 Task: Create a new task in the backlog with the summary 'OGC pages with font and graphic work', assign it to Abhinav, and set the priority labels to High, Moderate, and Low.
Action: Mouse moved to (769, 30)
Screenshot: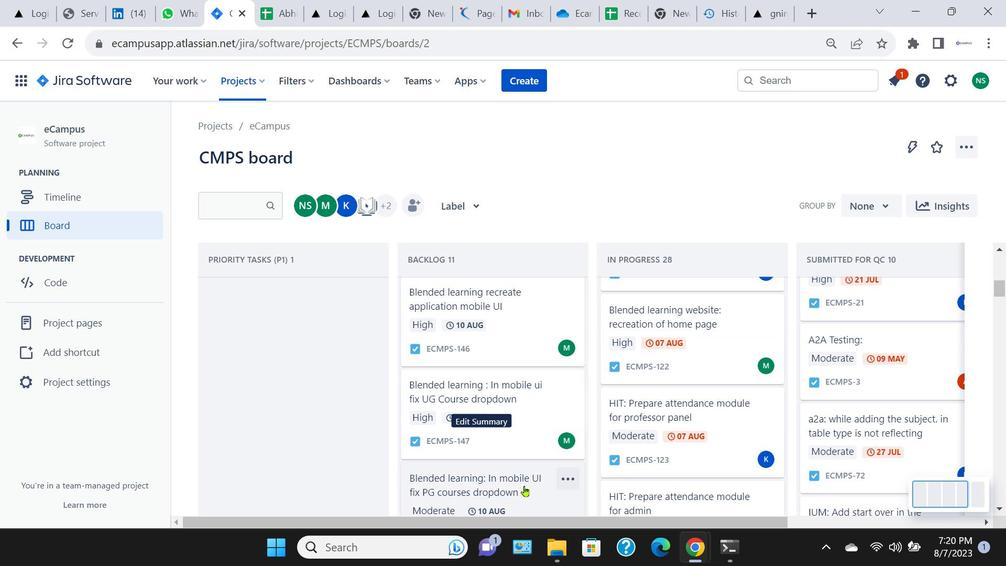 
Action: Mouse pressed left at (769, 30)
Screenshot: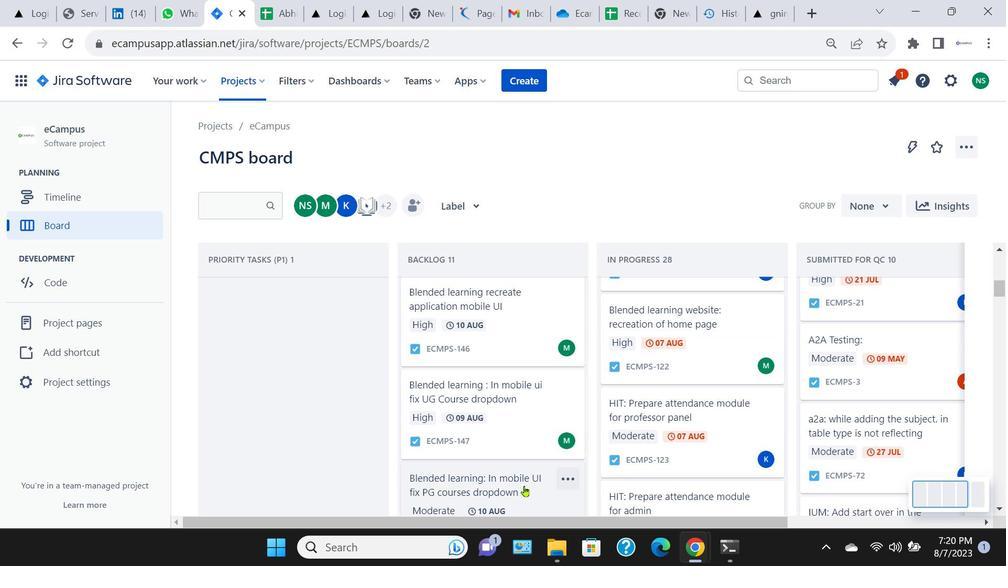 
Action: Mouse moved to (534, 429)
Screenshot: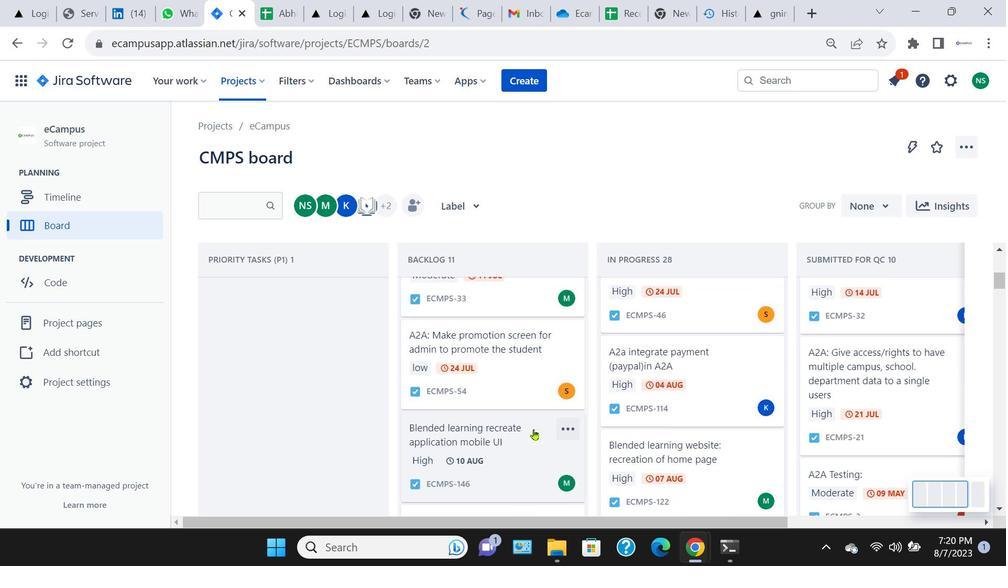 
Action: Mouse pressed left at (534, 429)
Screenshot: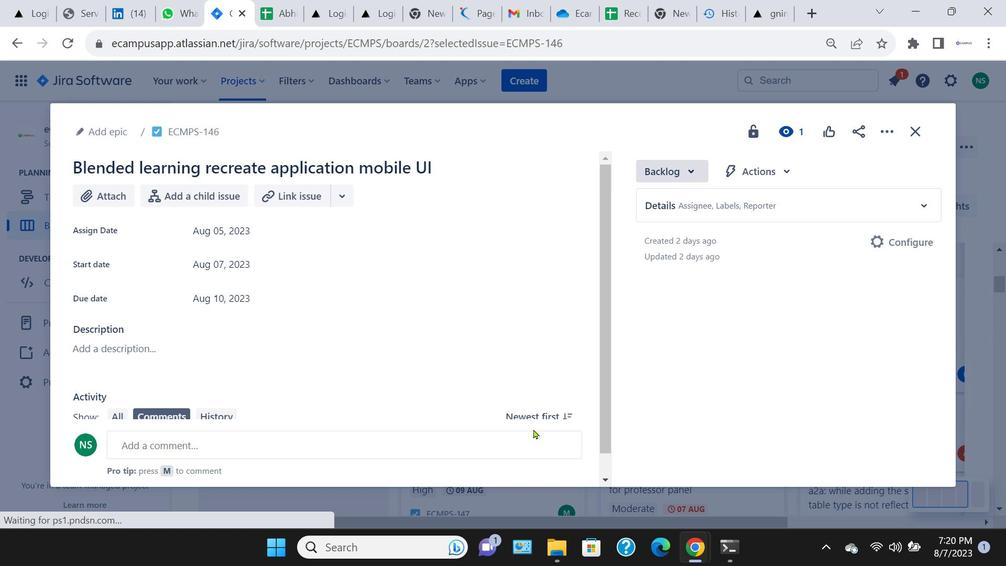 
Action: Mouse moved to (692, 175)
Screenshot: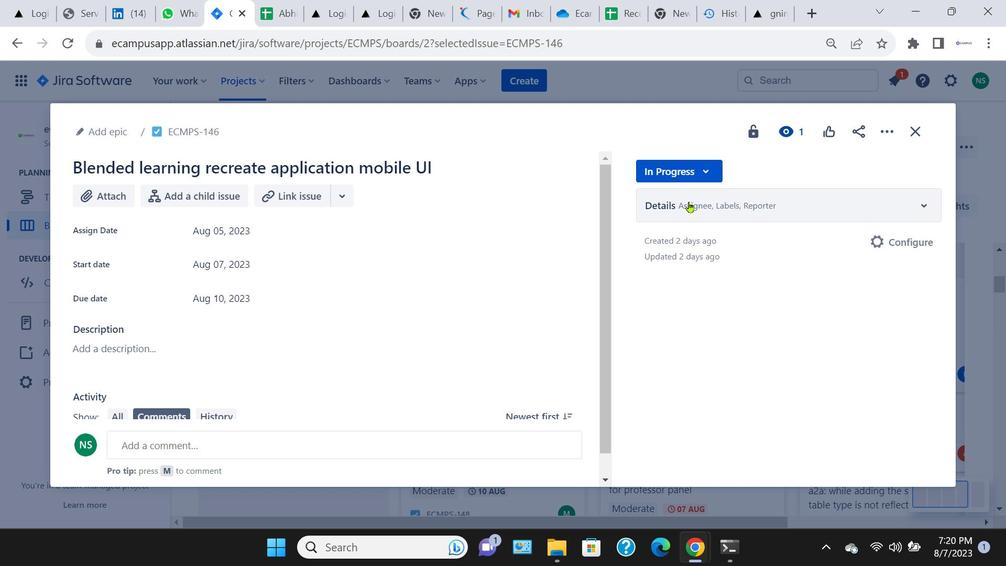 
Action: Mouse pressed left at (692, 175)
Screenshot: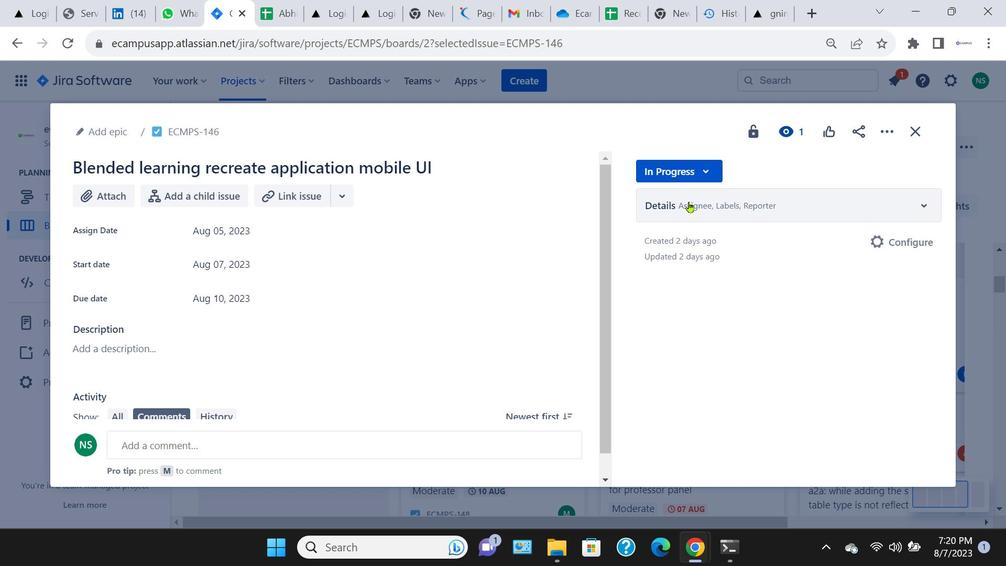 
Action: Mouse moved to (688, 202)
Screenshot: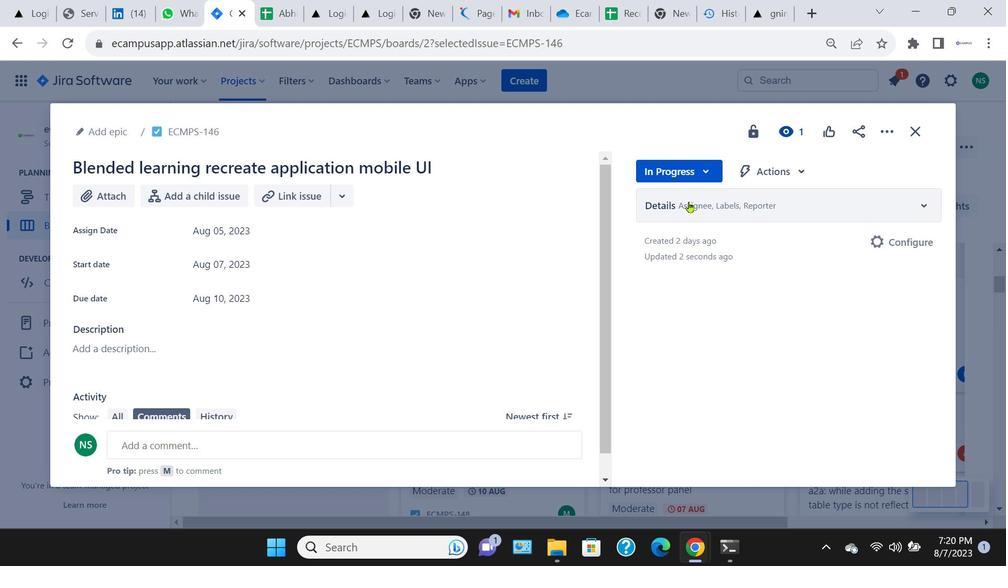 
Action: Mouse pressed left at (688, 202)
Screenshot: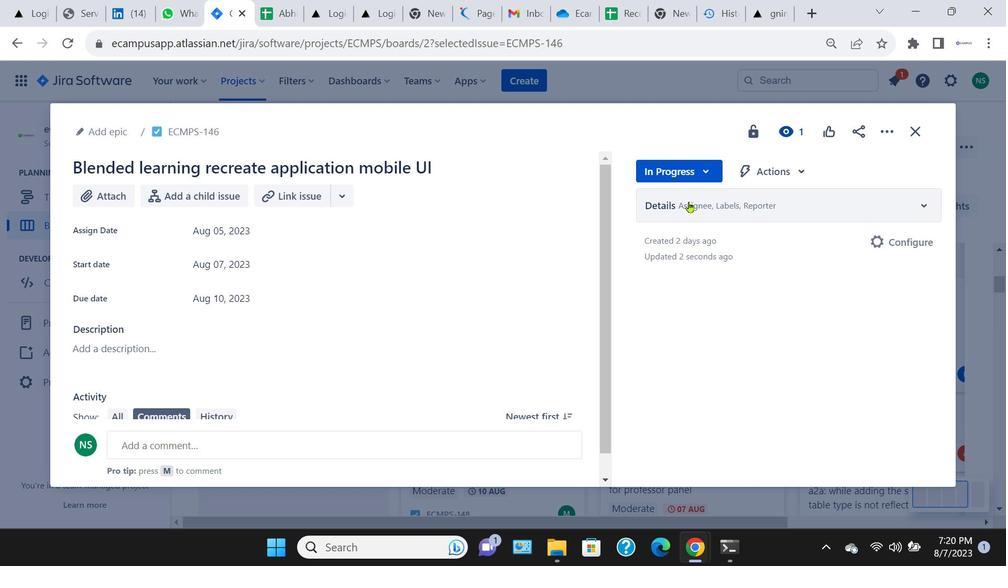 
Action: Mouse moved to (912, 129)
Screenshot: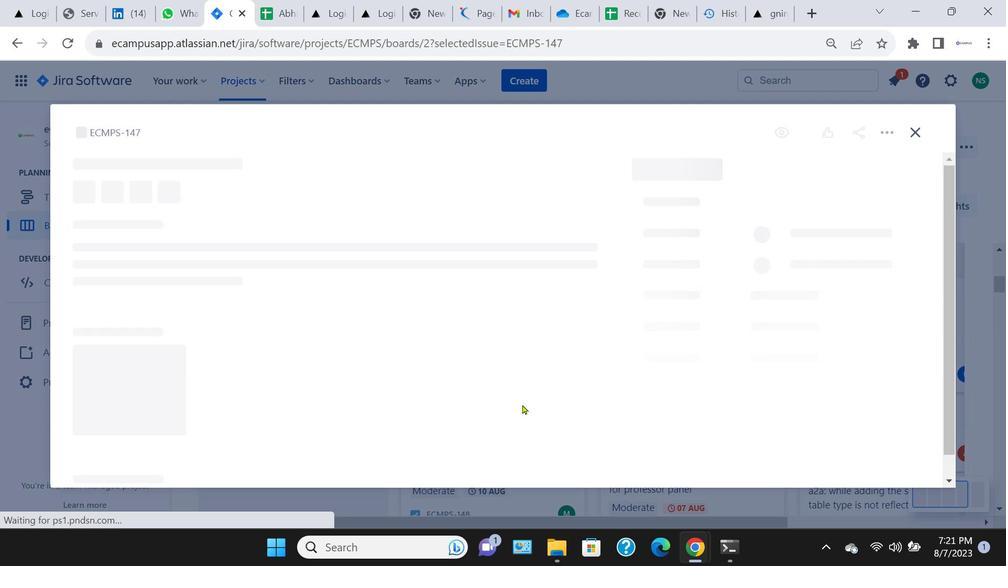 
Action: Mouse pressed left at (912, 129)
Screenshot: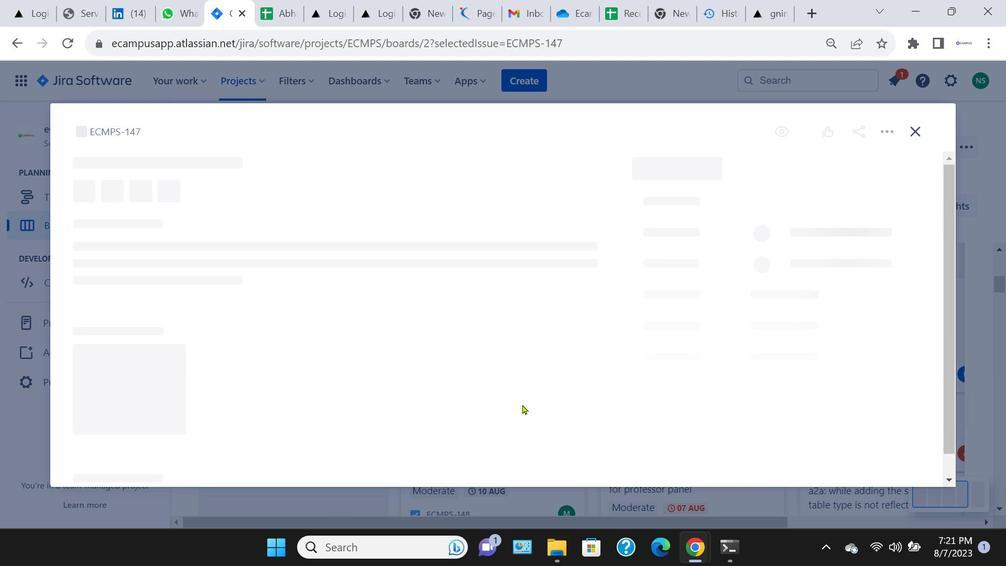
Action: Mouse moved to (522, 404)
Screenshot: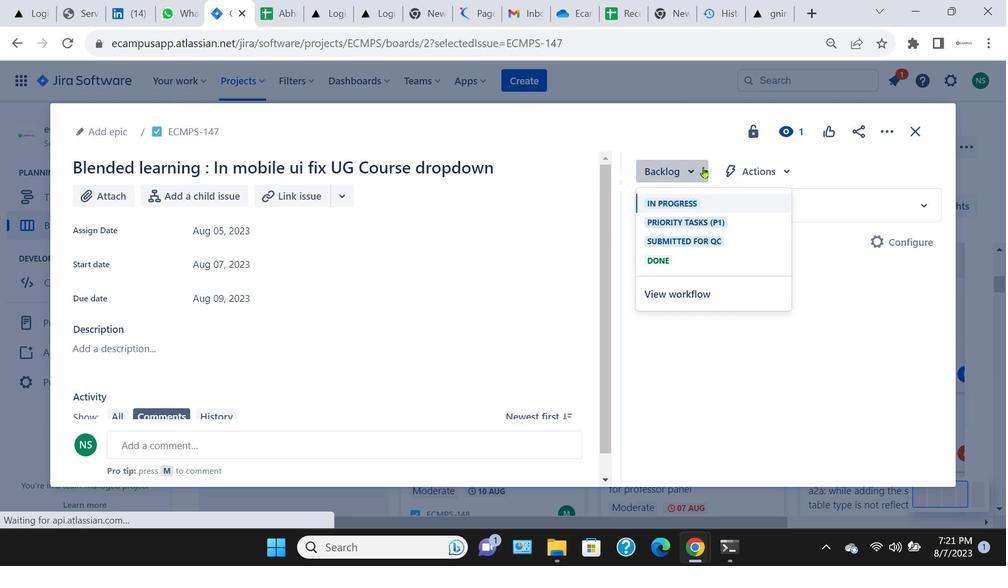 
Action: Mouse pressed left at (522, 404)
Screenshot: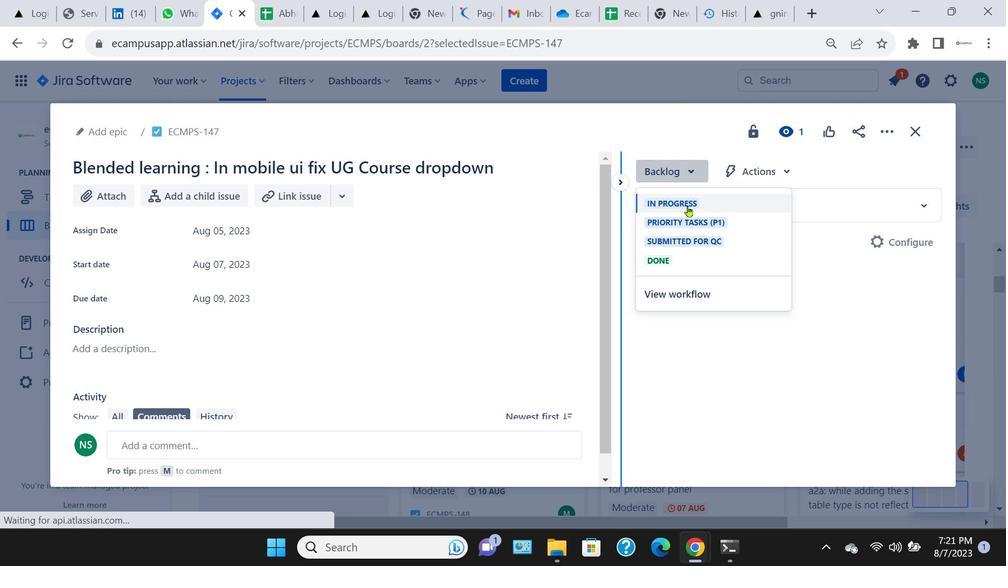 
Action: Mouse moved to (703, 167)
Screenshot: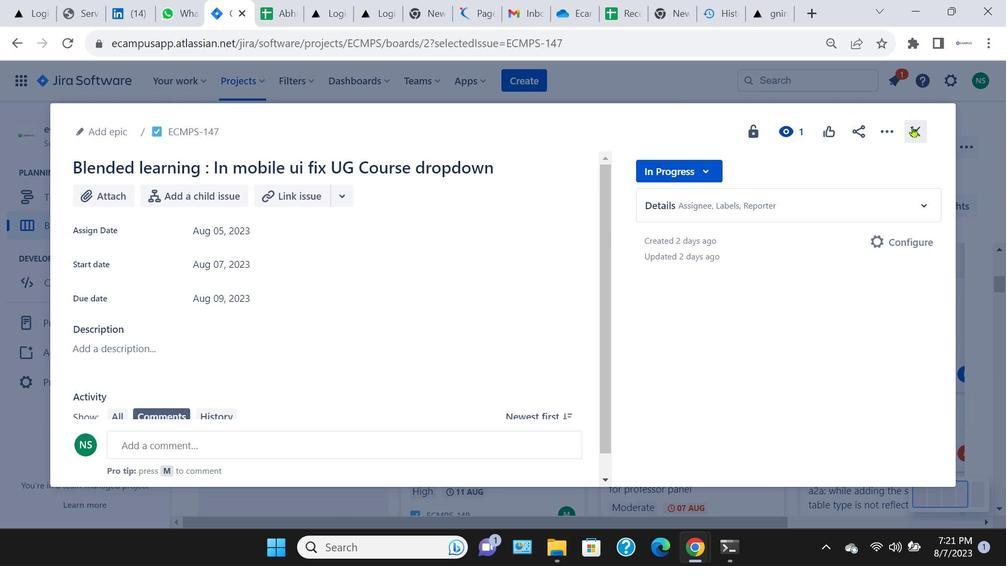 
Action: Mouse pressed left at (703, 167)
Screenshot: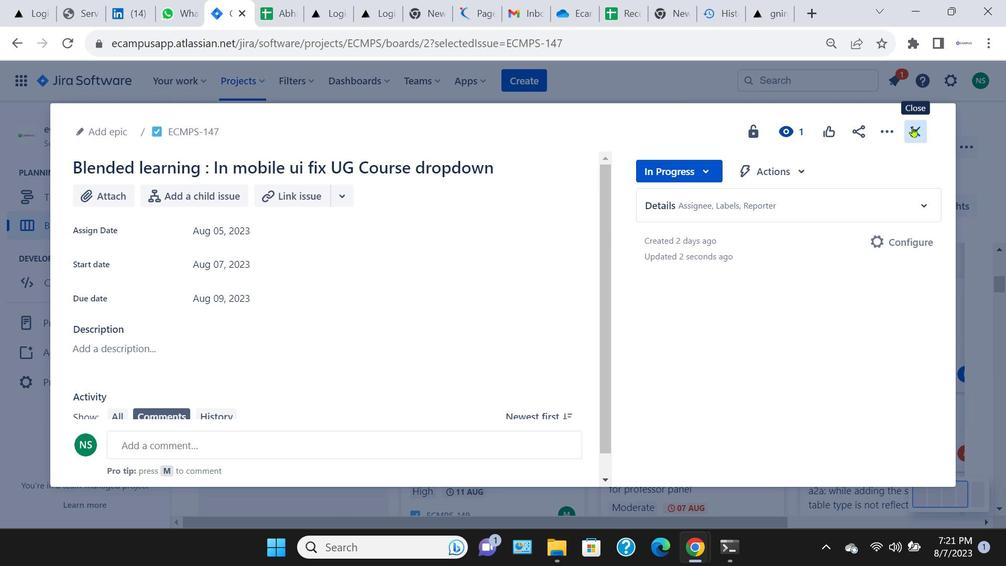 
Action: Mouse moved to (688, 206)
Screenshot: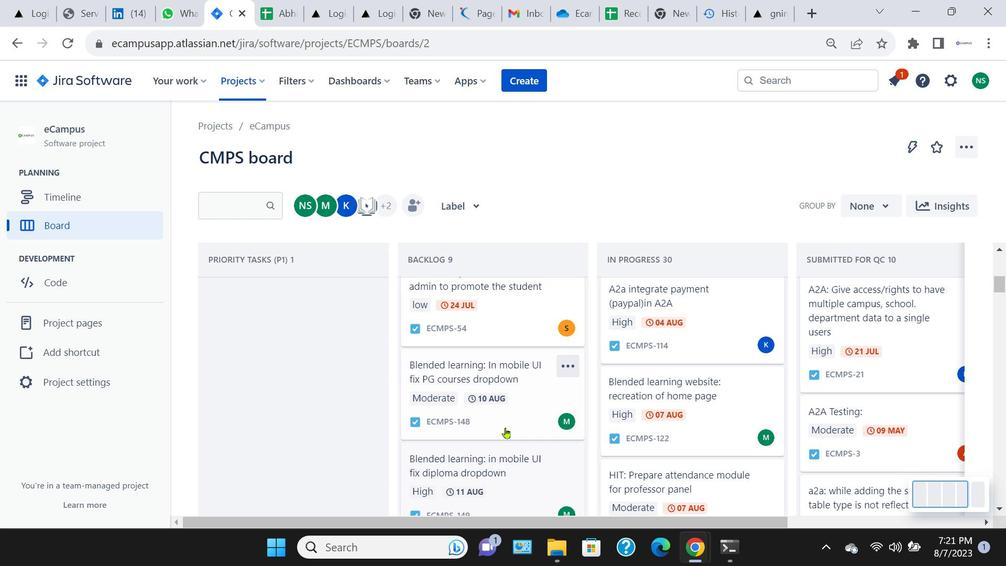 
Action: Mouse pressed left at (688, 206)
Screenshot: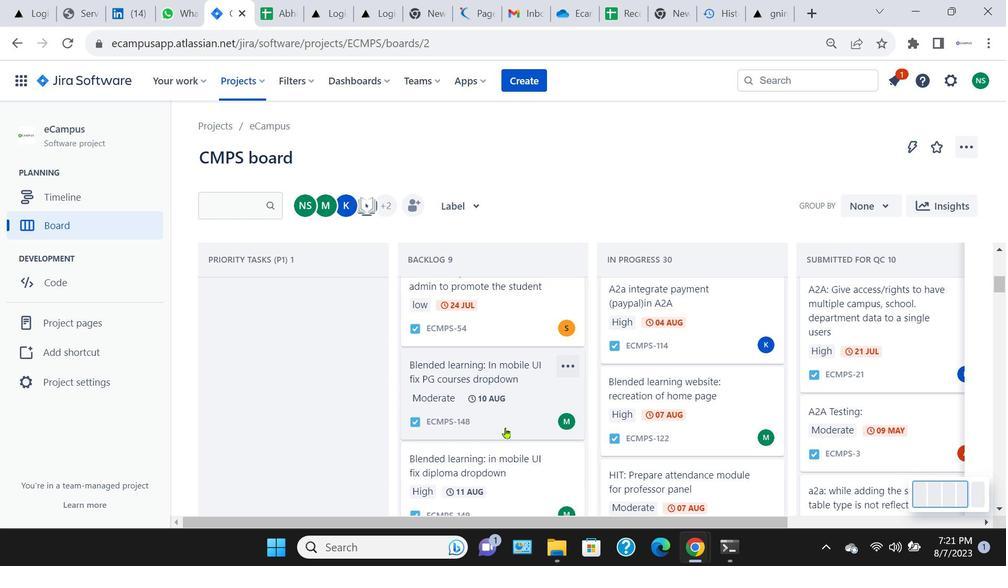 
Action: Mouse moved to (912, 126)
Screenshot: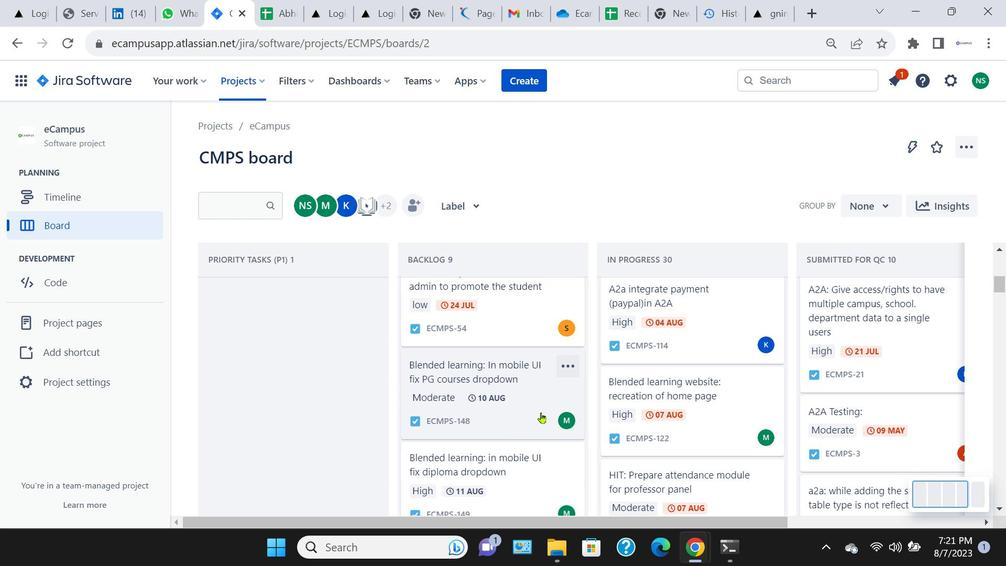 
Action: Mouse pressed left at (912, 126)
Screenshot: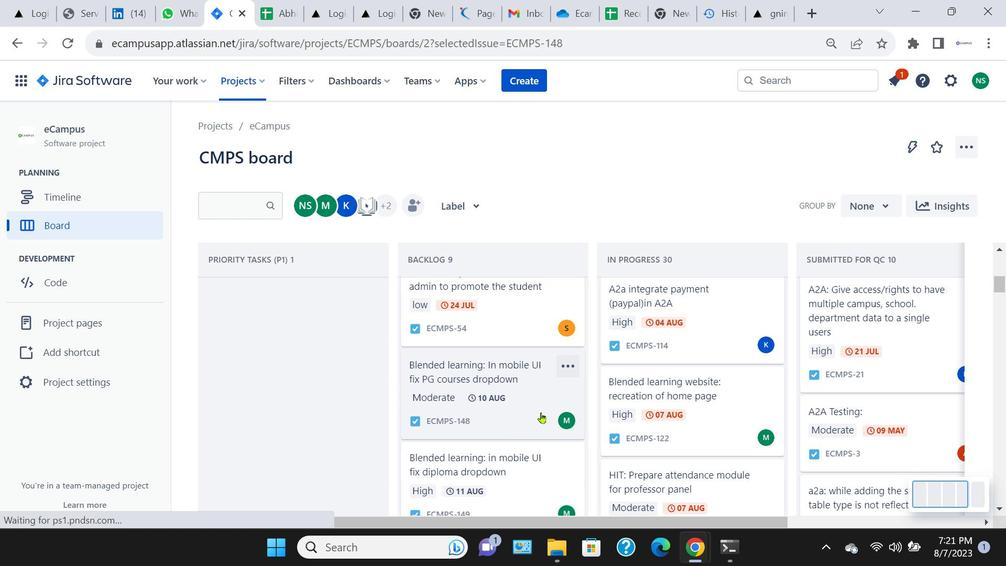 
Action: Mouse moved to (540, 412)
Screenshot: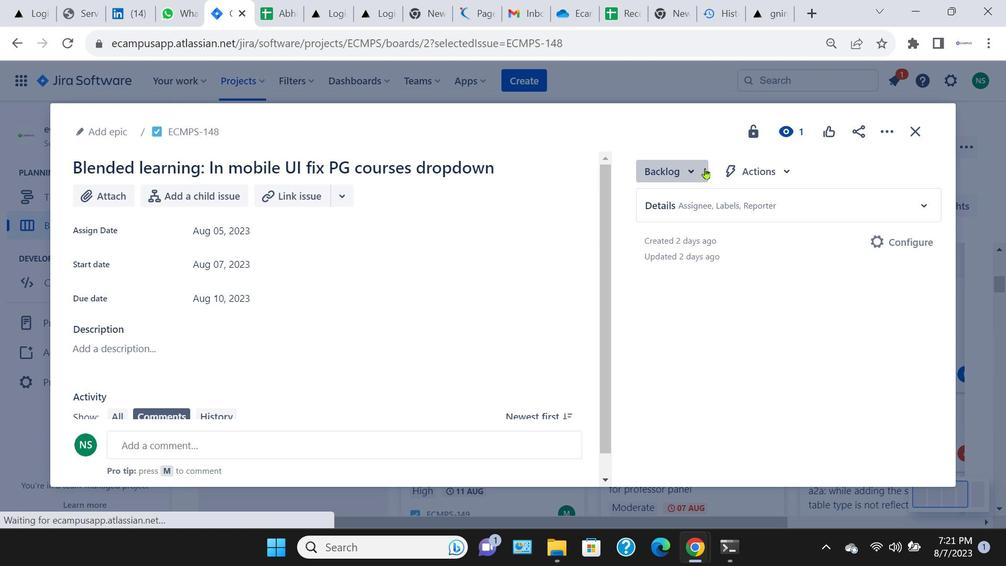 
Action: Mouse pressed left at (540, 412)
Screenshot: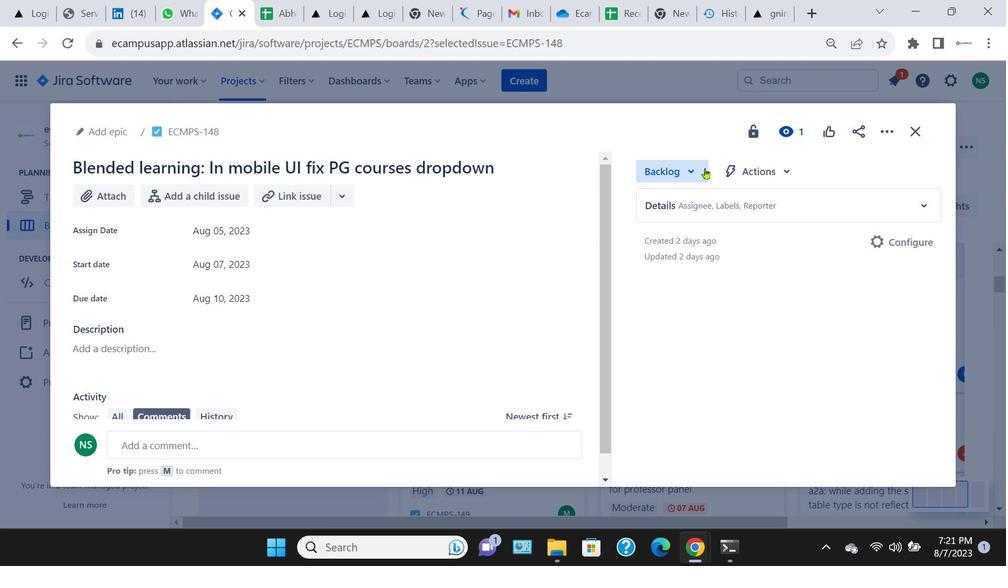 
Action: Mouse moved to (705, 168)
Screenshot: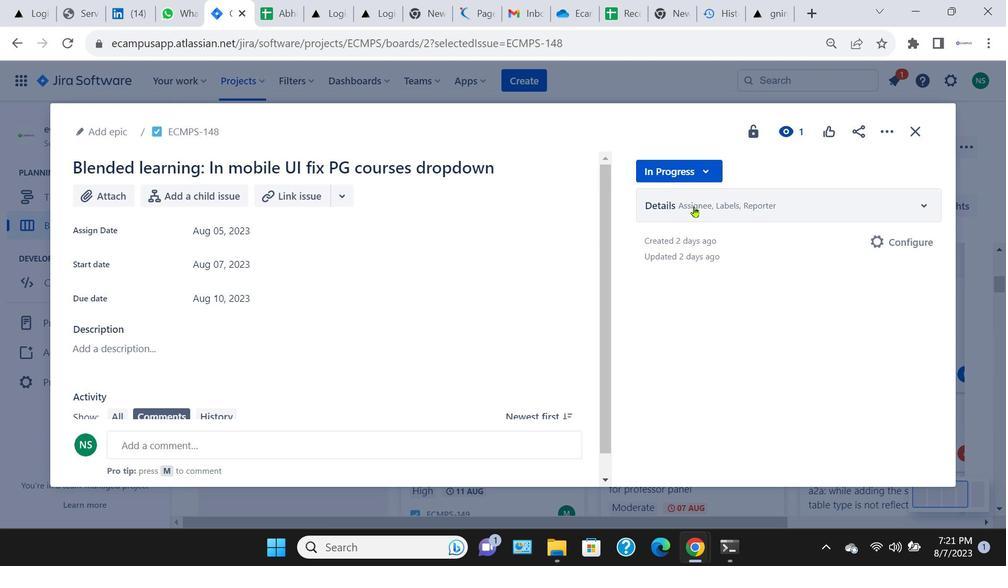 
Action: Mouse pressed left at (705, 168)
Screenshot: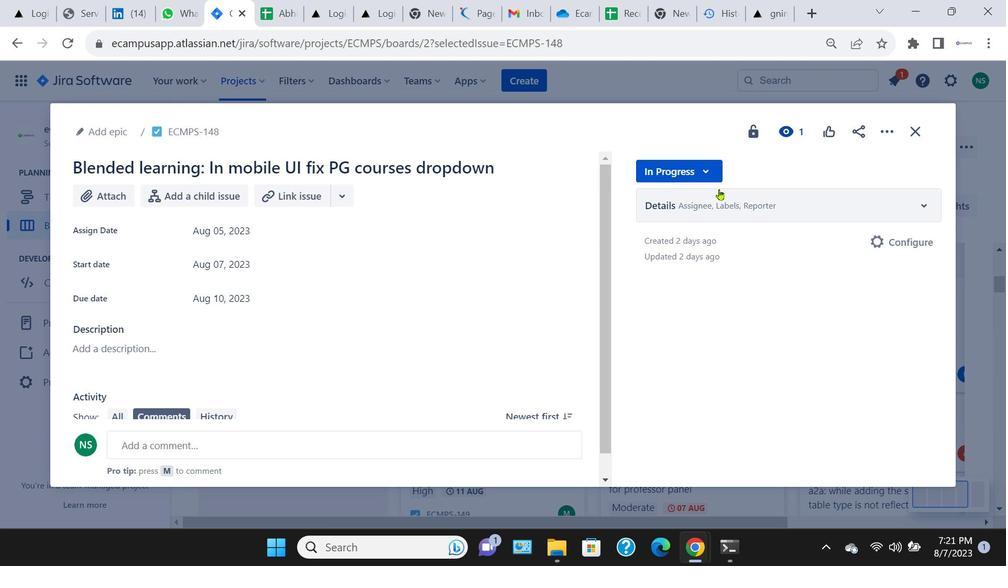 
Action: Mouse moved to (694, 206)
Screenshot: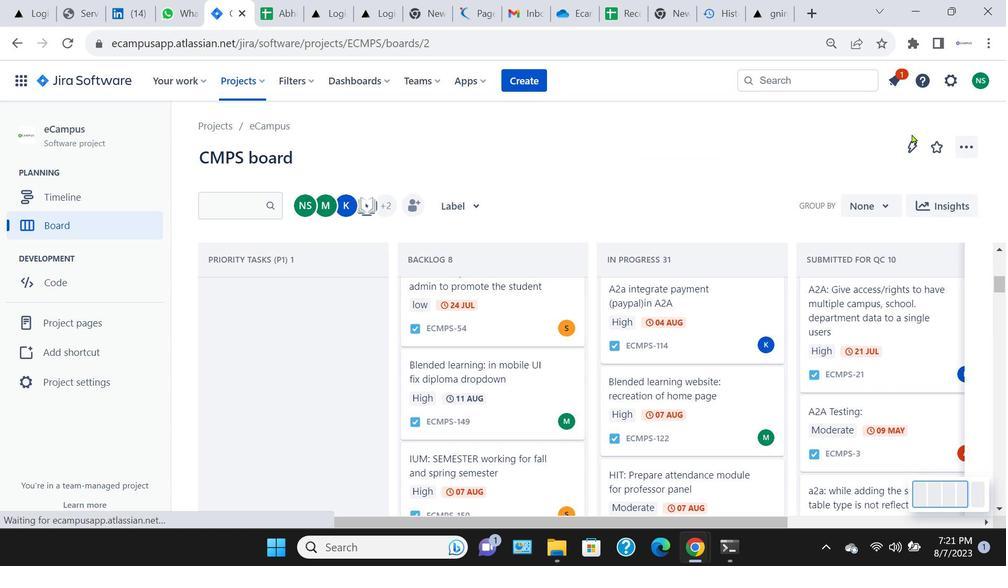 
Action: Mouse pressed left at (694, 206)
Screenshot: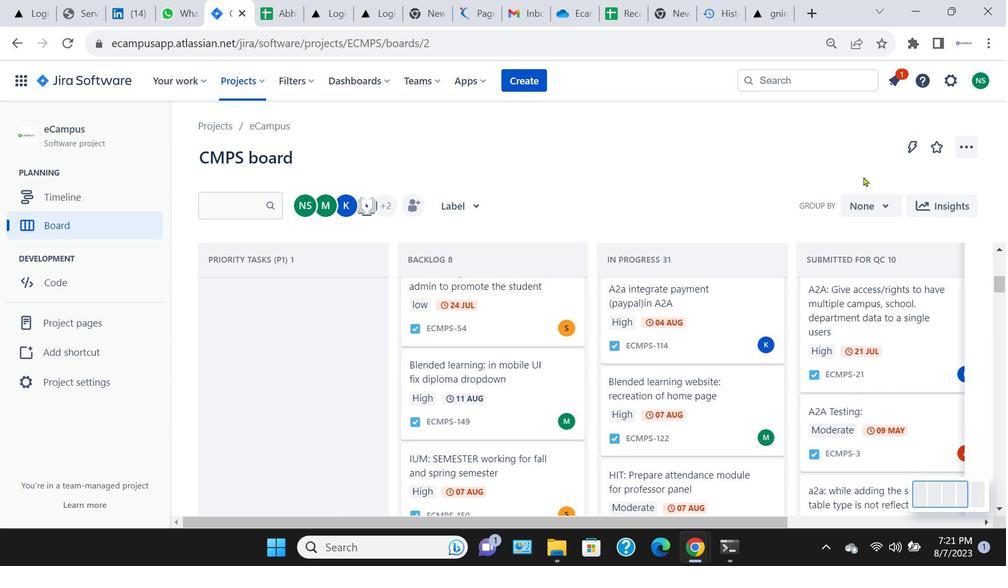 
Action: Mouse moved to (912, 134)
Screenshot: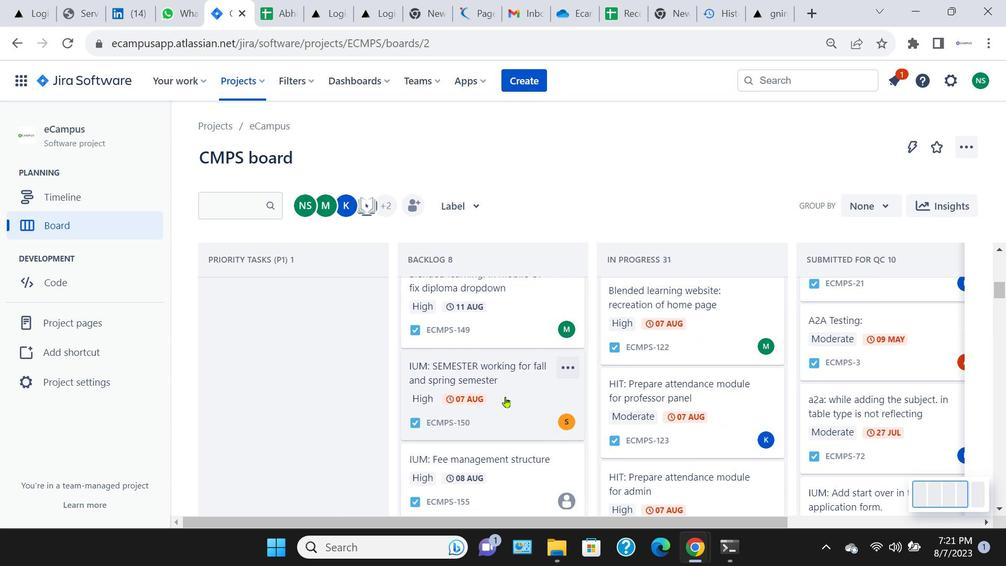 
Action: Mouse pressed left at (912, 134)
Screenshot: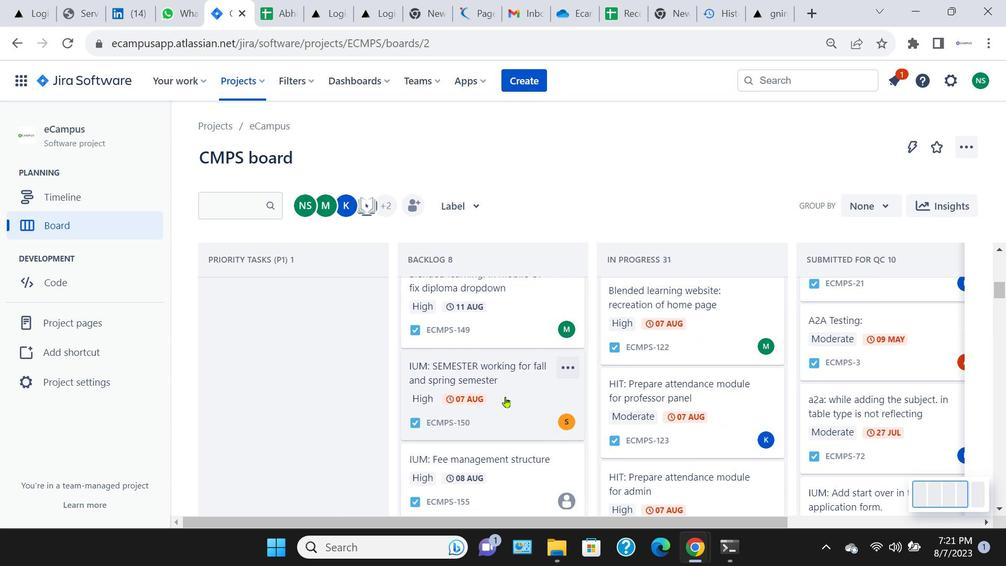 
Action: Mouse moved to (525, 376)
Screenshot: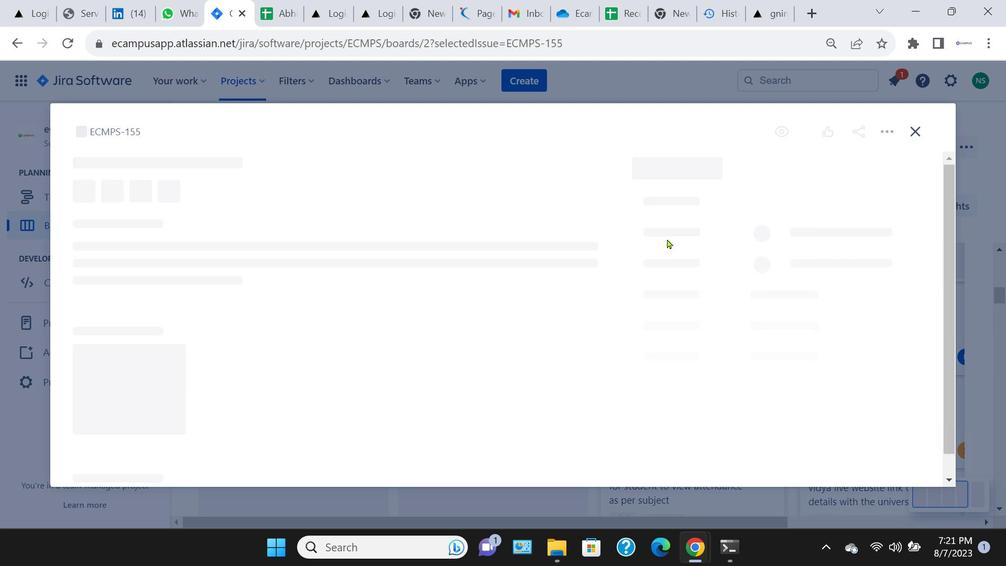 
Action: Mouse pressed left at (525, 376)
Screenshot: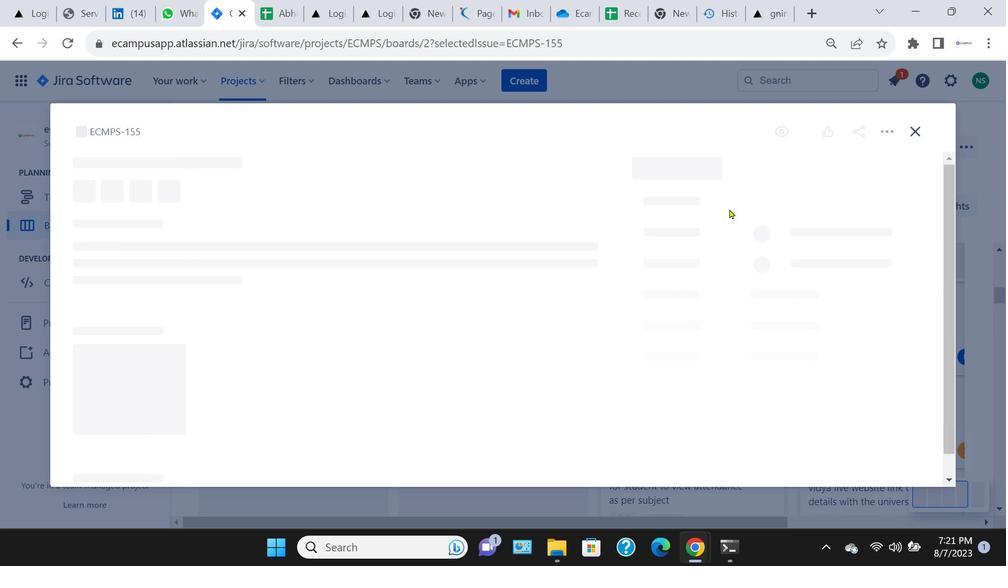
Action: Mouse moved to (697, 172)
Screenshot: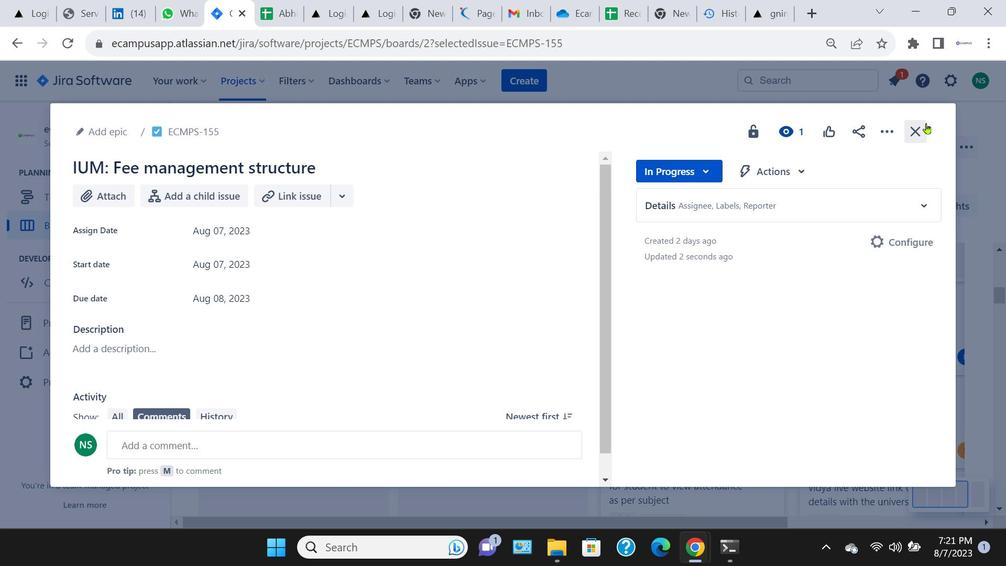 
Action: Mouse pressed left at (697, 172)
Screenshot: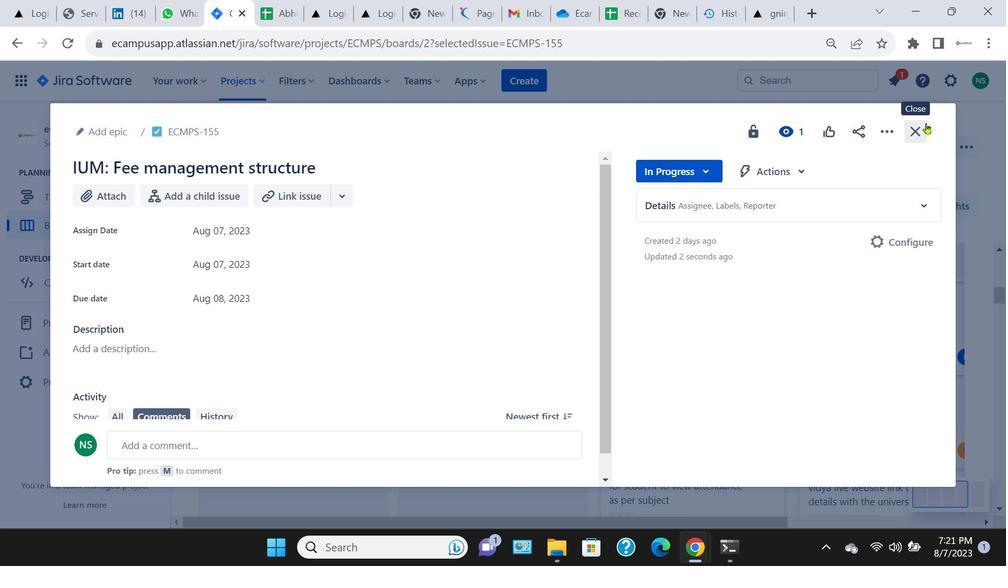 
Action: Mouse moved to (691, 200)
Screenshot: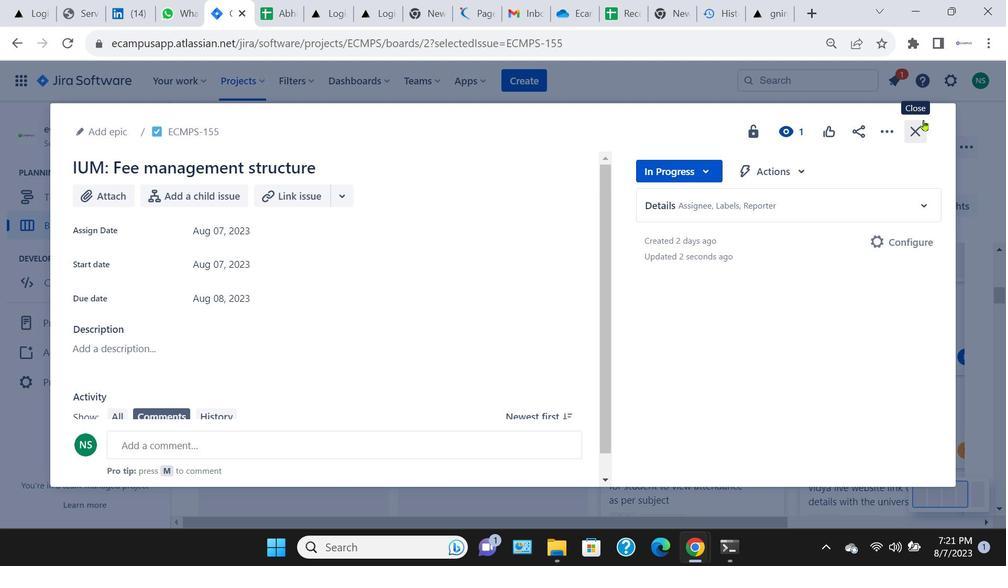 
Action: Mouse pressed left at (691, 200)
Screenshot: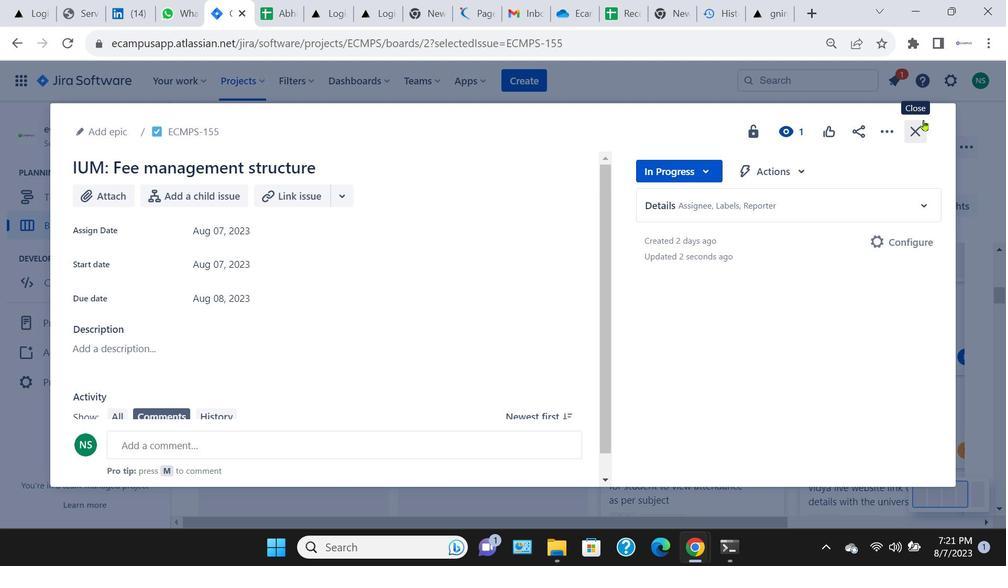 
Action: Mouse moved to (920, 129)
Screenshot: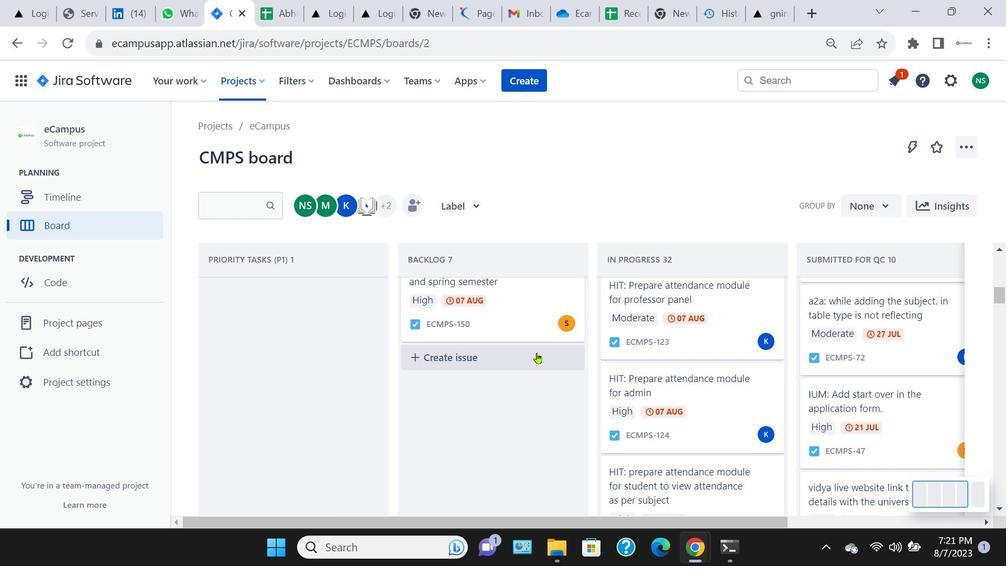 
Action: Mouse pressed left at (920, 129)
Screenshot: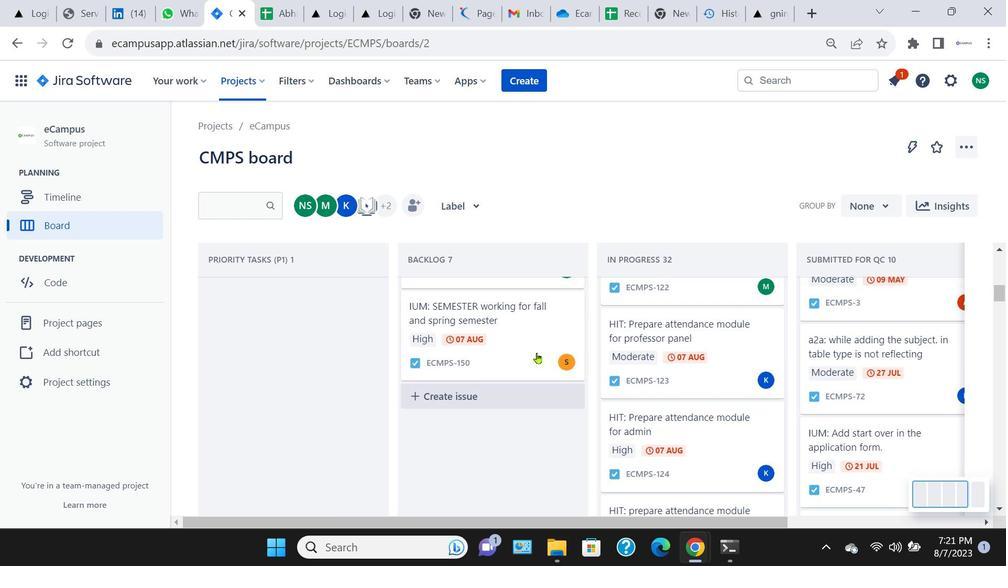 
Action: Mouse moved to (725, 362)
Screenshot: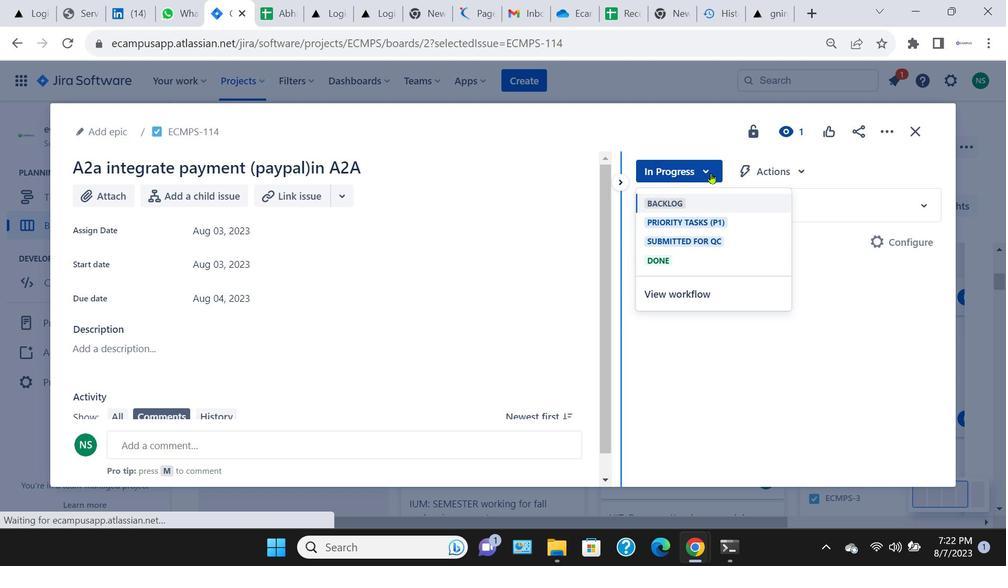 
Action: Mouse pressed left at (725, 362)
Screenshot: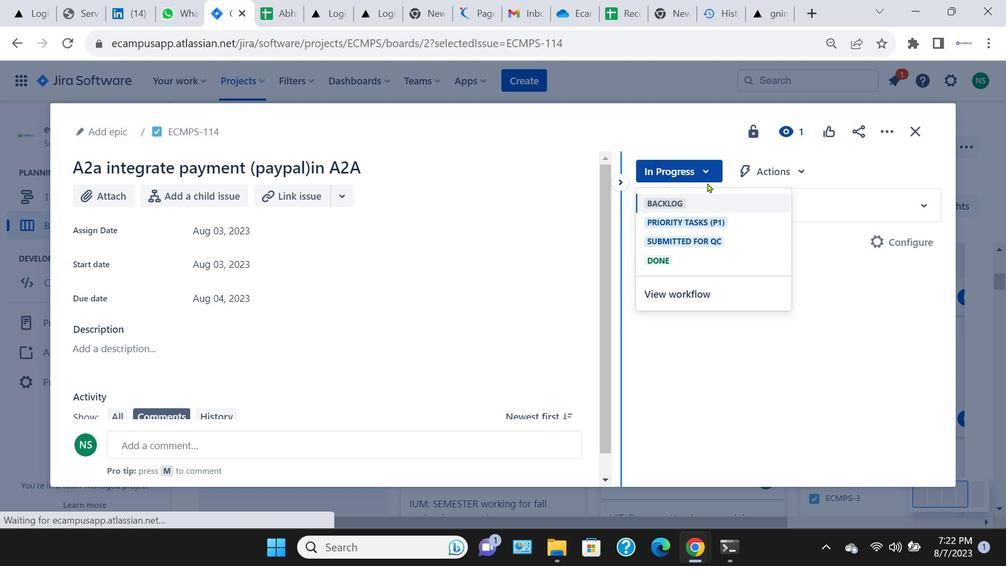 
Action: Mouse moved to (710, 172)
Screenshot: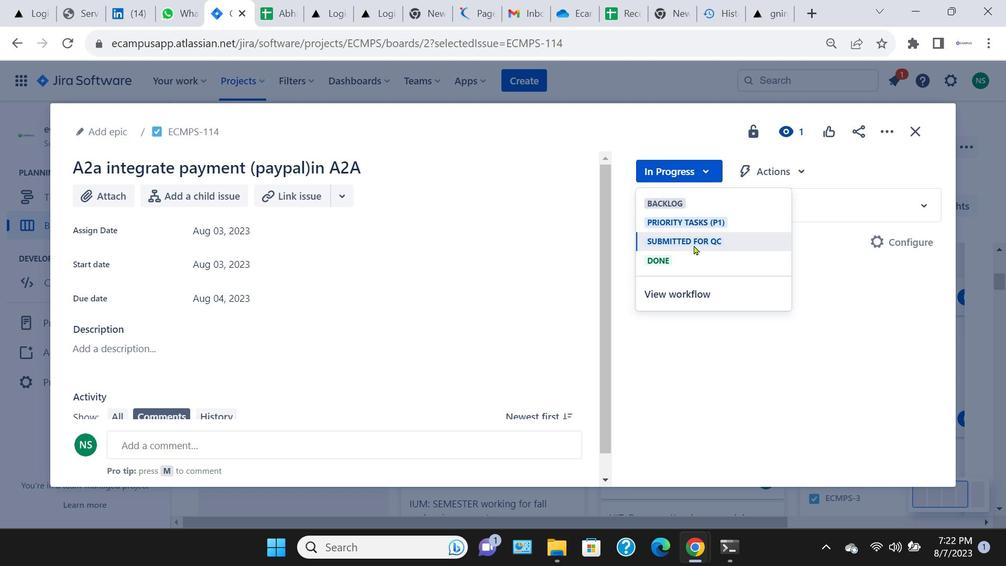 
Action: Mouse pressed left at (710, 172)
Screenshot: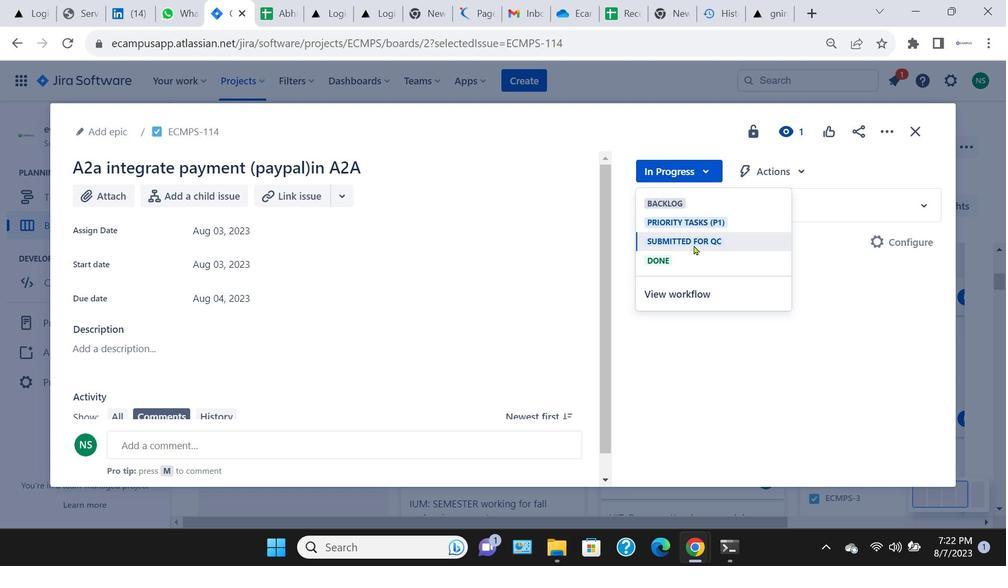 
Action: Mouse moved to (693, 245)
Screenshot: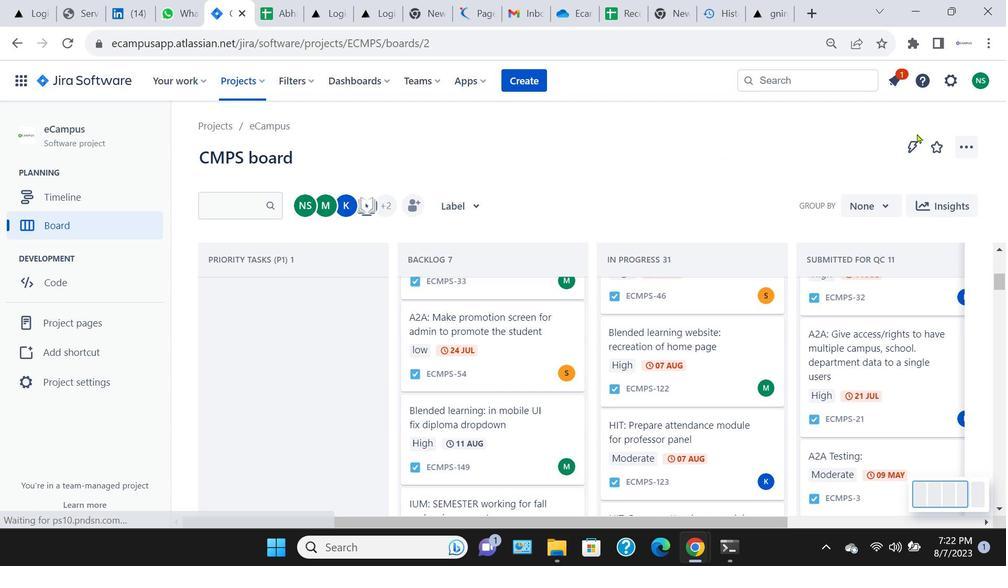
Action: Mouse pressed left at (693, 245)
Screenshot: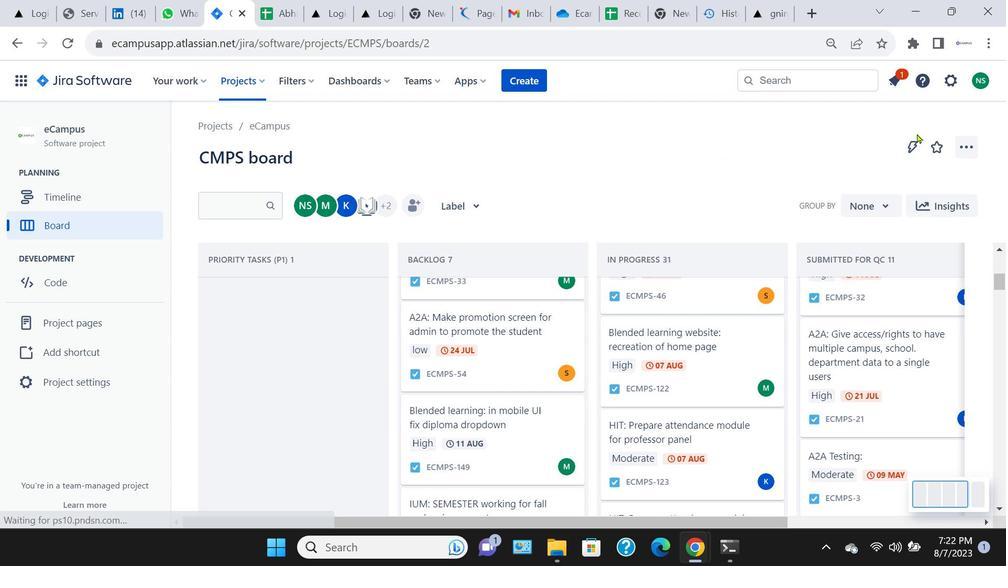 
Action: Mouse moved to (917, 133)
Screenshot: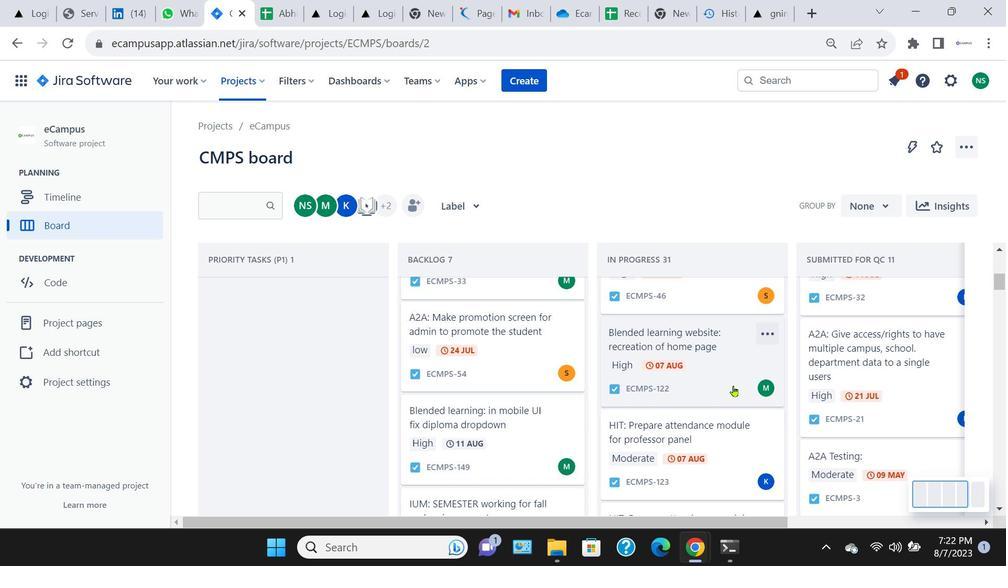 
Action: Mouse pressed left at (917, 133)
Screenshot: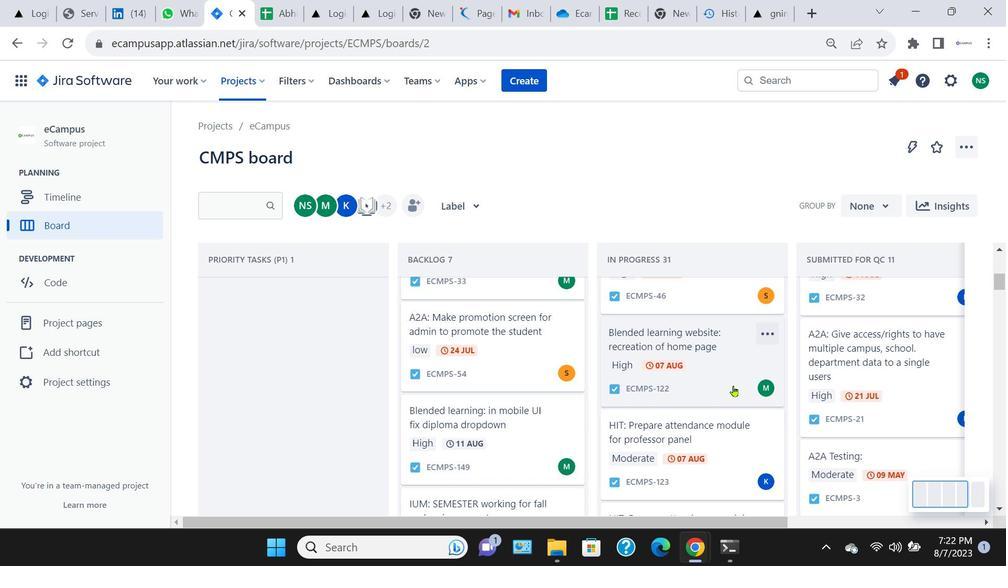 
Action: Mouse moved to (720, 372)
Screenshot: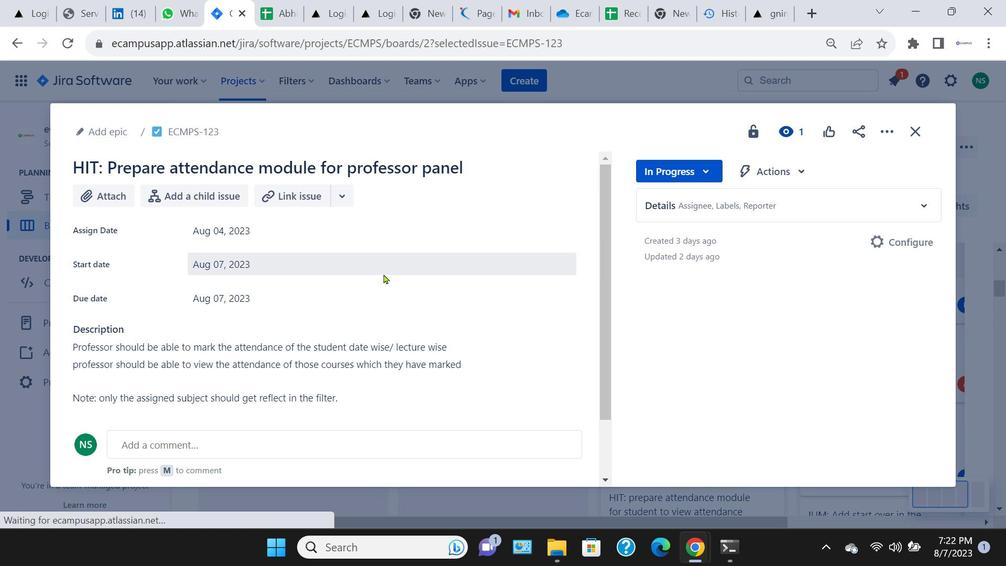 
Action: Mouse pressed left at (720, 372)
Screenshot: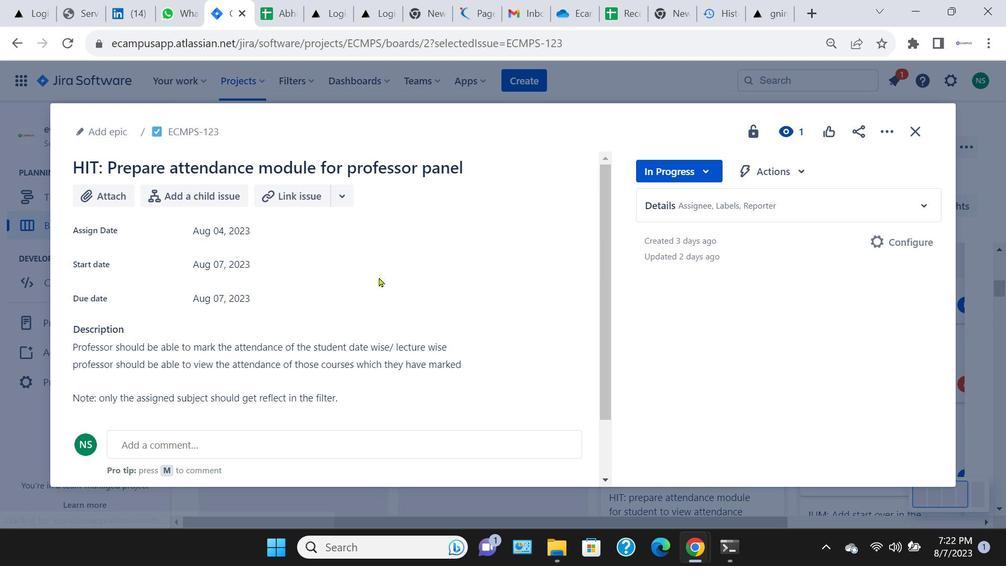 
Action: Mouse moved to (401, 261)
Screenshot: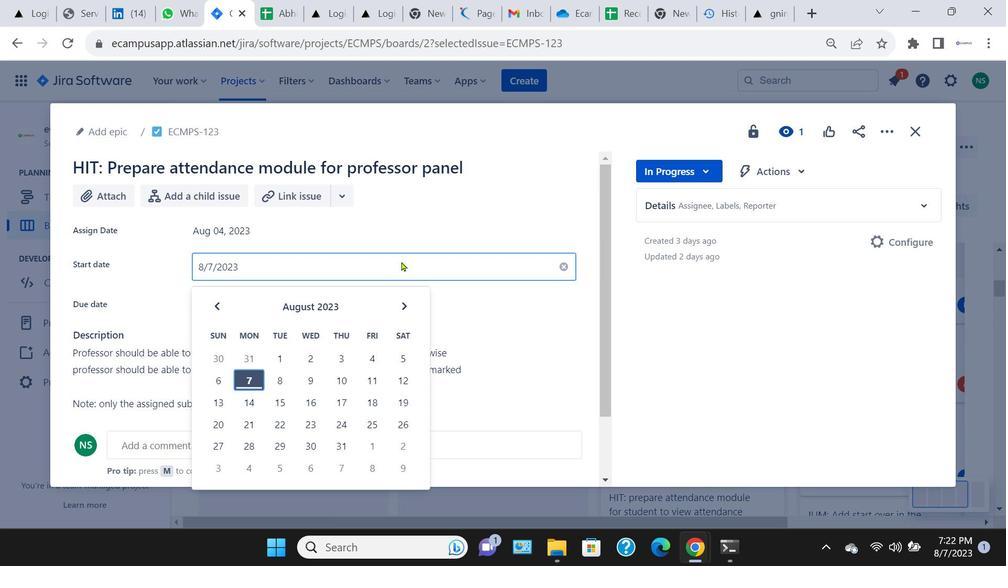 
Action: Mouse pressed left at (401, 261)
Screenshot: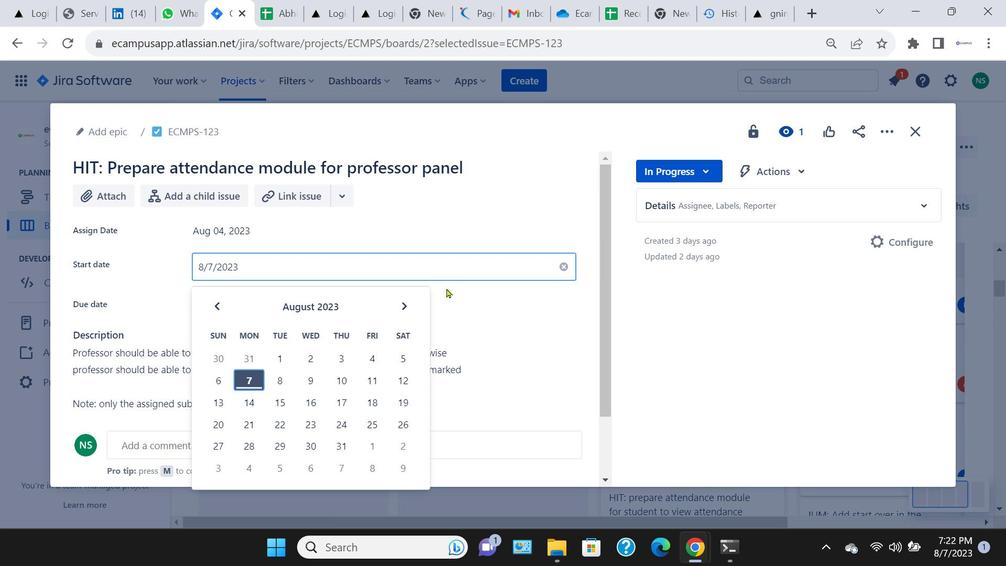 
Action: Mouse moved to (548, 331)
Screenshot: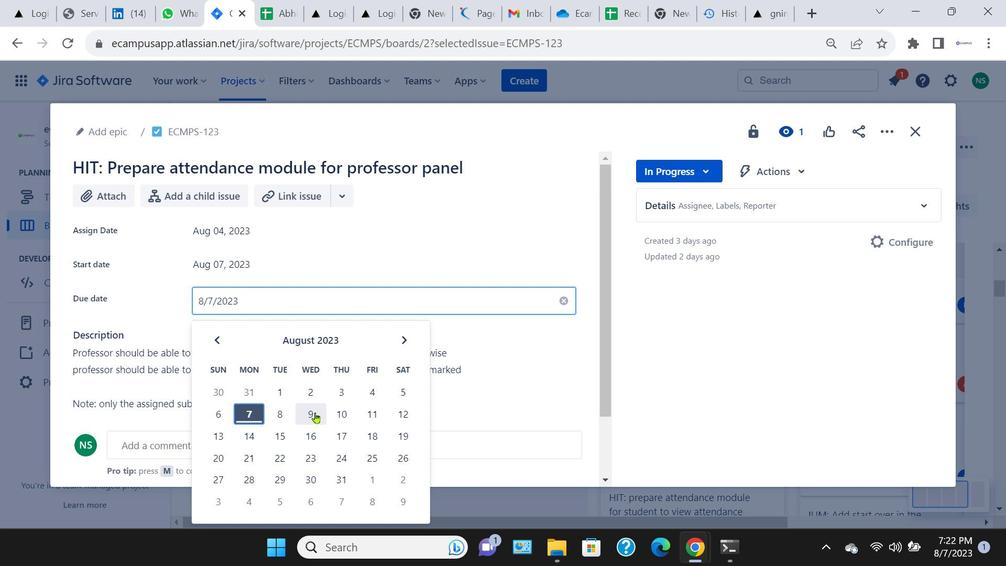 
Action: Mouse pressed left at (548, 331)
Screenshot: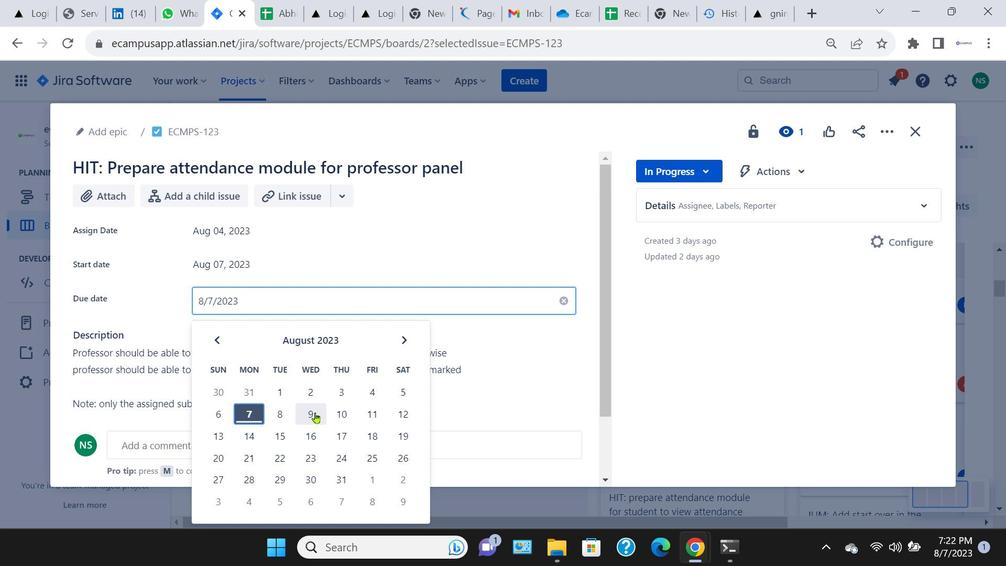 
Action: Mouse moved to (378, 299)
Screenshot: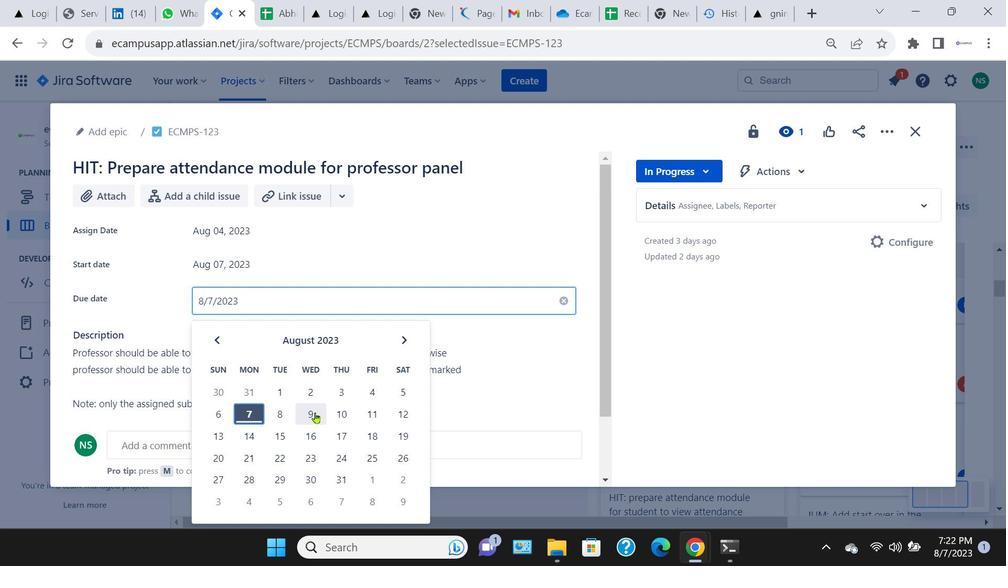 
Action: Mouse pressed left at (378, 299)
Screenshot: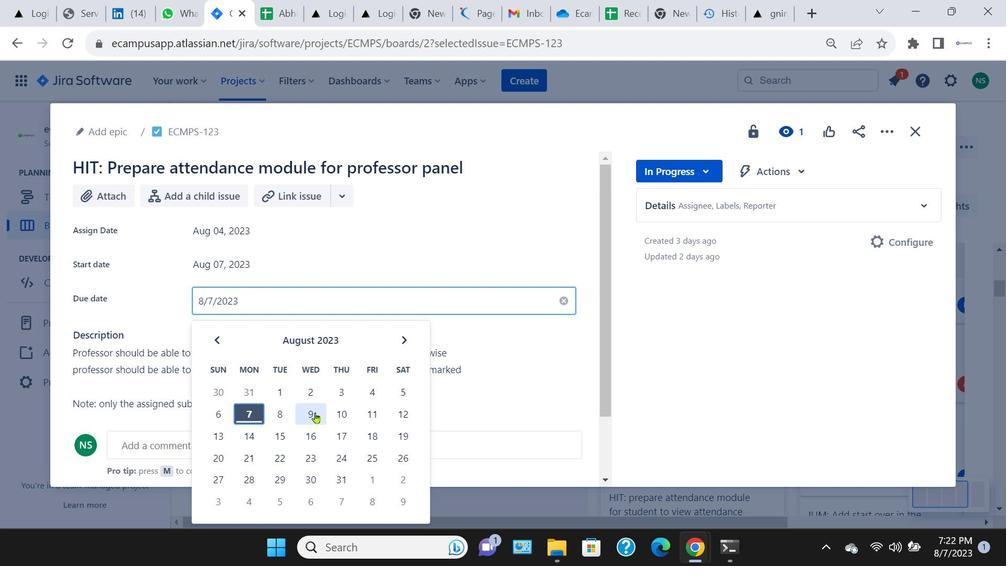 
Action: Mouse moved to (315, 413)
Screenshot: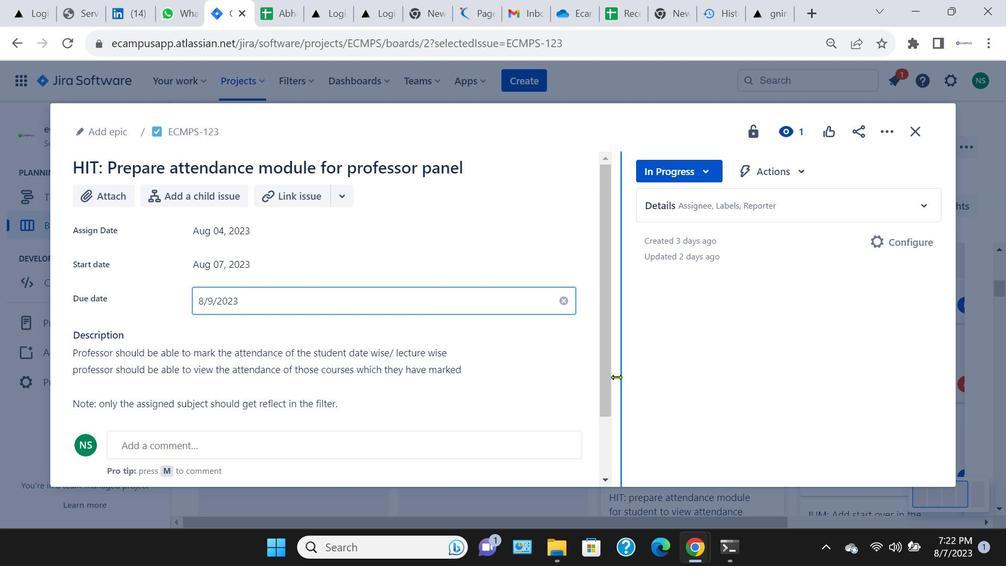 
Action: Mouse pressed left at (315, 413)
Screenshot: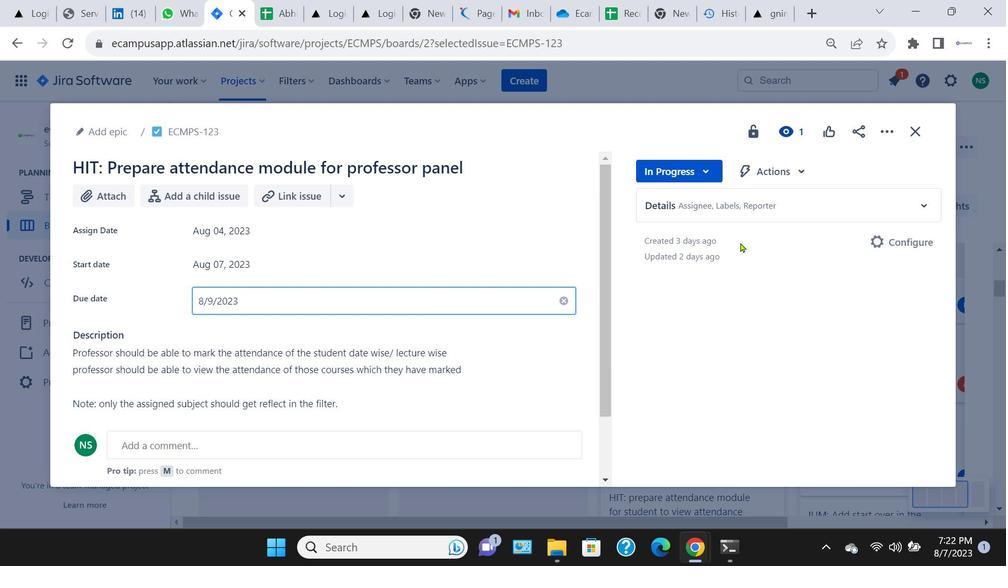 
Action: Mouse moved to (919, 131)
Screenshot: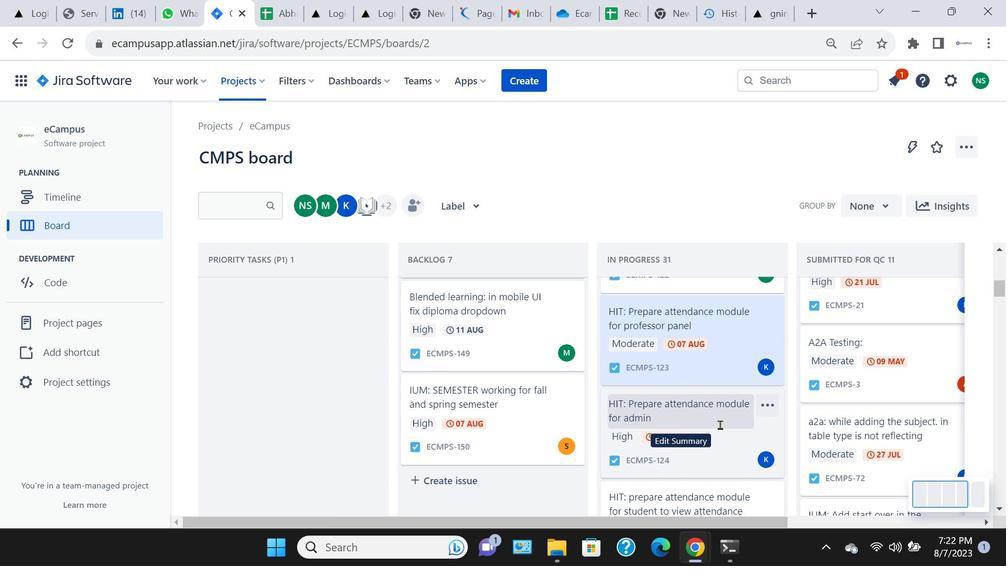 
Action: Mouse pressed left at (919, 131)
Screenshot: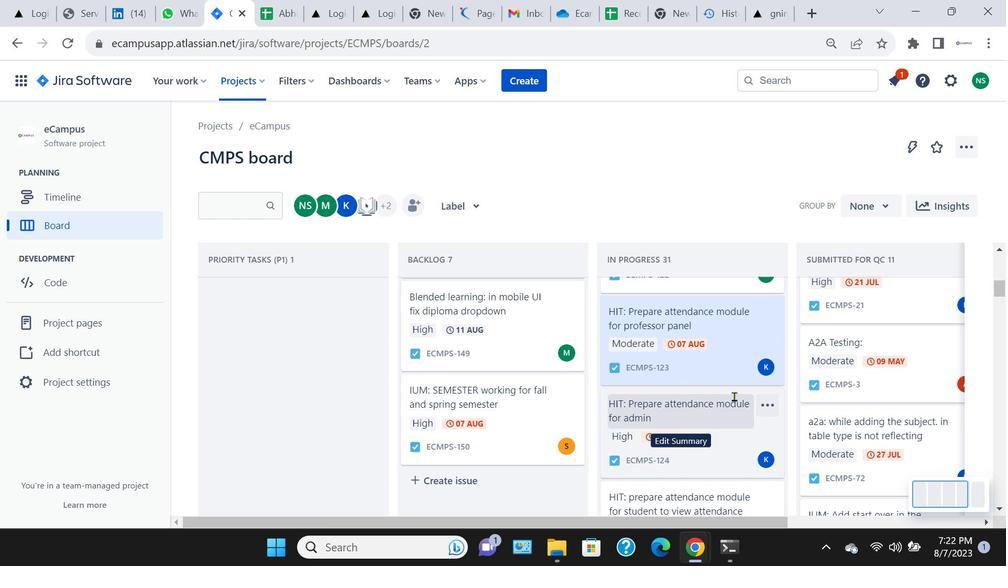 
Action: Mouse moved to (733, 351)
Screenshot: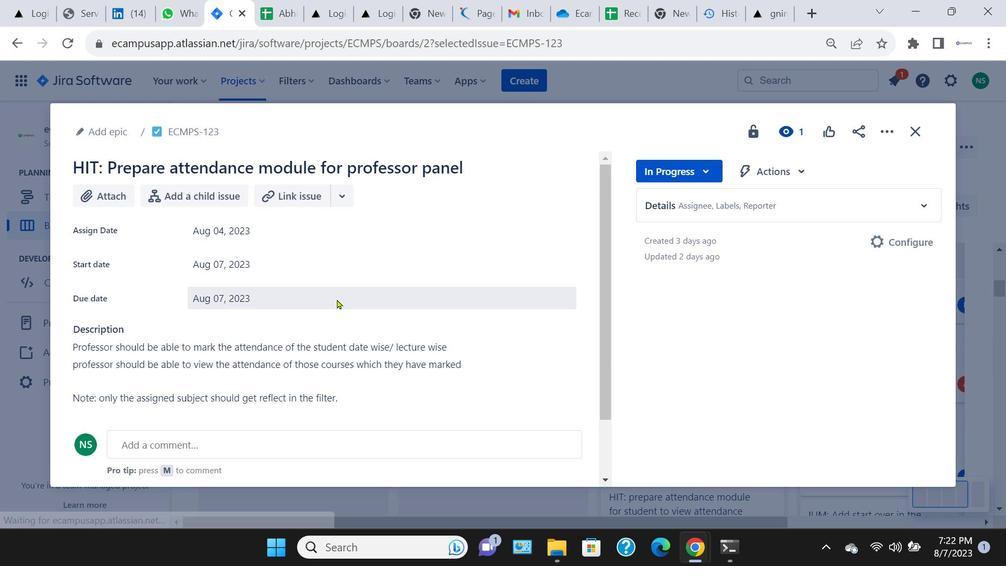 
Action: Mouse pressed left at (733, 351)
Screenshot: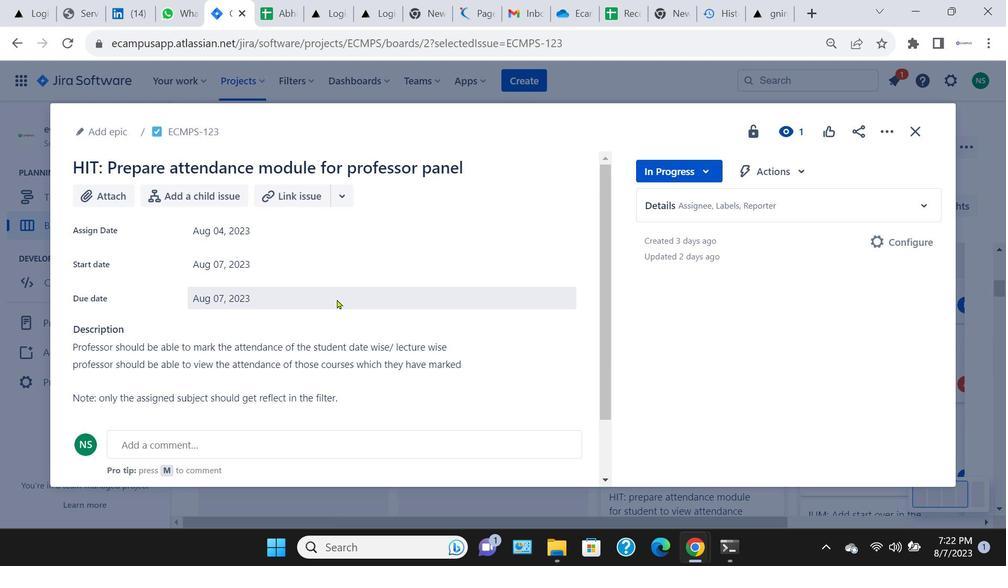 
Action: Mouse moved to (337, 299)
Screenshot: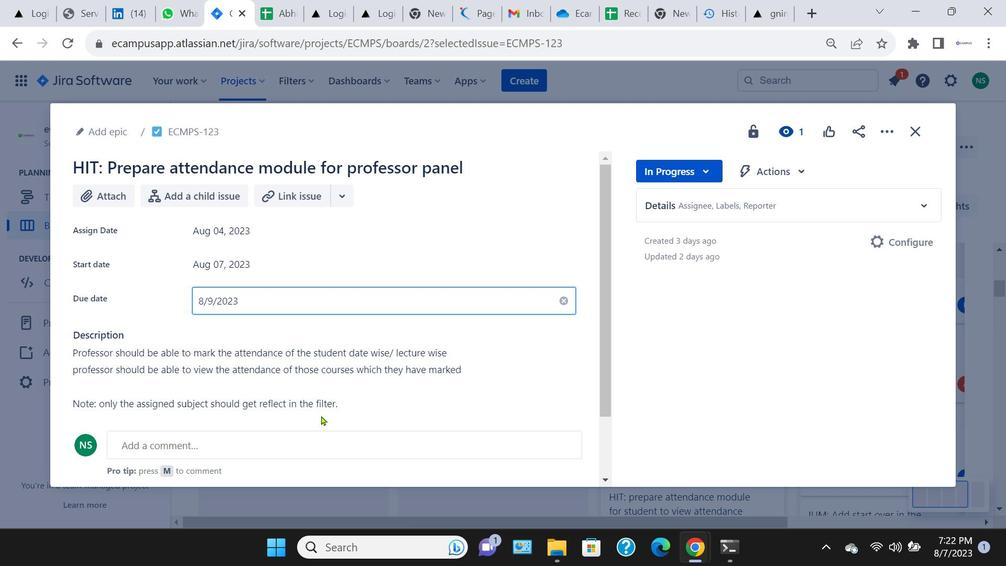 
Action: Mouse pressed left at (337, 299)
Screenshot: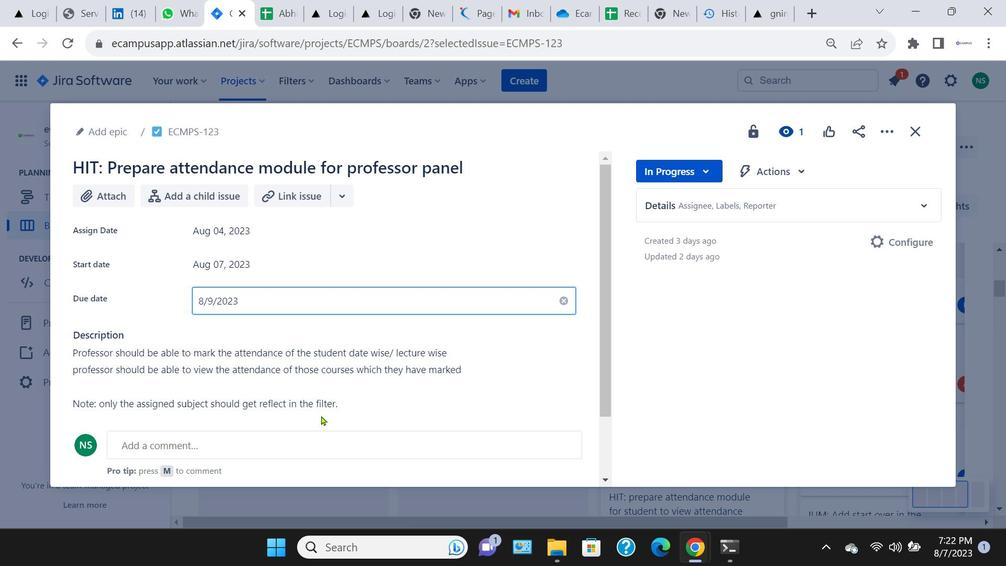 
Action: Mouse moved to (321, 415)
Screenshot: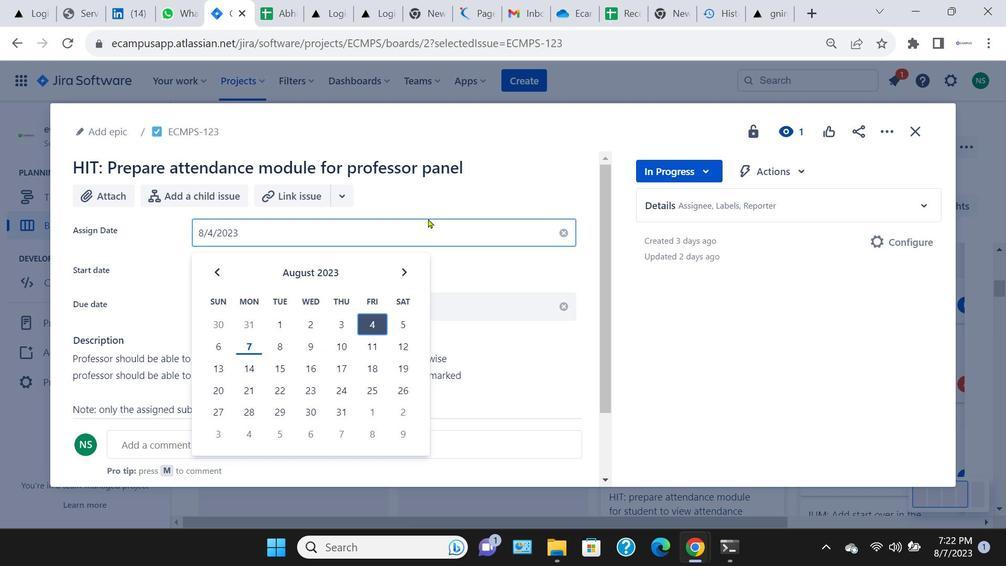 
Action: Mouse pressed left at (321, 415)
Screenshot: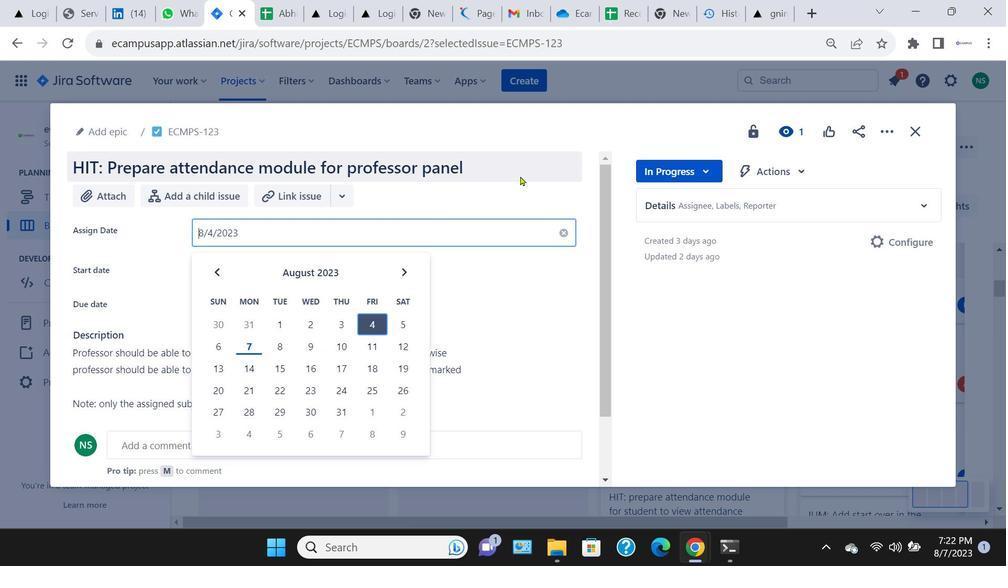 
Action: Mouse moved to (428, 218)
Screenshot: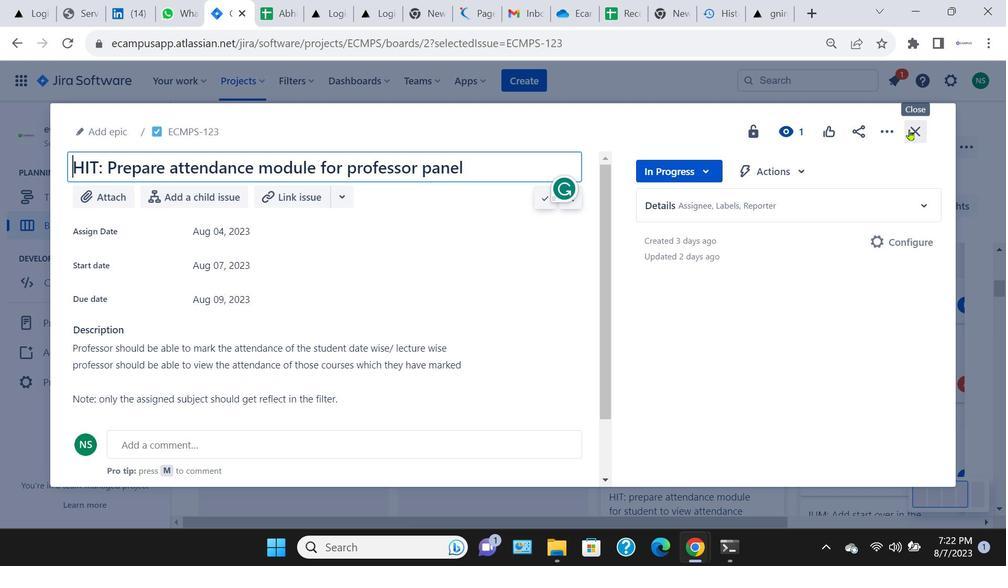 
Action: Mouse pressed left at (428, 218)
Screenshot: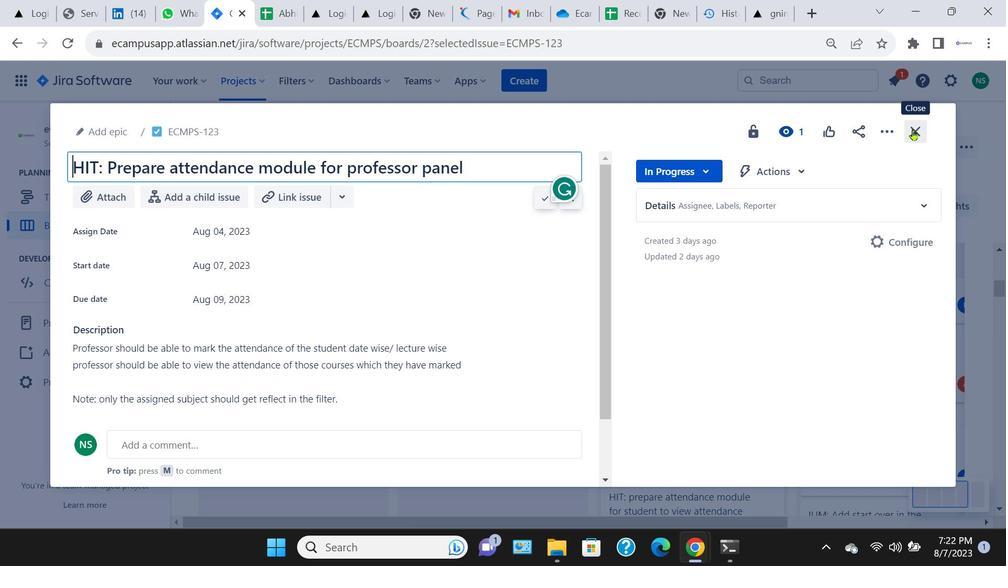
Action: Mouse moved to (520, 176)
Screenshot: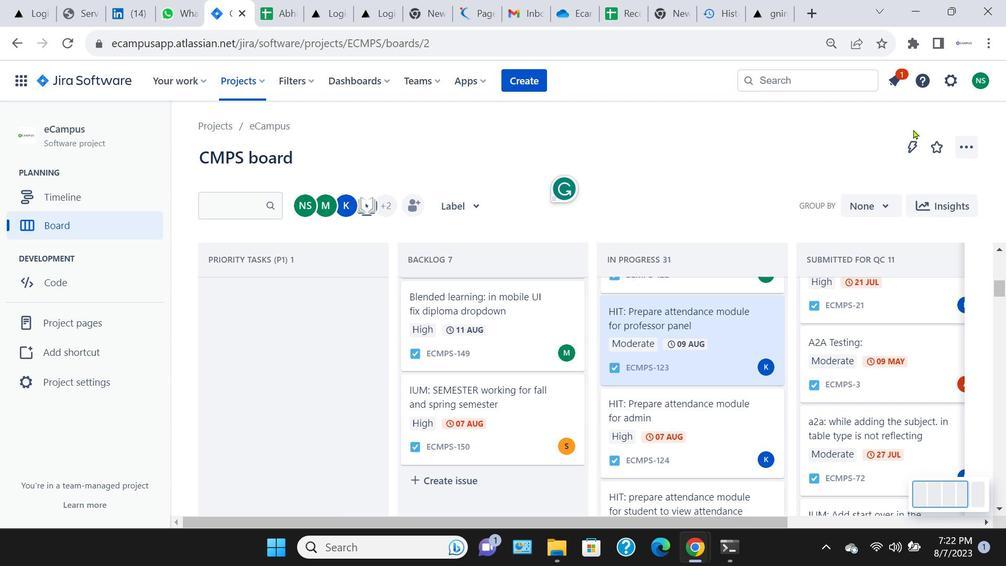 
Action: Mouse pressed left at (520, 176)
Screenshot: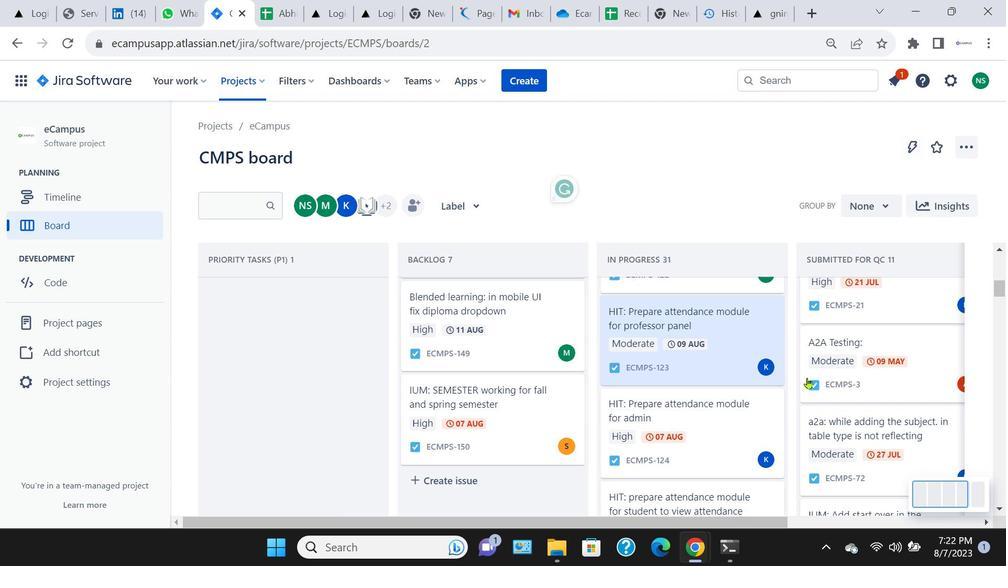 
Action: Mouse moved to (913, 129)
Screenshot: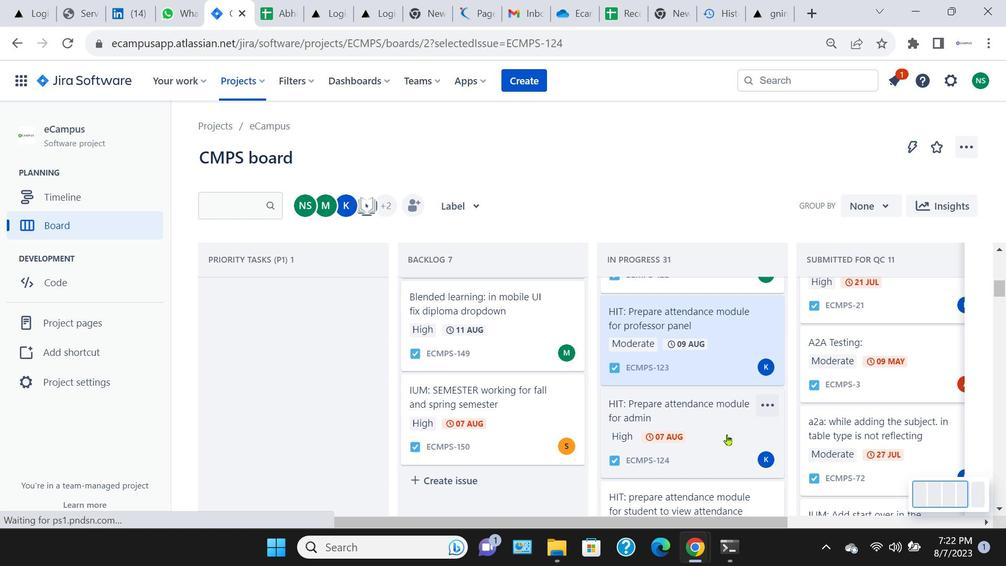 
Action: Mouse pressed left at (913, 129)
Screenshot: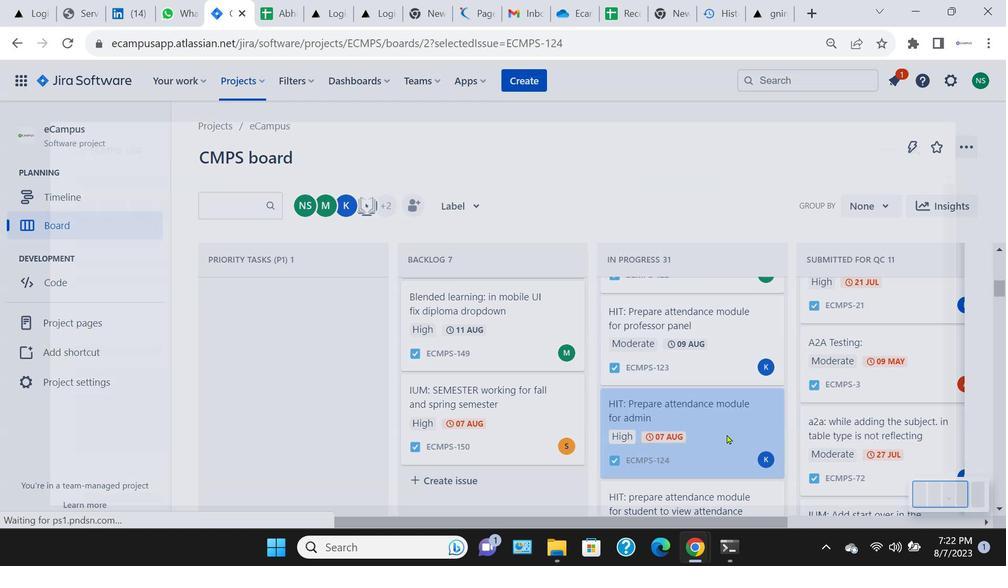 
Action: Mouse moved to (727, 434)
Screenshot: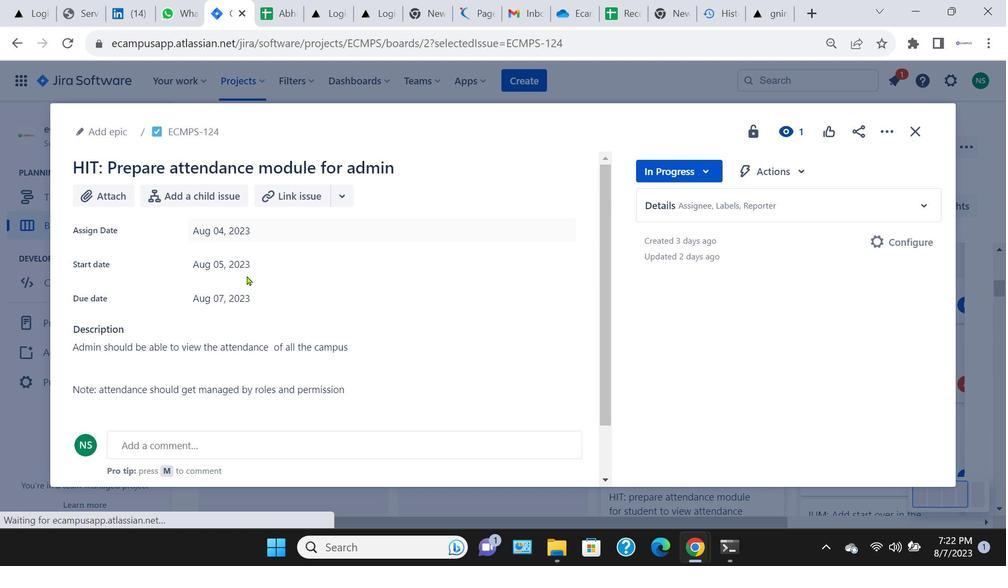 
Action: Mouse pressed left at (727, 434)
Screenshot: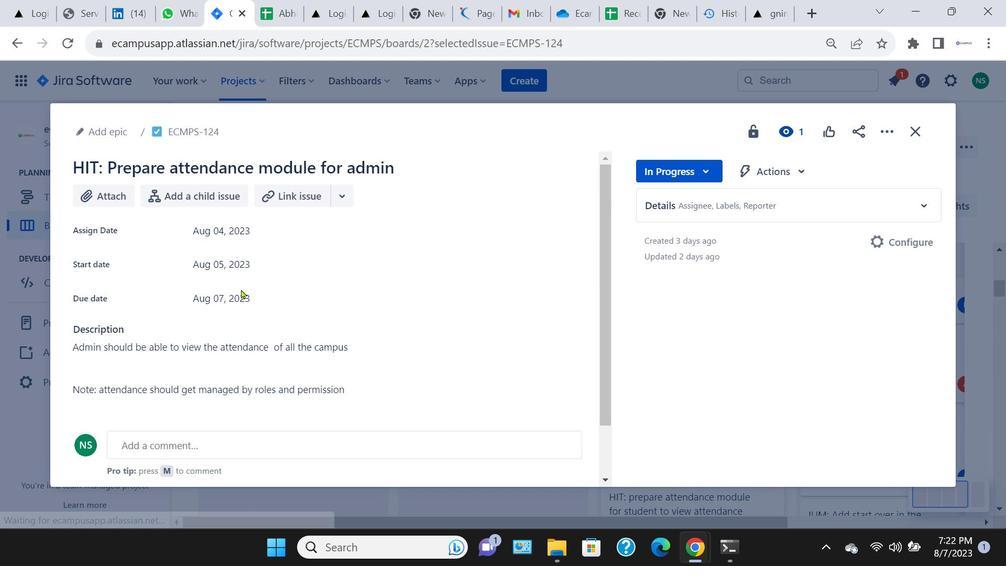 
Action: Mouse moved to (245, 304)
Screenshot: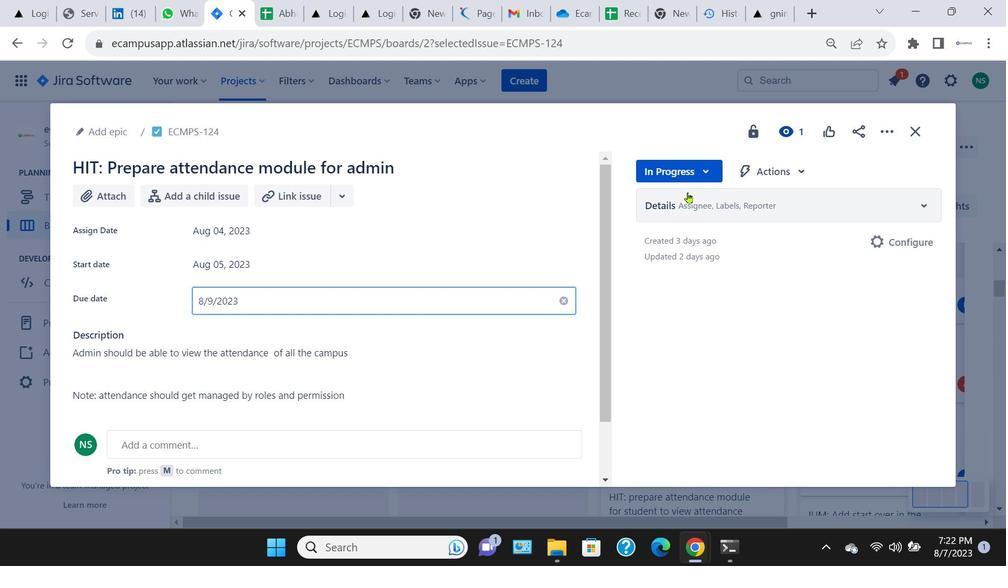 
Action: Mouse pressed left at (245, 304)
Screenshot: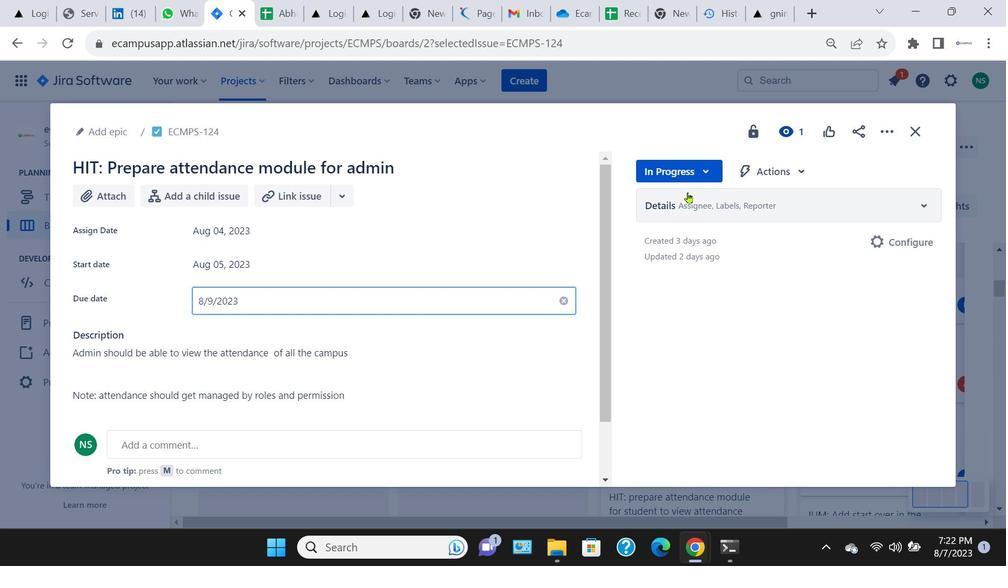 
Action: Mouse moved to (307, 414)
Screenshot: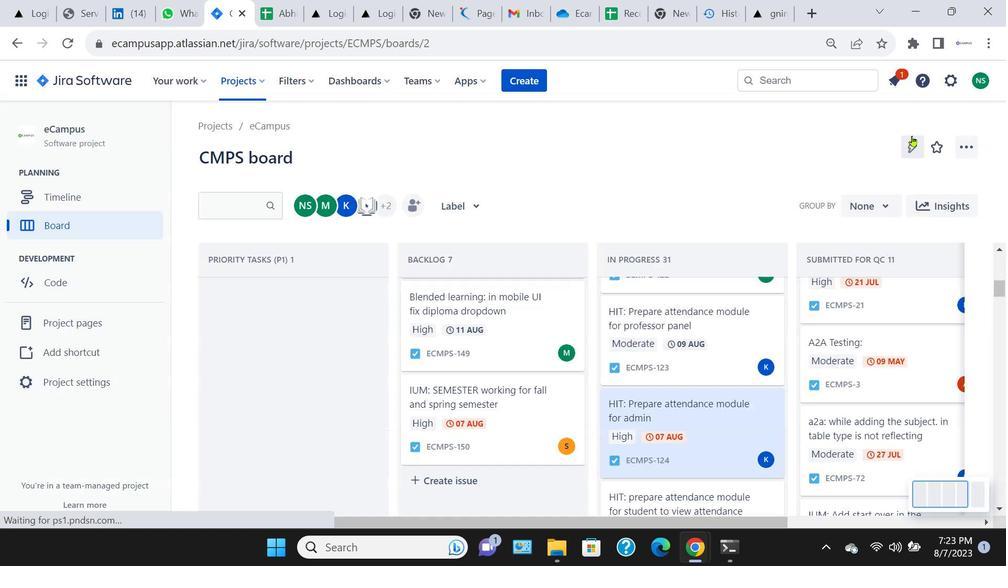 
Action: Mouse pressed left at (307, 414)
Screenshot: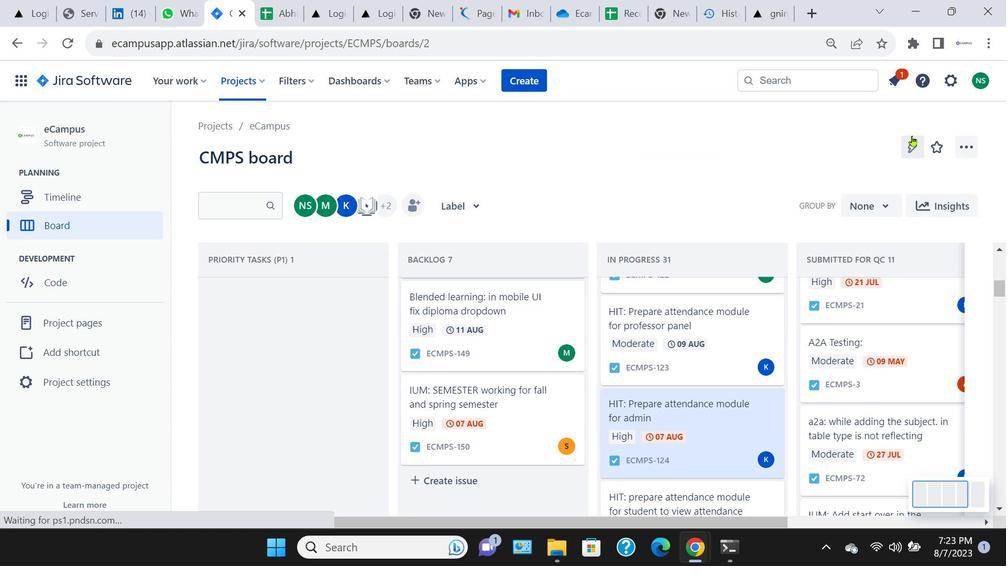 
Action: Mouse moved to (912, 136)
Screenshot: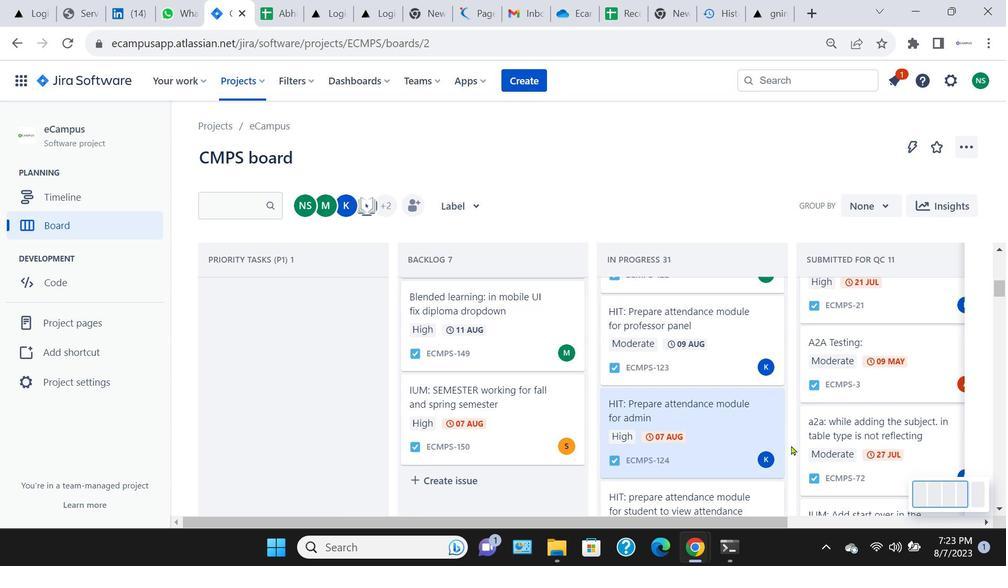 
Action: Mouse pressed left at (912, 136)
Screenshot: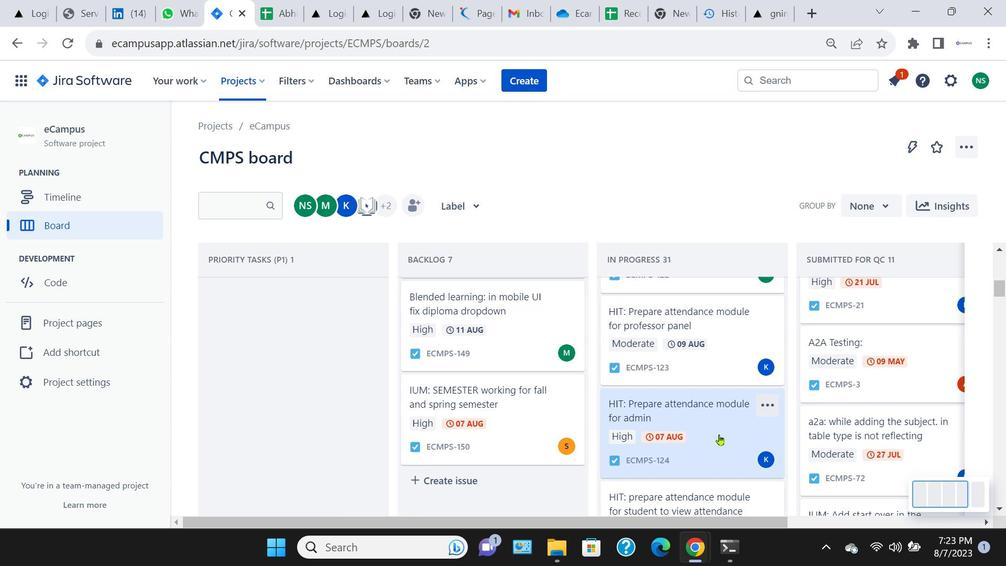 
Action: Mouse moved to (728, 389)
Screenshot: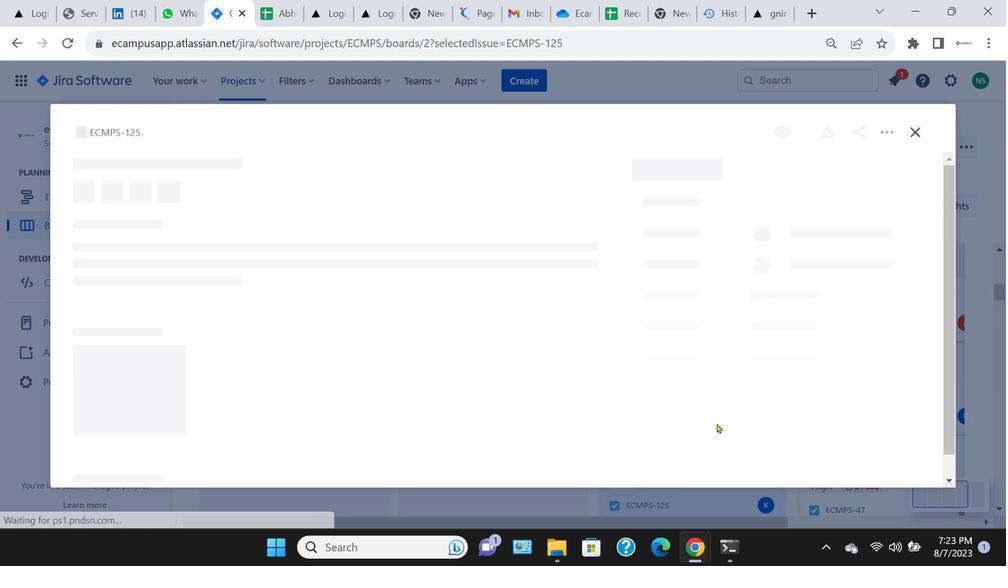 
Action: Mouse pressed left at (728, 389)
Screenshot: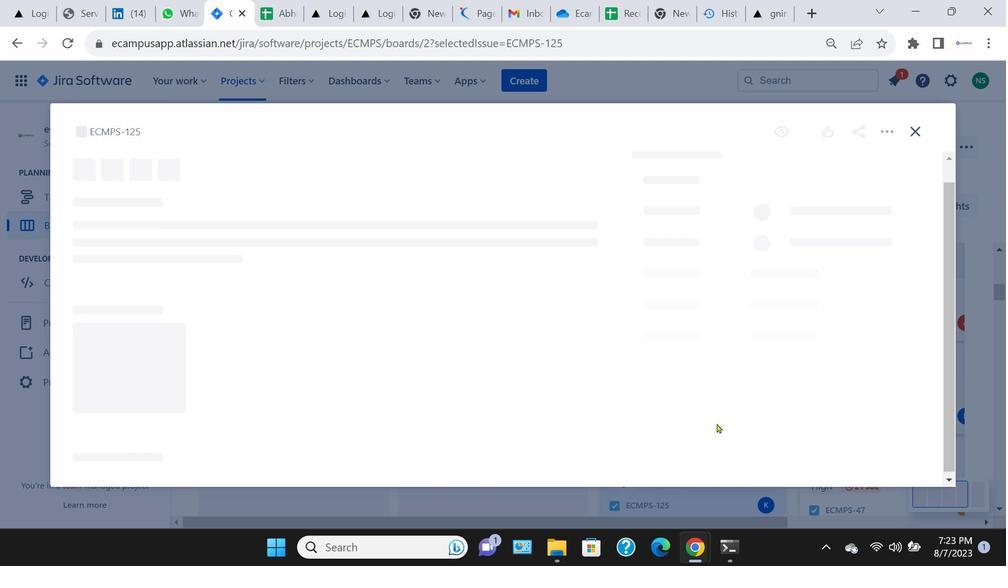 
Action: Mouse moved to (717, 424)
Screenshot: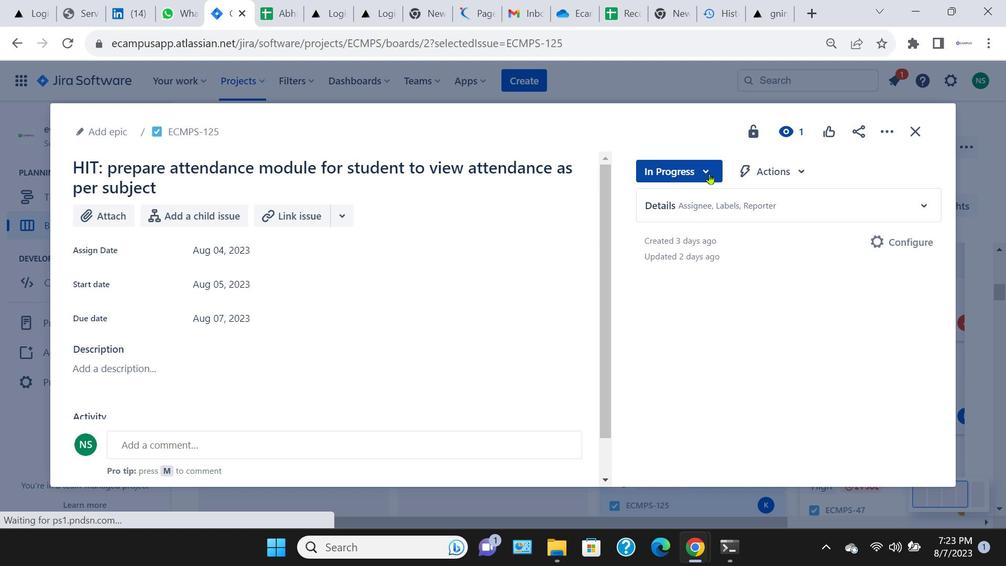 
Action: Mouse pressed left at (717, 424)
Screenshot: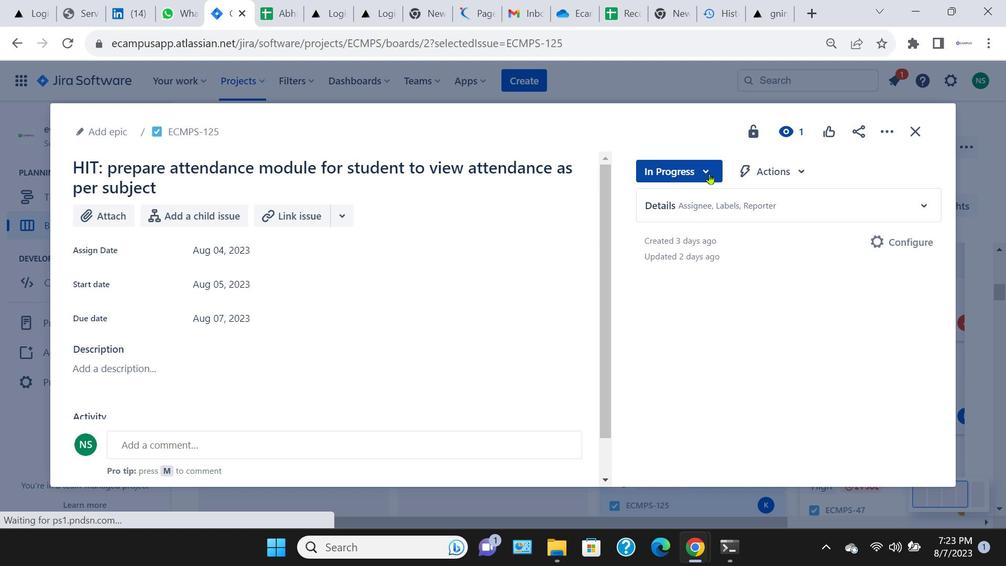 
Action: Mouse moved to (709, 174)
Screenshot: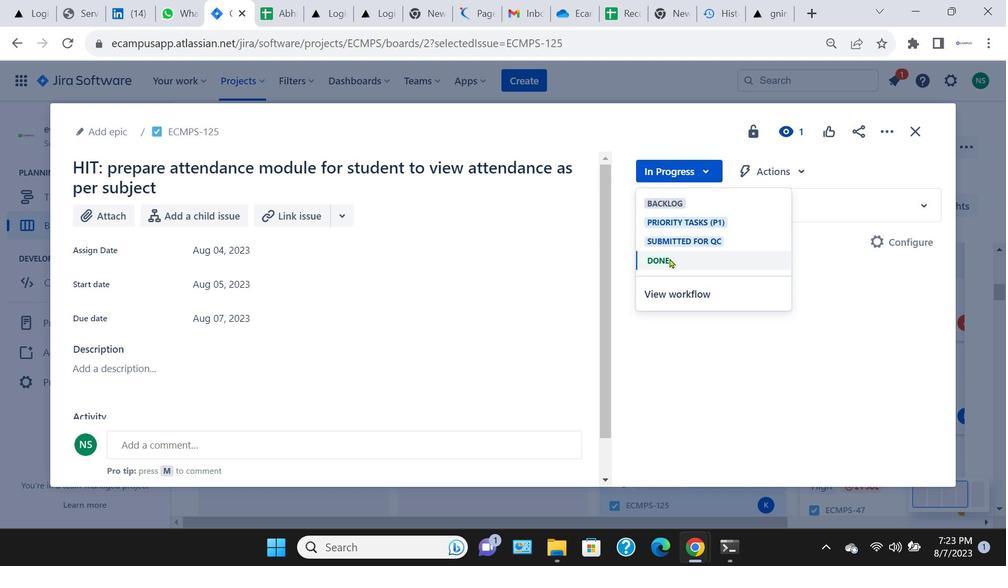 
Action: Mouse pressed left at (709, 174)
Screenshot: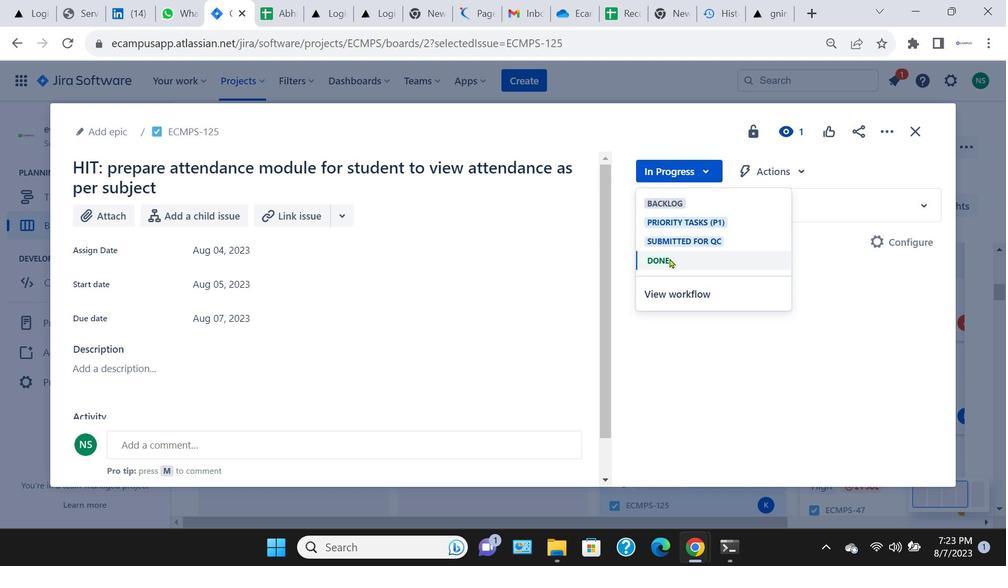 
Action: Mouse moved to (309, 316)
Screenshot: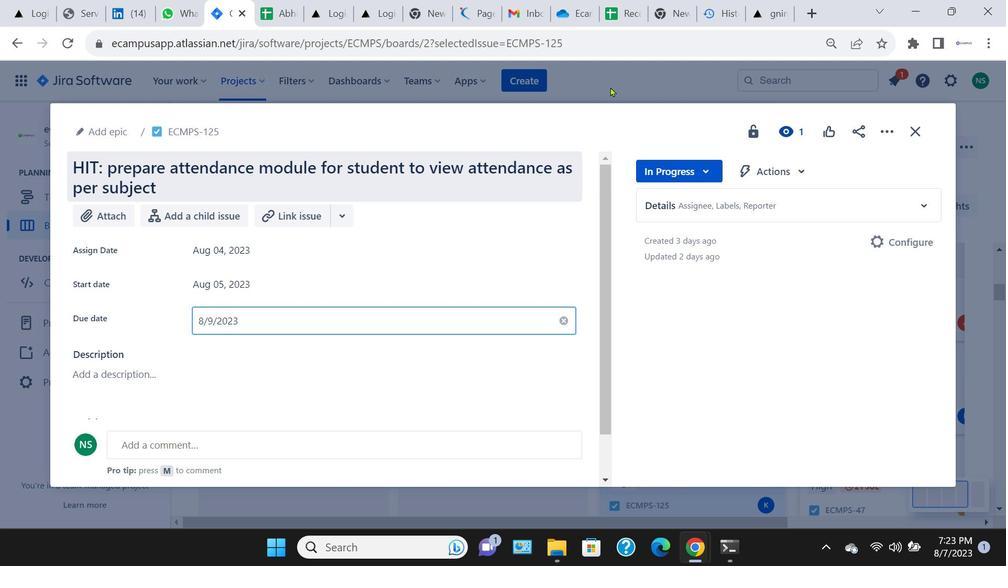 
Action: Mouse pressed left at (309, 316)
Screenshot: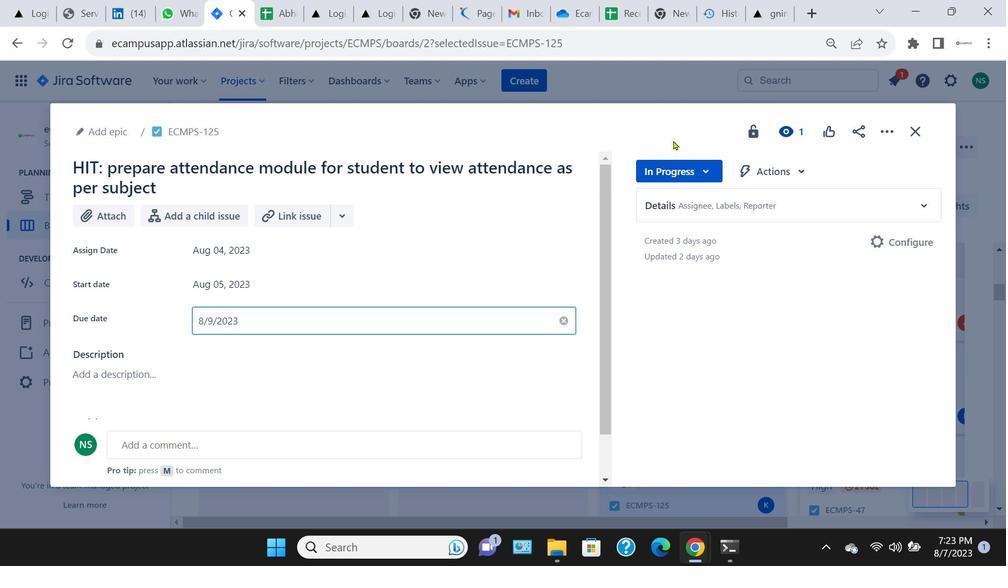 
Action: Mouse moved to (320, 187)
Screenshot: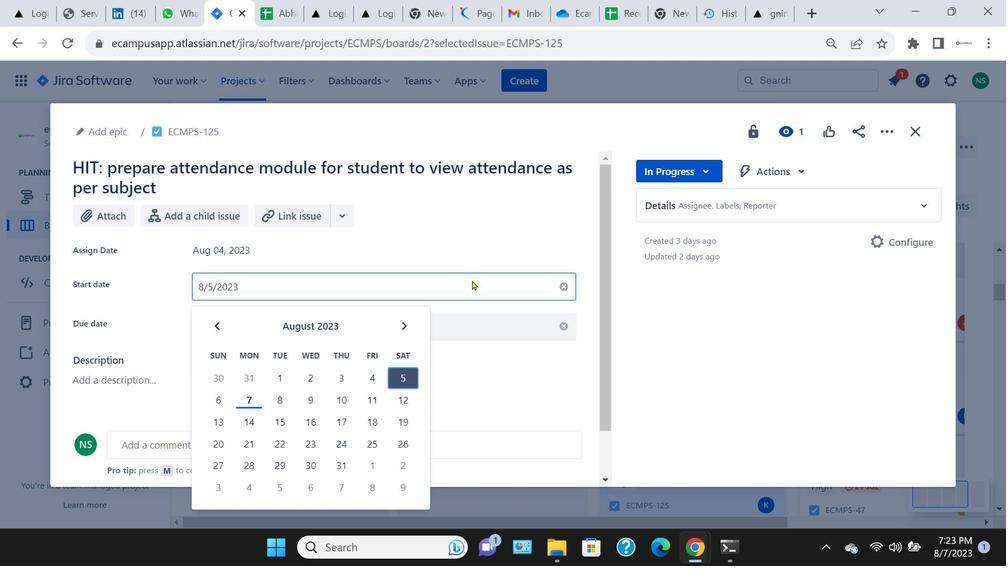 
Action: Mouse pressed left at (320, 187)
Screenshot: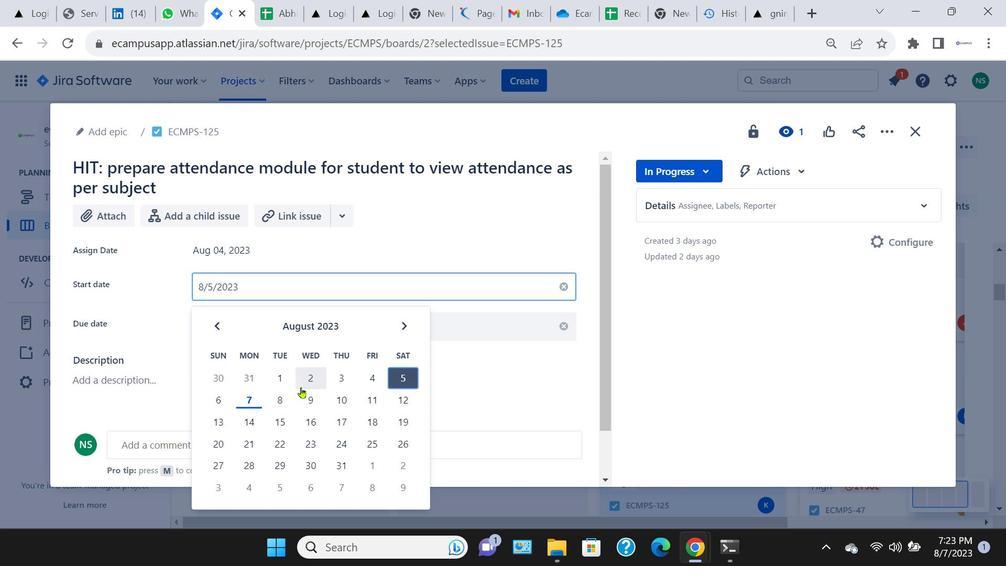 
Action: Mouse moved to (472, 280)
Screenshot: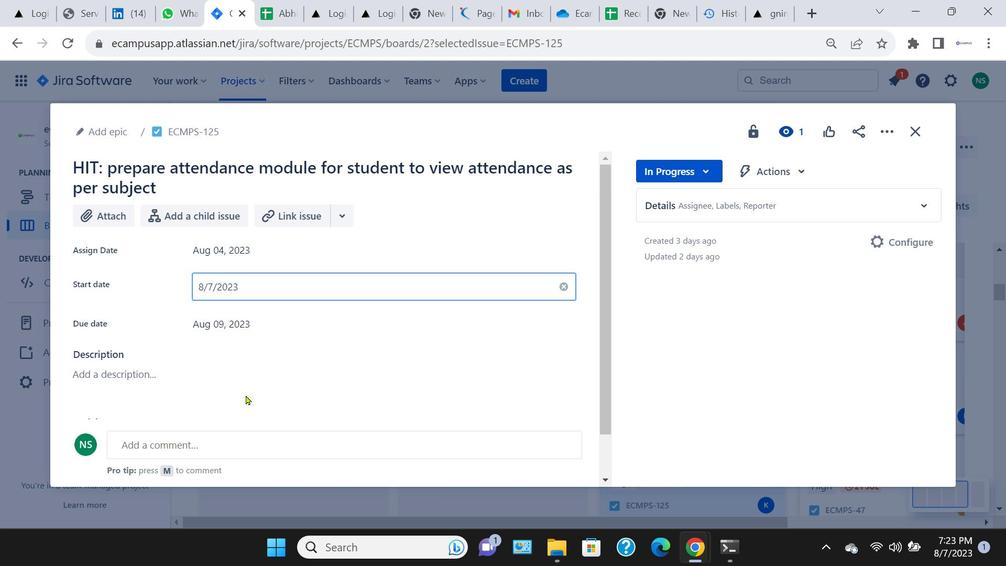 
Action: Mouse pressed left at (472, 280)
Screenshot: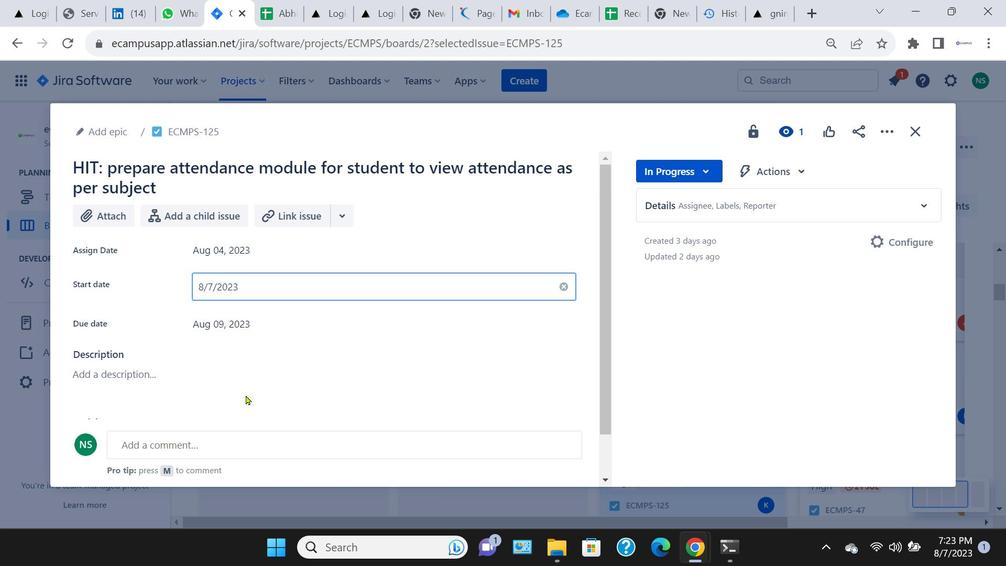 
Action: Mouse moved to (246, 395)
Screenshot: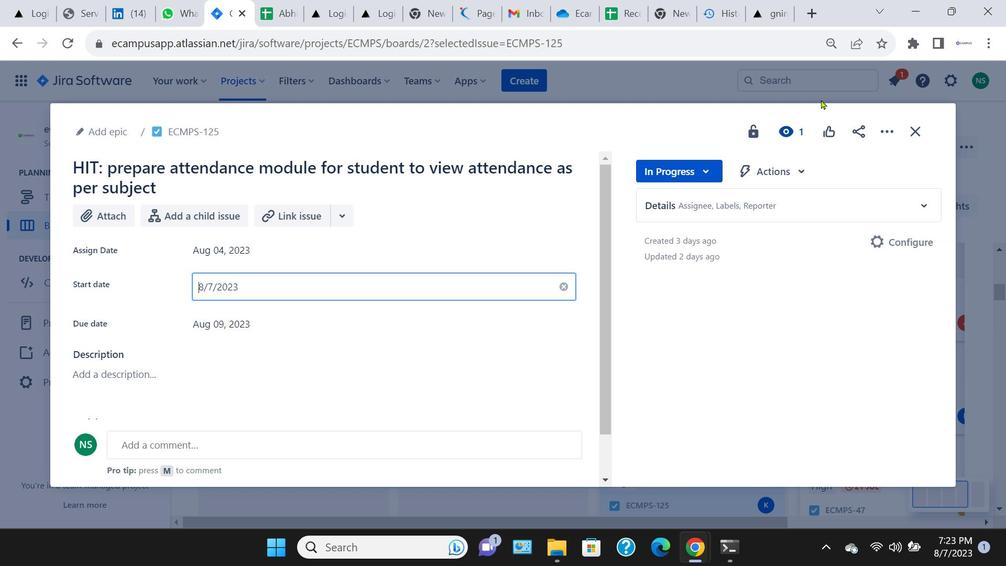 
Action: Mouse pressed left at (246, 395)
Screenshot: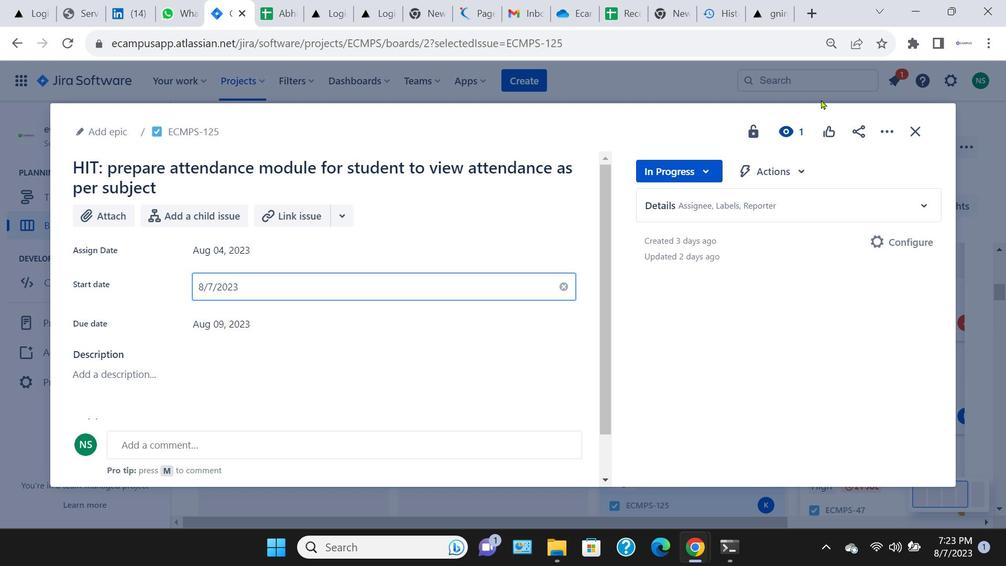 
Action: Mouse moved to (828, 317)
Screenshot: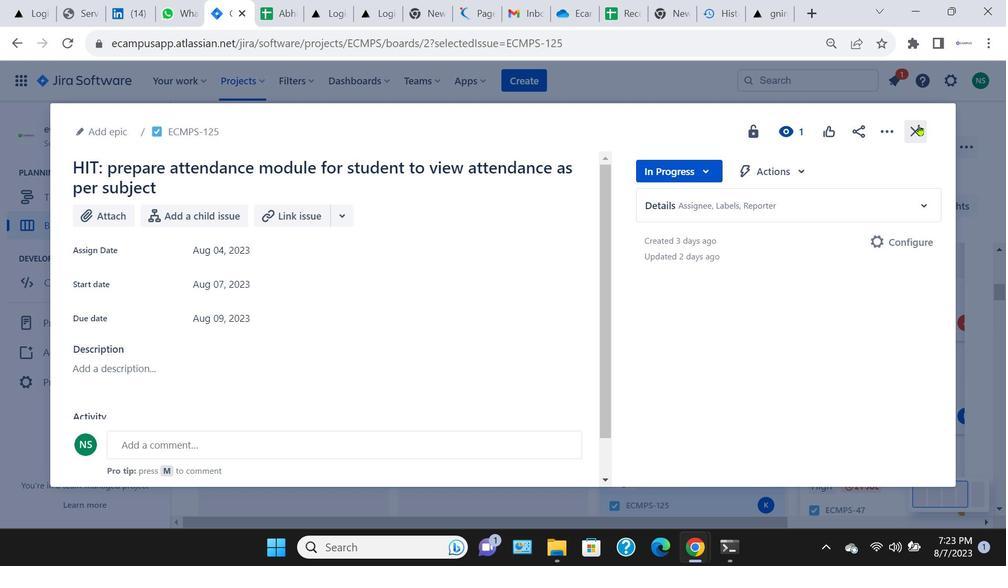 
Action: Mouse pressed left at (828, 317)
Screenshot: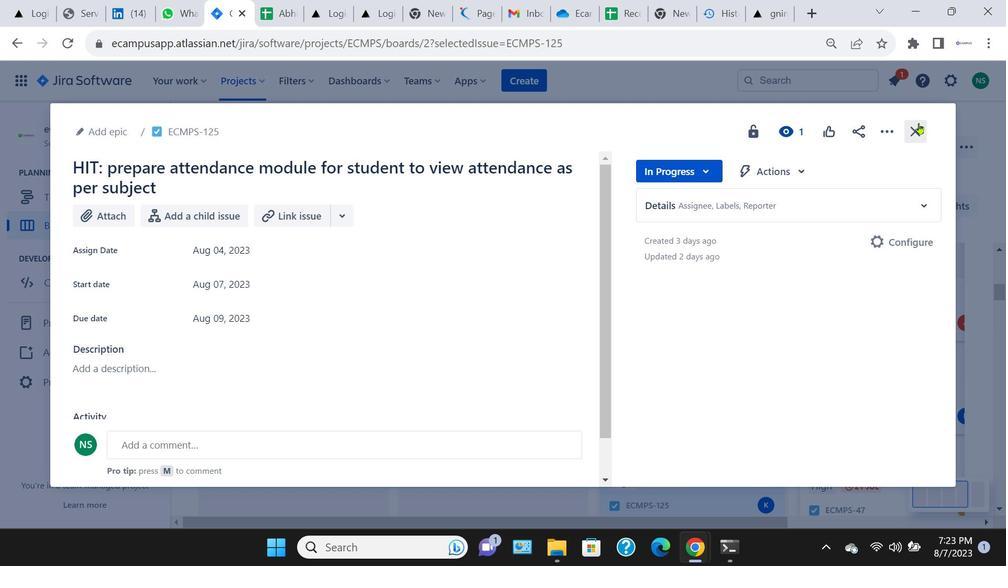 
Action: Mouse moved to (912, 143)
Screenshot: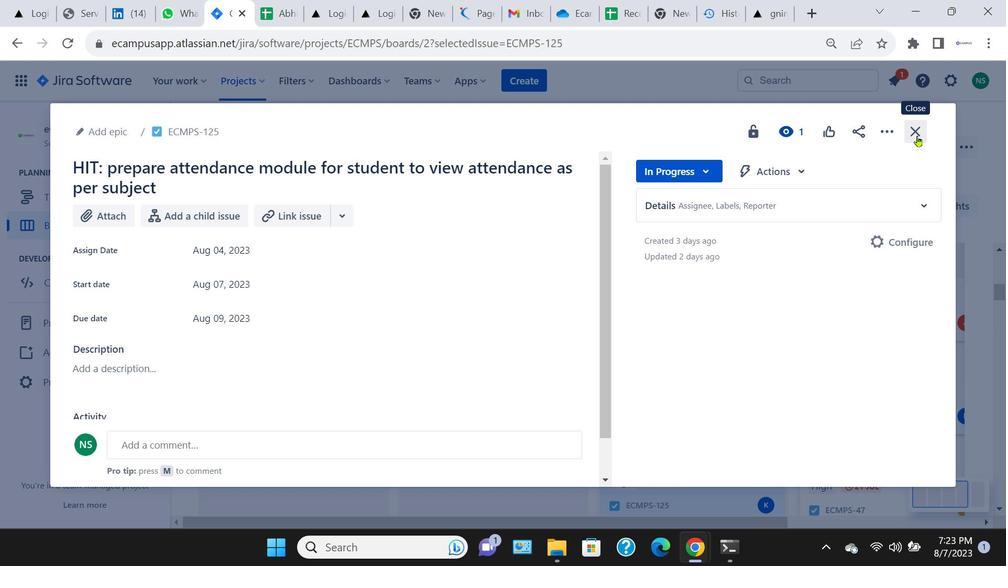 
Action: Mouse pressed left at (912, 143)
Screenshot: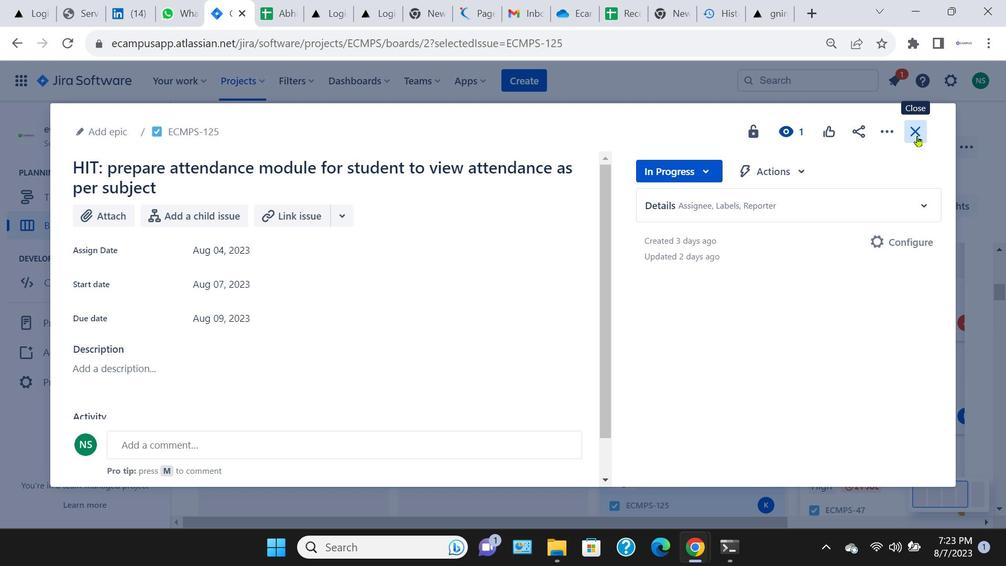 
Action: Mouse moved to (917, 136)
Screenshot: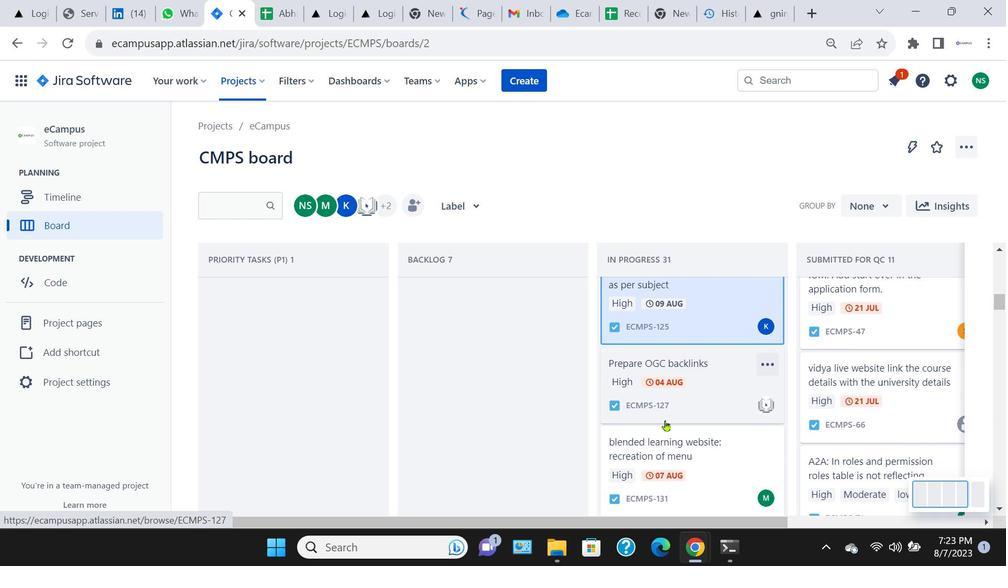 
Action: Mouse pressed left at (917, 136)
Screenshot: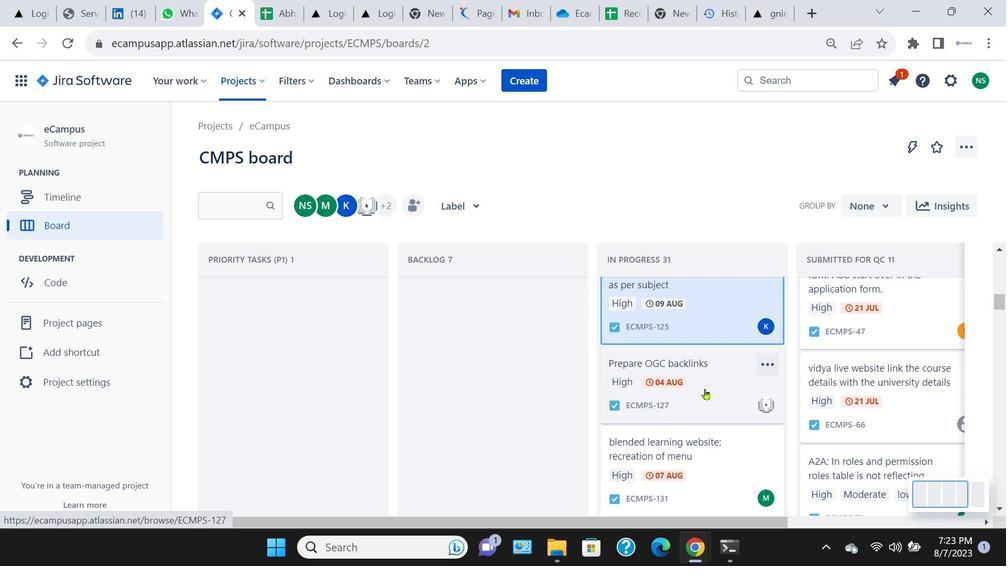 
Action: Mouse moved to (707, 387)
Screenshot: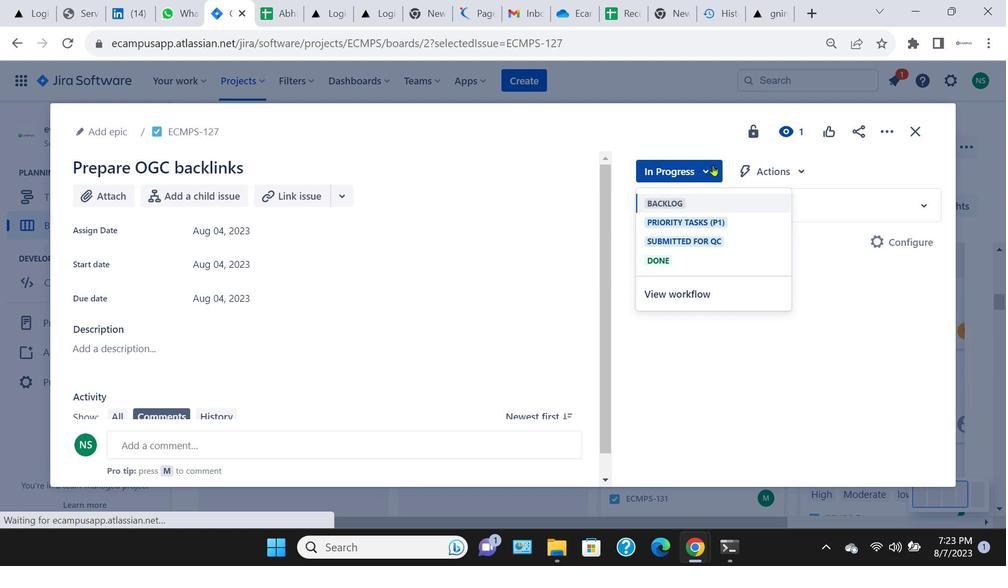 
Action: Mouse pressed left at (707, 387)
Screenshot: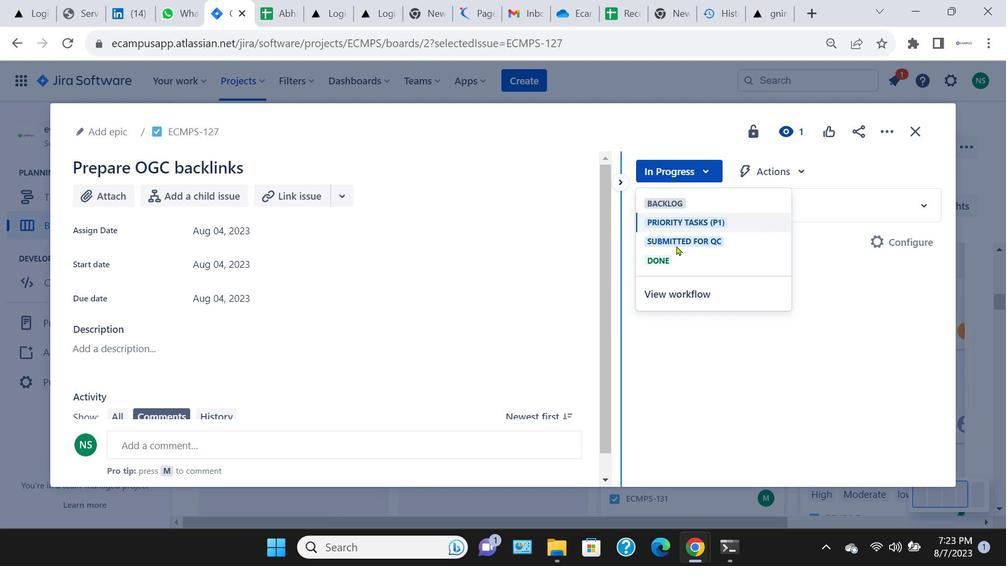 
Action: Mouse moved to (713, 165)
Screenshot: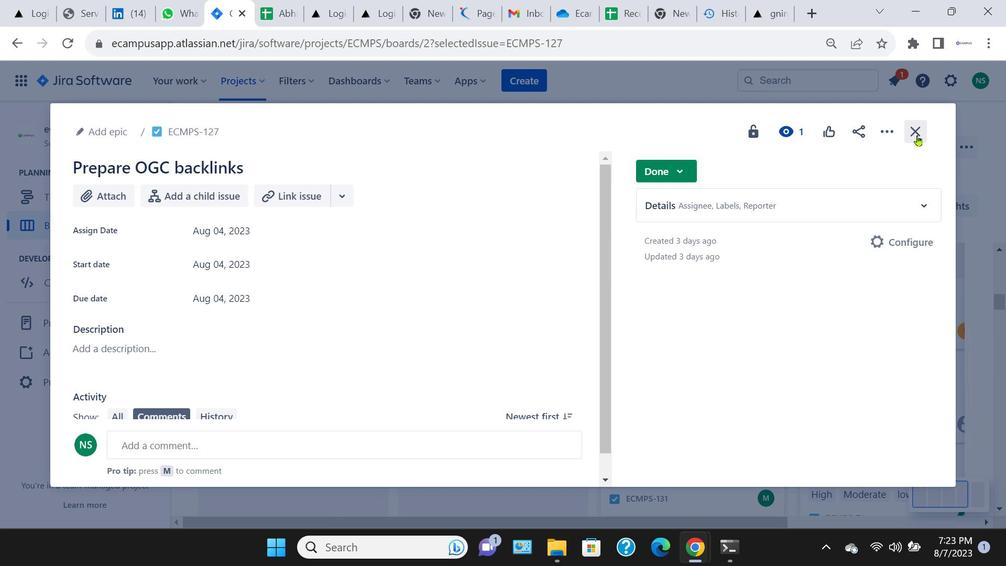 
Action: Mouse pressed left at (713, 165)
Screenshot: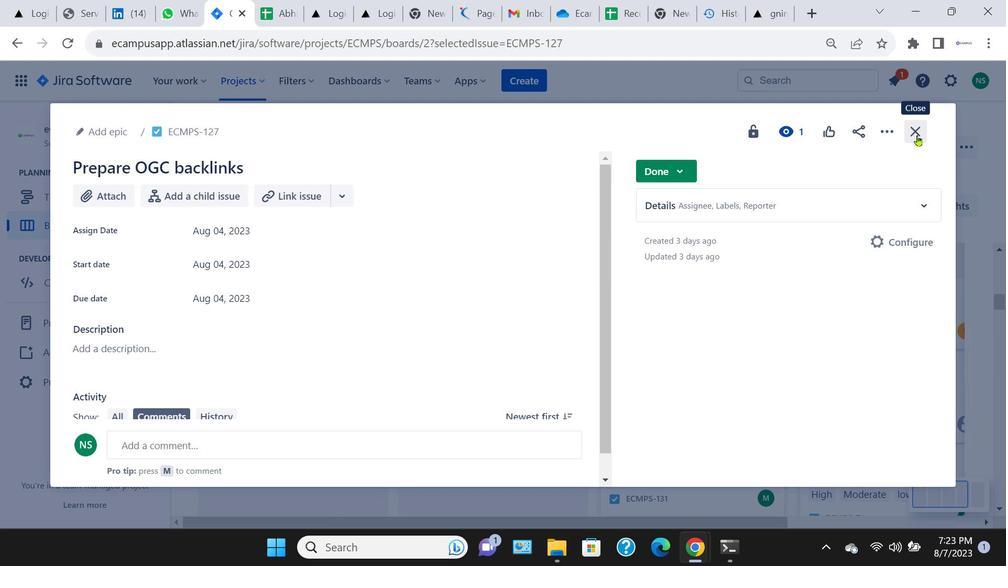 
Action: Mouse moved to (671, 260)
Screenshot: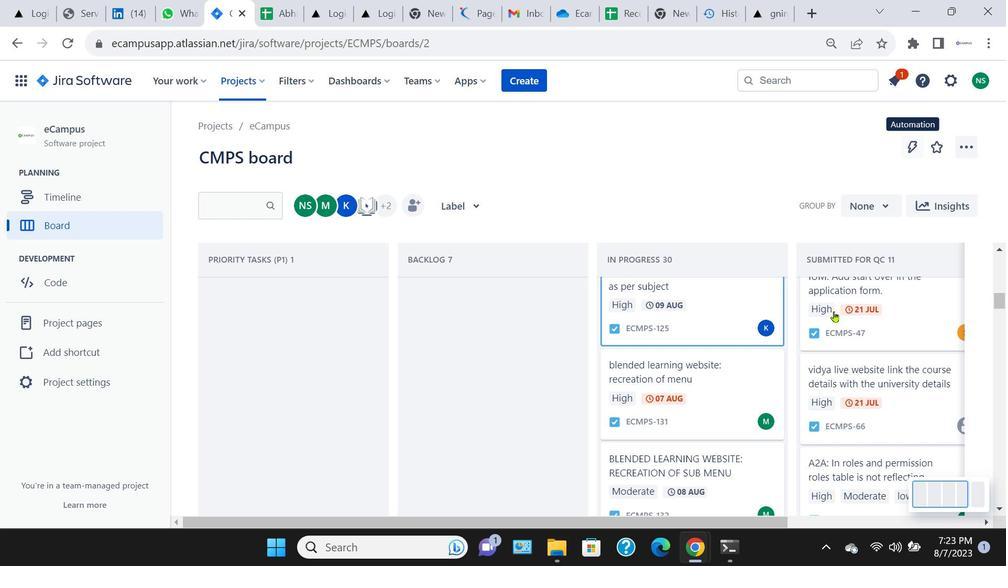 
Action: Mouse pressed left at (671, 260)
Screenshot: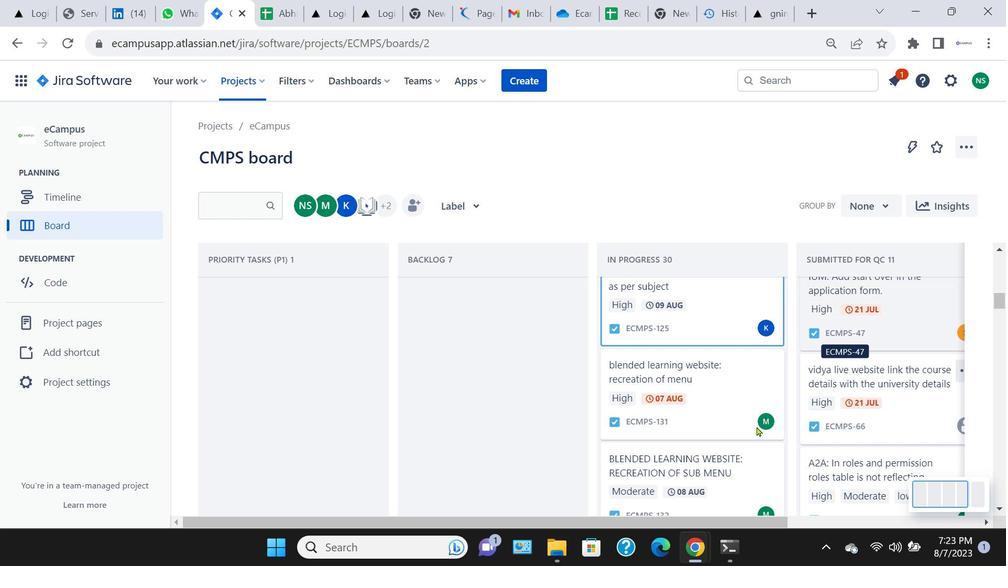 
Action: Mouse moved to (917, 135)
Screenshot: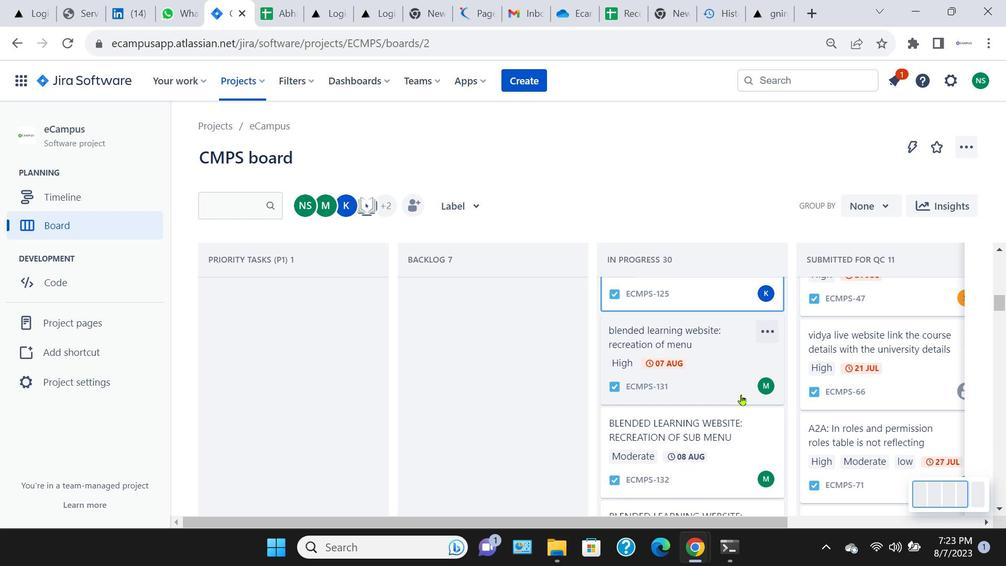 
Action: Mouse pressed left at (917, 135)
Screenshot: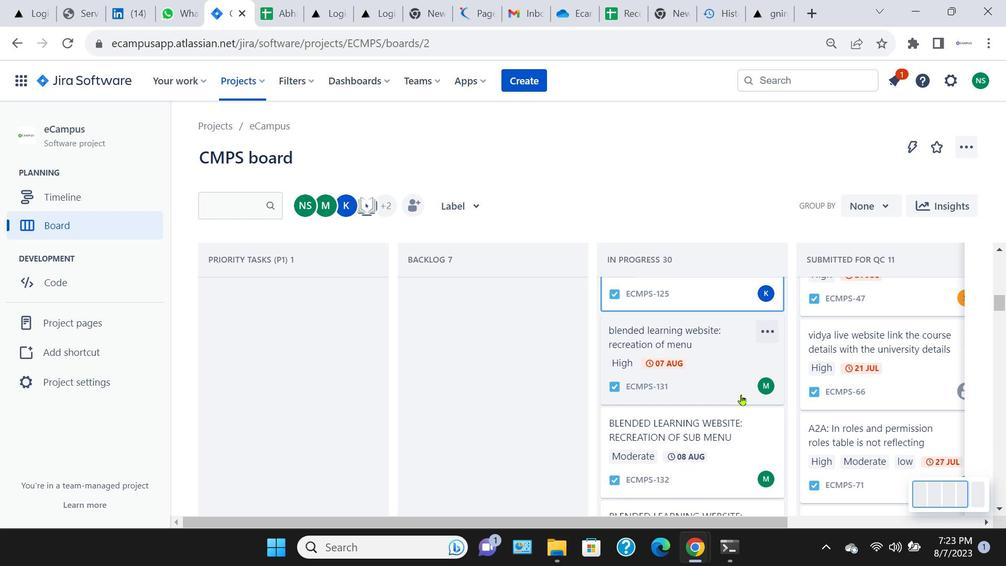 
Action: Mouse moved to (734, 440)
Screenshot: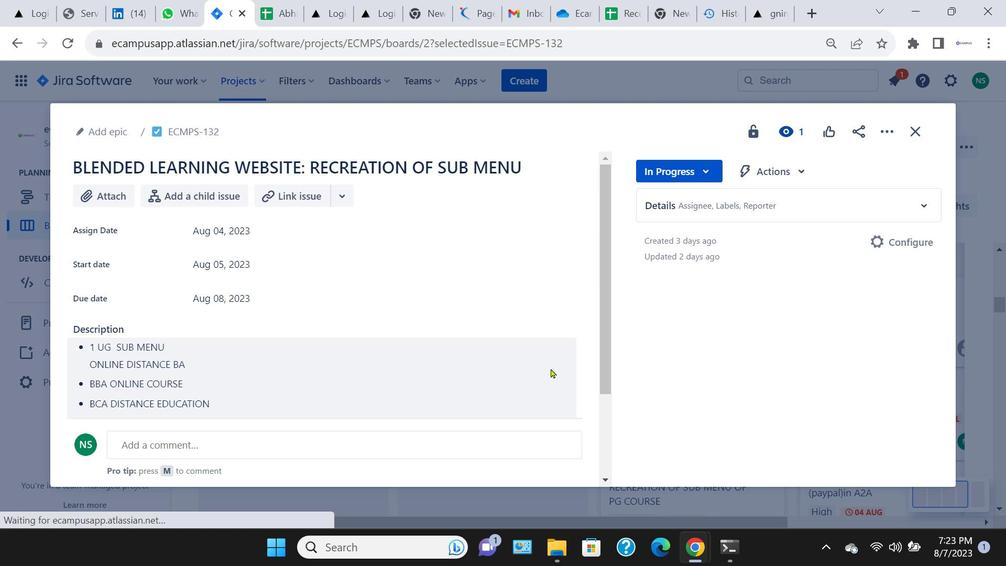 
Action: Mouse pressed left at (734, 440)
Screenshot: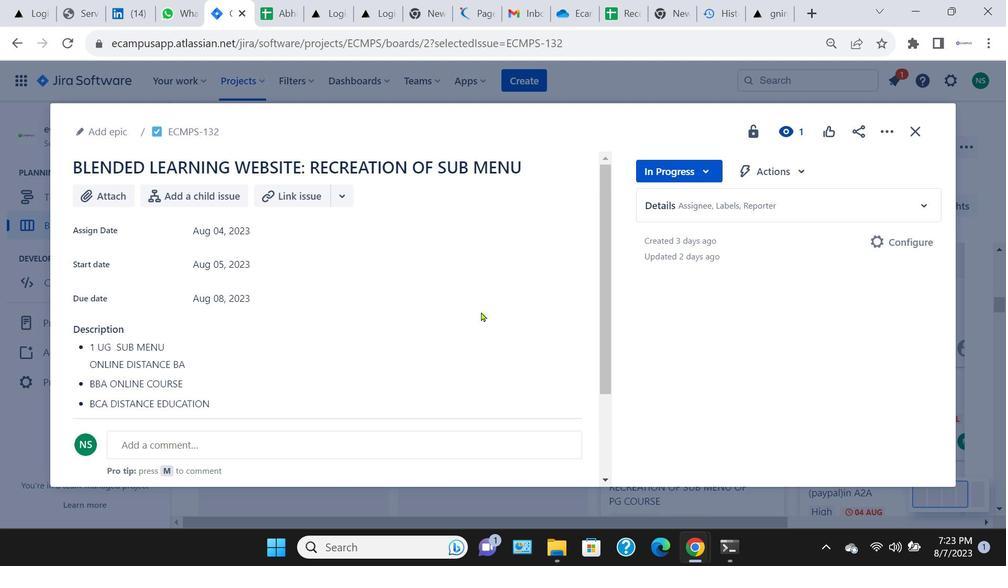 
Action: Mouse moved to (481, 312)
Screenshot: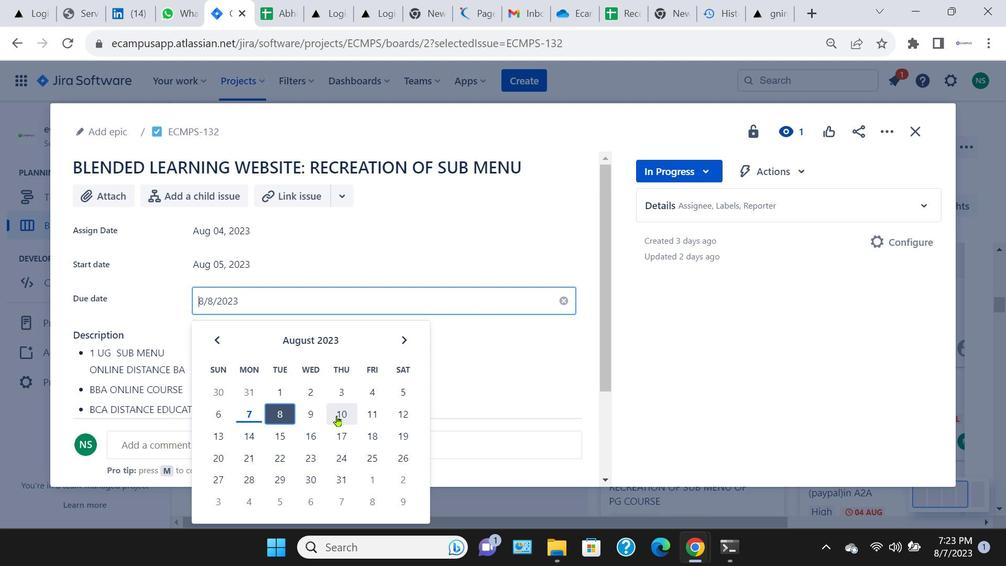 
Action: Mouse pressed left at (481, 312)
Screenshot: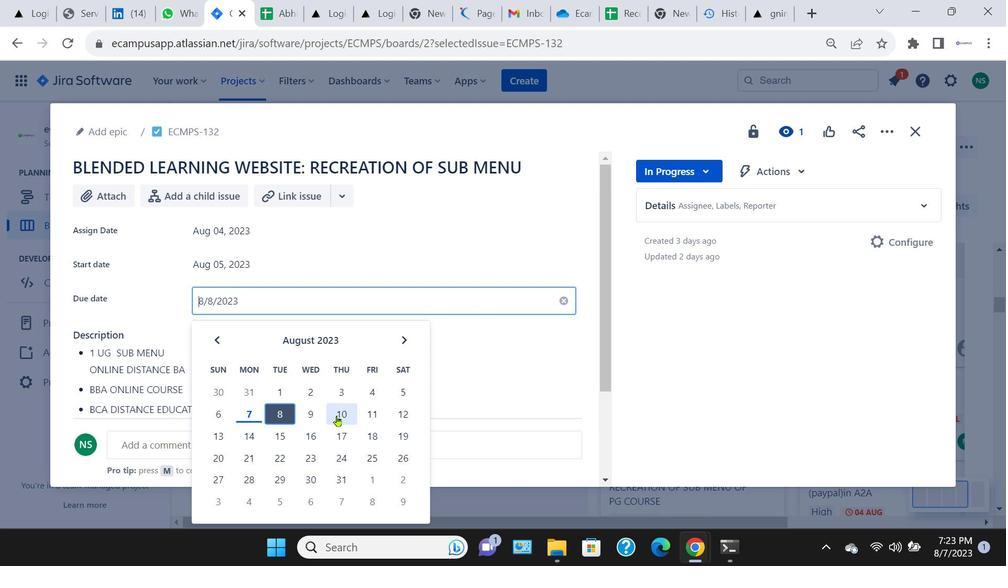 
Action: Mouse moved to (416, 298)
Screenshot: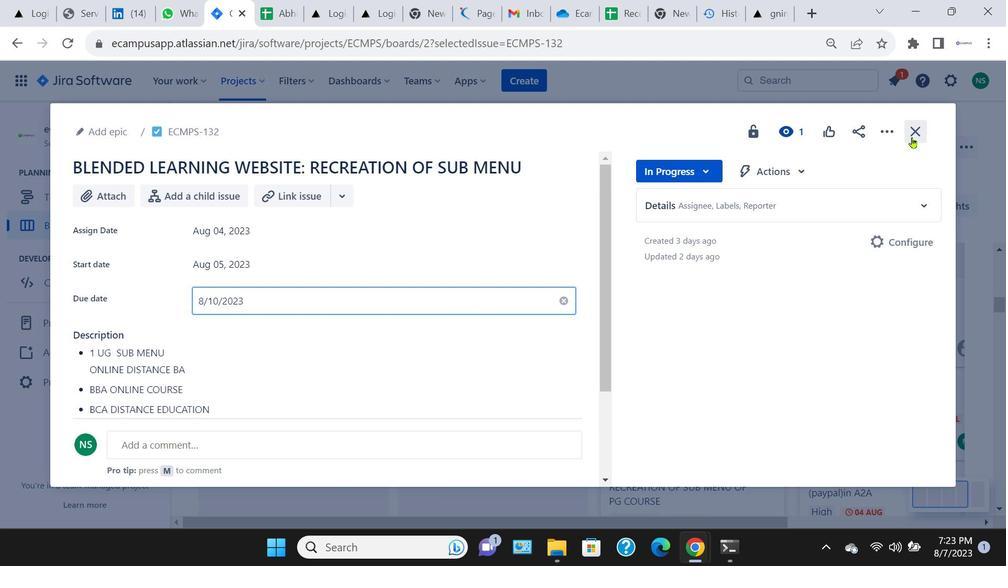 
Action: Mouse pressed left at (416, 298)
Screenshot: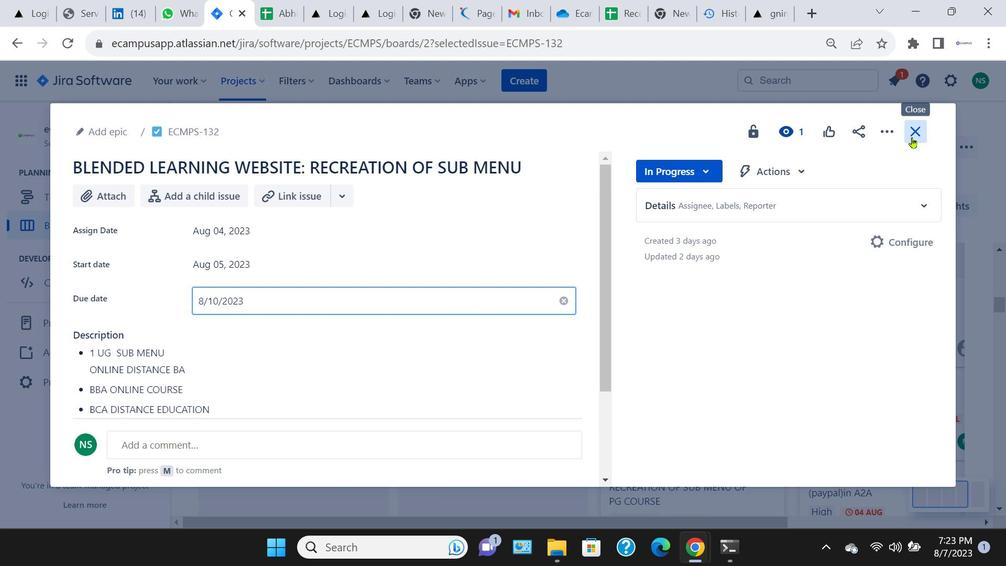 
Action: Mouse moved to (336, 416)
Screenshot: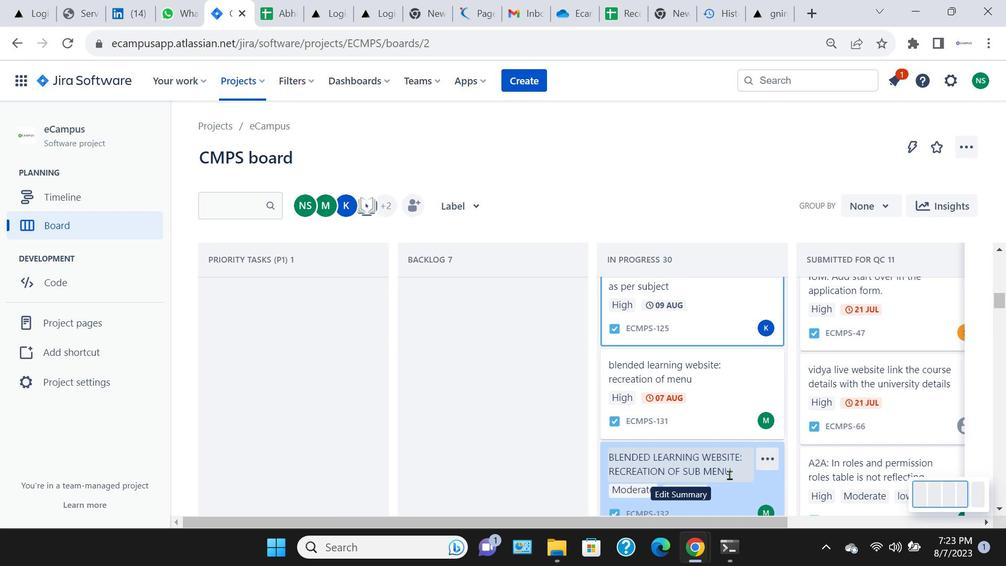 
Action: Mouse pressed left at (336, 416)
Screenshot: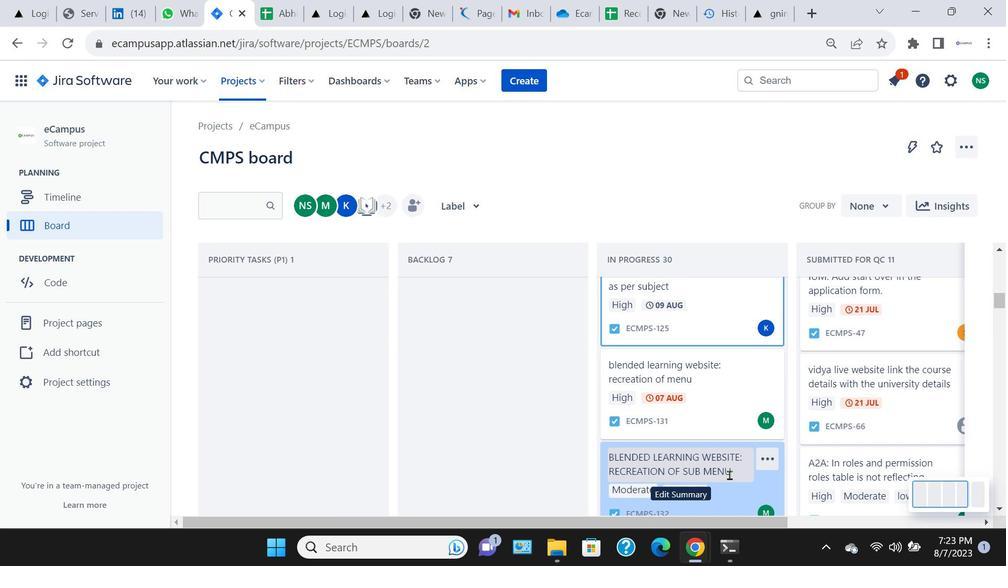 
Action: Mouse moved to (912, 137)
Screenshot: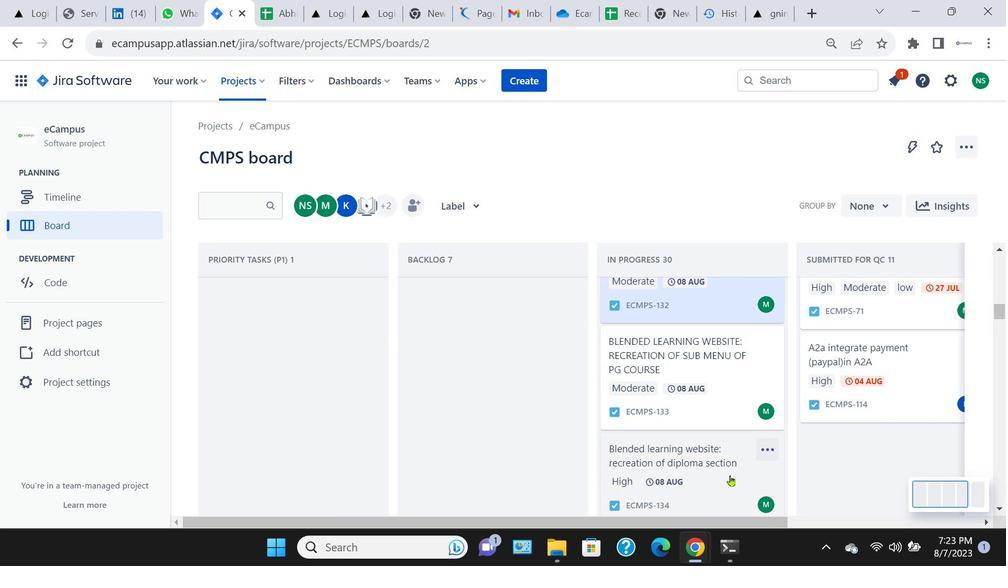 
Action: Mouse pressed left at (912, 137)
Screenshot: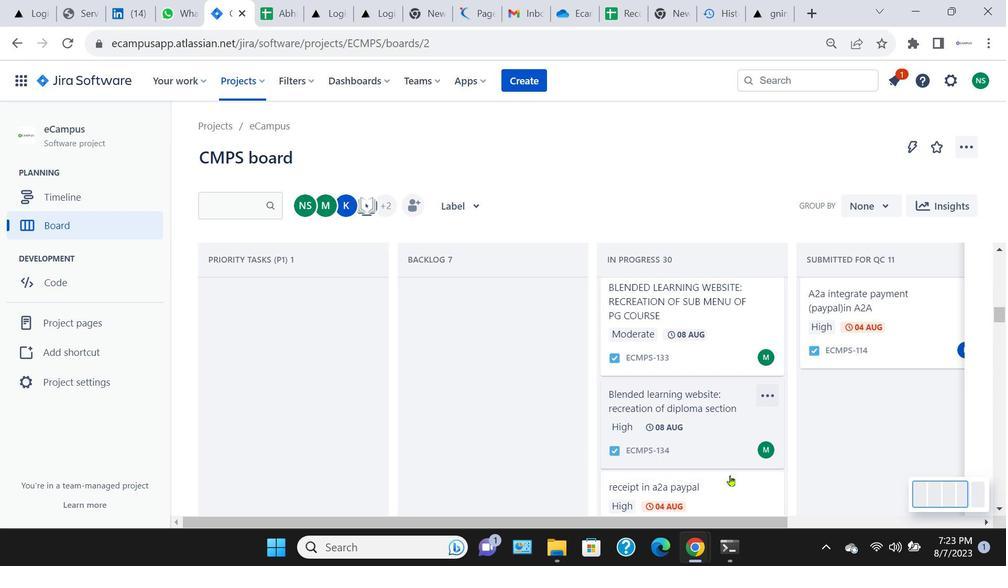 
Action: Mouse moved to (729, 396)
Screenshot: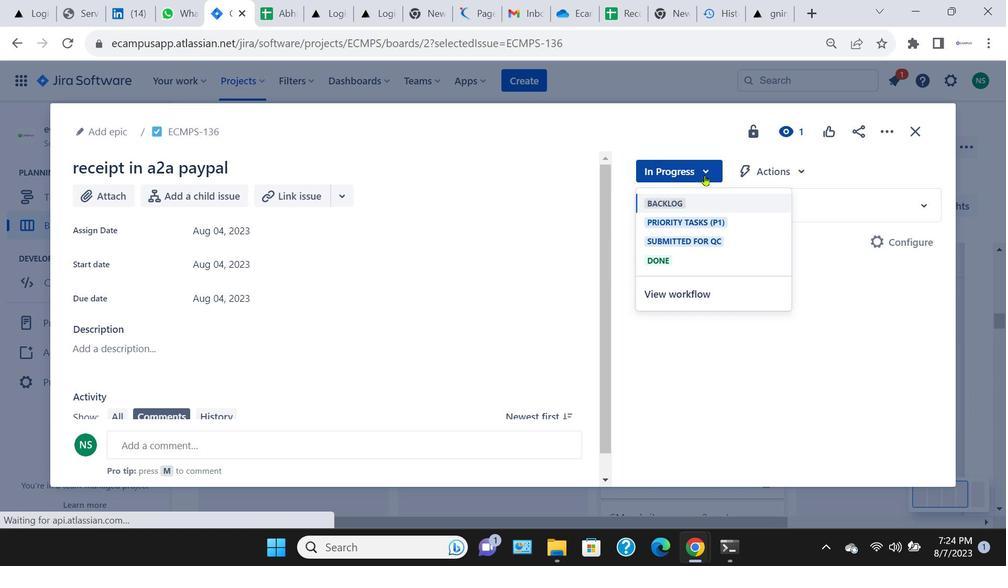 
Action: Mouse pressed left at (729, 396)
Screenshot: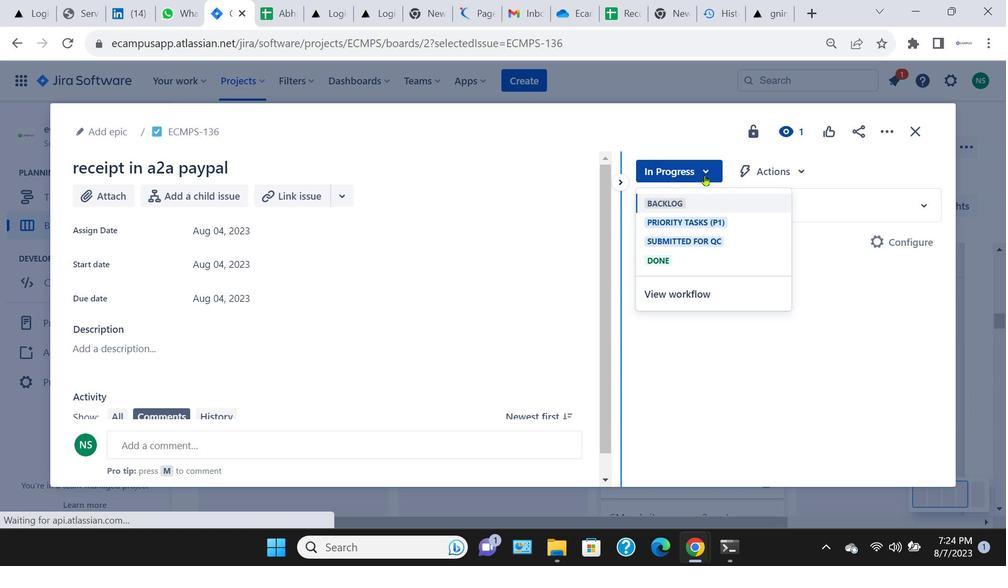 
Action: Mouse moved to (704, 175)
Screenshot: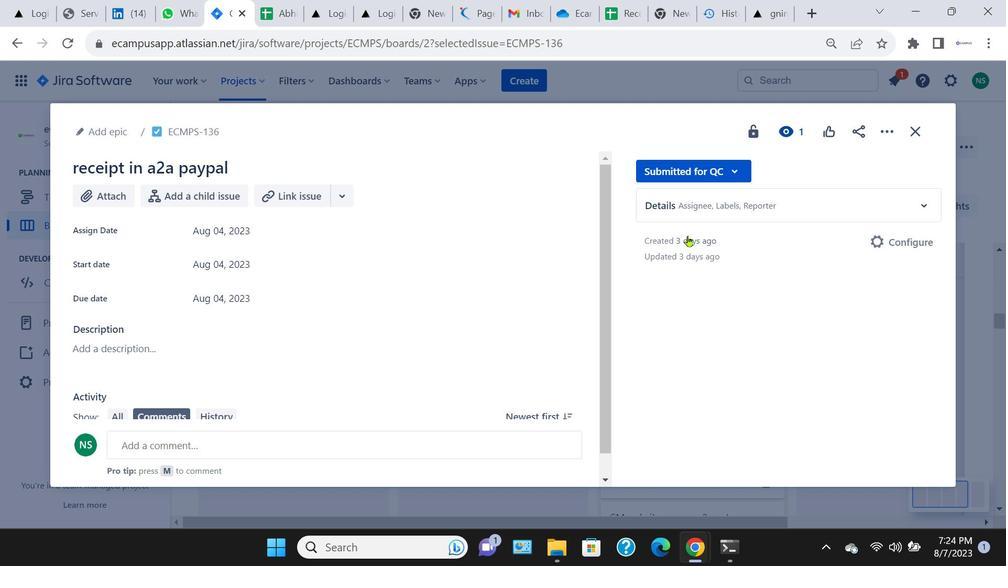 
Action: Mouse pressed left at (704, 175)
Screenshot: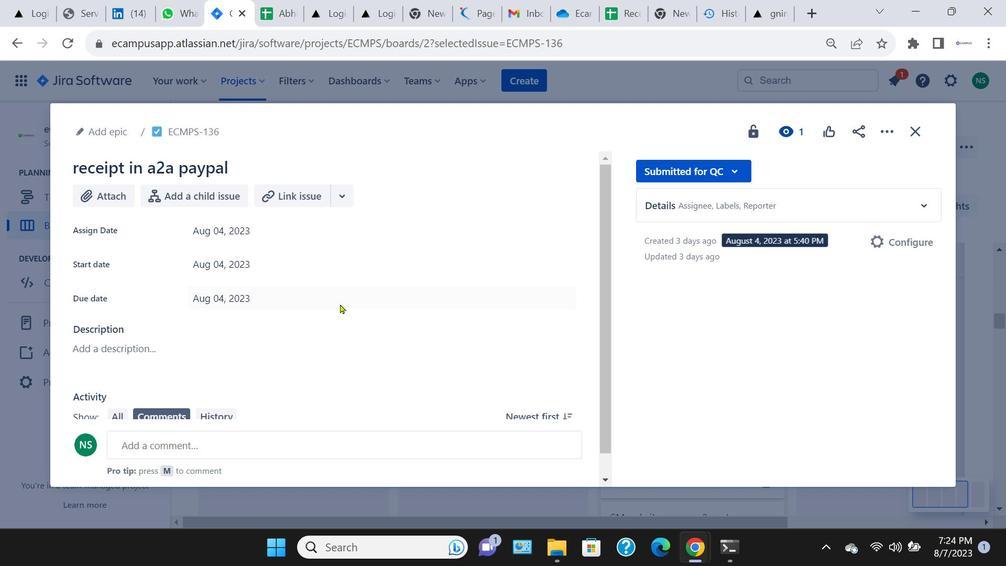 
Action: Mouse moved to (687, 235)
Screenshot: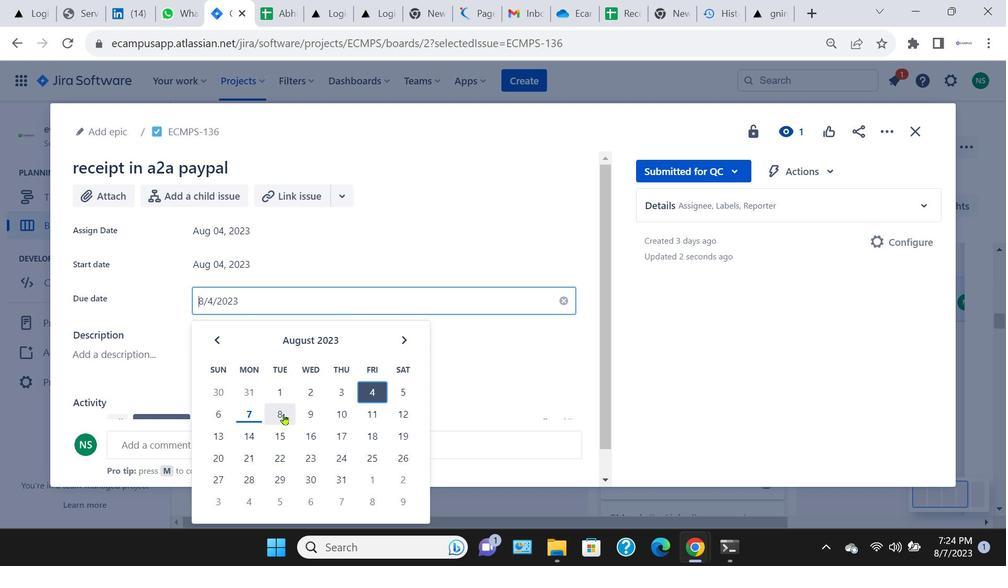 
Action: Mouse pressed left at (687, 235)
Screenshot: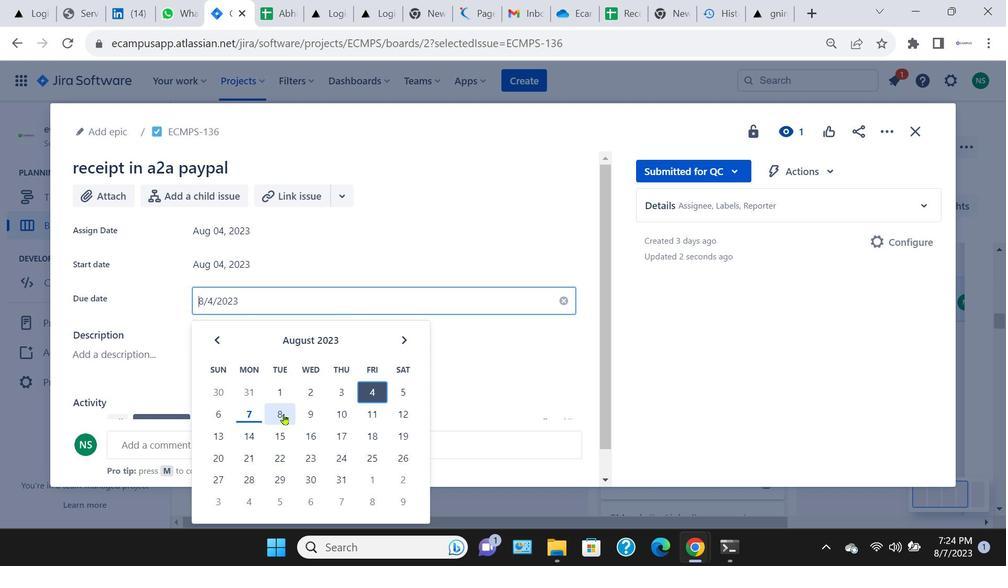 
Action: Mouse moved to (339, 308)
Screenshot: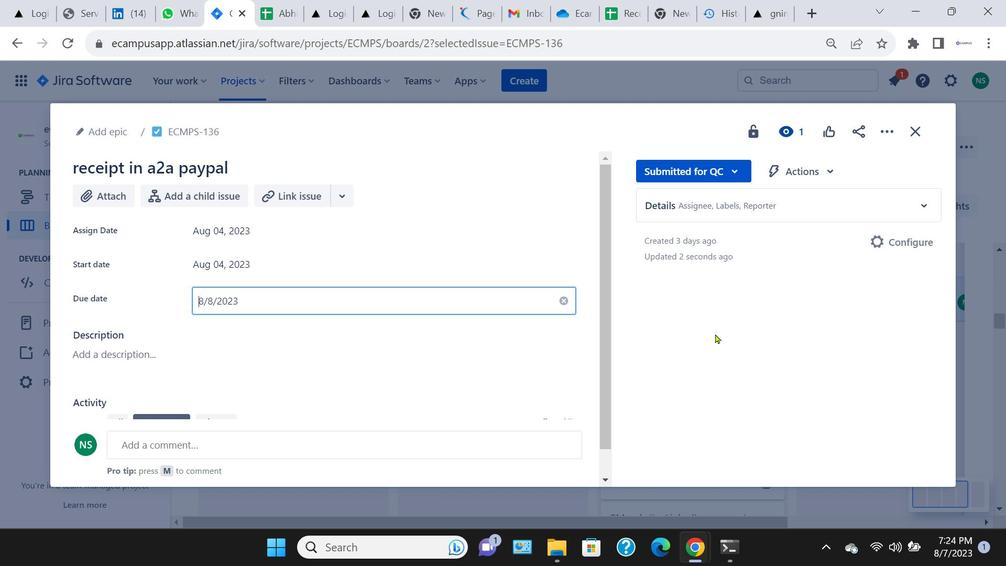 
Action: Mouse pressed left at (339, 308)
Screenshot: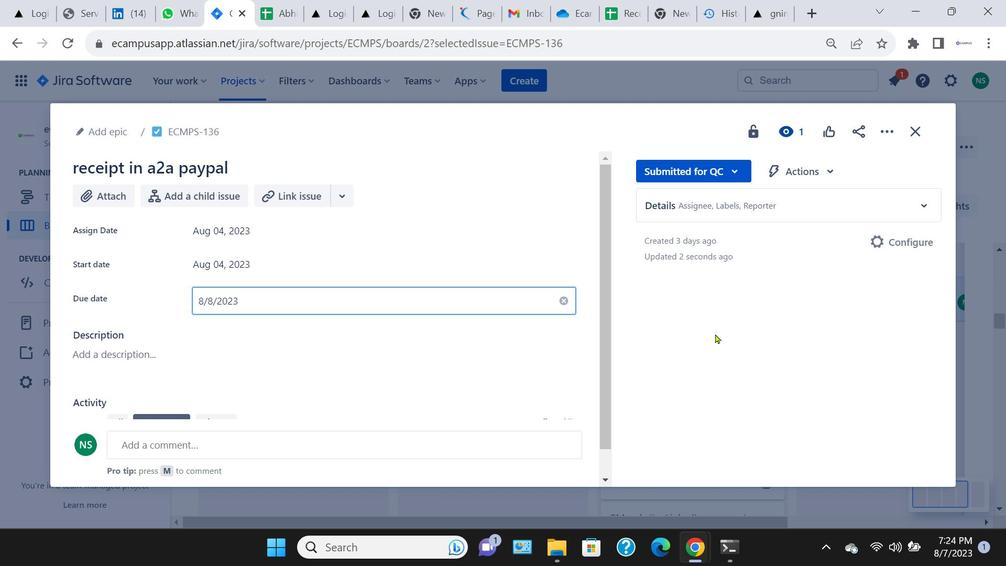 
Action: Mouse moved to (283, 414)
Screenshot: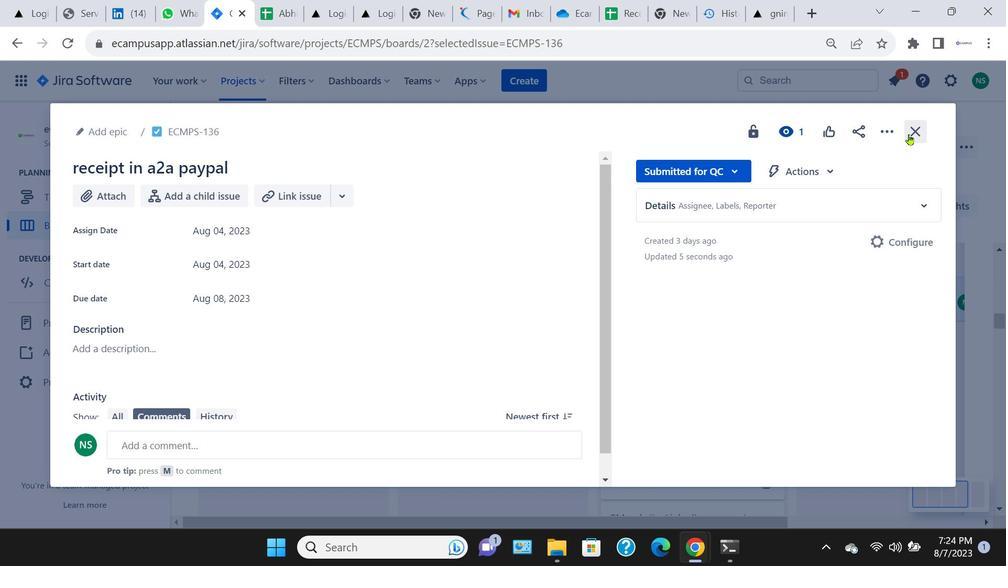 
Action: Mouse pressed left at (283, 414)
Screenshot: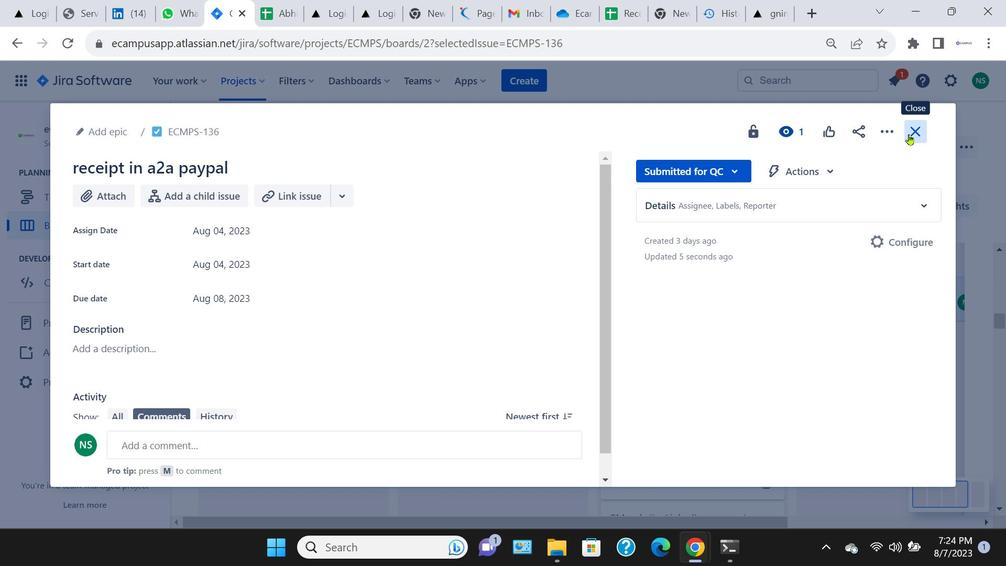 
Action: Mouse moved to (715, 334)
Screenshot: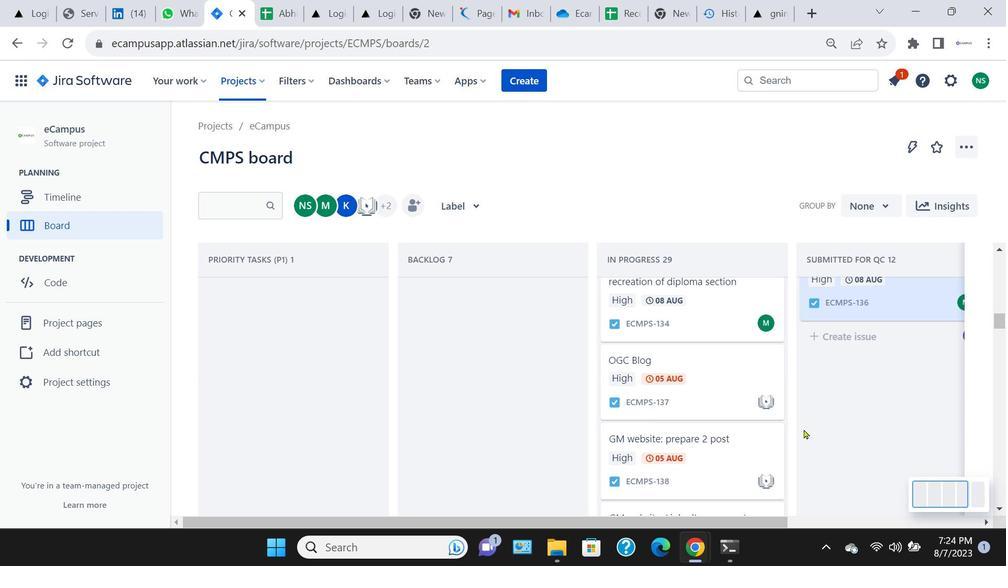 
Action: Mouse pressed left at (715, 334)
Screenshot: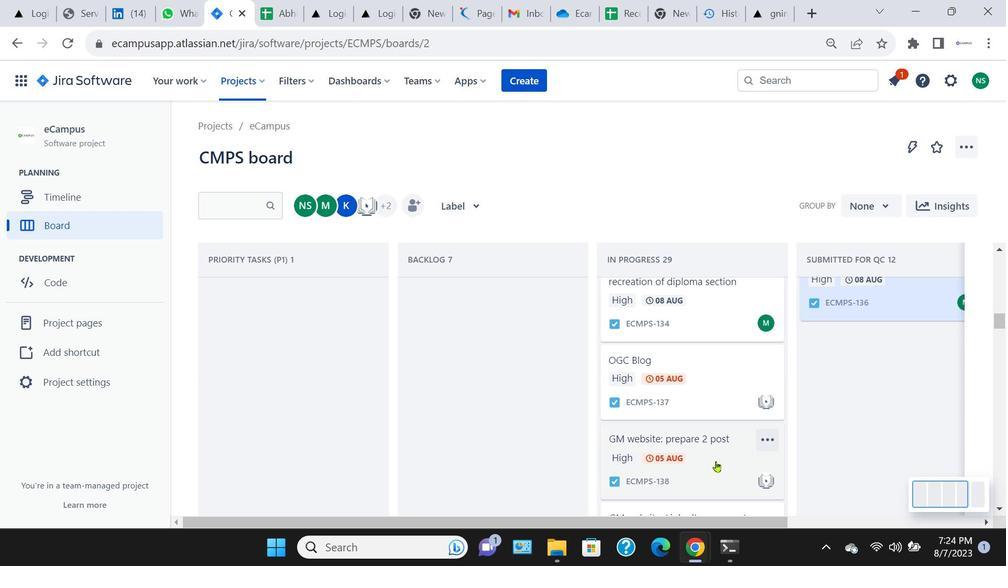 
Action: Mouse moved to (908, 134)
Screenshot: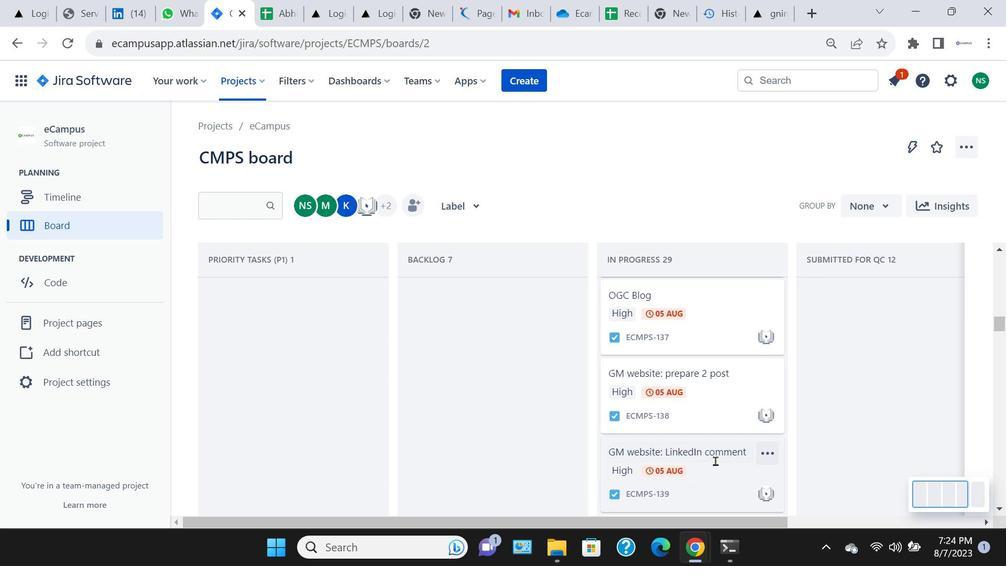 
Action: Mouse pressed left at (908, 134)
Screenshot: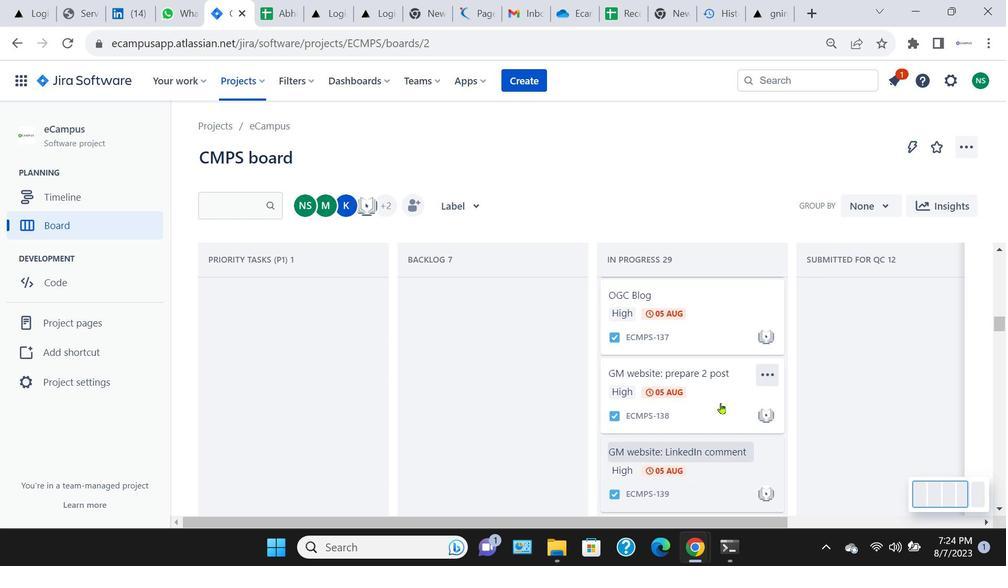 
Action: Mouse moved to (721, 402)
Screenshot: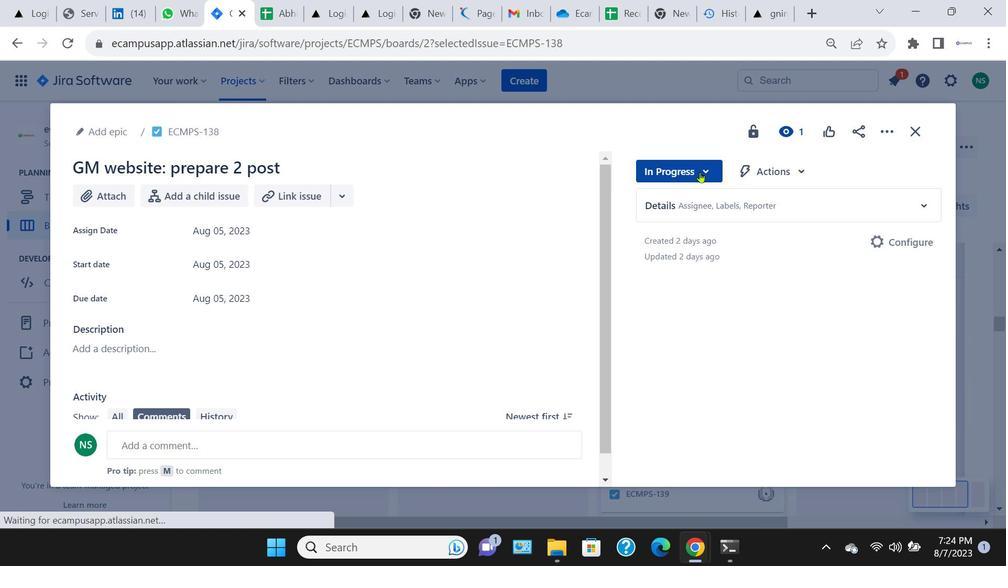 
Action: Mouse pressed left at (721, 402)
Screenshot: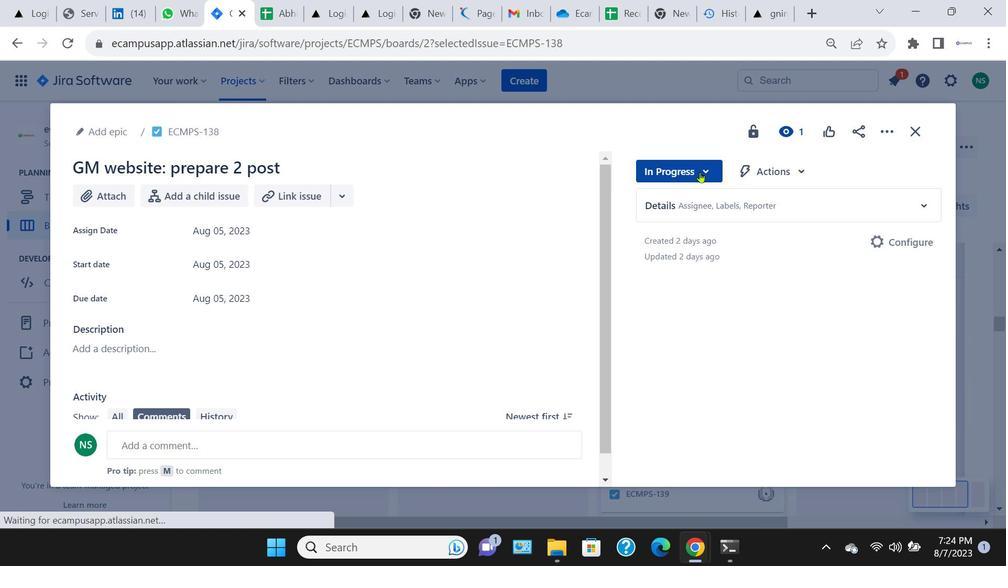 
Action: Mouse moved to (699, 171)
Screenshot: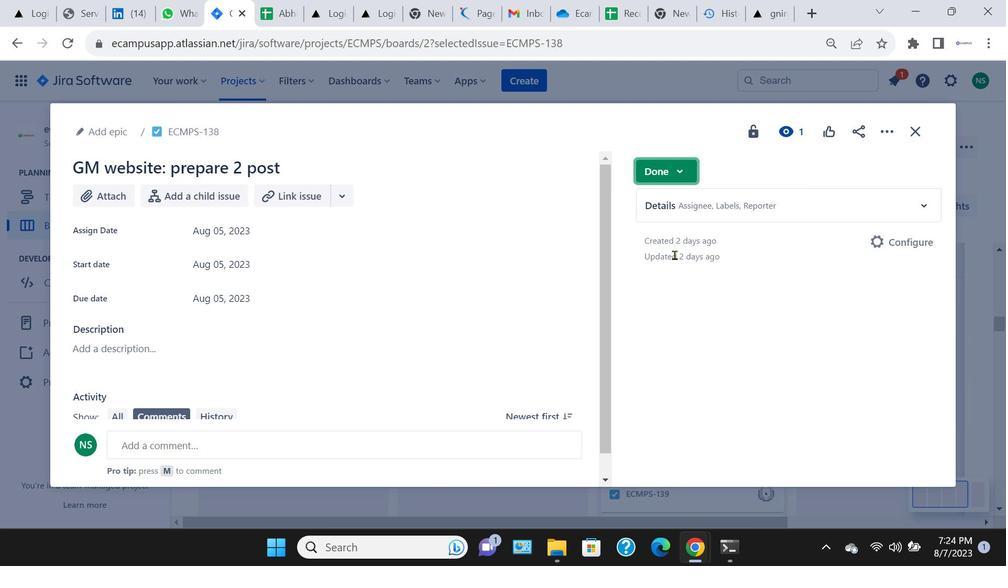 
Action: Mouse pressed left at (699, 171)
Screenshot: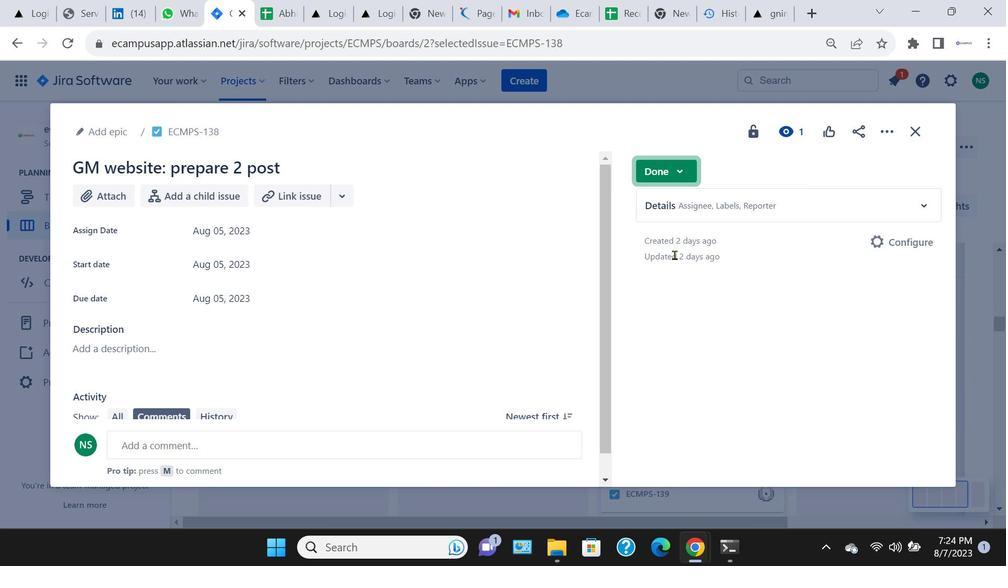
Action: Mouse moved to (675, 255)
Screenshot: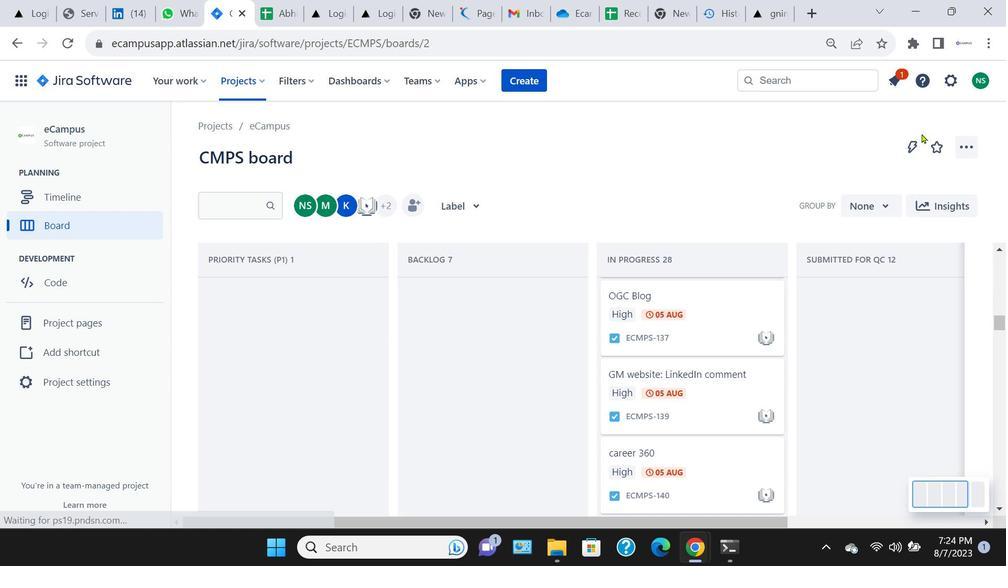 
Action: Mouse pressed left at (675, 255)
Screenshot: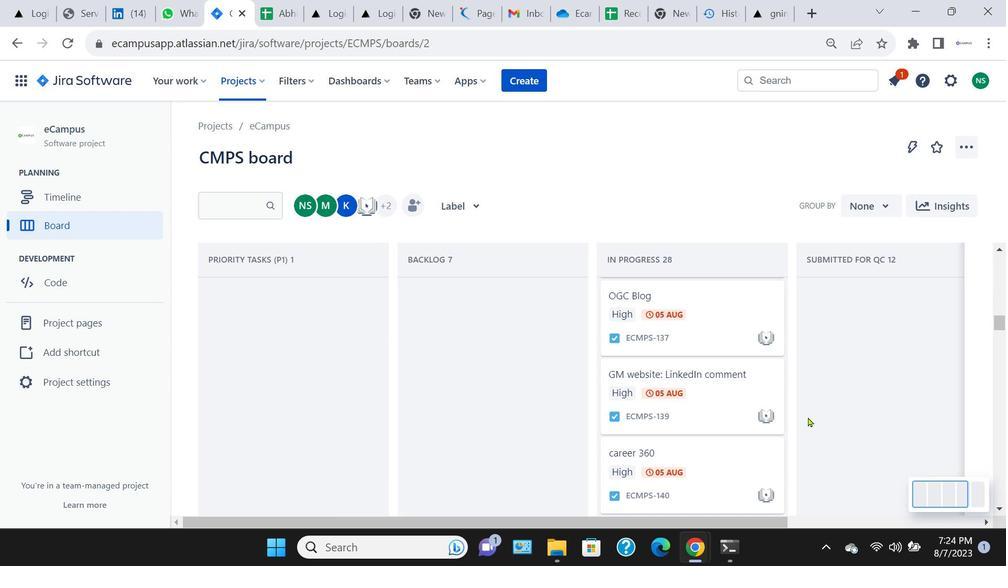 
Action: Mouse moved to (922, 133)
Screenshot: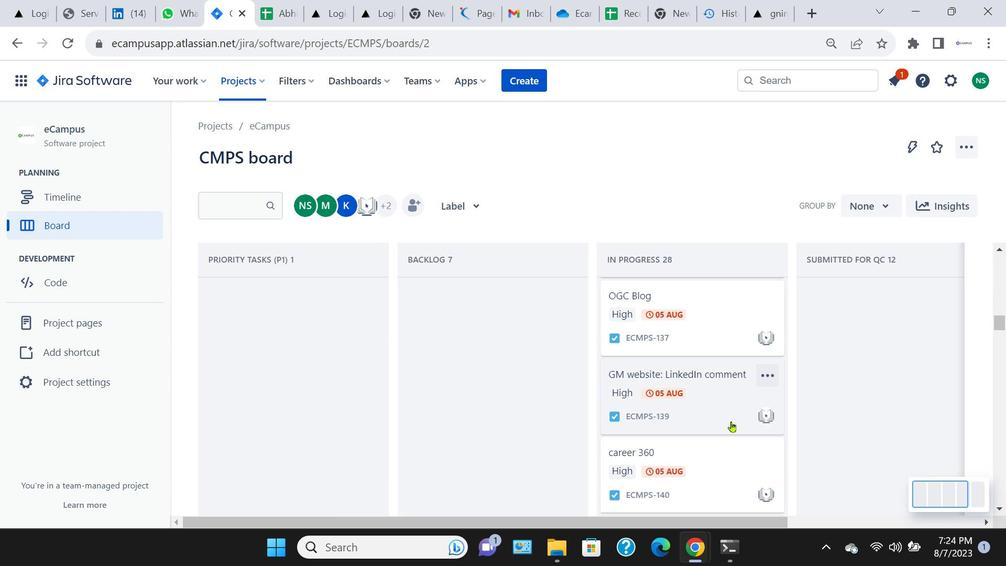 
Action: Mouse pressed left at (922, 133)
Screenshot: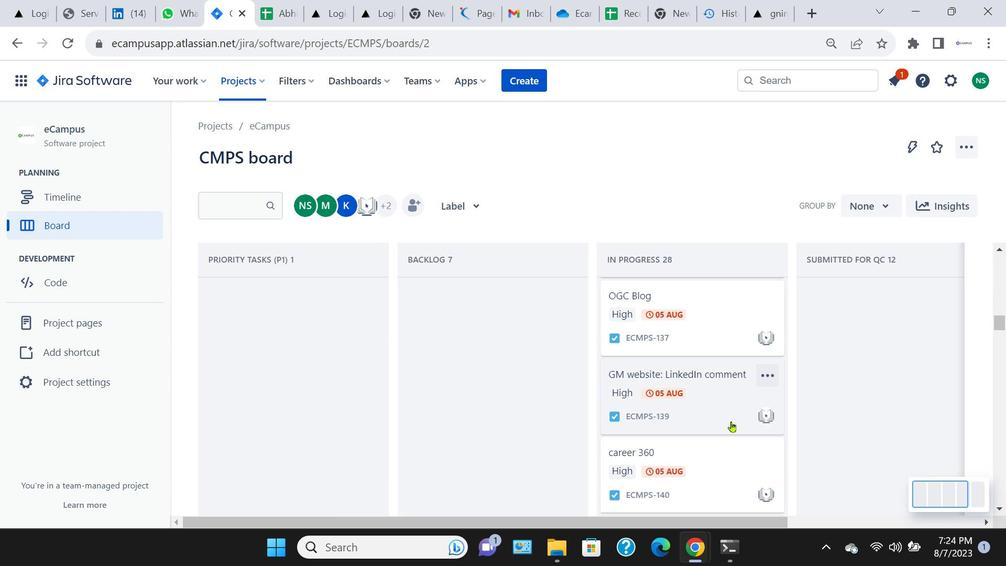 
Action: Mouse moved to (731, 421)
Screenshot: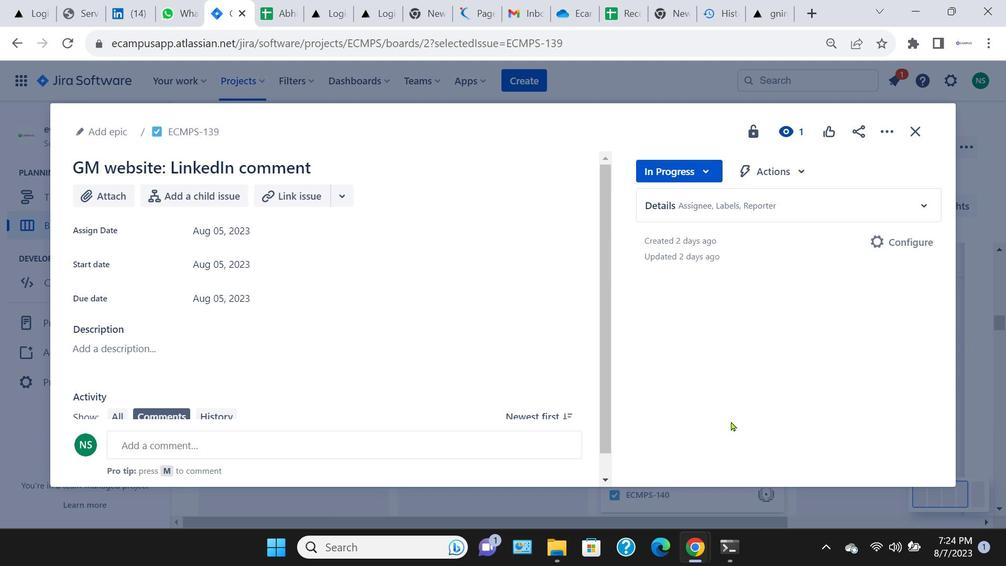 
Action: Mouse pressed left at (731, 421)
Screenshot: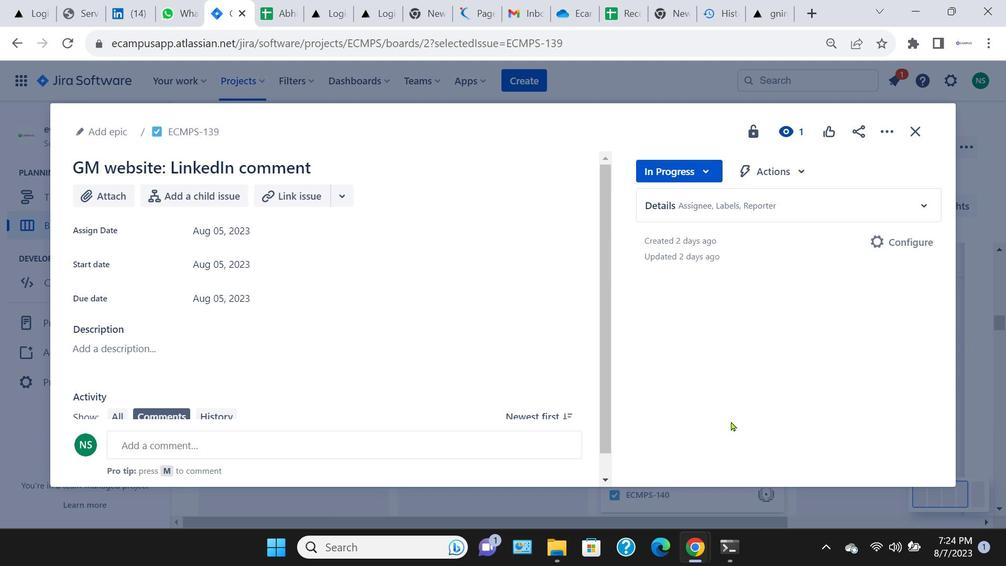 
Action: Mouse moved to (711, 167)
Screenshot: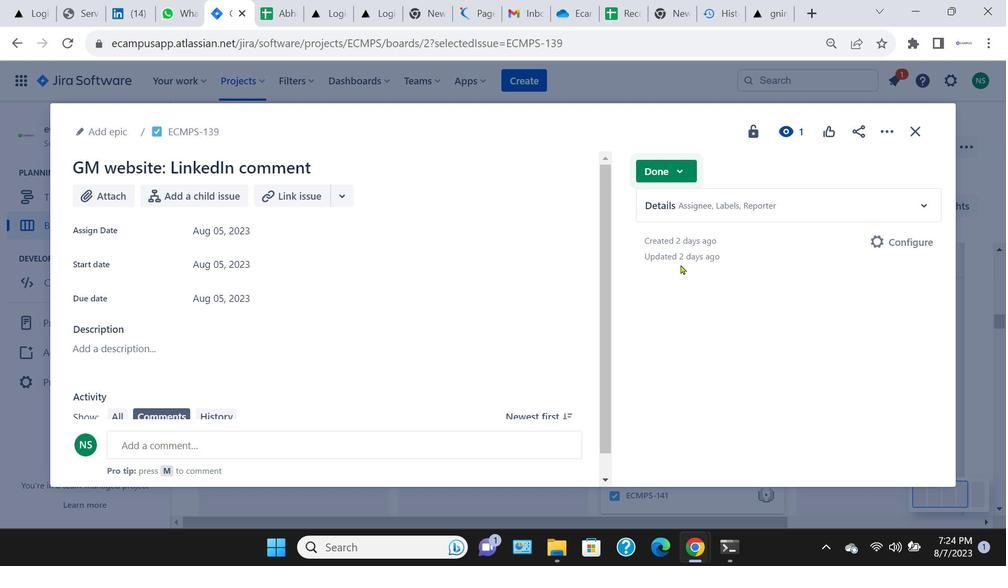 
Action: Mouse pressed left at (711, 167)
Screenshot: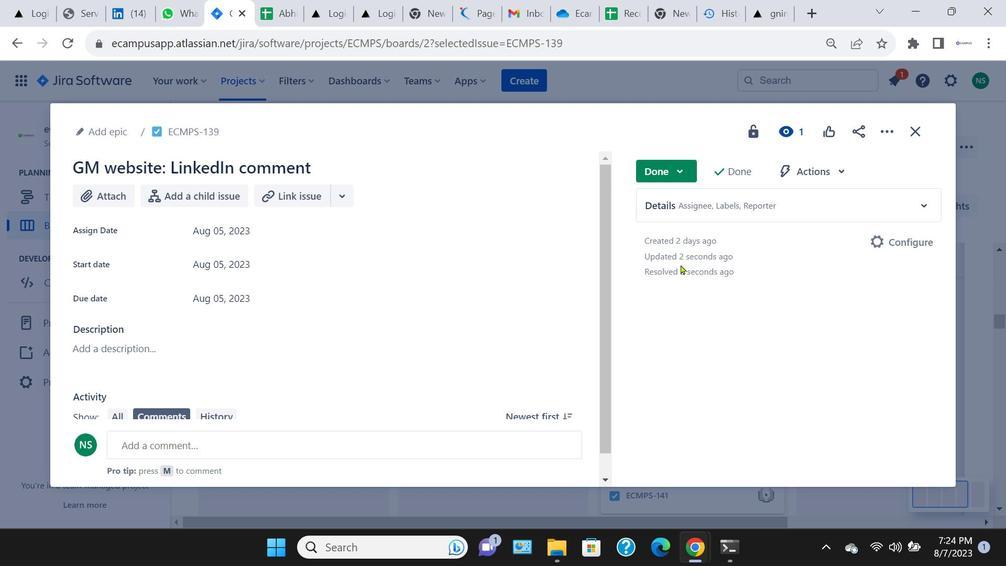
Action: Mouse moved to (680, 264)
Screenshot: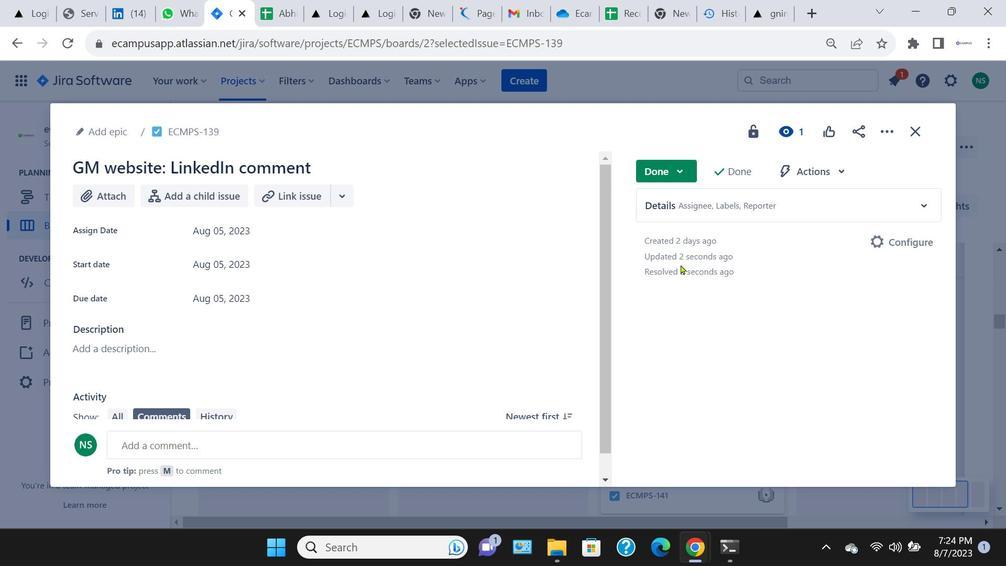 
Action: Mouse pressed left at (680, 264)
Screenshot: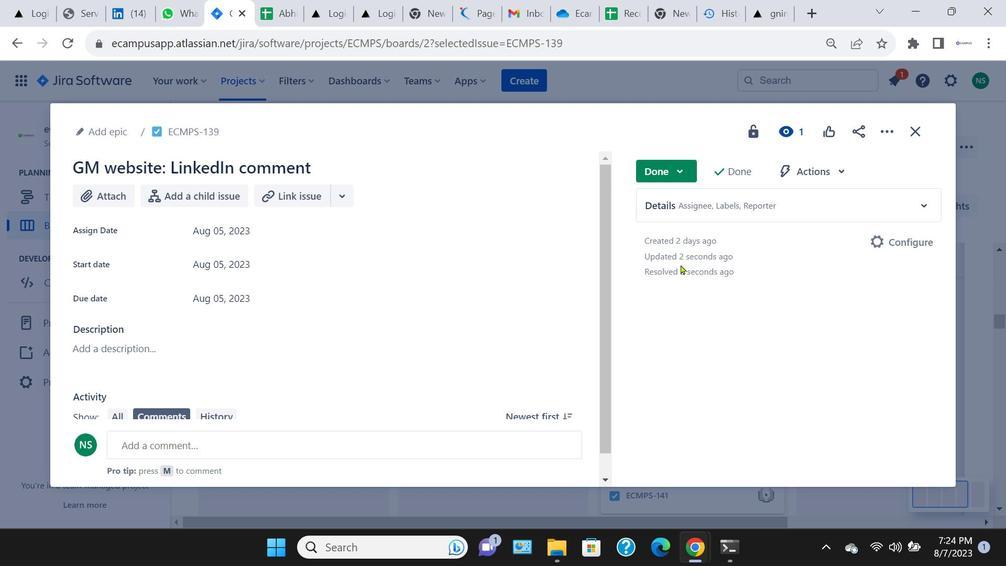 
Action: Mouse moved to (911, 130)
Screenshot: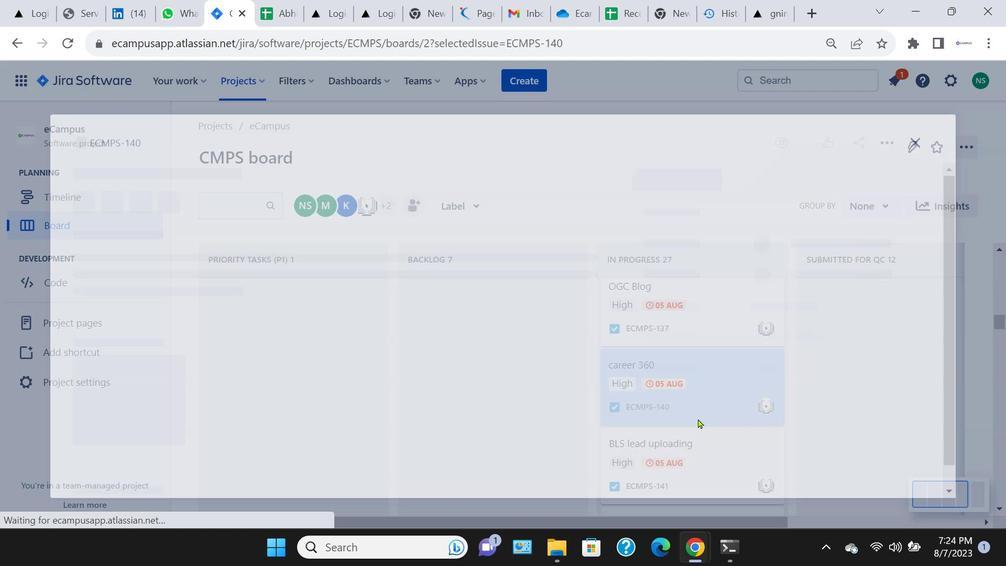 
Action: Mouse pressed left at (911, 130)
Screenshot: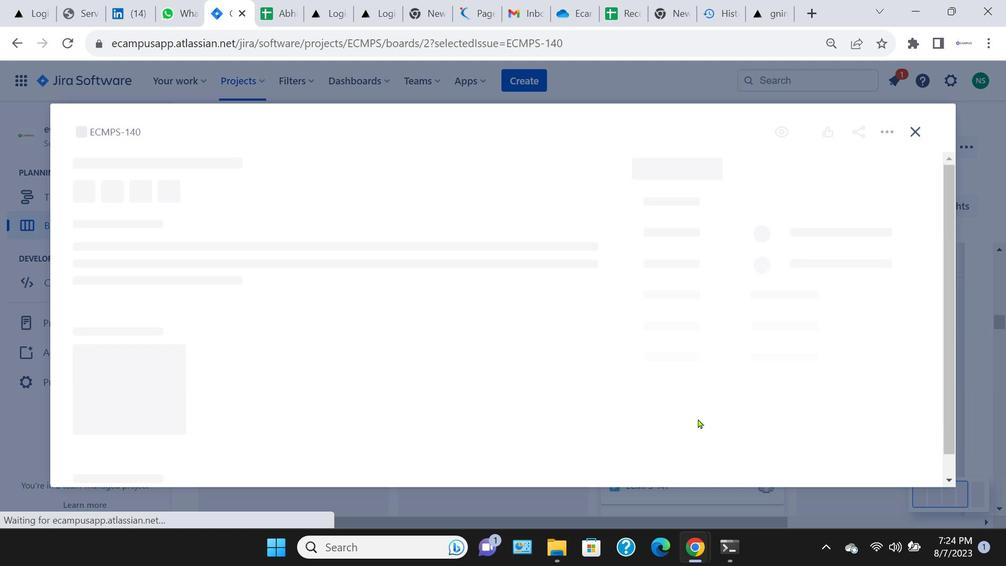 
Action: Mouse moved to (698, 418)
Screenshot: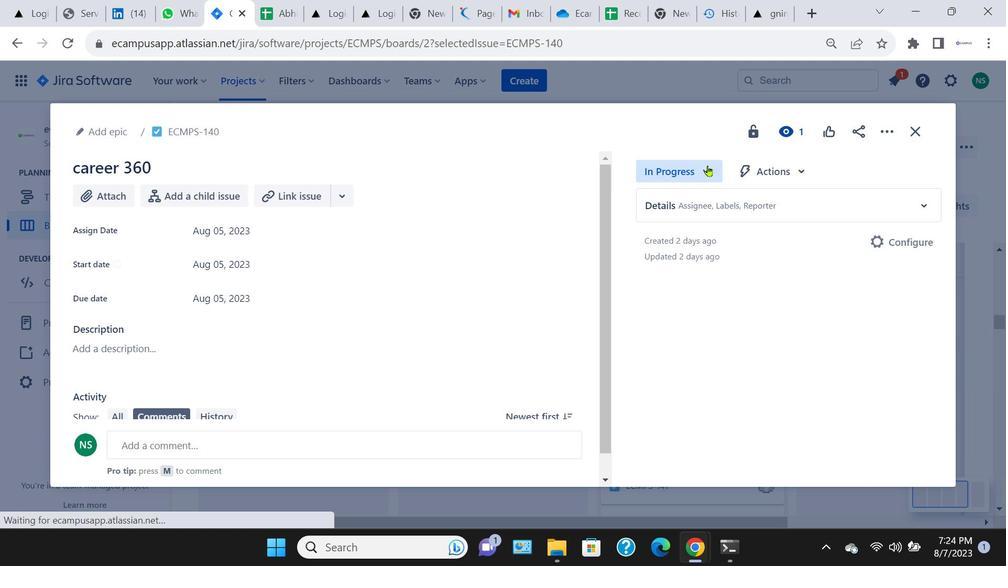 
Action: Mouse pressed left at (698, 418)
Screenshot: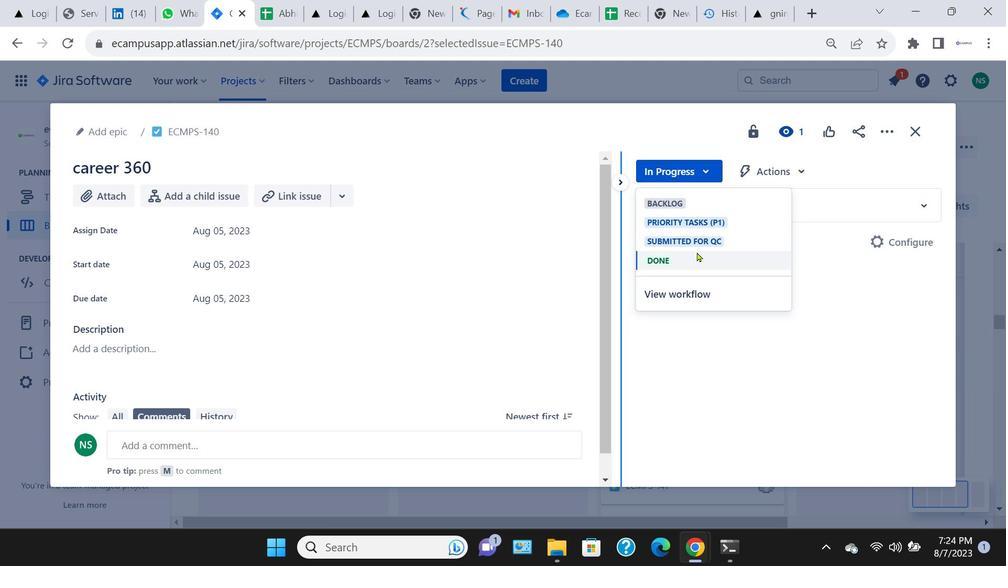 
Action: Mouse moved to (707, 166)
Screenshot: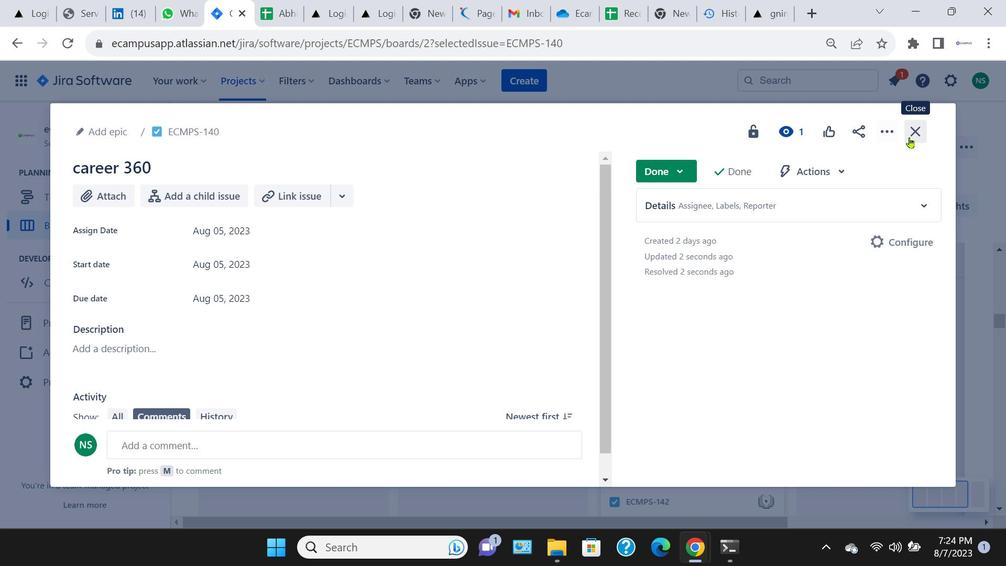 
Action: Mouse pressed left at (707, 166)
Screenshot: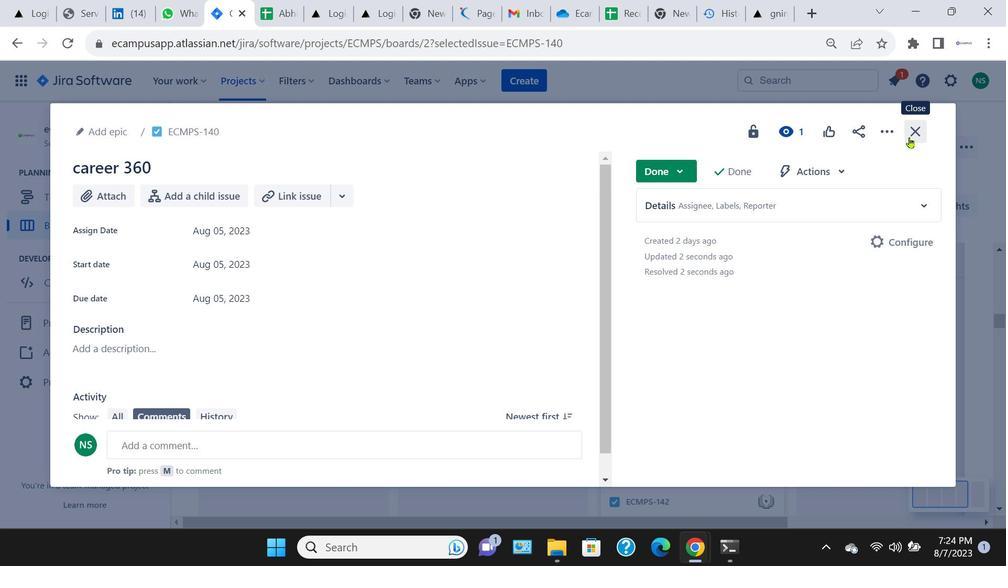 
Action: Mouse moved to (697, 251)
Screenshot: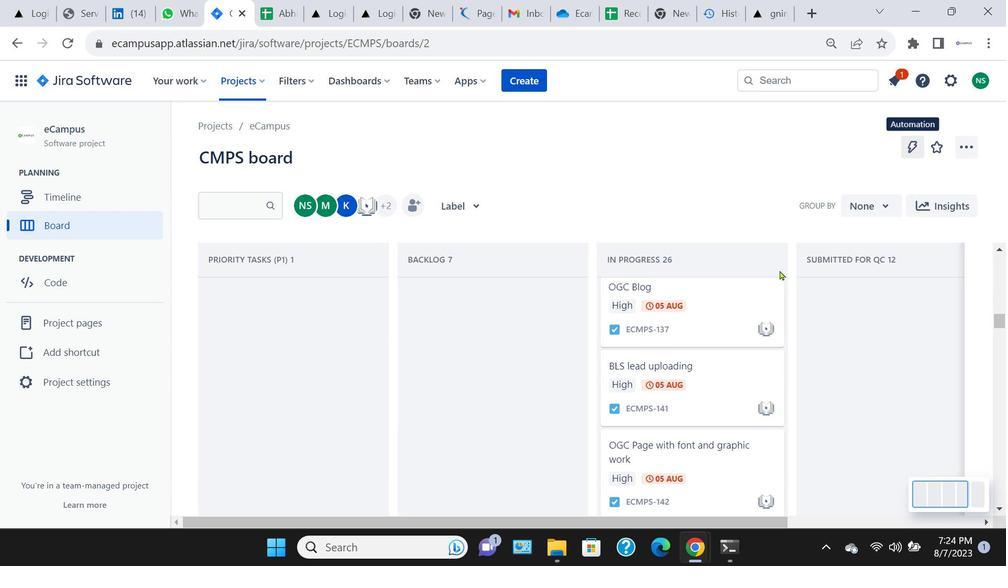 
Action: Mouse pressed left at (697, 251)
Screenshot: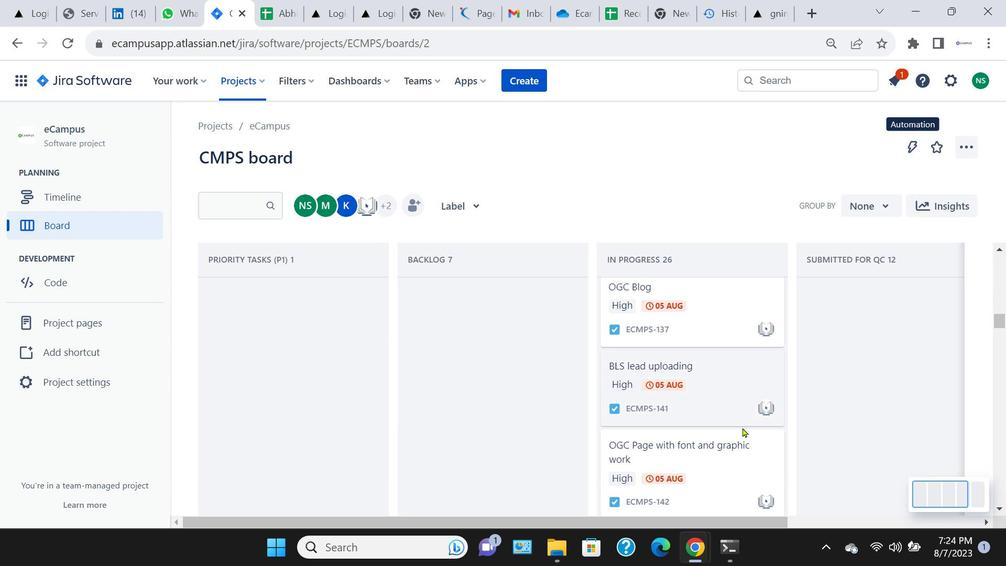 
Action: Mouse moved to (909, 137)
Screenshot: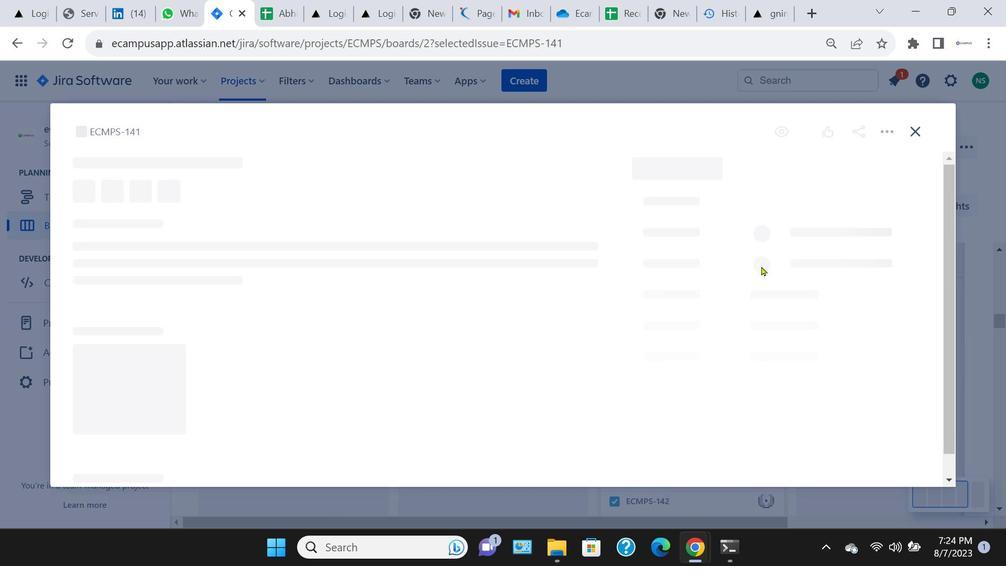 
Action: Mouse pressed left at (909, 137)
Screenshot: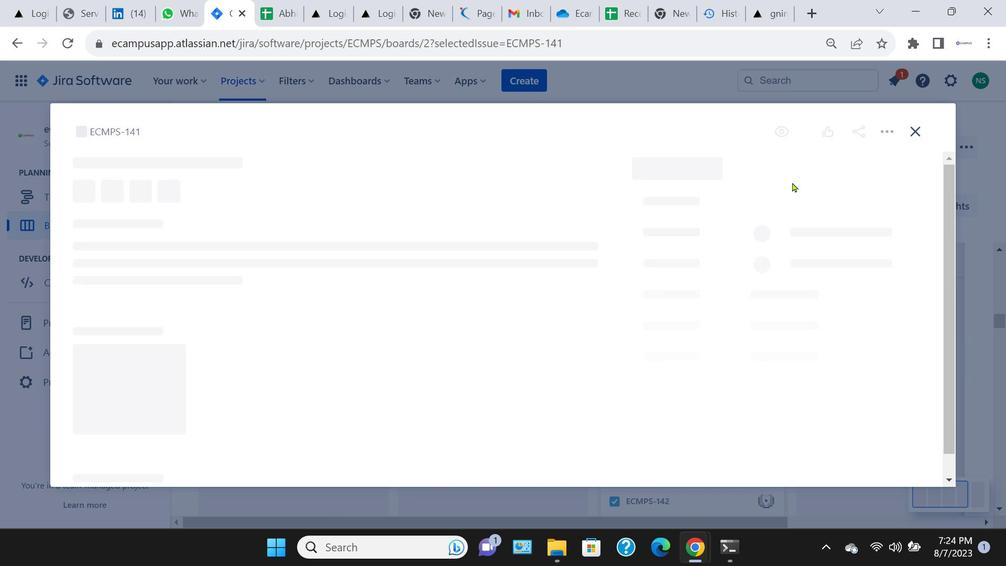 
Action: Mouse moved to (735, 394)
Screenshot: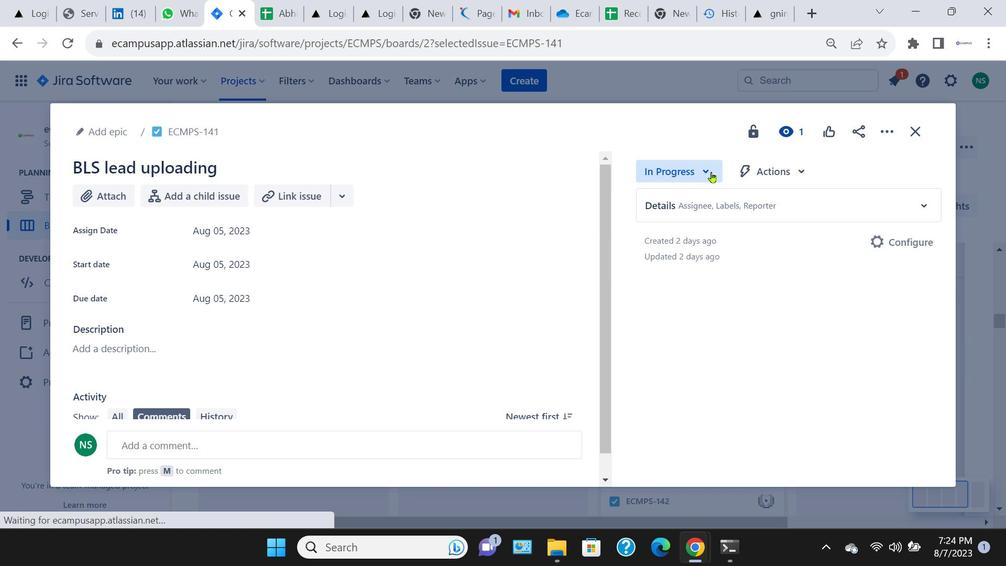 
Action: Mouse pressed left at (735, 394)
Screenshot: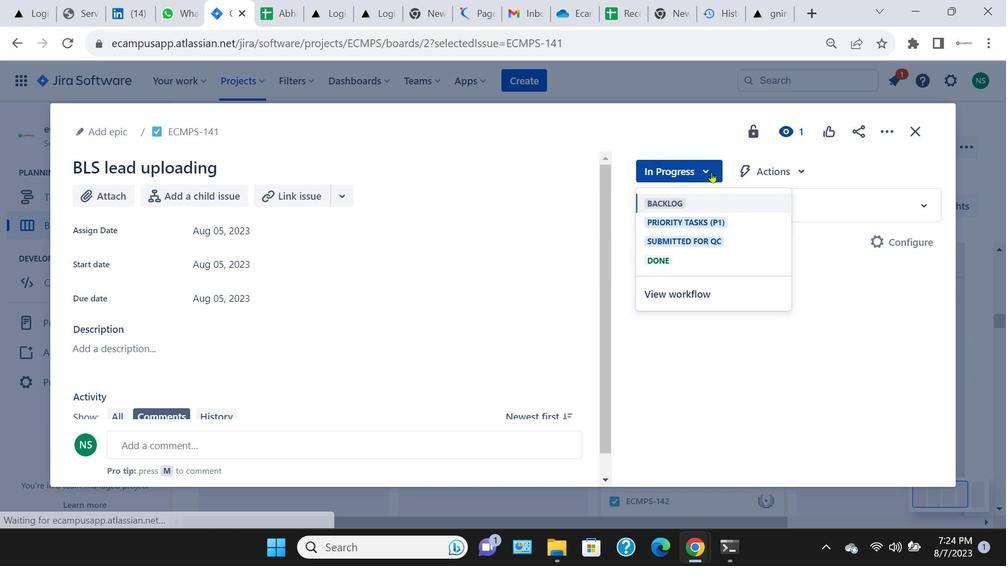 
Action: Mouse moved to (711, 172)
Screenshot: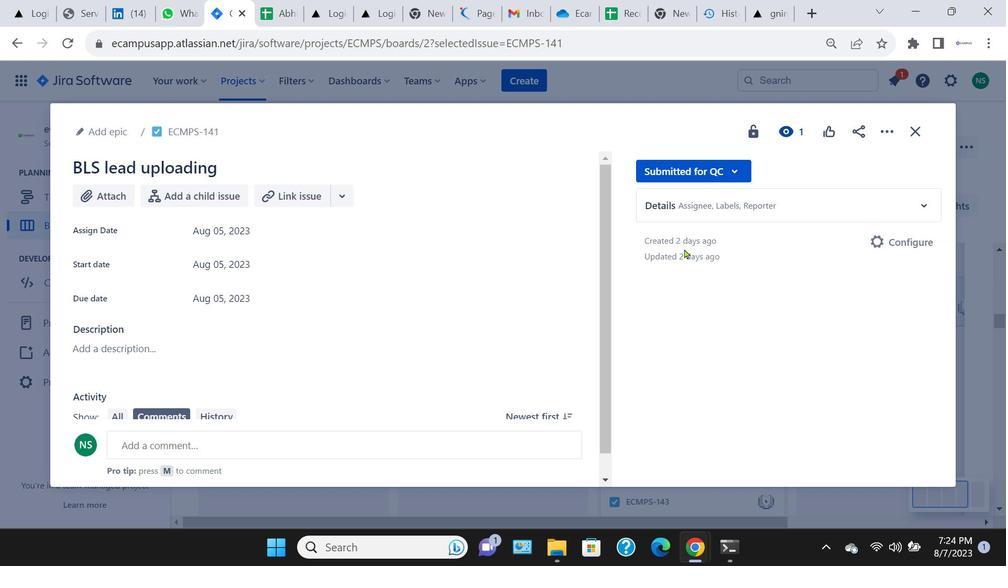 
Action: Mouse pressed left at (711, 172)
Screenshot: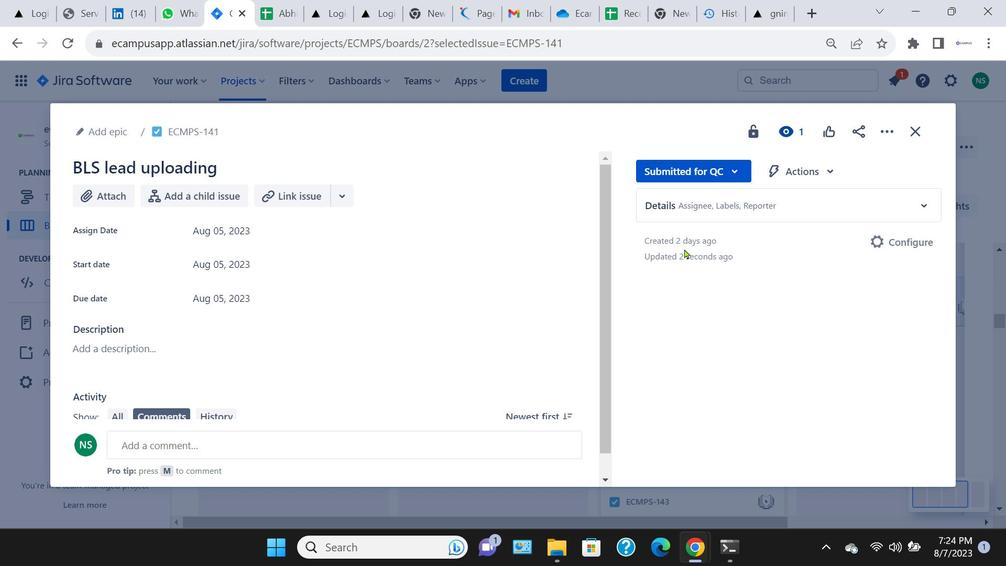 
Action: Mouse moved to (685, 249)
Screenshot: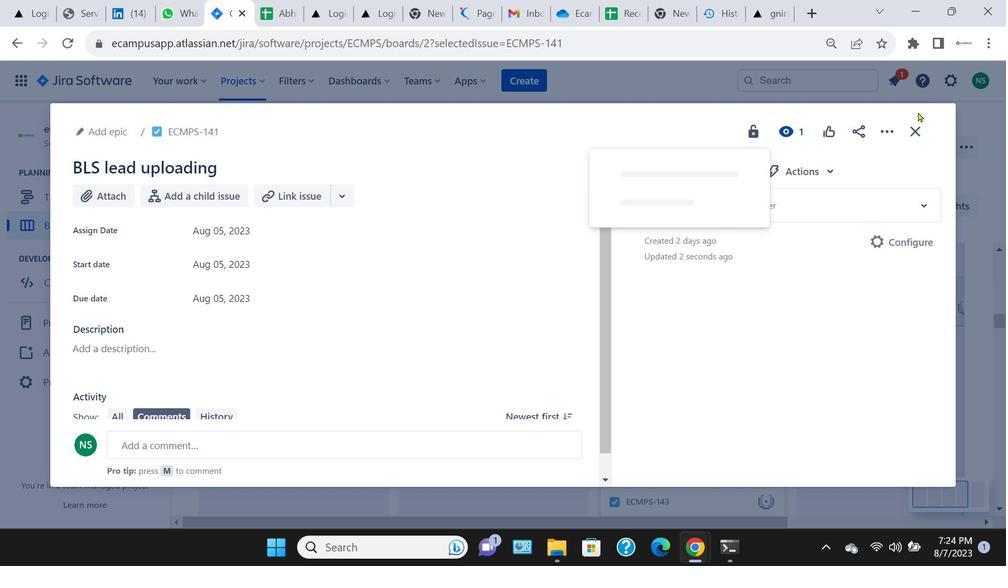 
Action: Mouse pressed left at (685, 249)
Screenshot: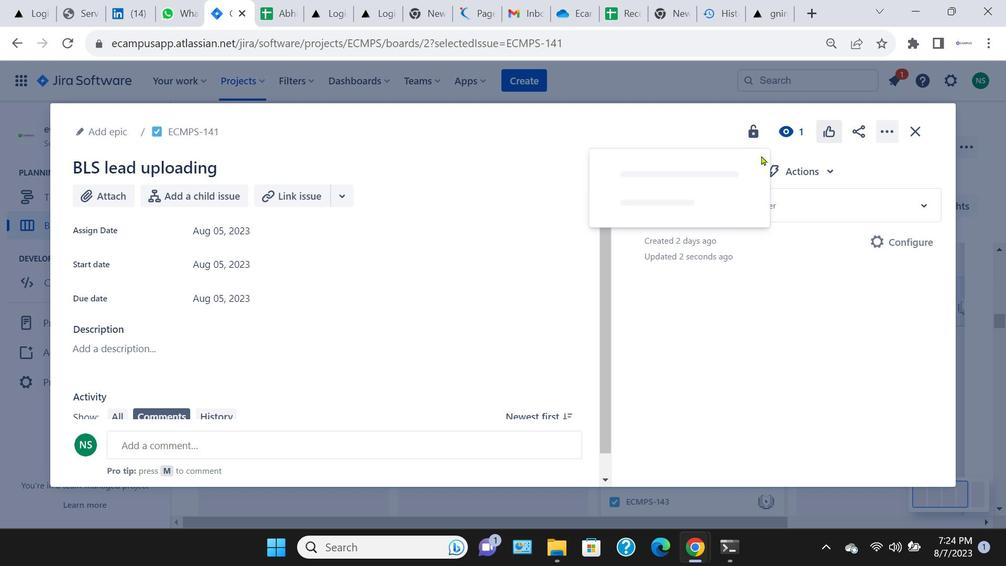 
Action: Mouse moved to (765, 288)
Screenshot: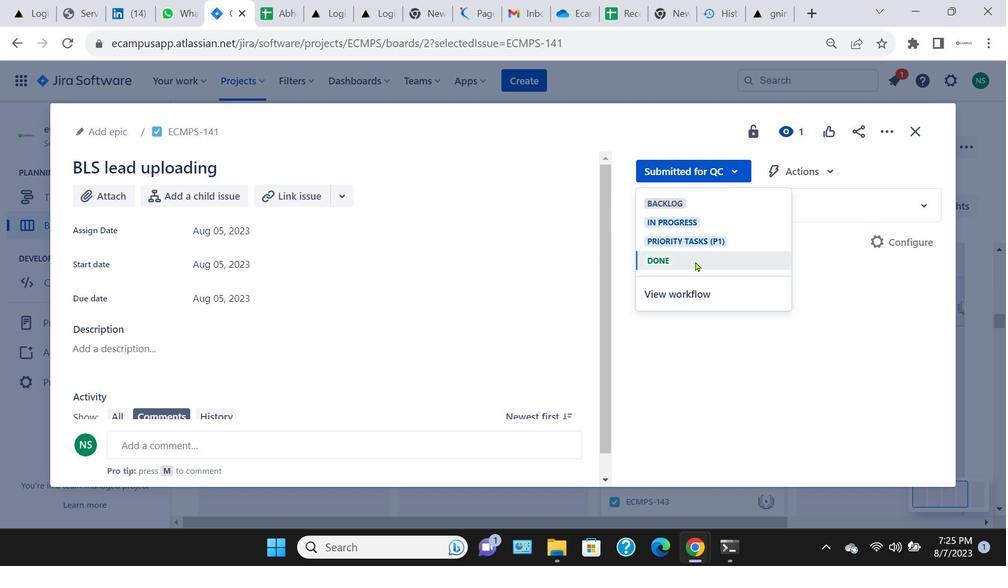 
Action: Mouse pressed left at (765, 288)
Screenshot: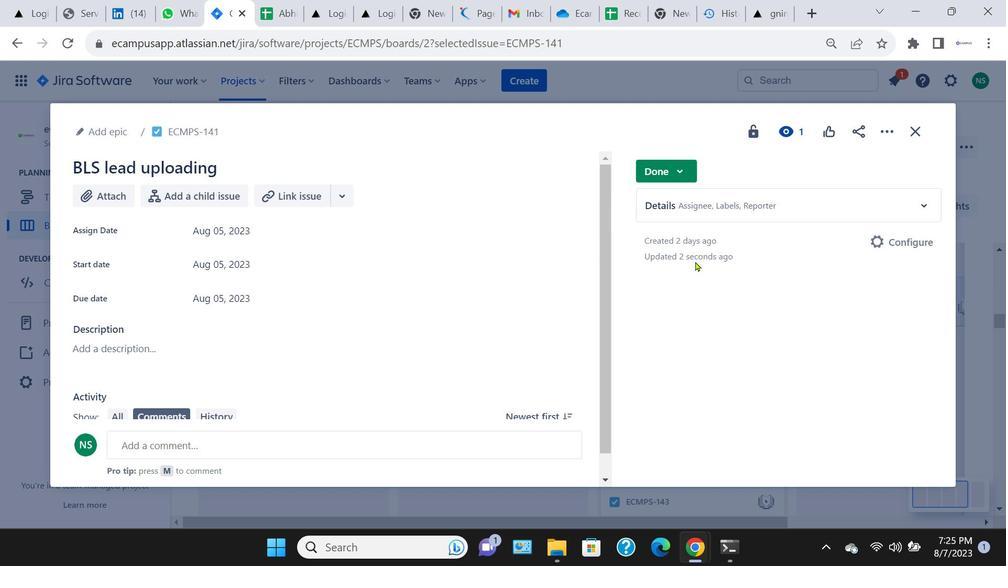 
Action: Mouse moved to (737, 175)
Screenshot: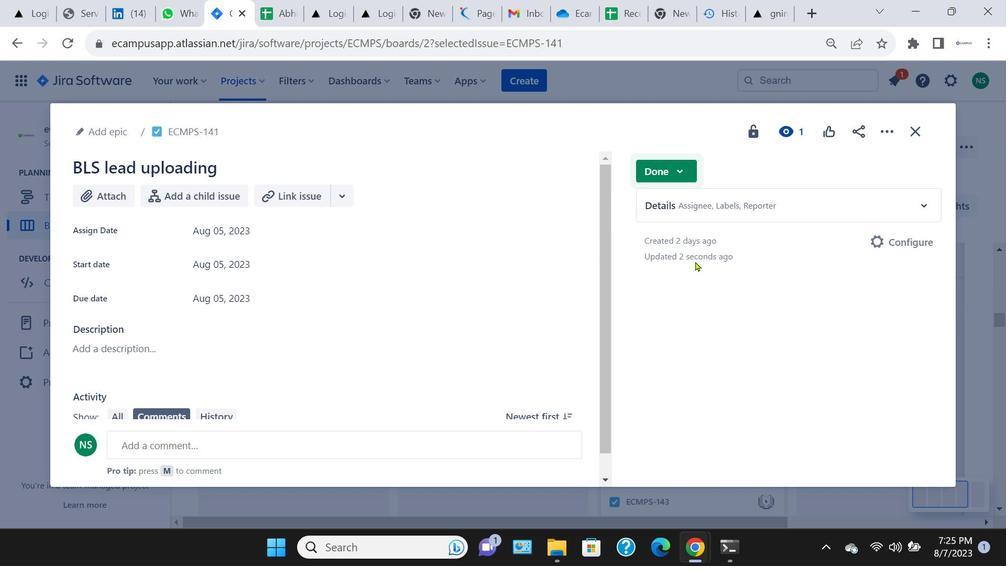
Action: Mouse pressed left at (737, 175)
Screenshot: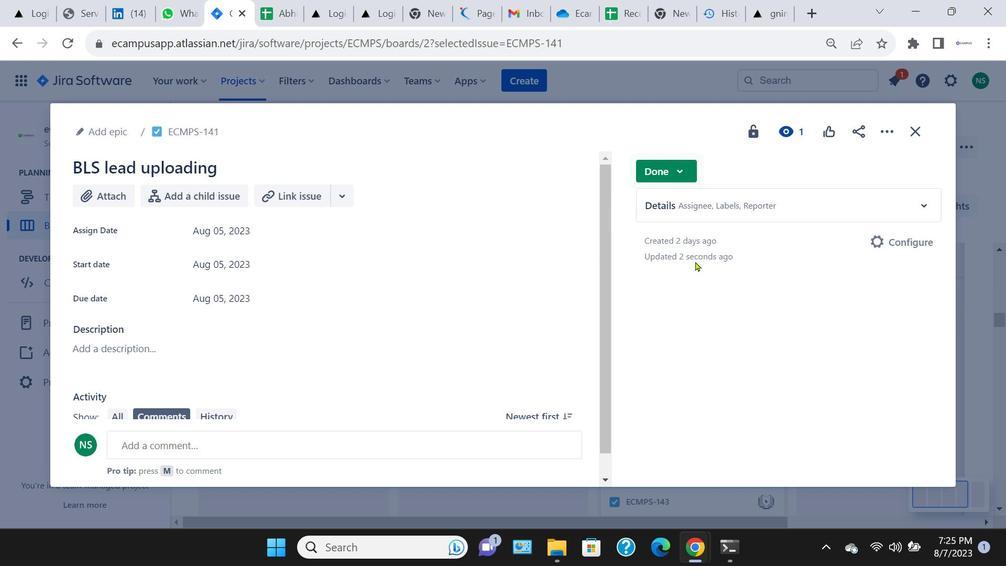 
Action: Mouse moved to (695, 261)
Screenshot: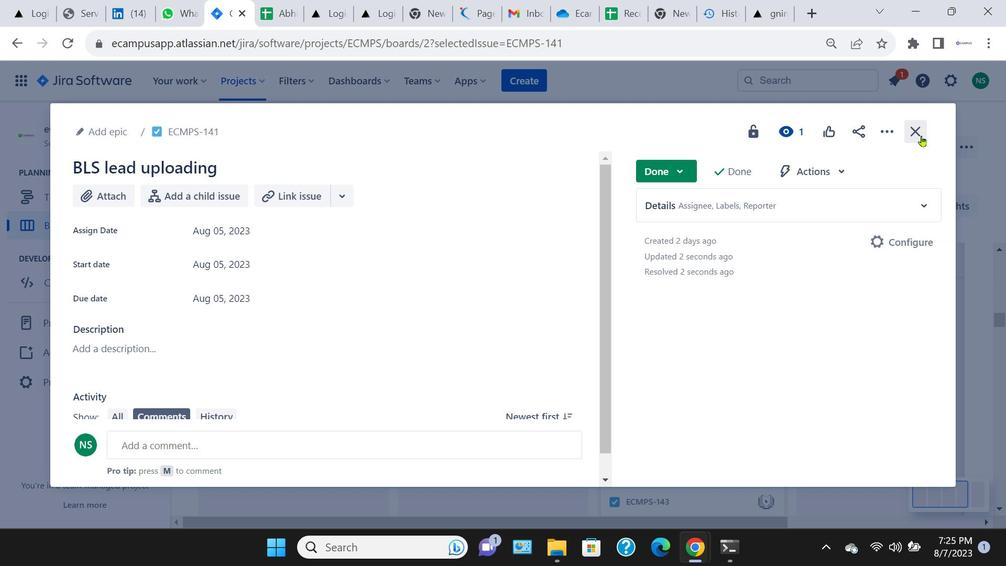 
Action: Mouse pressed left at (695, 261)
Screenshot: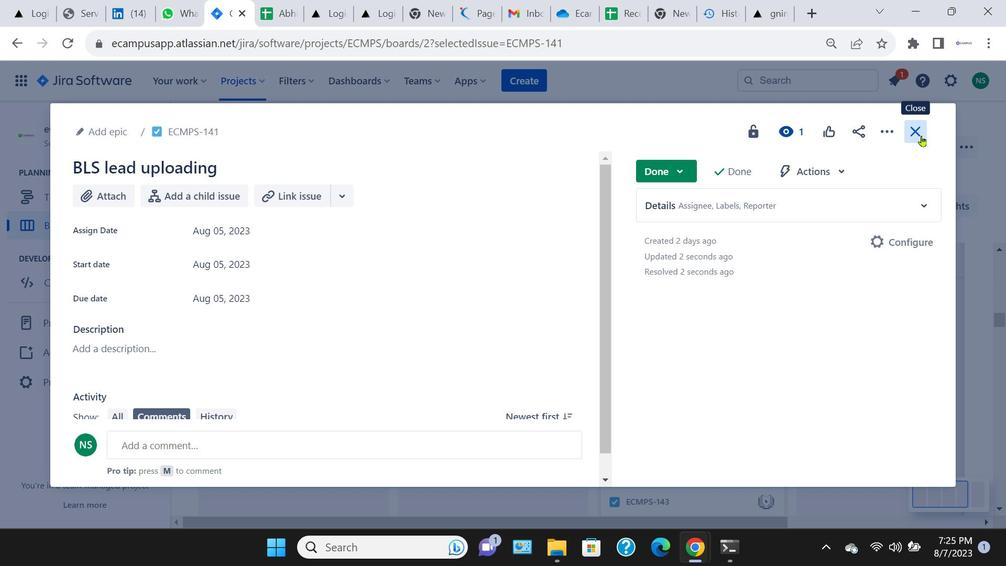 
Action: Mouse moved to (921, 135)
Screenshot: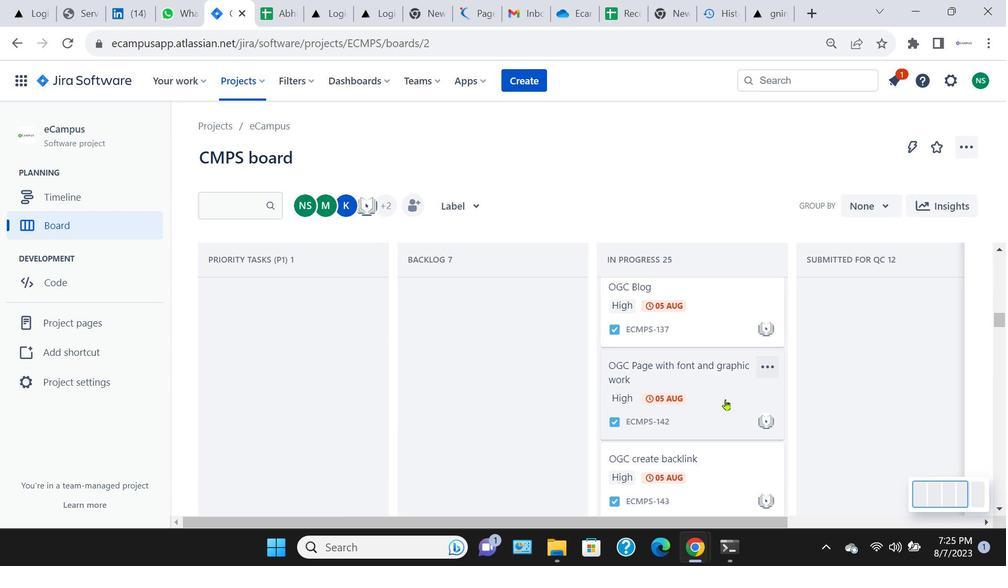 
Action: Mouse pressed left at (921, 135)
Screenshot: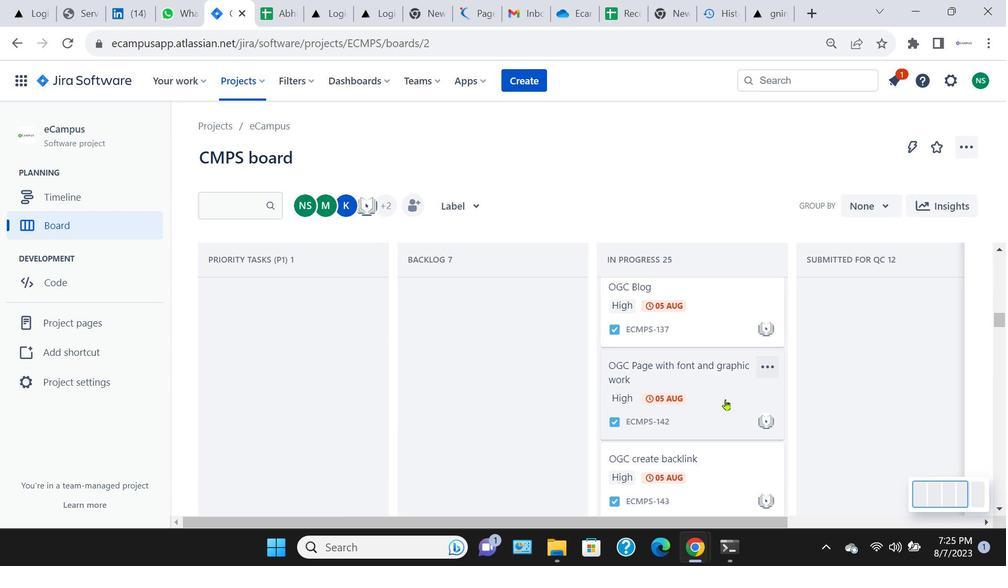 
Action: Mouse moved to (725, 399)
Screenshot: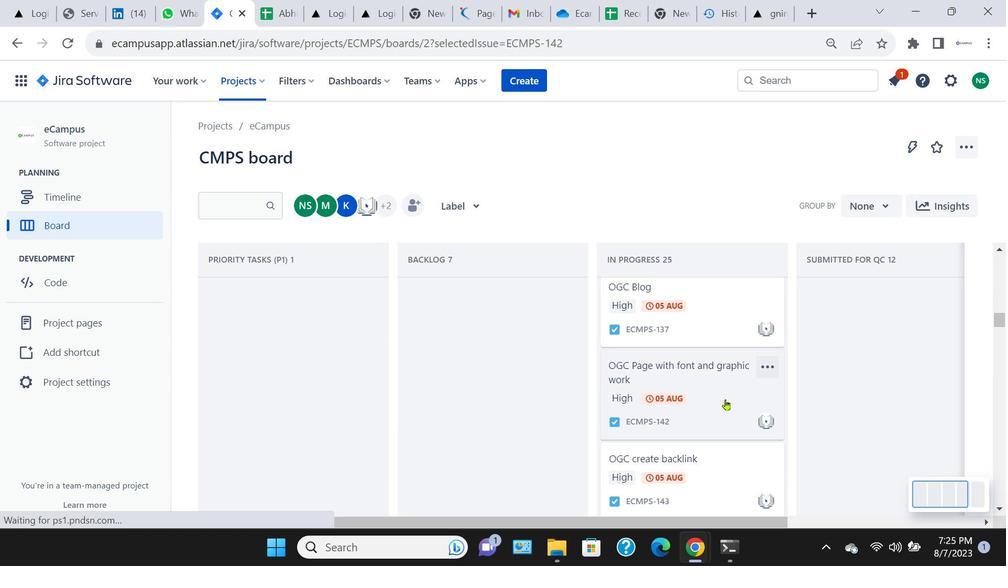 
Action: Mouse pressed left at (725, 399)
Screenshot: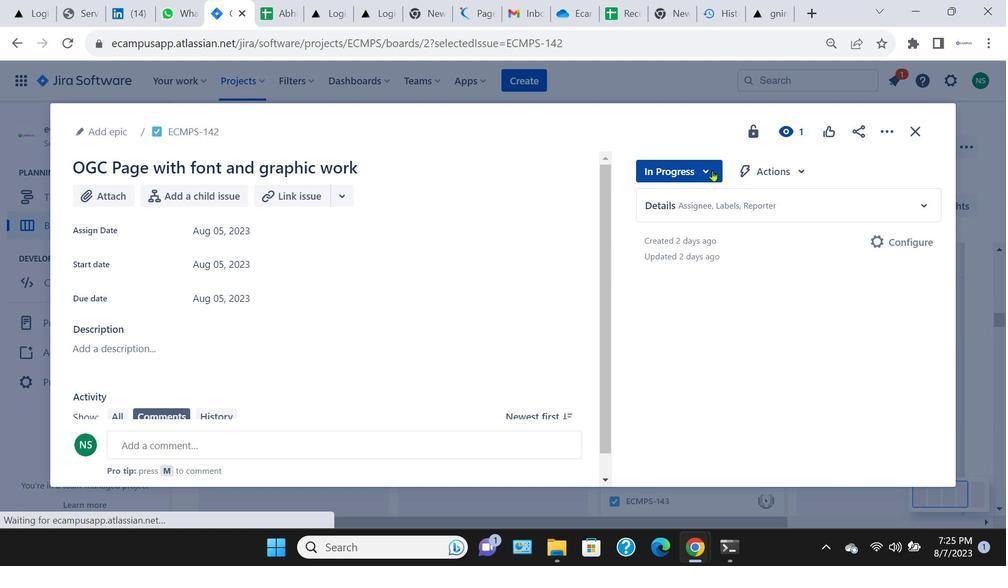 
Action: Mouse moved to (712, 170)
Screenshot: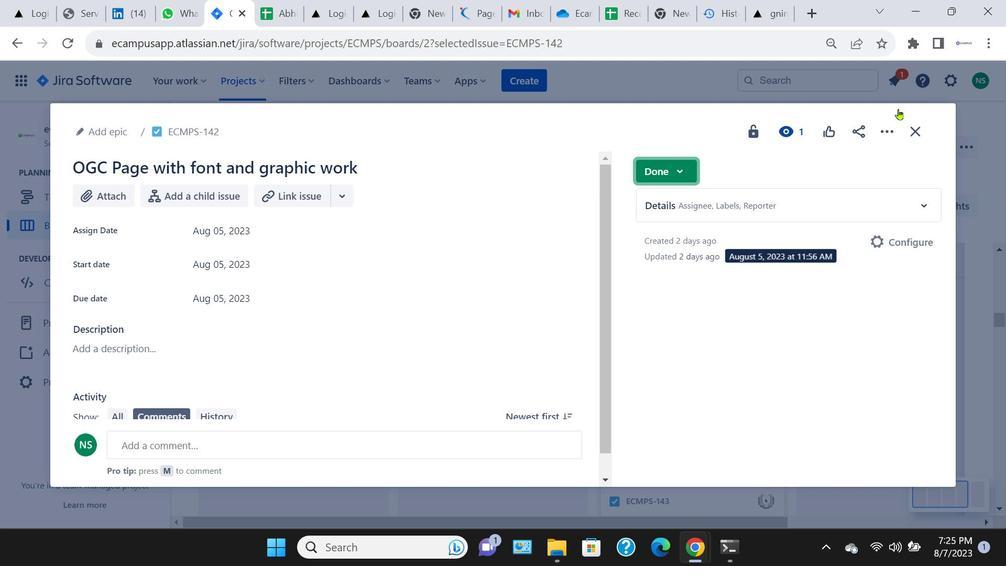 
Action: Mouse pressed left at (712, 170)
Screenshot: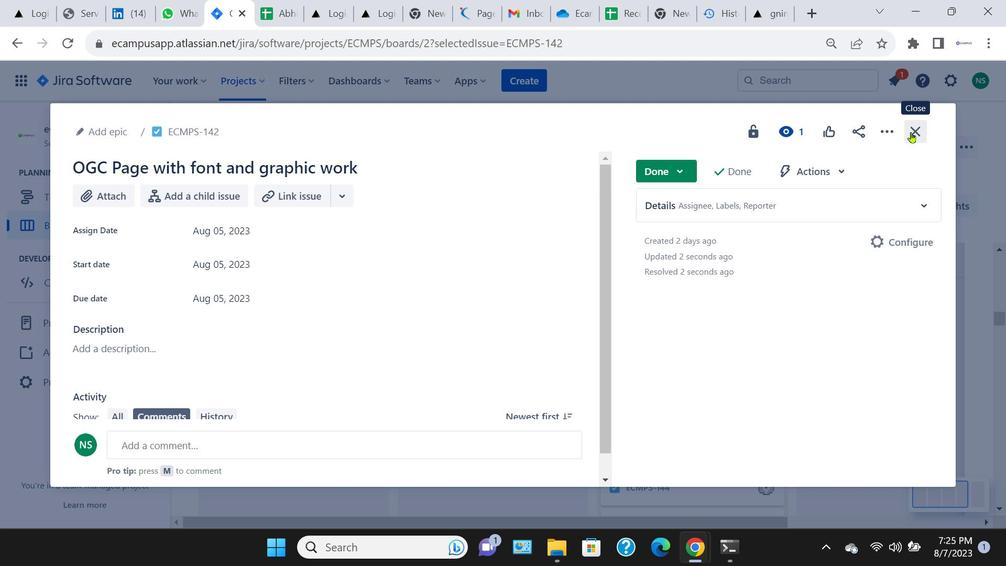 
Action: Mouse moved to (681, 260)
Screenshot: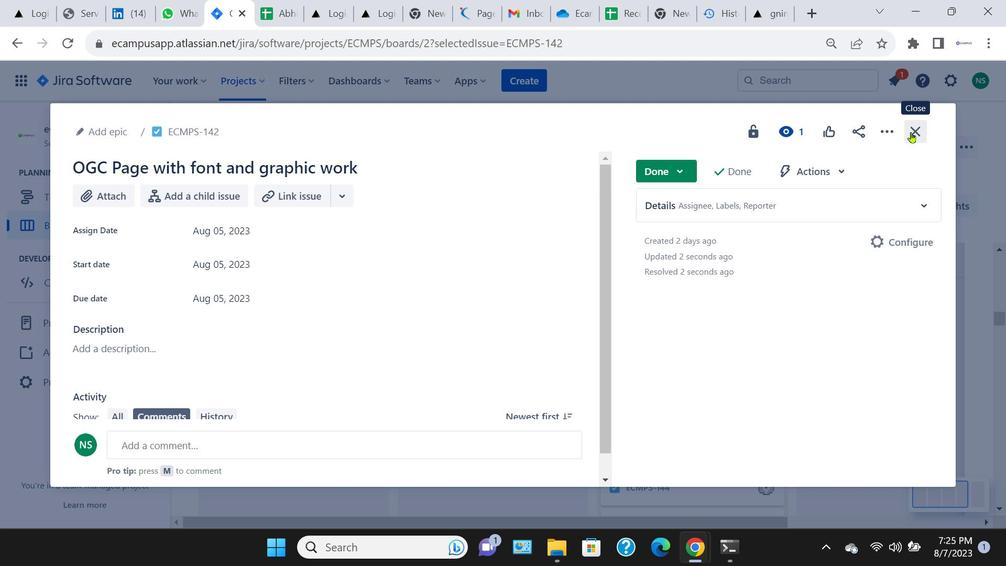 
Action: Mouse pressed left at (681, 260)
Screenshot: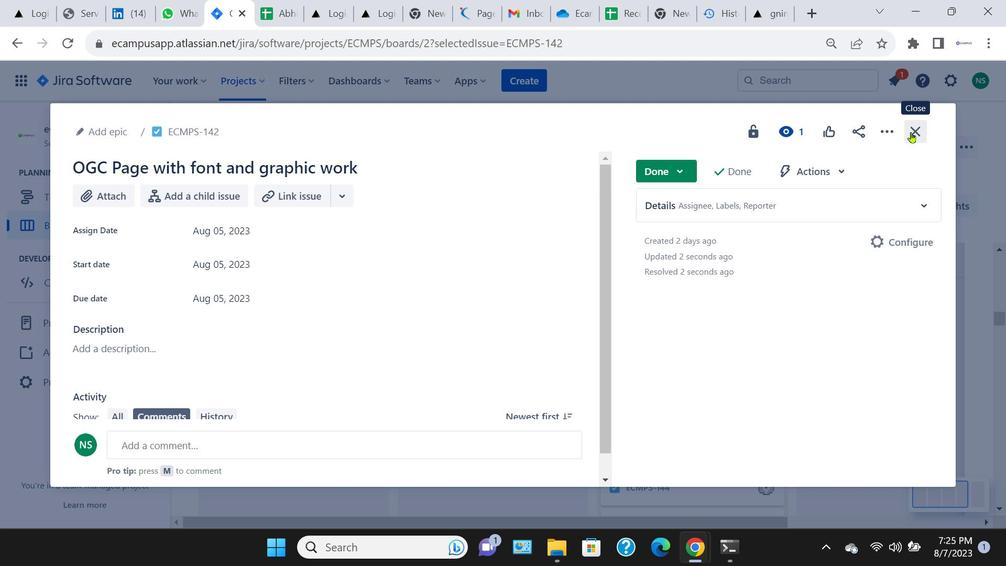 
Action: Mouse moved to (910, 132)
Screenshot: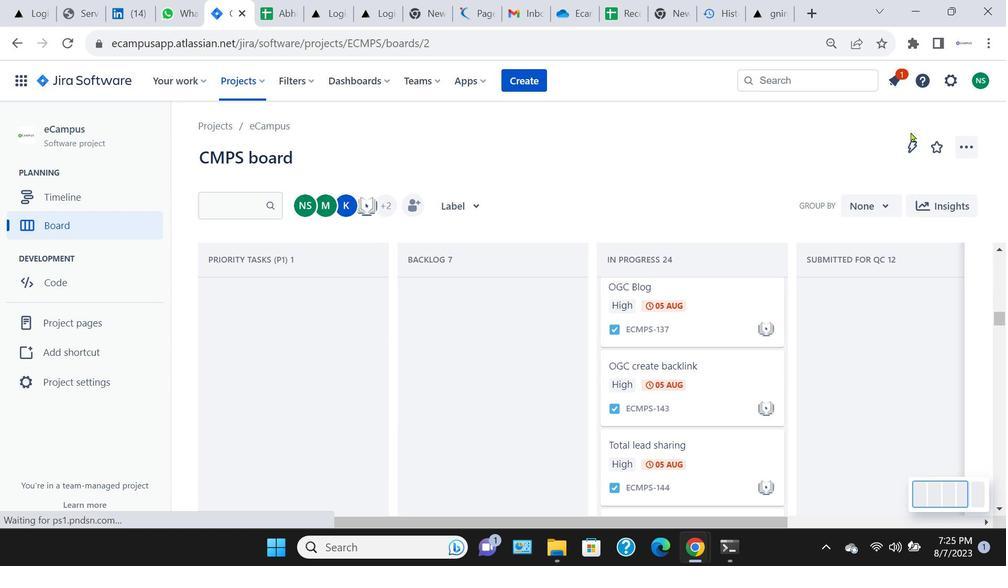 
Action: Mouse pressed left at (910, 132)
Screenshot: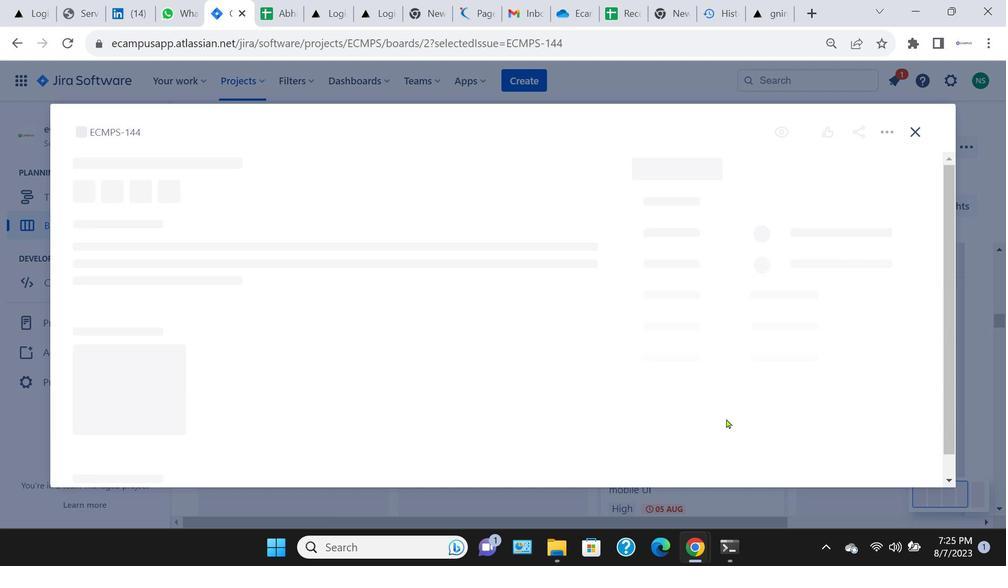 
Action: Mouse moved to (726, 419)
Screenshot: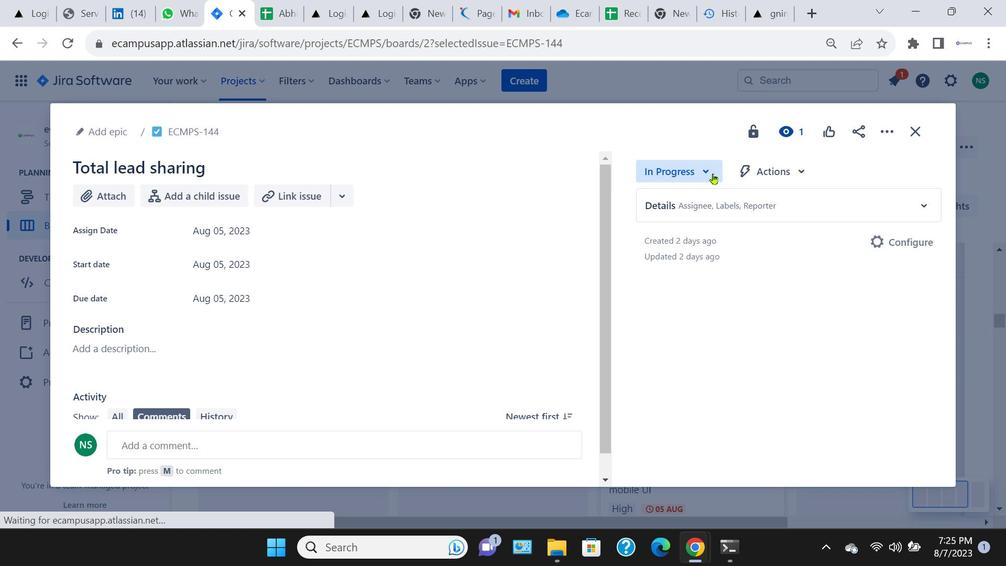 
Action: Mouse pressed left at (726, 419)
Screenshot: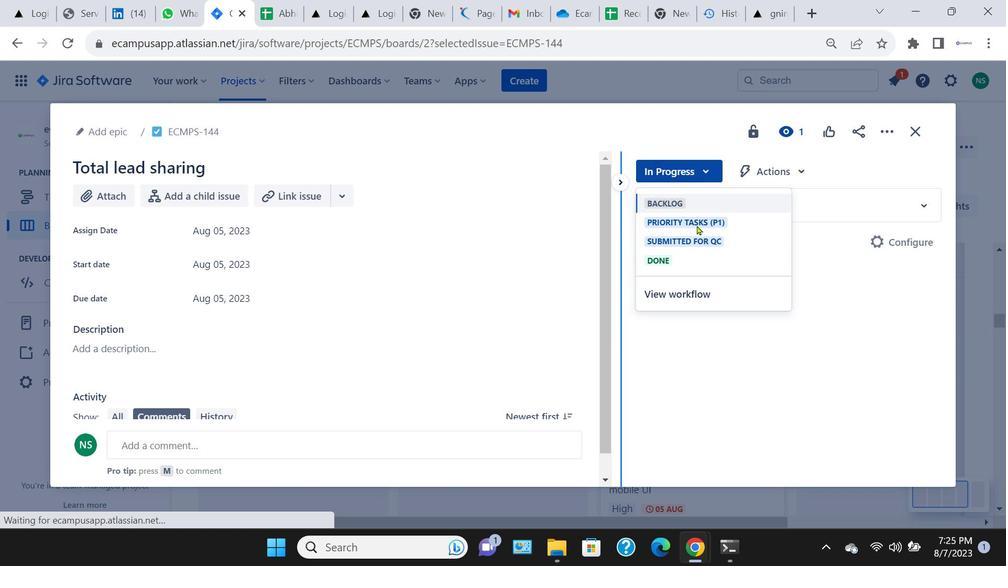 
Action: Mouse moved to (713, 173)
Screenshot: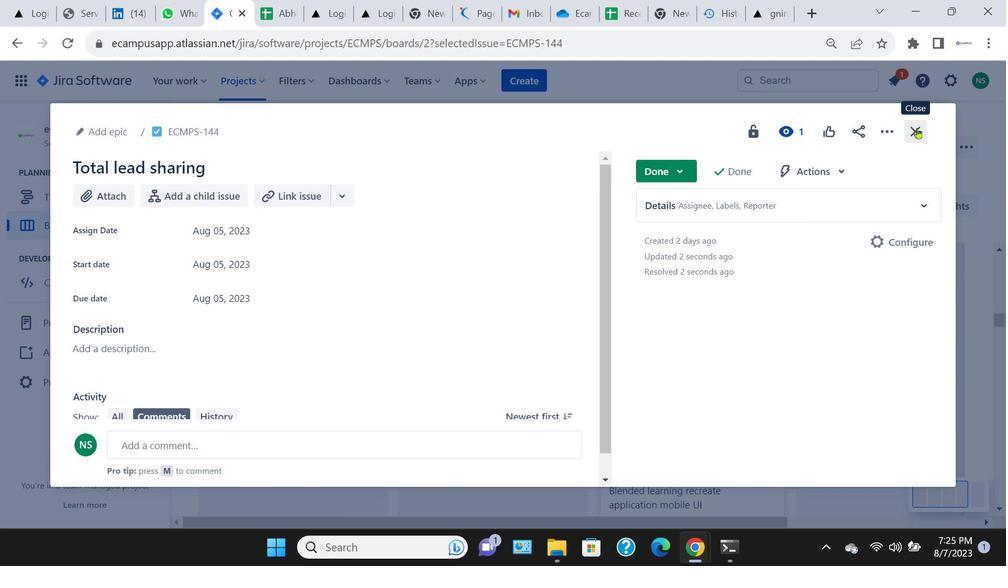 
Action: Mouse pressed left at (713, 173)
Screenshot: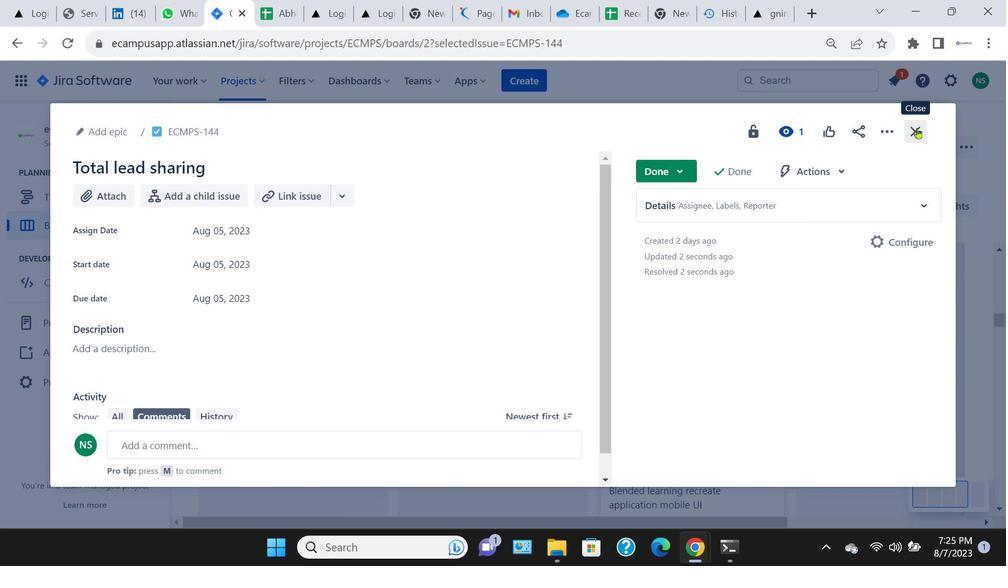 
Action: Mouse moved to (684, 257)
Screenshot: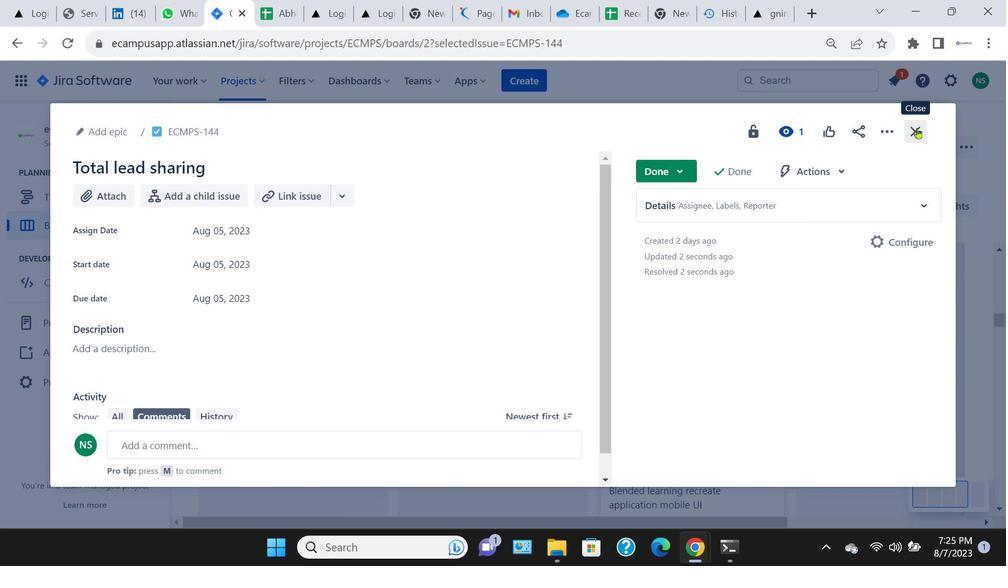 
Action: Mouse pressed left at (684, 257)
Screenshot: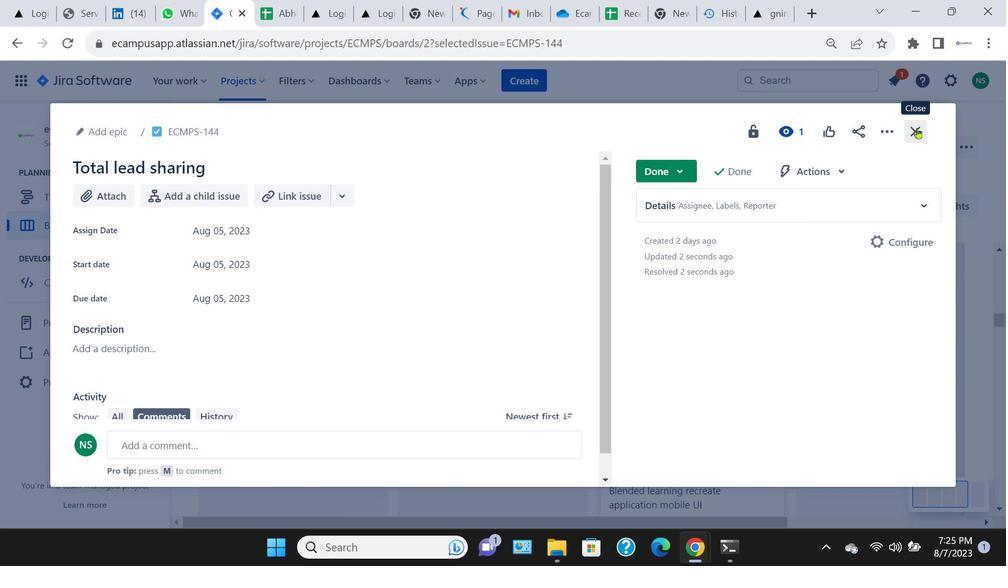 
Action: Mouse moved to (917, 127)
Screenshot: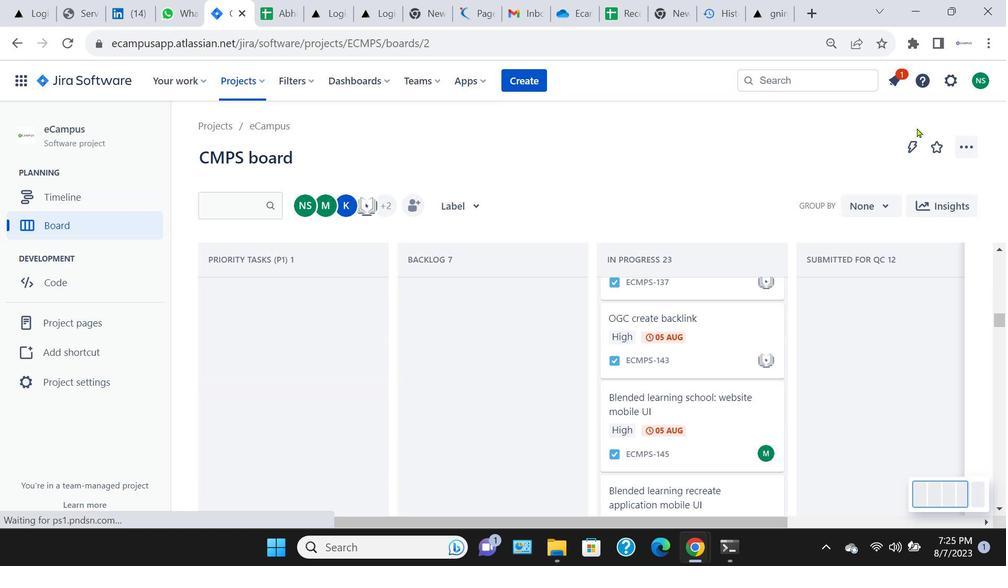
Action: Mouse pressed left at (917, 127)
Screenshot: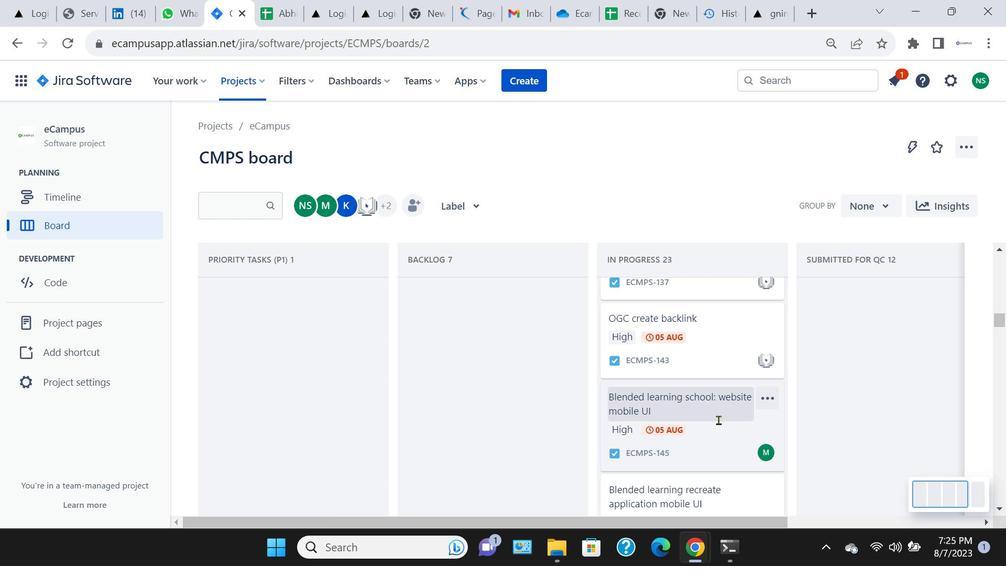 
Action: Mouse moved to (729, 383)
Screenshot: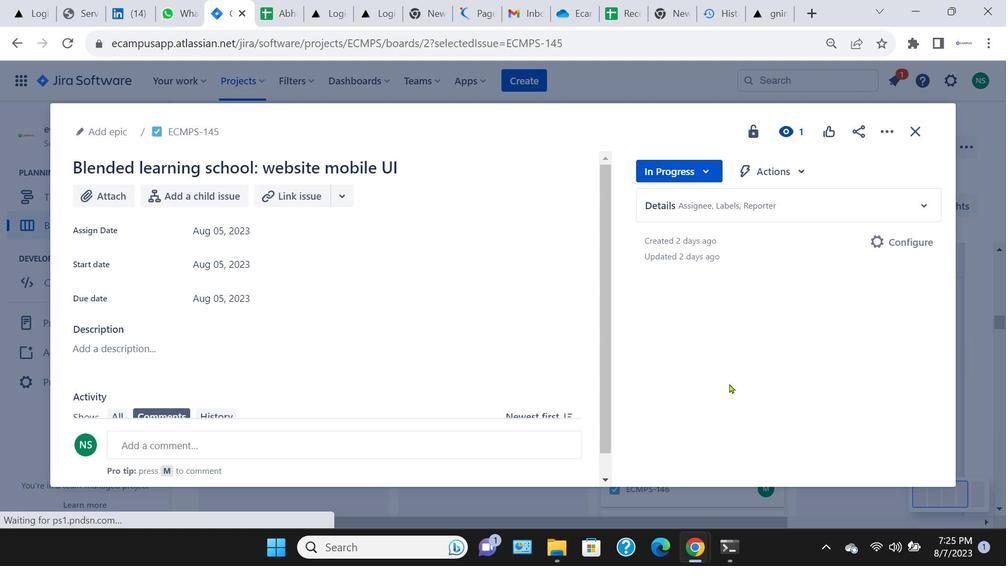 
Action: Mouse pressed left at (729, 383)
Screenshot: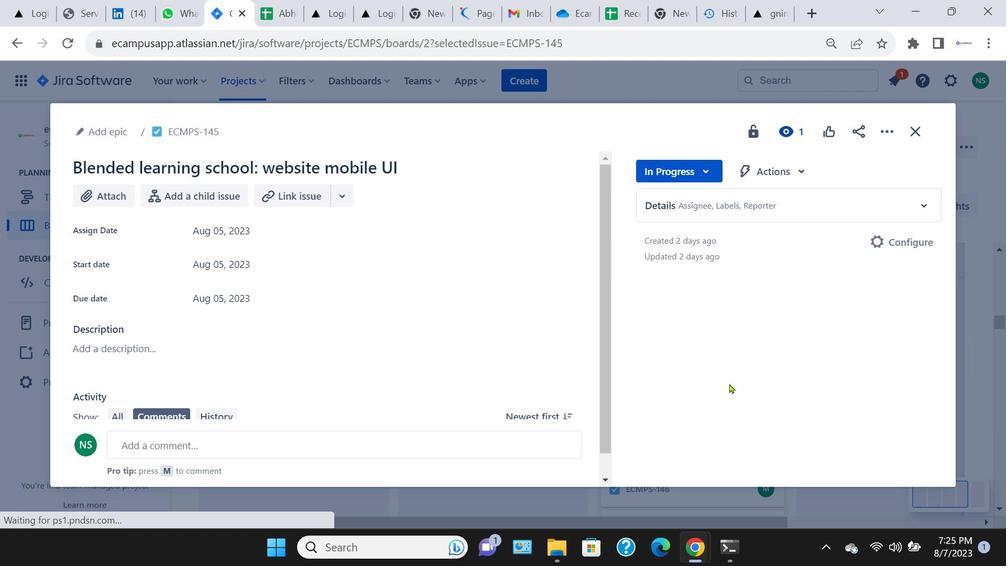
Action: Mouse moved to (389, 305)
Screenshot: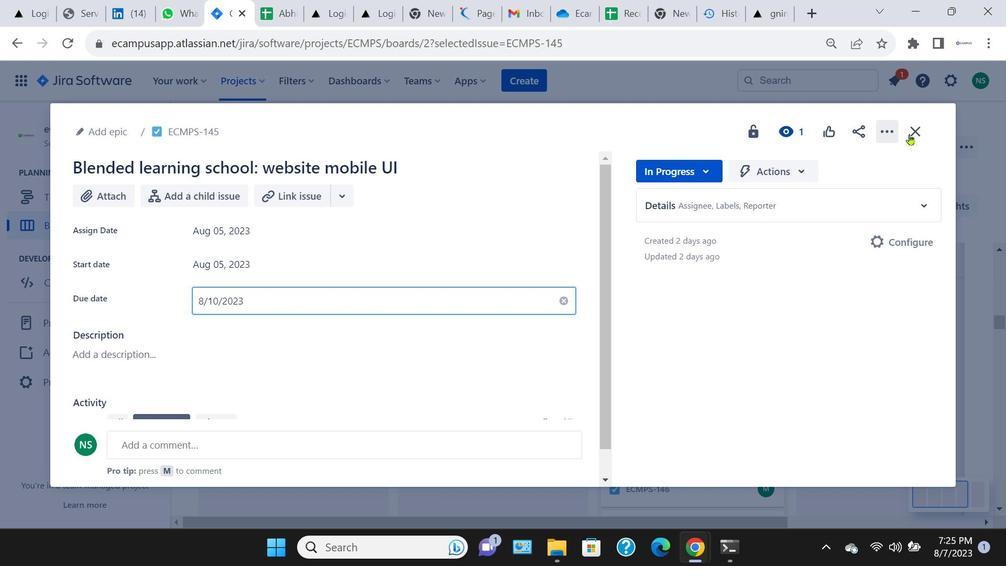 
Action: Mouse pressed left at (389, 305)
Screenshot: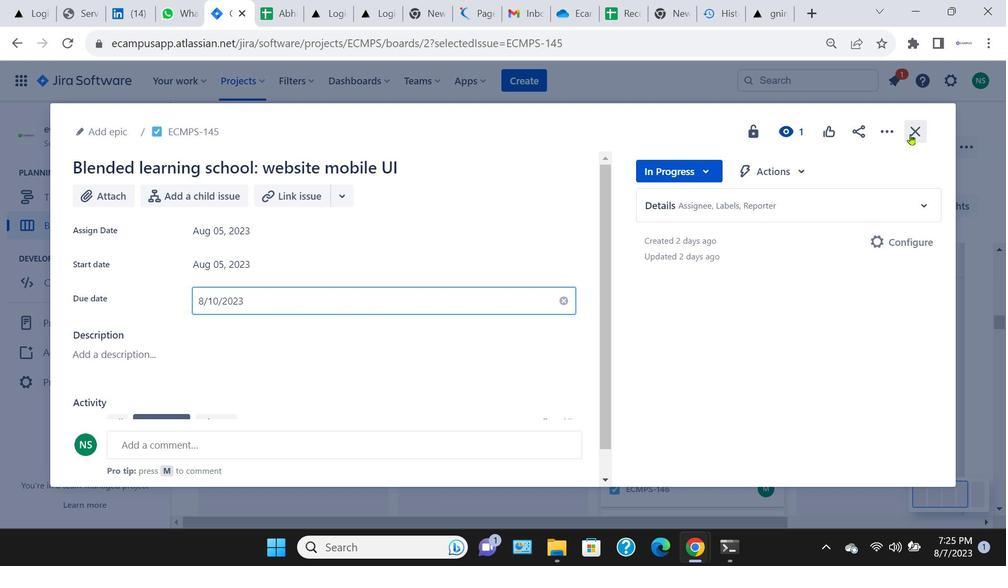 
Action: Mouse moved to (341, 414)
Screenshot: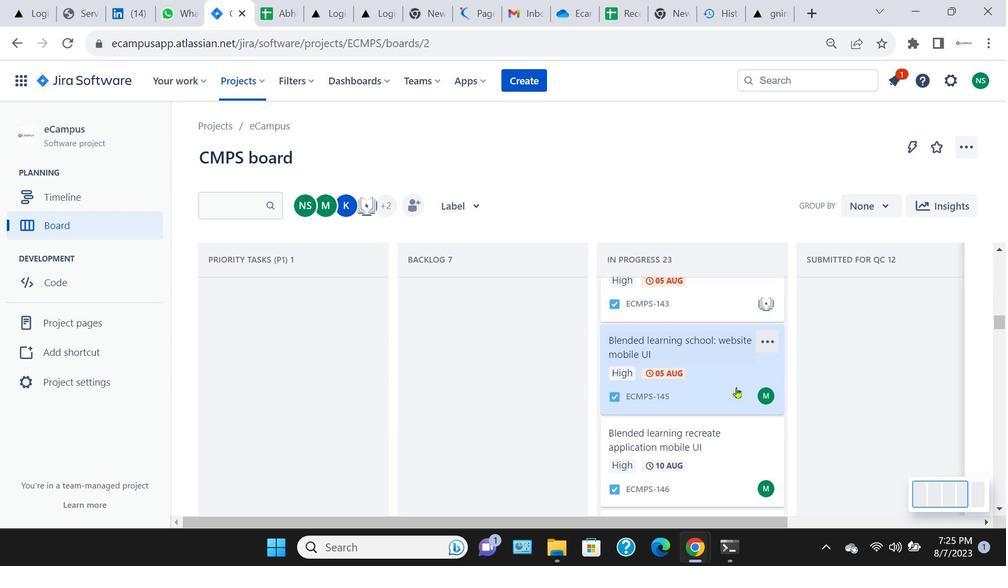 
Action: Mouse pressed left at (341, 414)
Screenshot: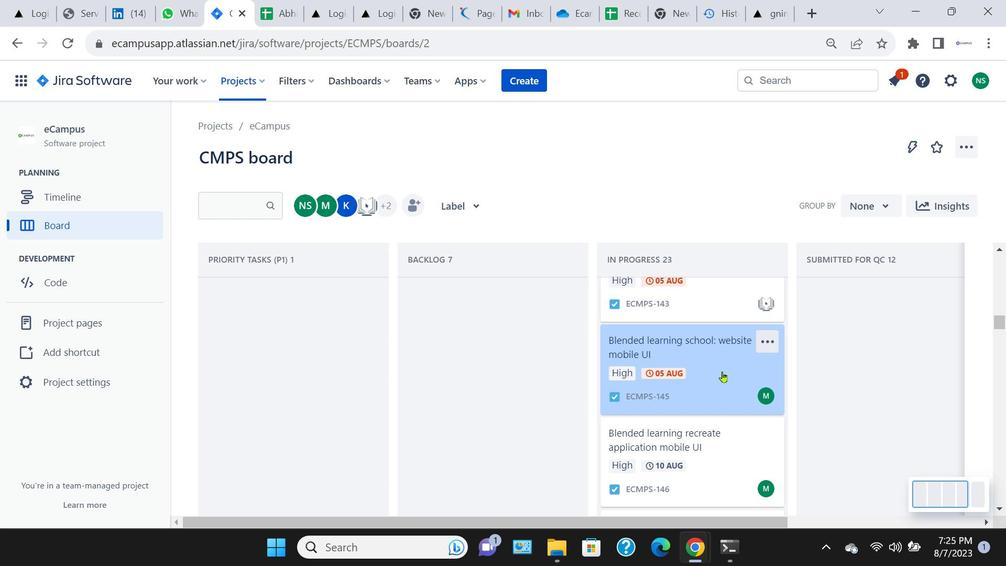
Action: Mouse moved to (912, 133)
Screenshot: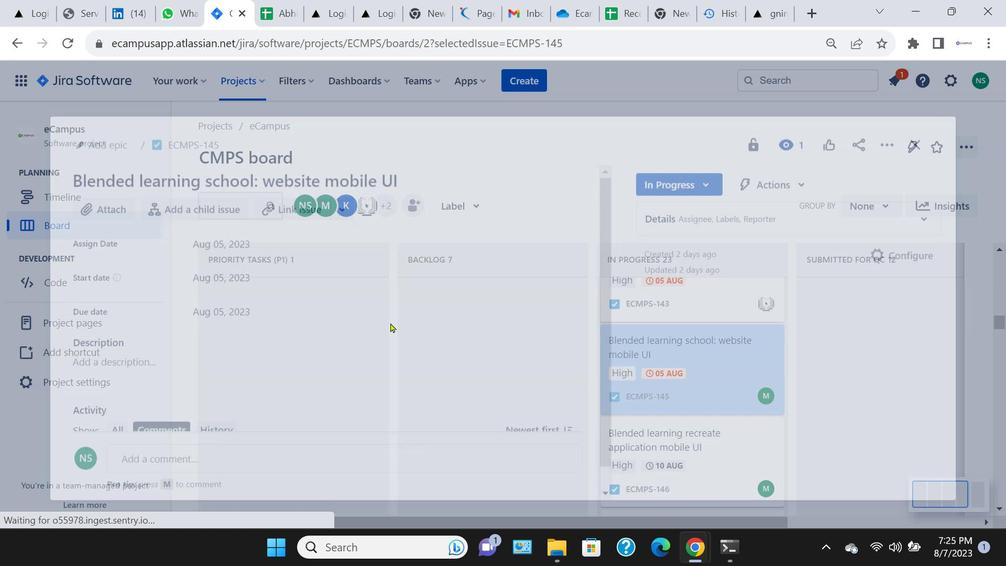 
Action: Mouse pressed left at (912, 133)
Screenshot: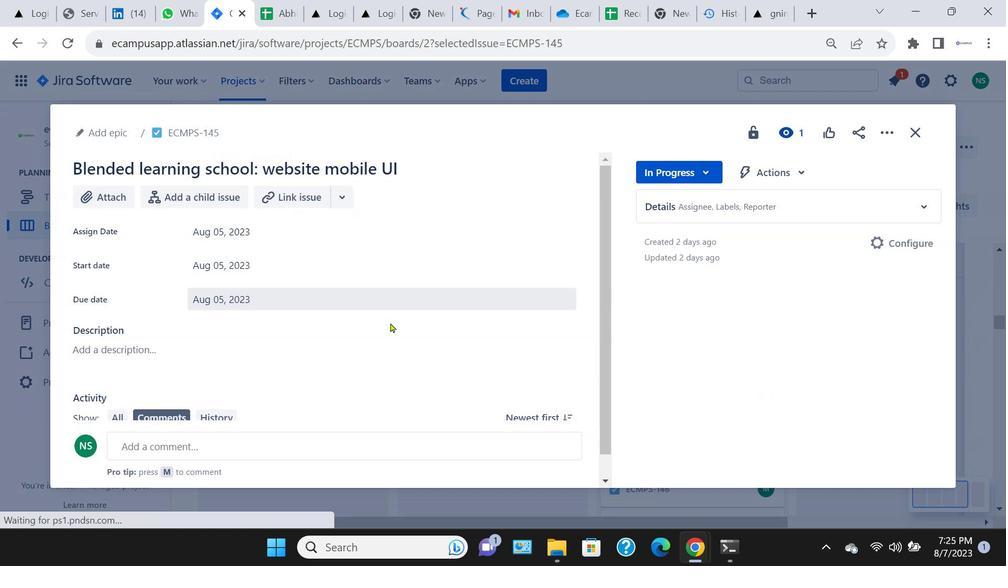 
Action: Mouse moved to (719, 373)
Screenshot: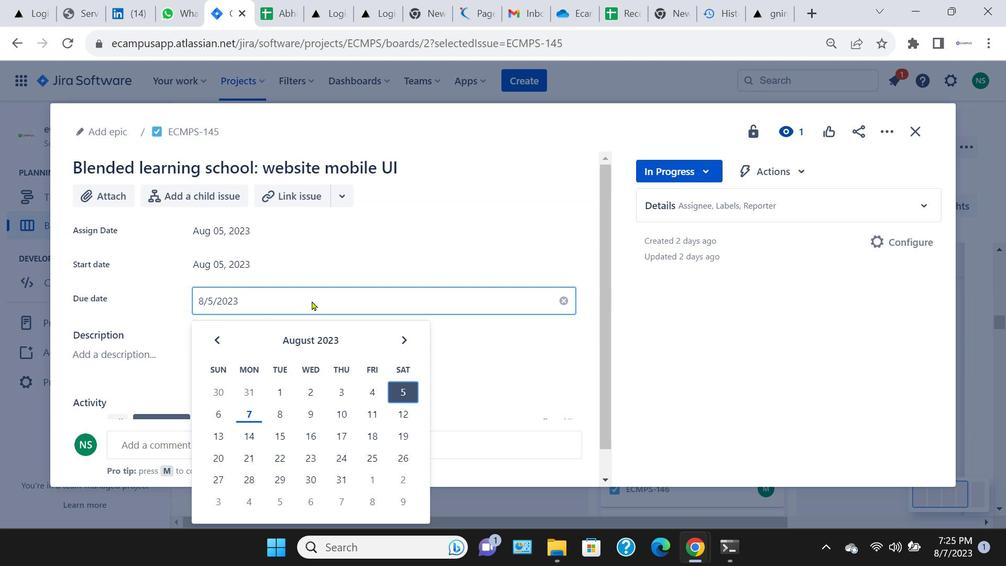 
Action: Mouse pressed left at (719, 373)
Screenshot: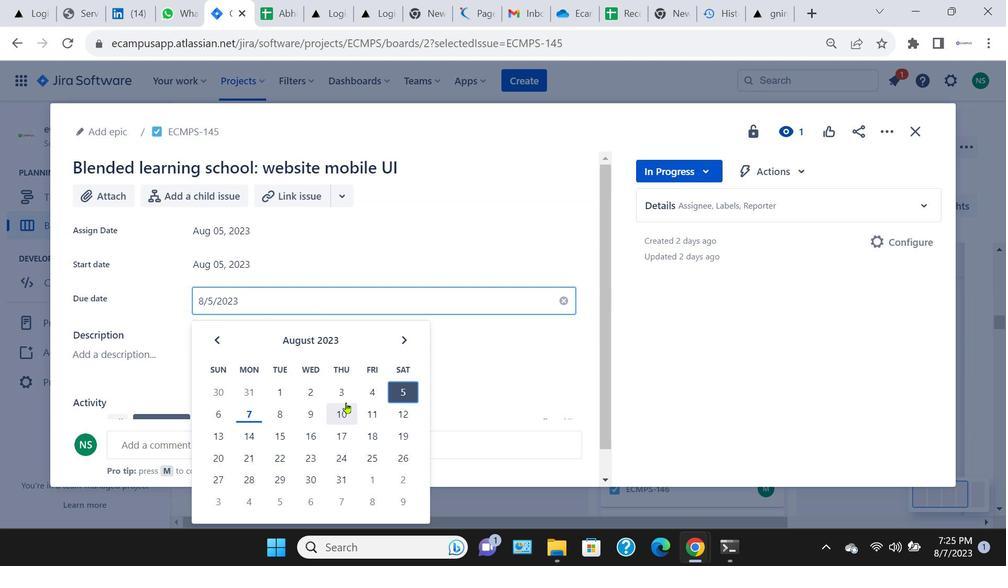 
Action: Mouse moved to (311, 301)
Screenshot: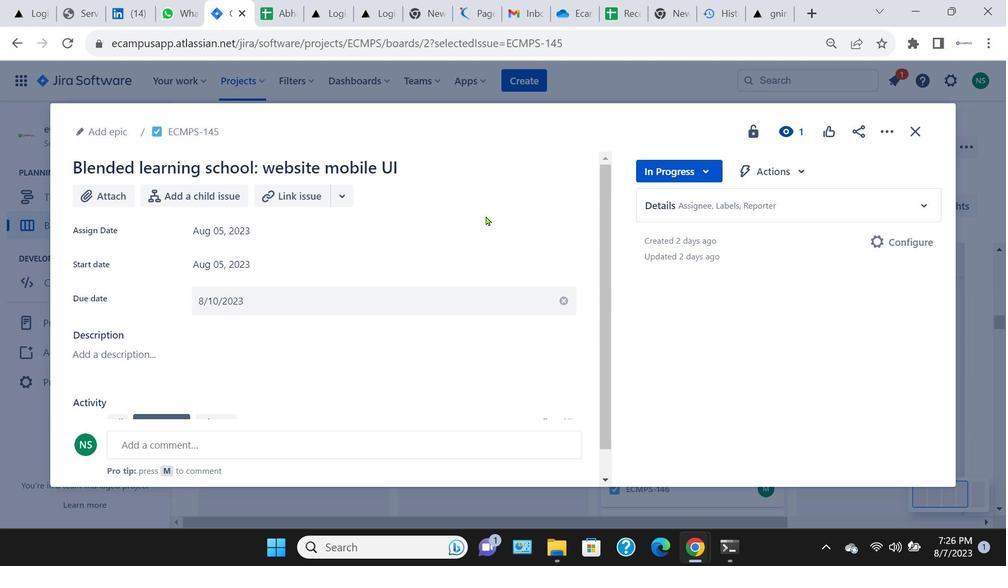 
Action: Mouse pressed left at (311, 301)
Screenshot: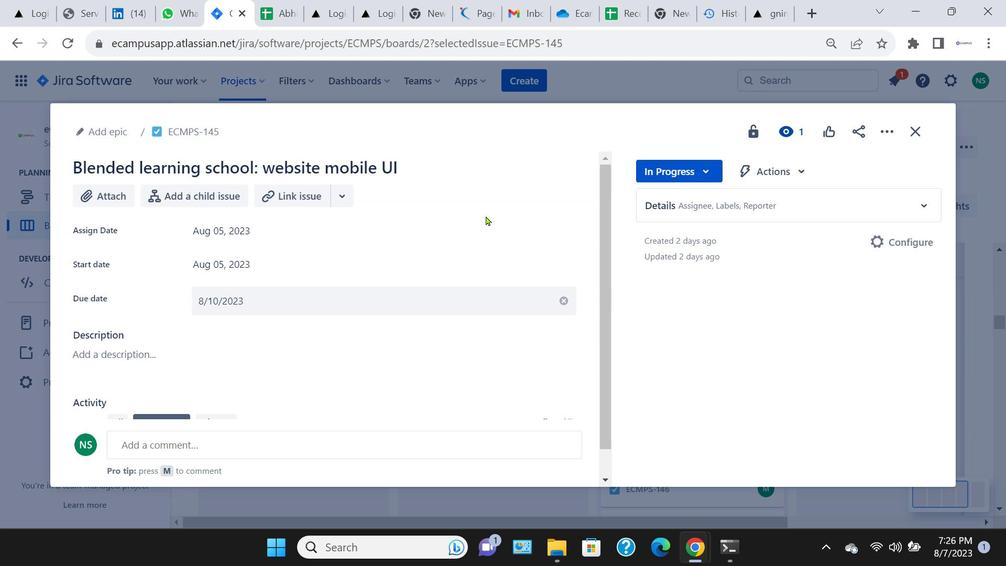 
Action: Mouse moved to (341, 408)
Screenshot: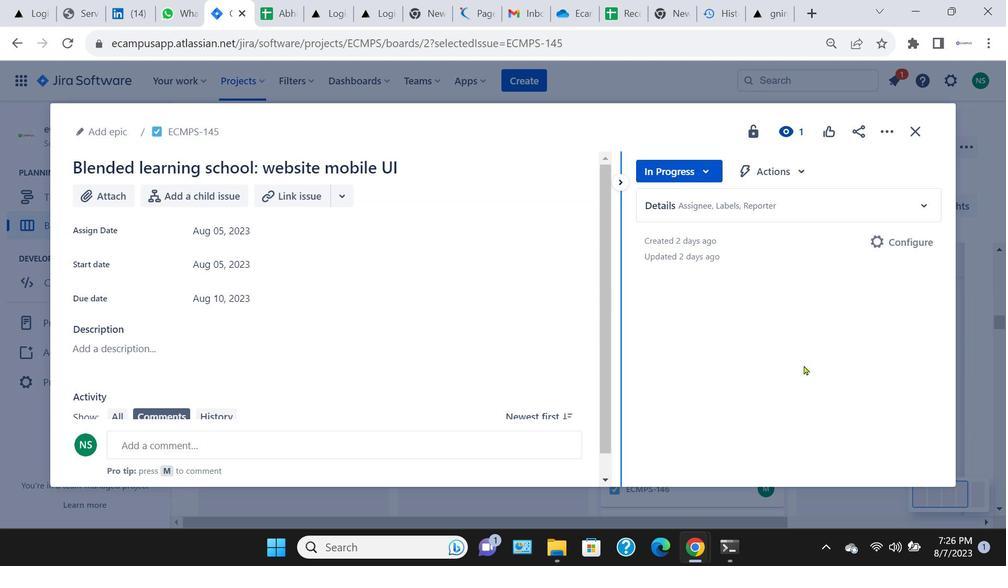 
Action: Mouse pressed left at (341, 408)
Screenshot: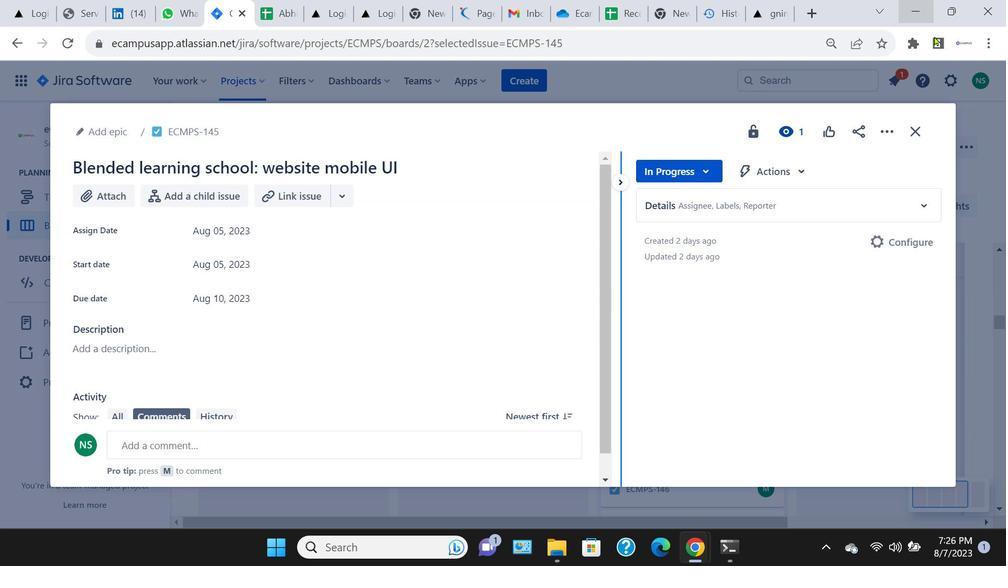 
Action: Mouse moved to (485, 216)
Screenshot: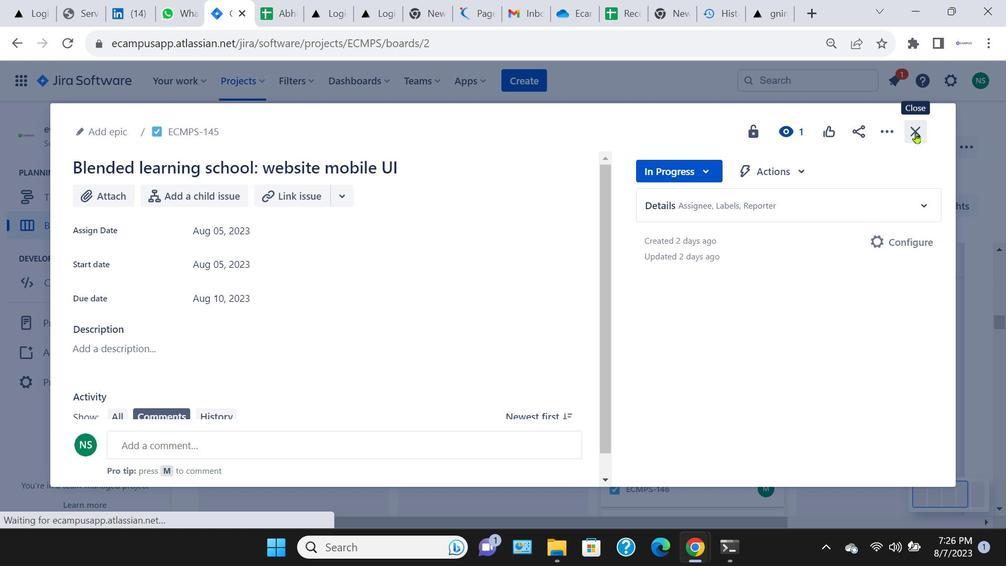 
Action: Mouse pressed left at (485, 216)
Screenshot: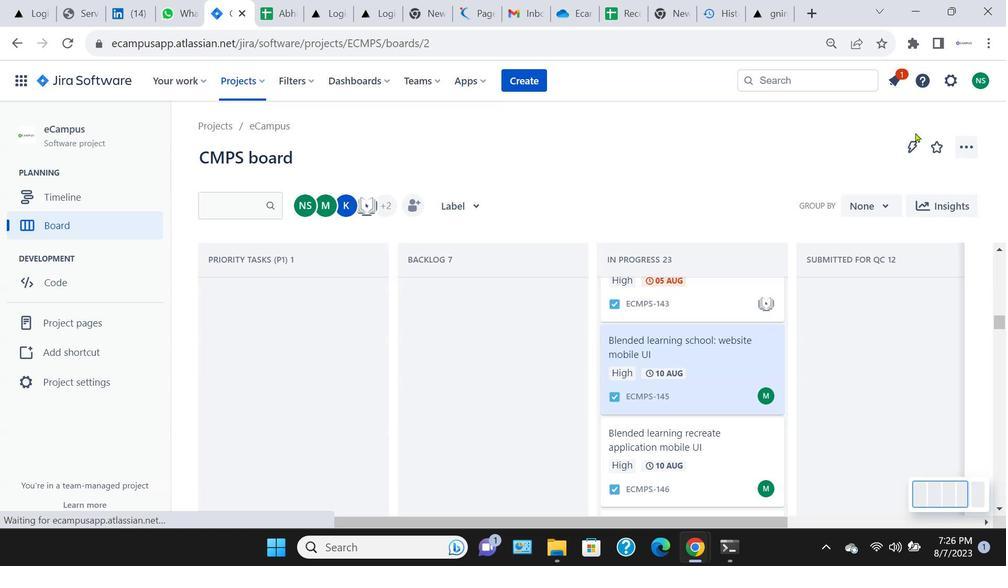 
Action: Mouse moved to (806, 381)
Screenshot: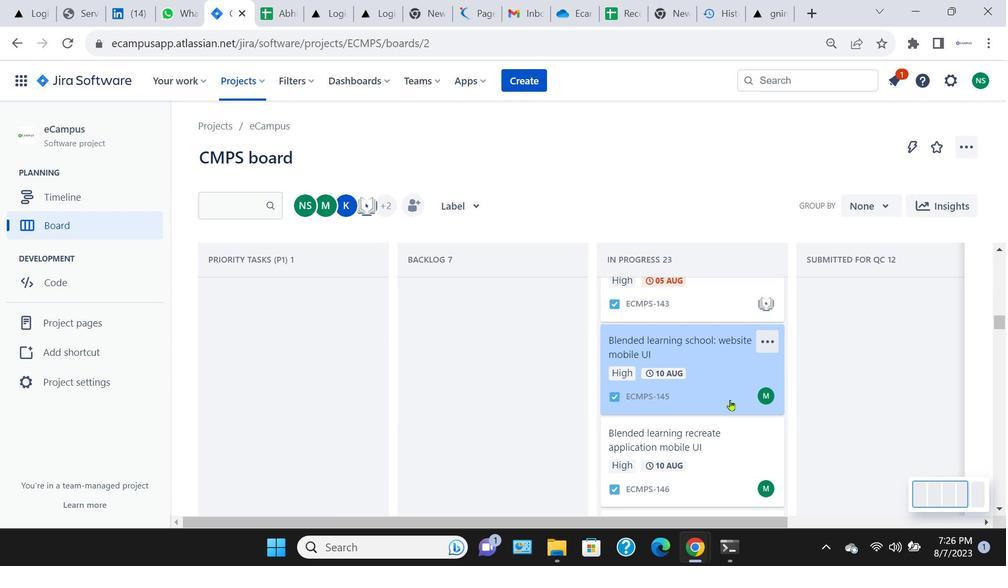 
Action: Mouse pressed left at (806, 381)
Screenshot: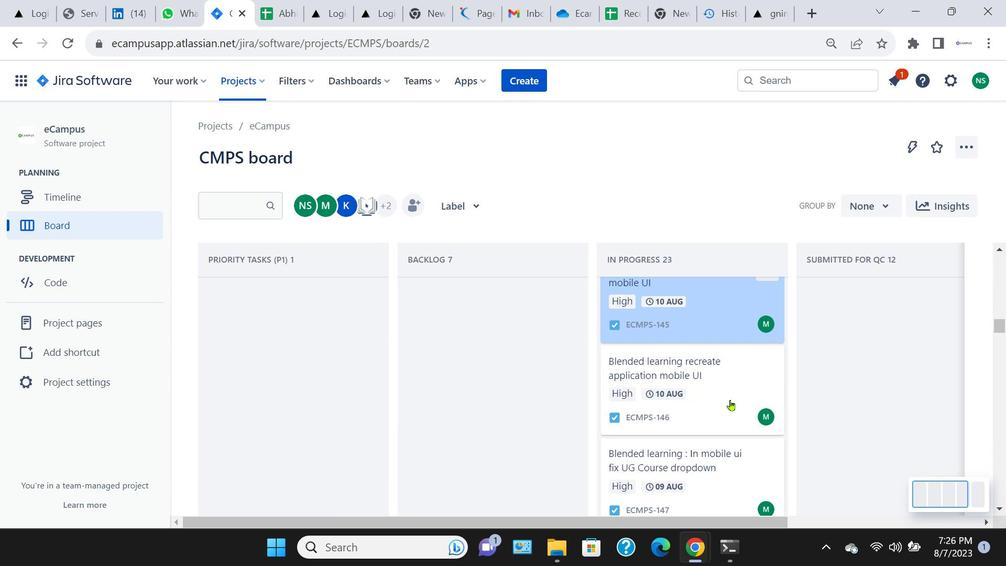 
Action: Mouse moved to (916, 133)
Screenshot: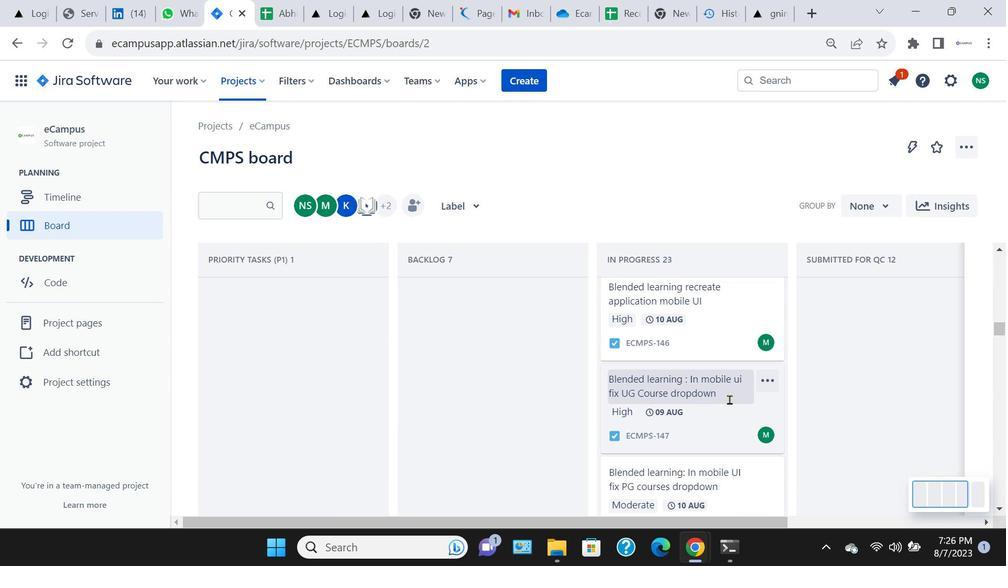 
Action: Mouse pressed left at (916, 133)
Screenshot: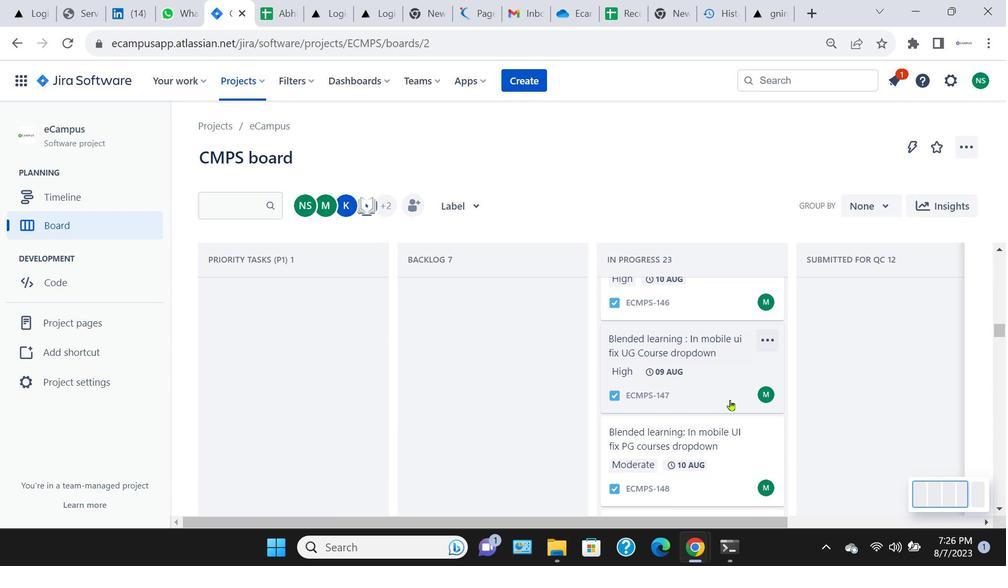 
Action: Mouse moved to (715, 436)
Screenshot: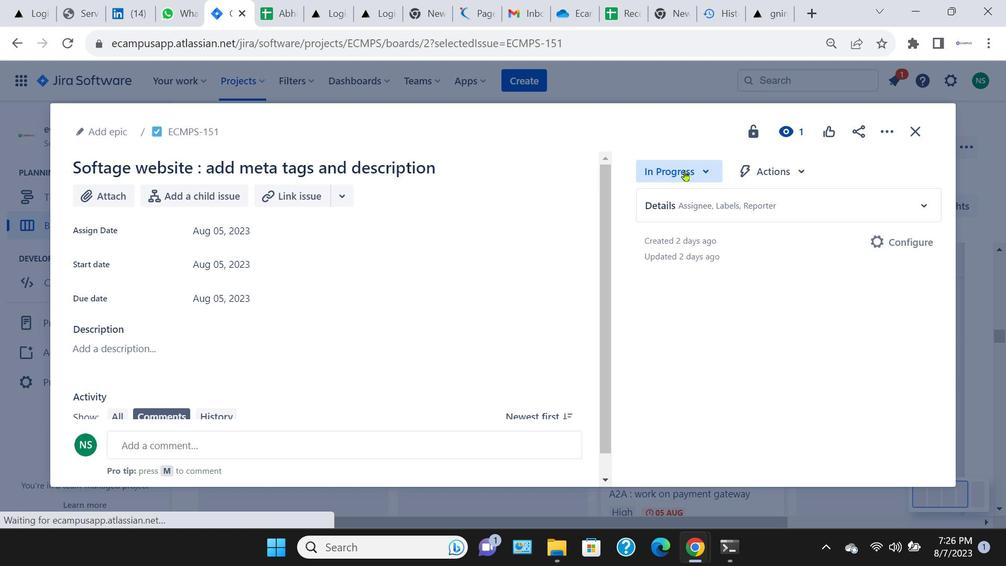 
Action: Mouse pressed left at (715, 436)
Screenshot: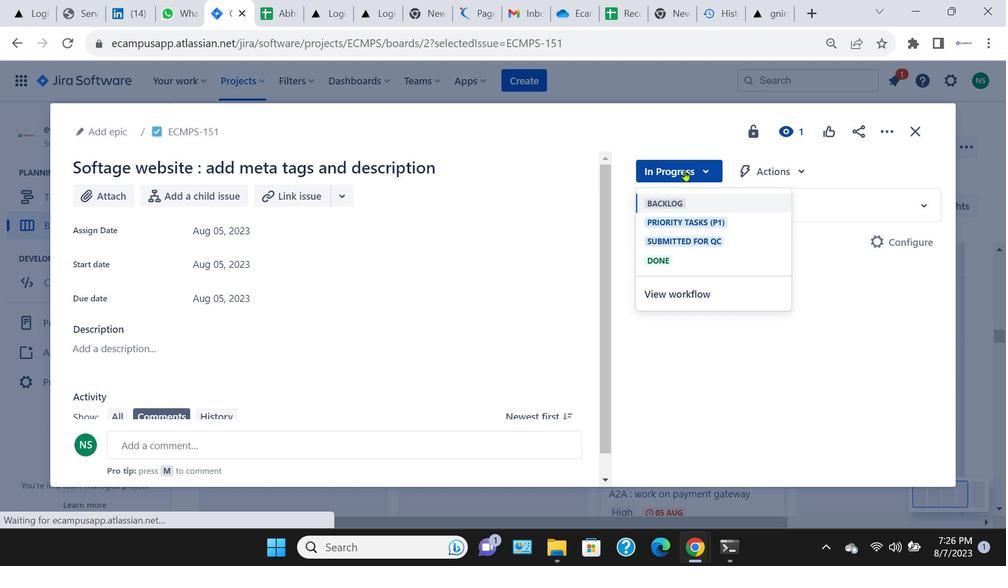 
Action: Mouse moved to (685, 170)
Screenshot: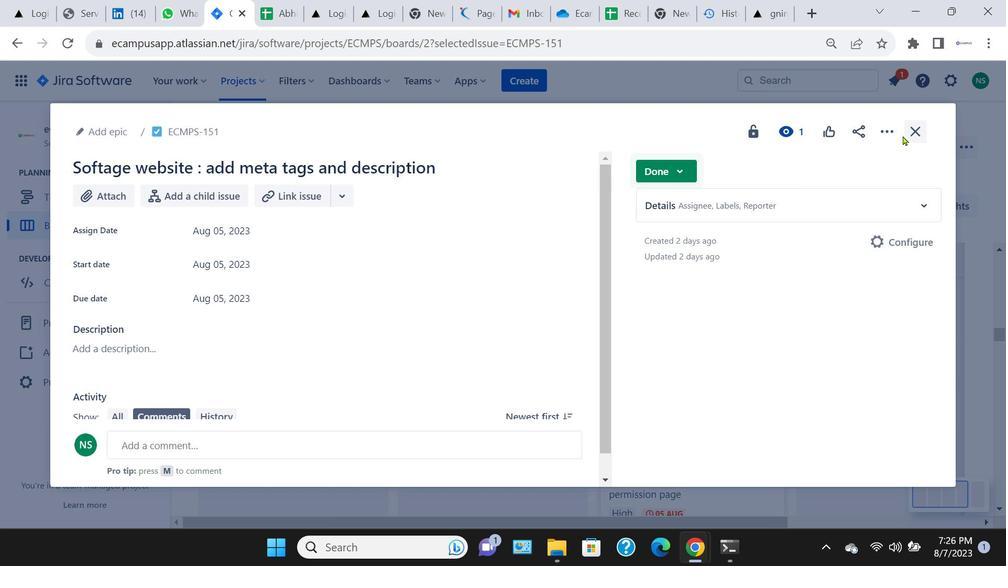 
Action: Mouse pressed left at (685, 170)
Screenshot: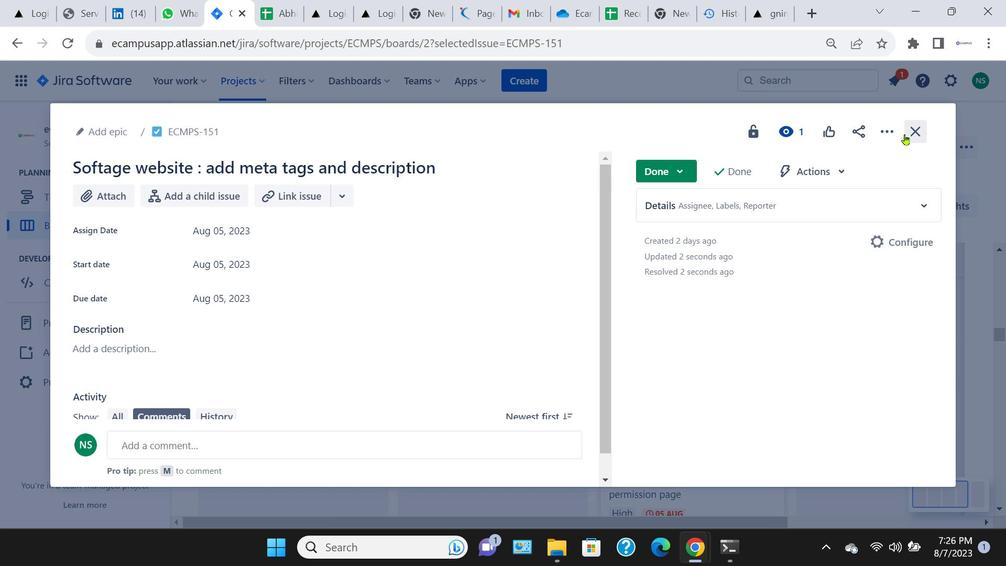 
Action: Mouse moved to (684, 267)
Screenshot: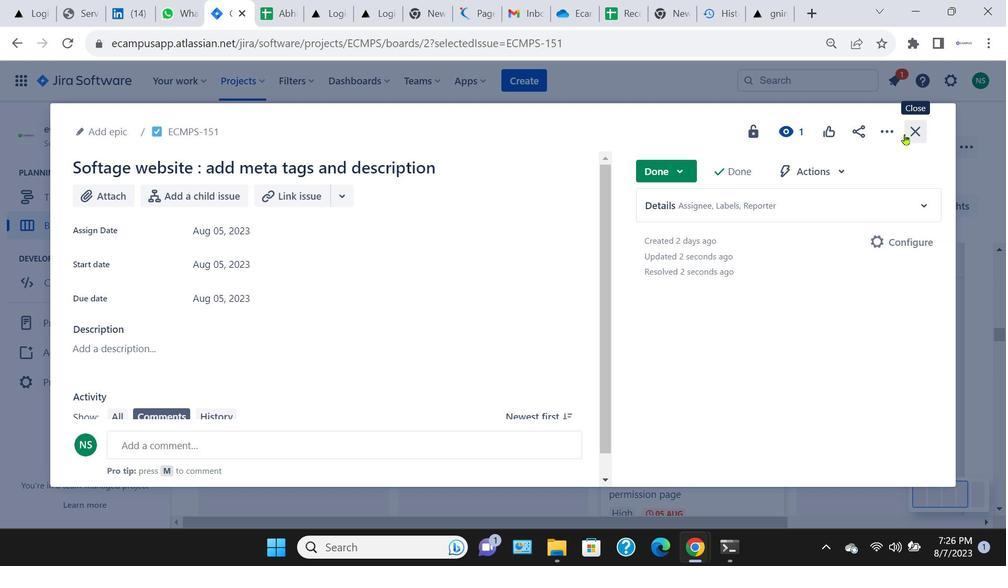 
Action: Mouse pressed left at (684, 267)
Screenshot: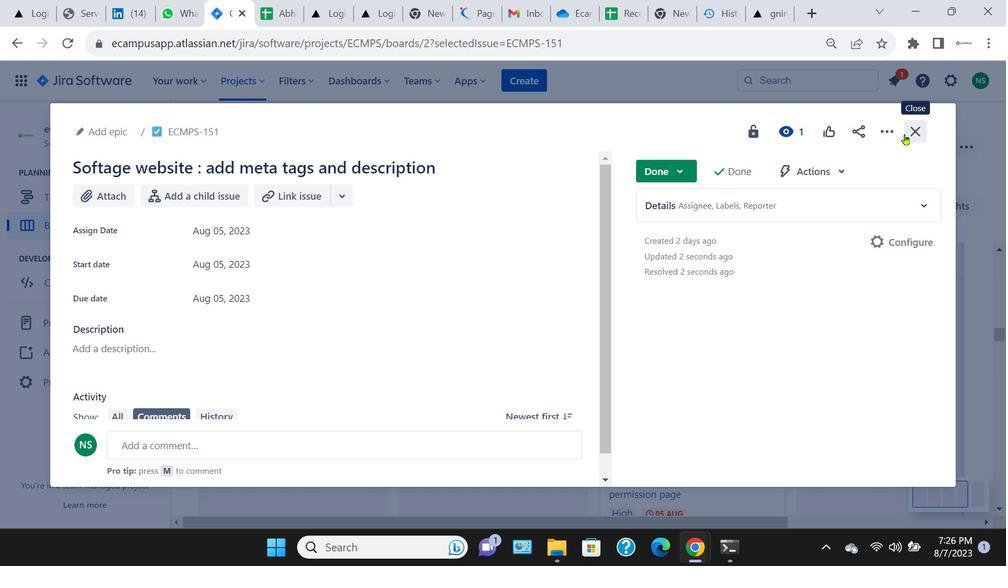 
Action: Mouse moved to (905, 134)
Screenshot: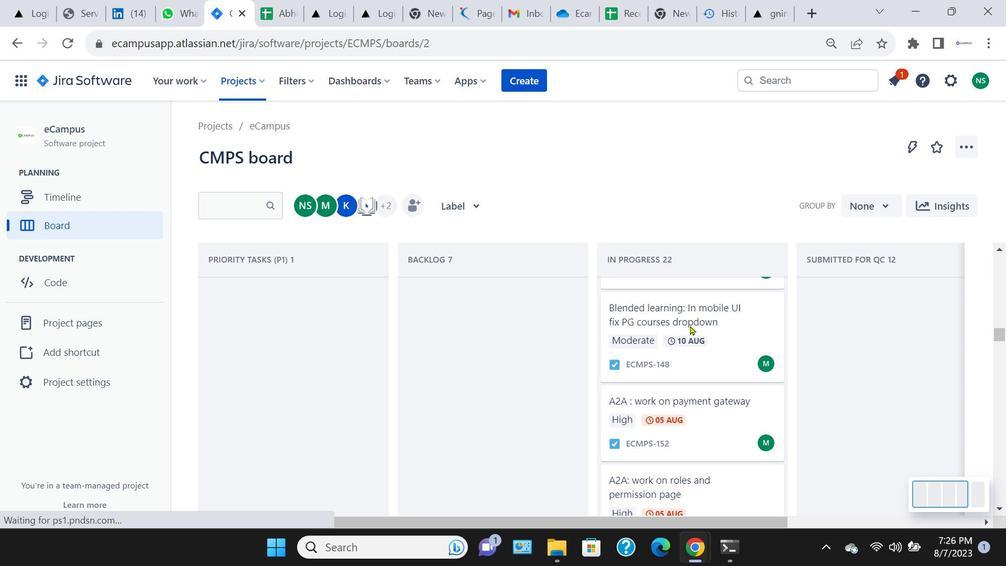 
Action: Mouse pressed left at (905, 134)
Screenshot: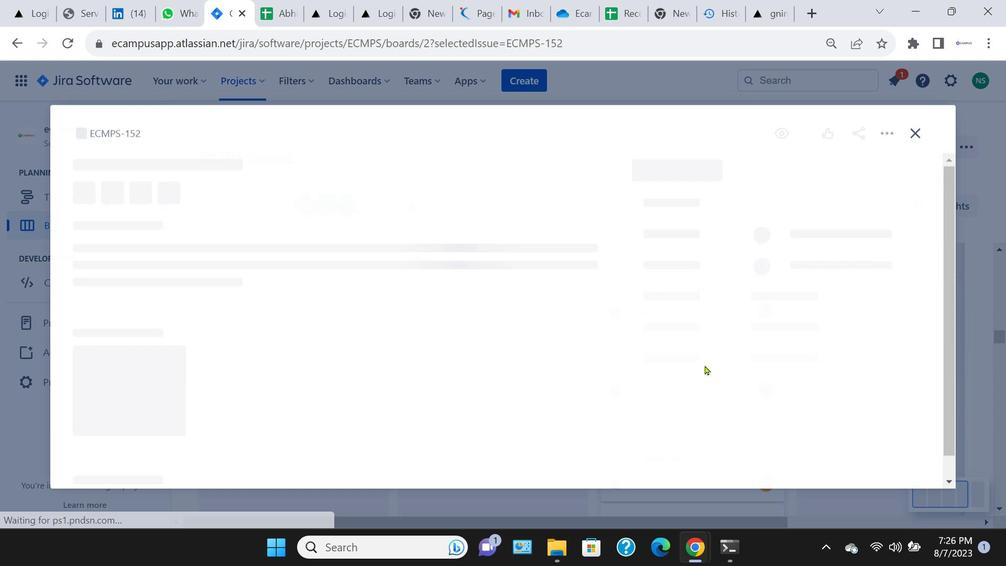 
Action: Mouse moved to (704, 365)
Screenshot: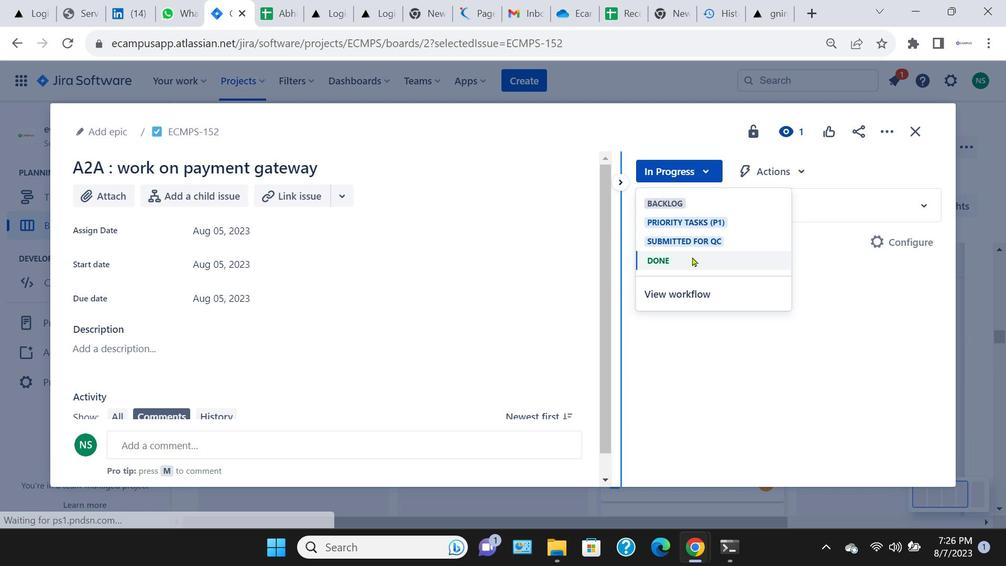 
Action: Mouse pressed left at (704, 365)
Screenshot: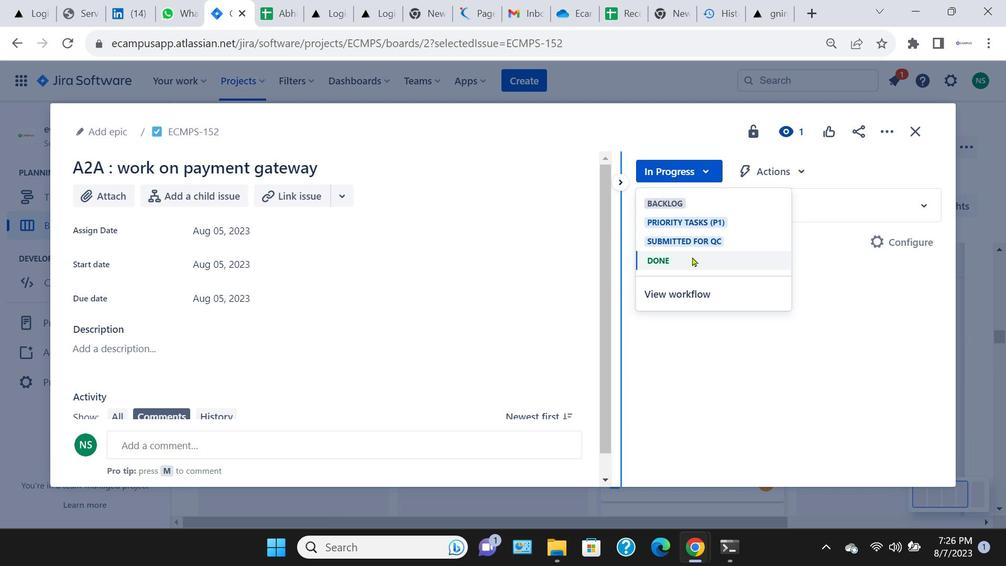 
Action: Mouse moved to (706, 175)
Screenshot: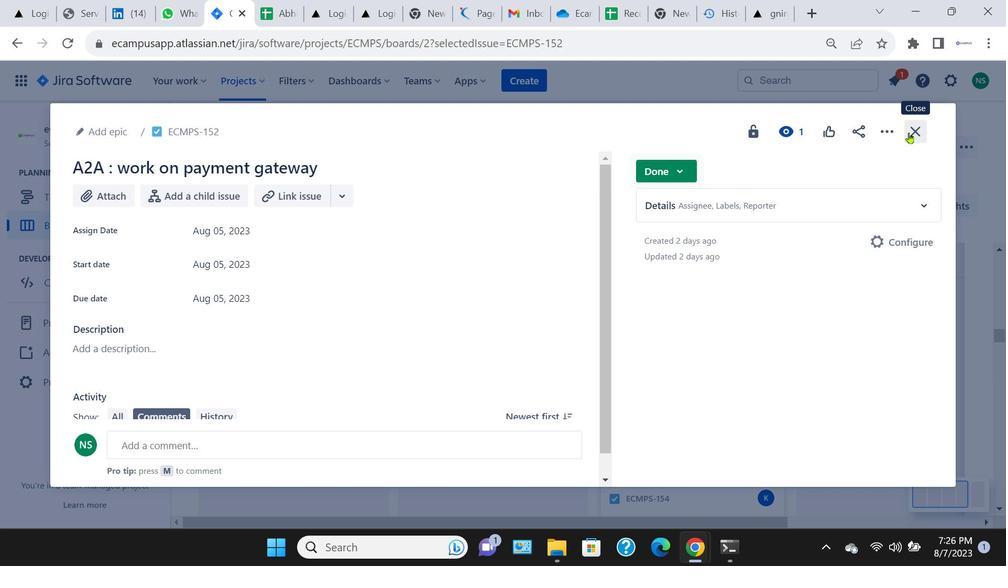 
Action: Mouse pressed left at (706, 175)
Screenshot: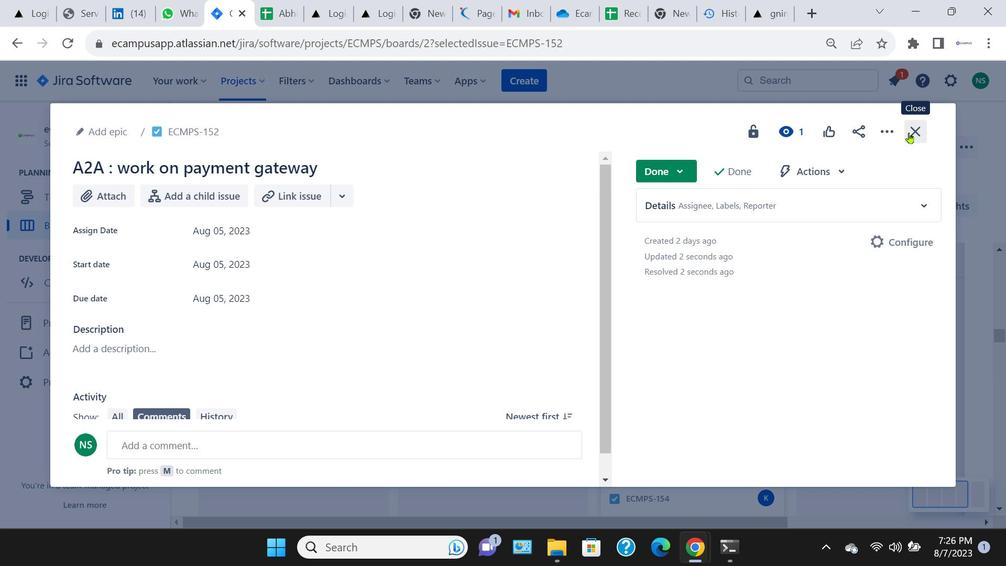 
Action: Mouse moved to (692, 256)
Screenshot: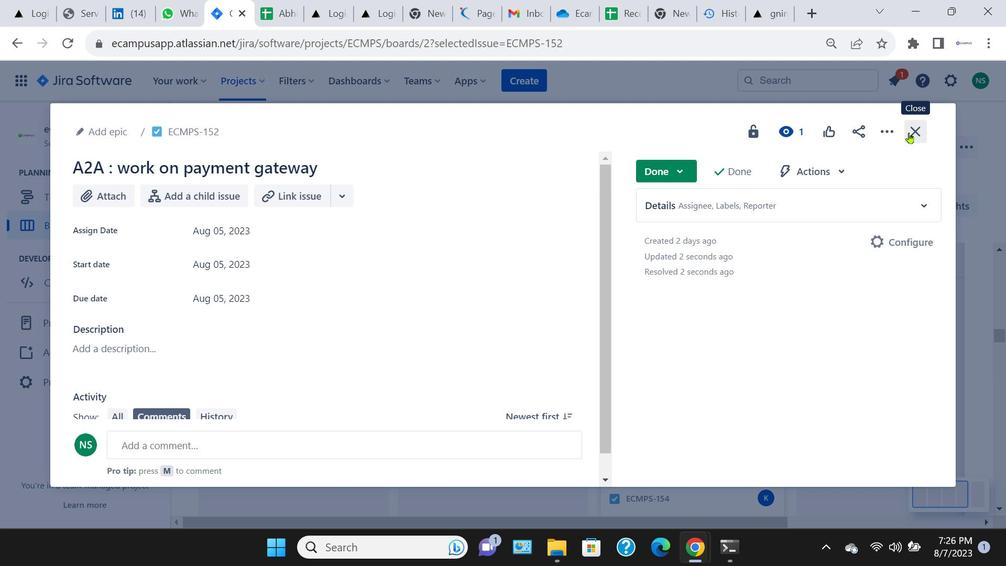 
Action: Mouse pressed left at (692, 256)
Screenshot: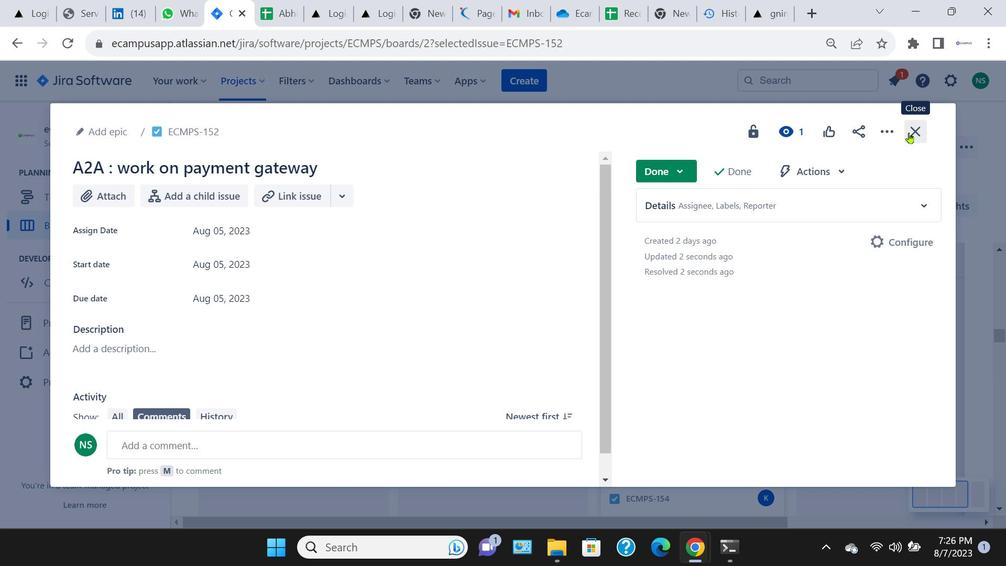 
Action: Mouse moved to (916, 133)
Screenshot: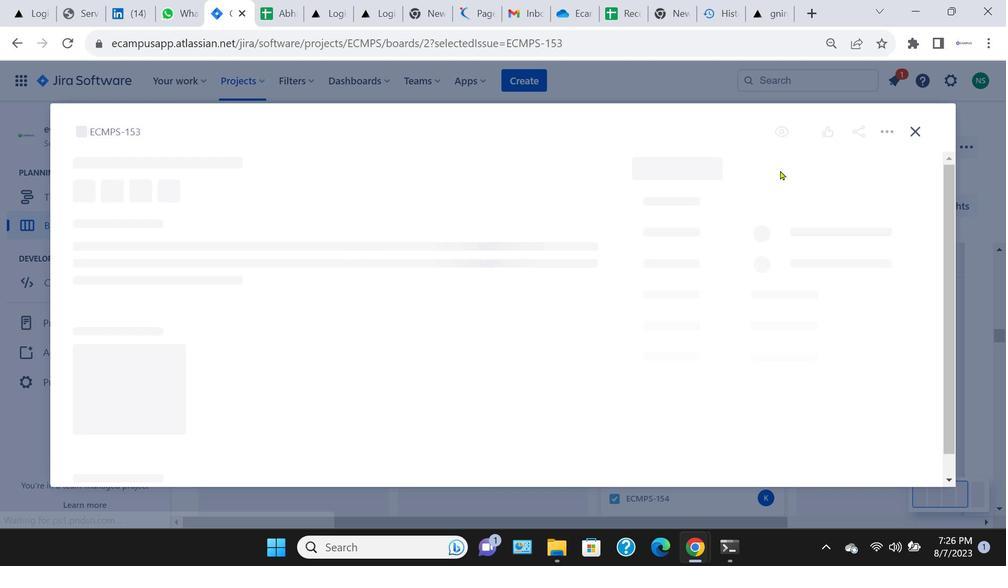 
Action: Mouse pressed left at (916, 133)
Screenshot: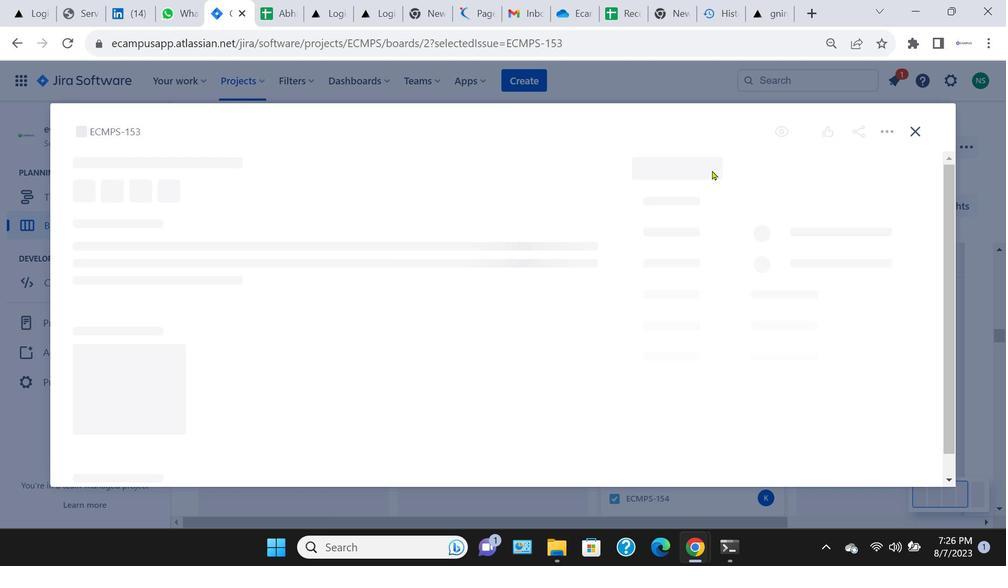 
Action: Mouse moved to (724, 385)
Screenshot: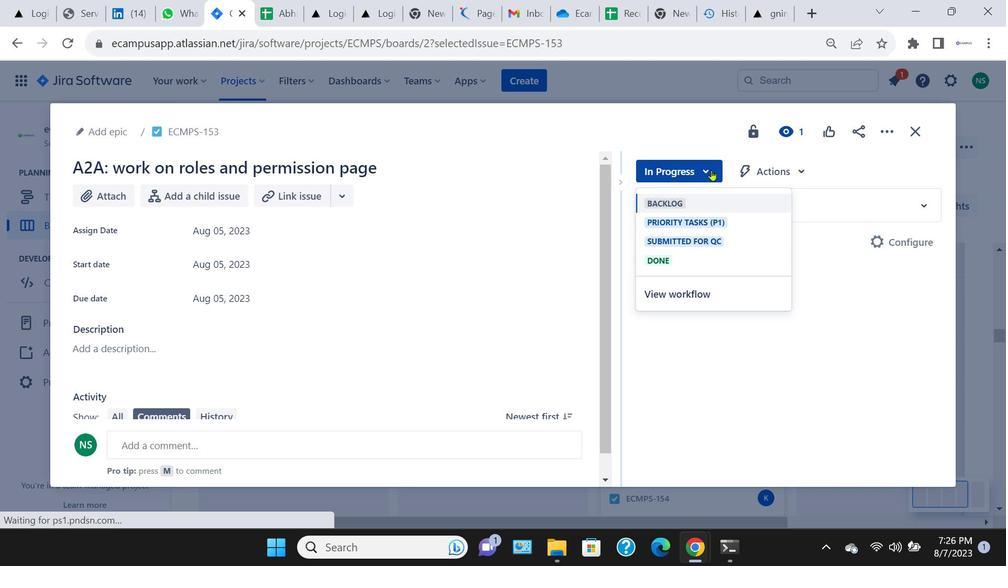 
Action: Mouse pressed left at (724, 385)
Screenshot: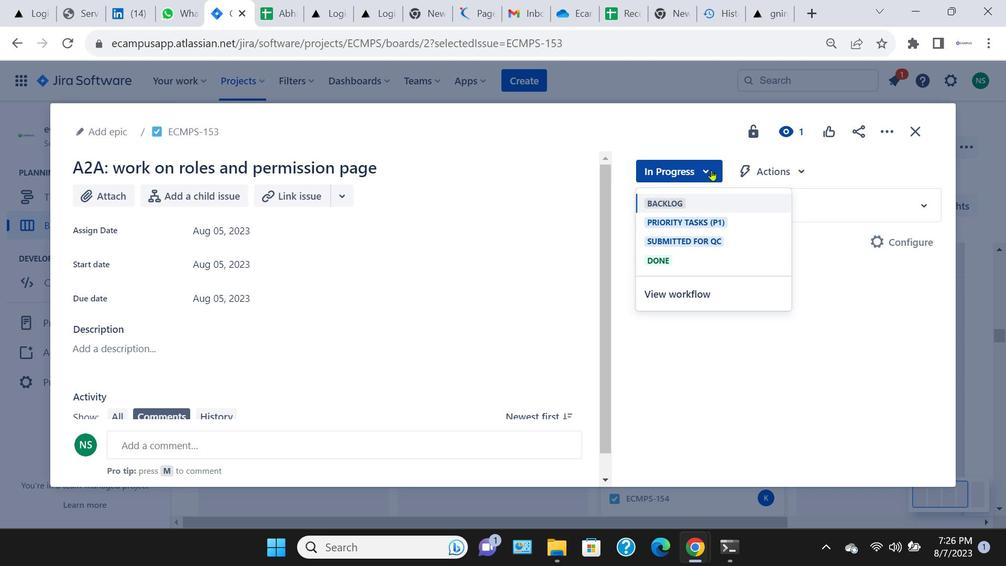 
Action: Mouse moved to (711, 169)
Screenshot: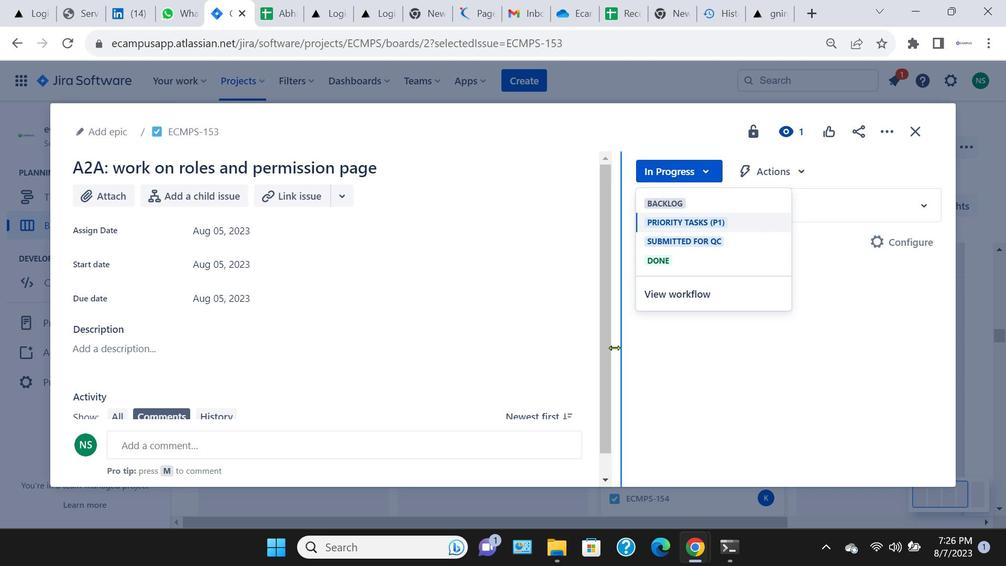 
Action: Mouse pressed left at (711, 169)
Screenshot: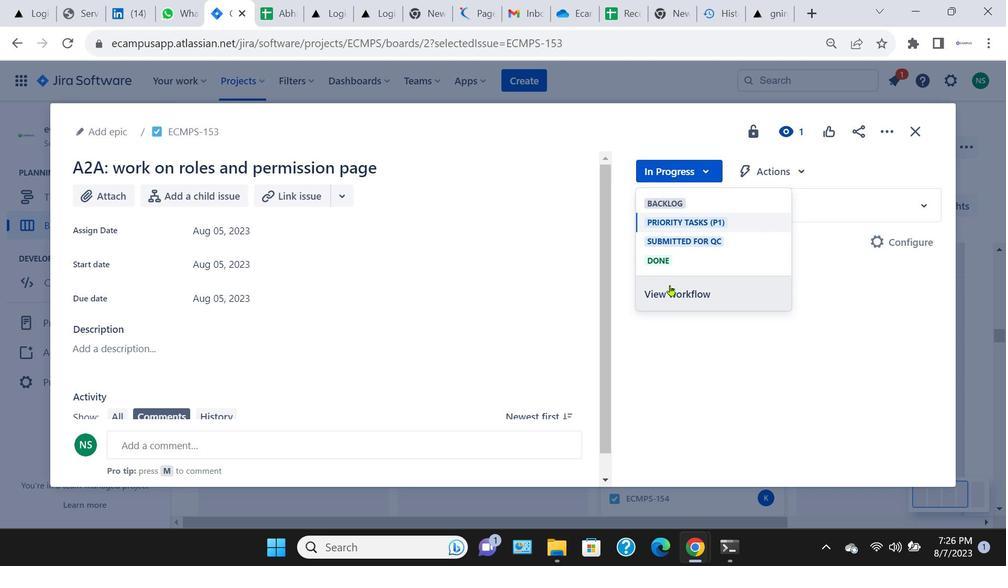 
Action: Mouse moved to (714, 235)
Screenshot: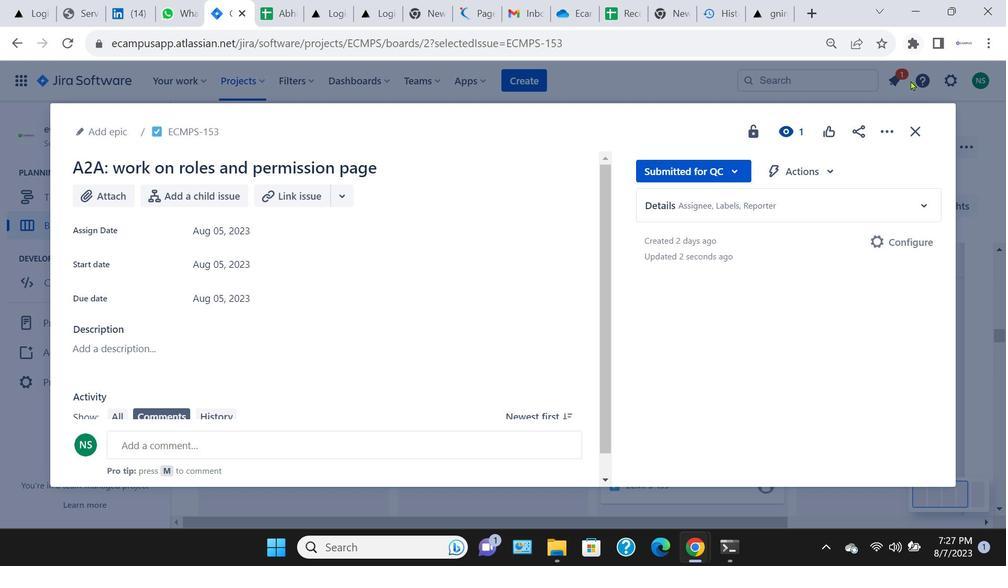 
Action: Mouse pressed left at (714, 235)
Screenshot: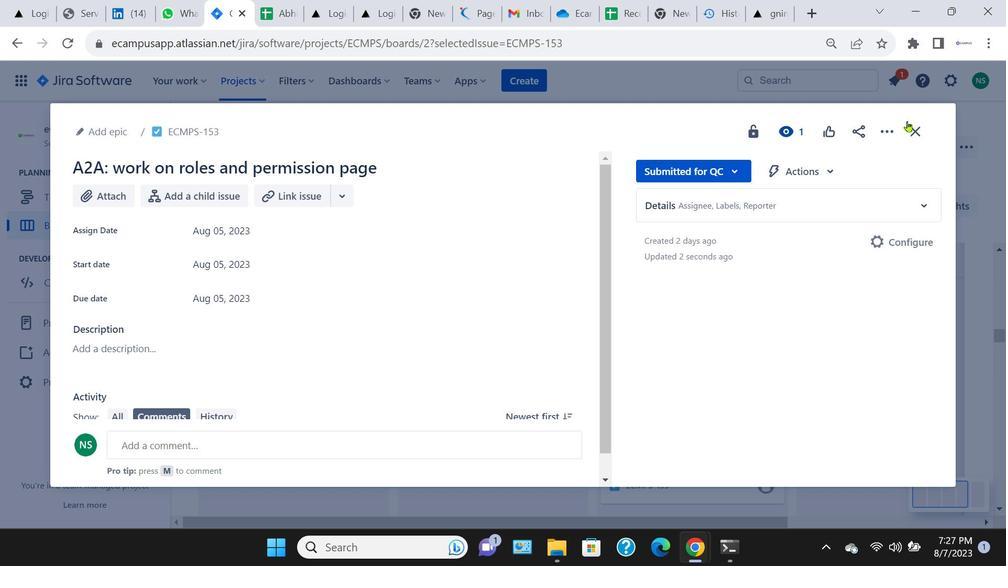 
Action: Mouse moved to (710, 386)
Screenshot: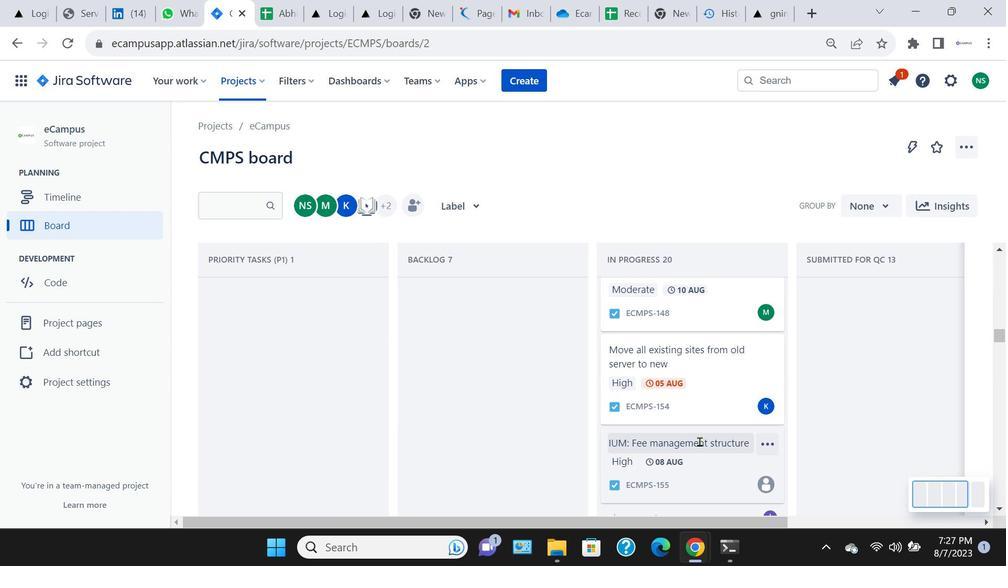 
Action: Mouse pressed left at (710, 386)
Screenshot: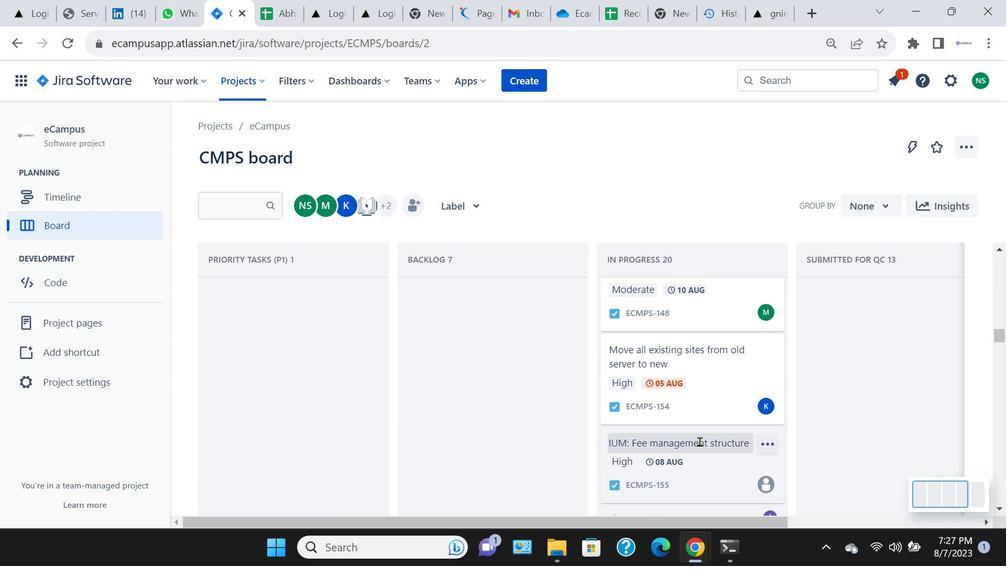 
Action: Mouse moved to (910, 123)
Screenshot: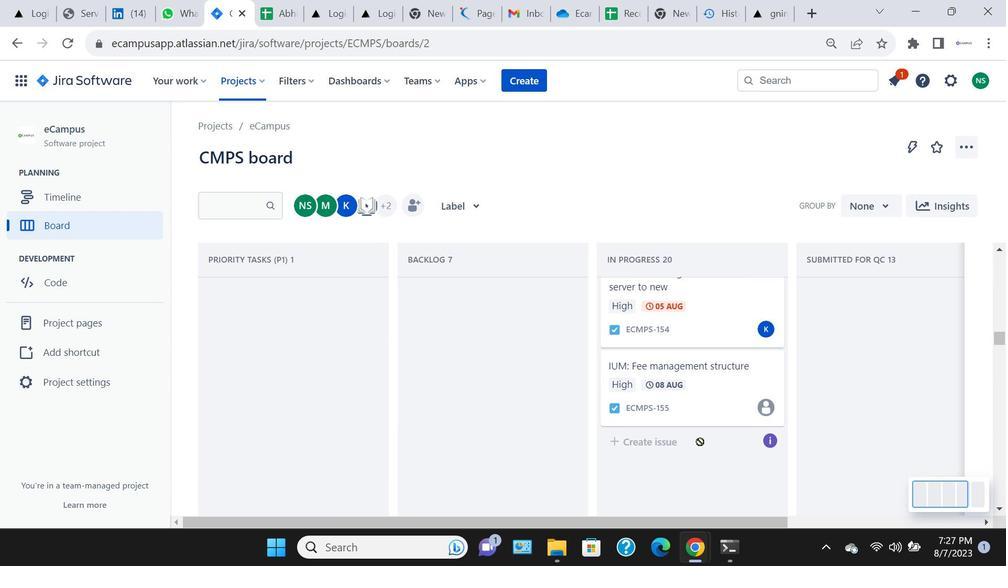 
Action: Mouse pressed left at (910, 123)
Screenshot: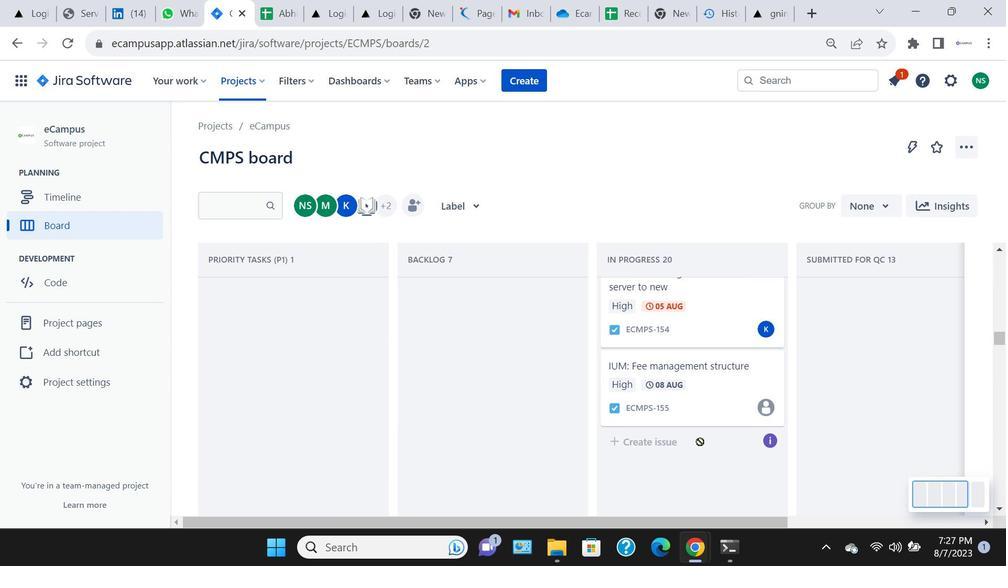
Action: Mouse moved to (732, 353)
Screenshot: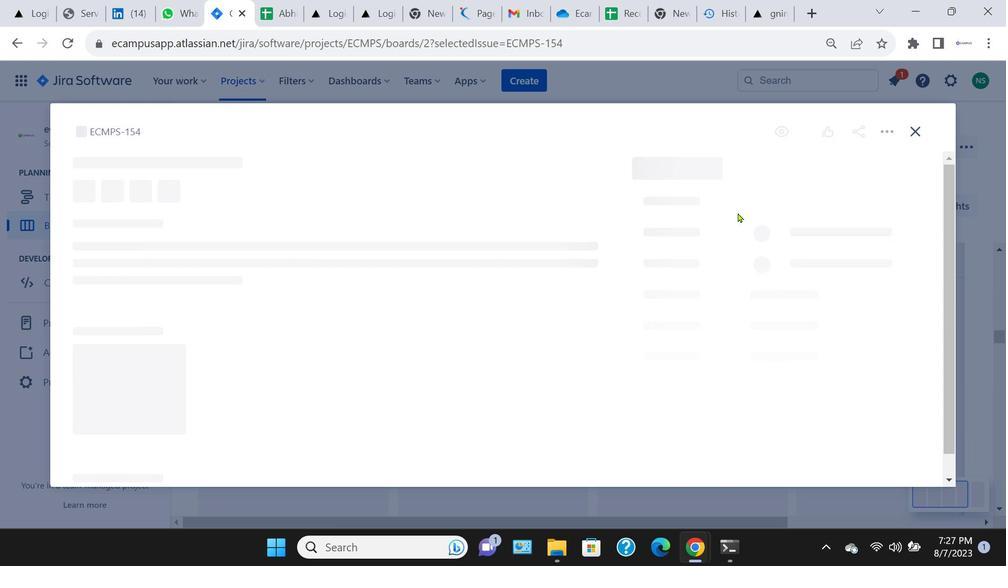 
Action: Mouse pressed left at (732, 353)
Screenshot: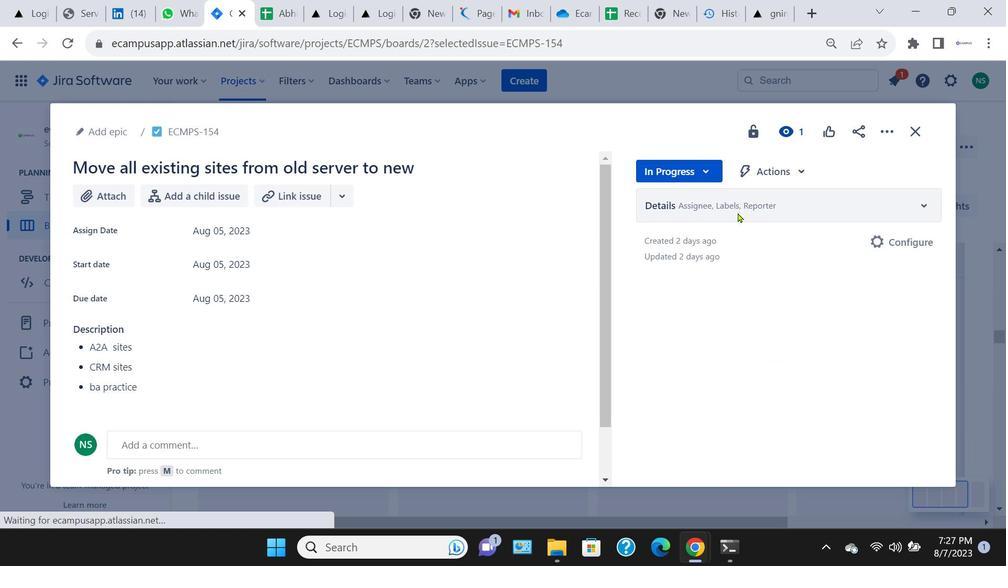 
Action: Mouse moved to (714, 175)
Screenshot: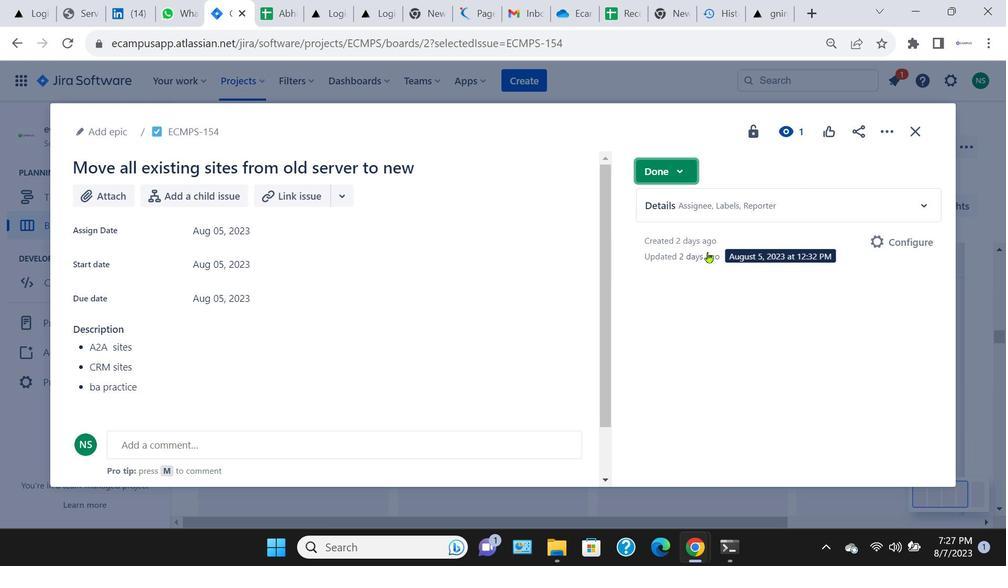 
Action: Mouse pressed left at (714, 175)
Screenshot: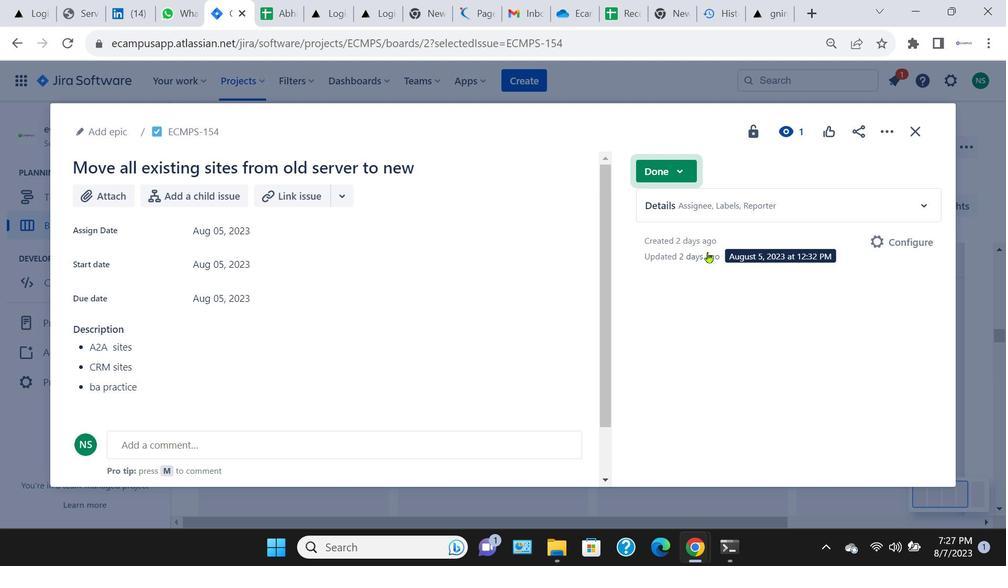 
Action: Mouse moved to (707, 252)
Screenshot: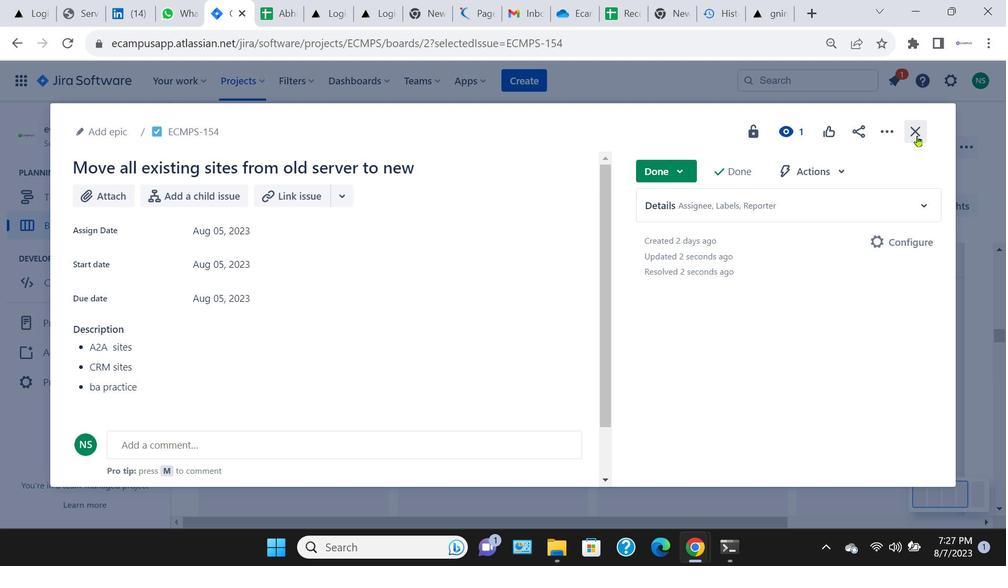 
Action: Mouse pressed left at (707, 252)
Screenshot: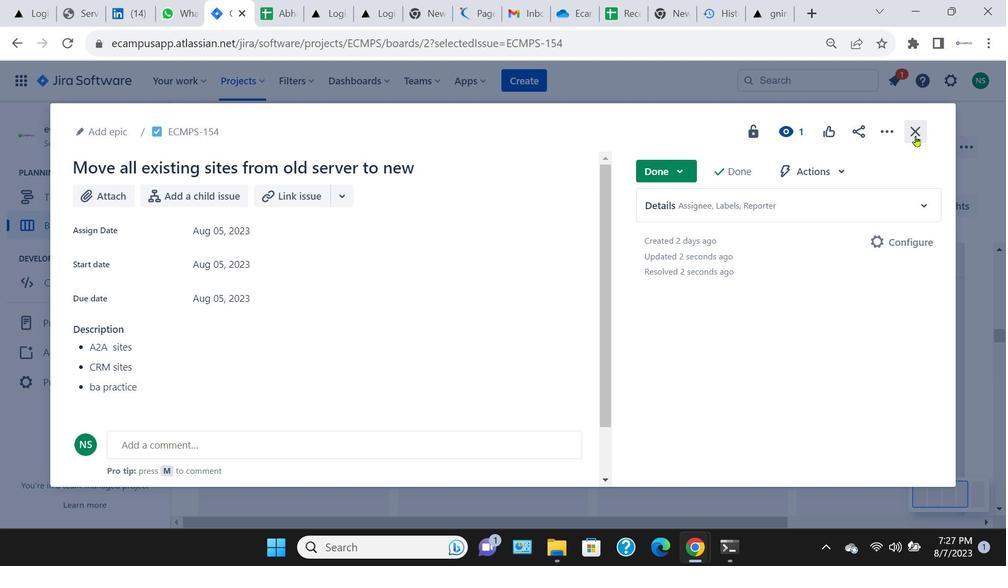 
Action: Mouse moved to (916, 135)
Screenshot: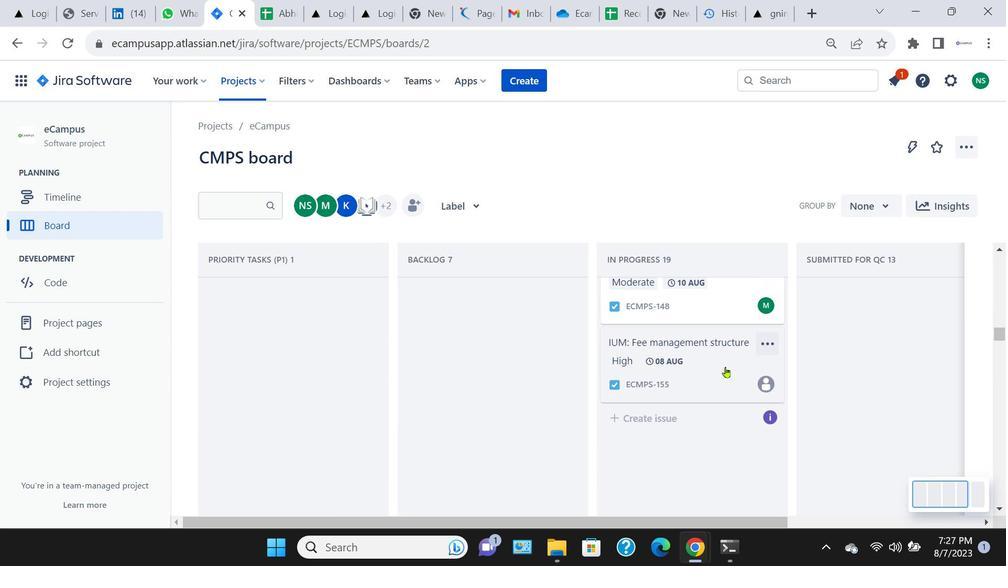 
Action: Mouse pressed left at (916, 135)
Screenshot: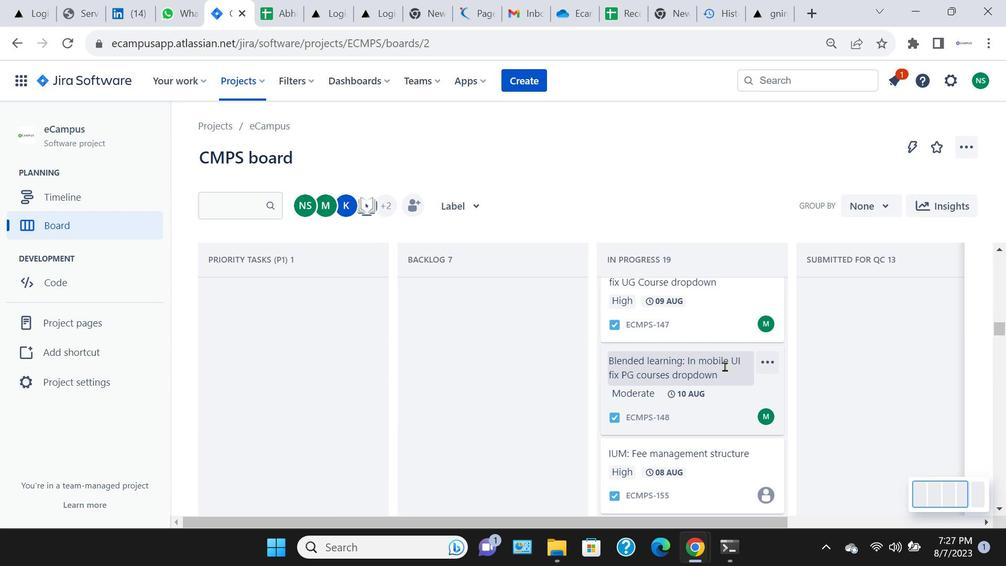 
Action: Mouse moved to (721, 364)
Screenshot: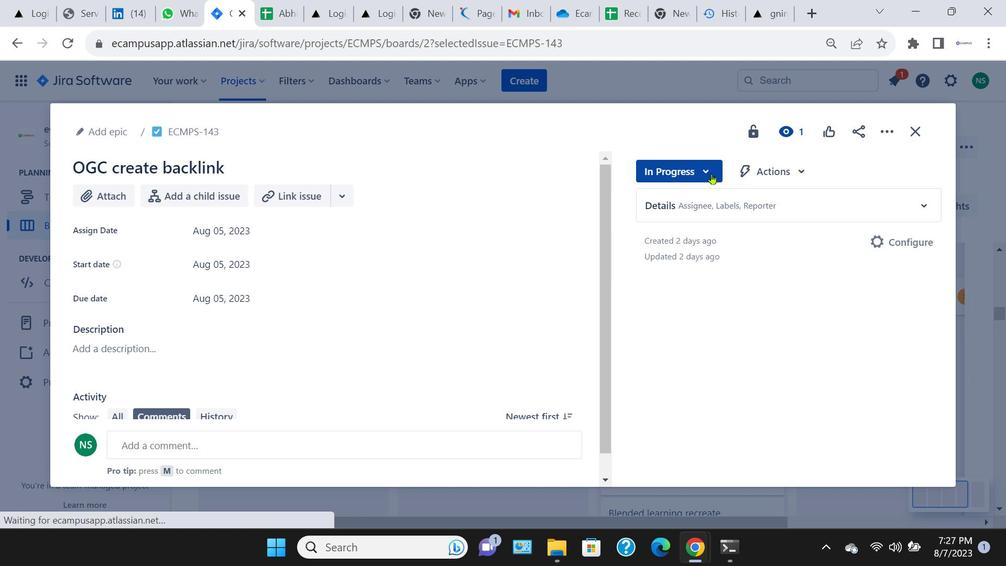 
Action: Mouse pressed left at (721, 364)
Screenshot: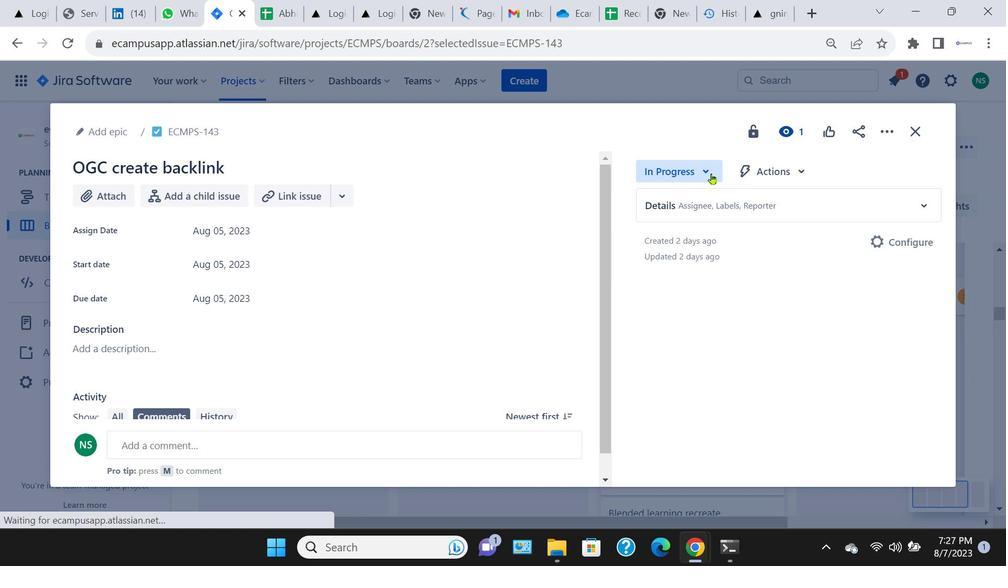 
Action: Mouse moved to (711, 174)
Screenshot: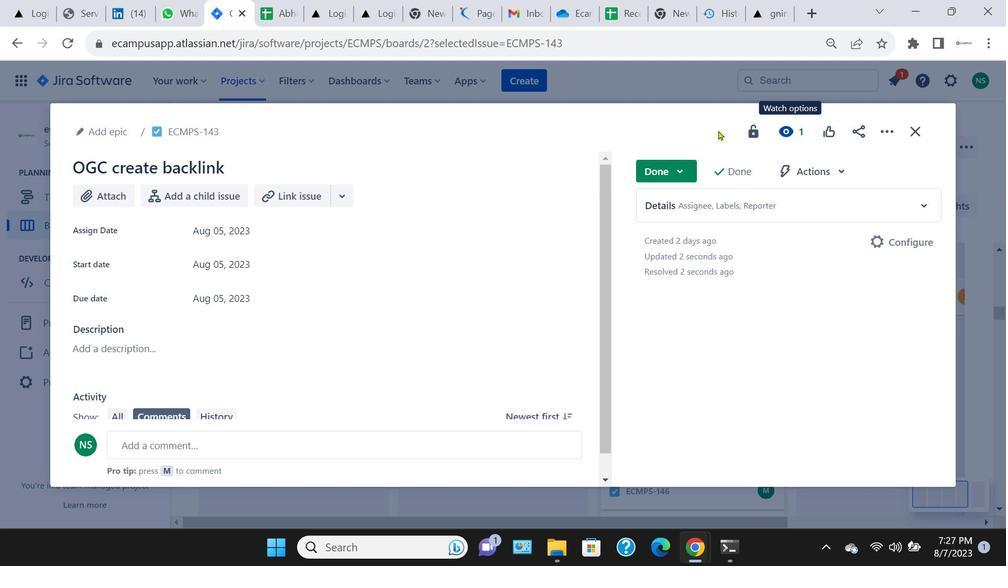 
Action: Mouse pressed left at (711, 174)
Screenshot: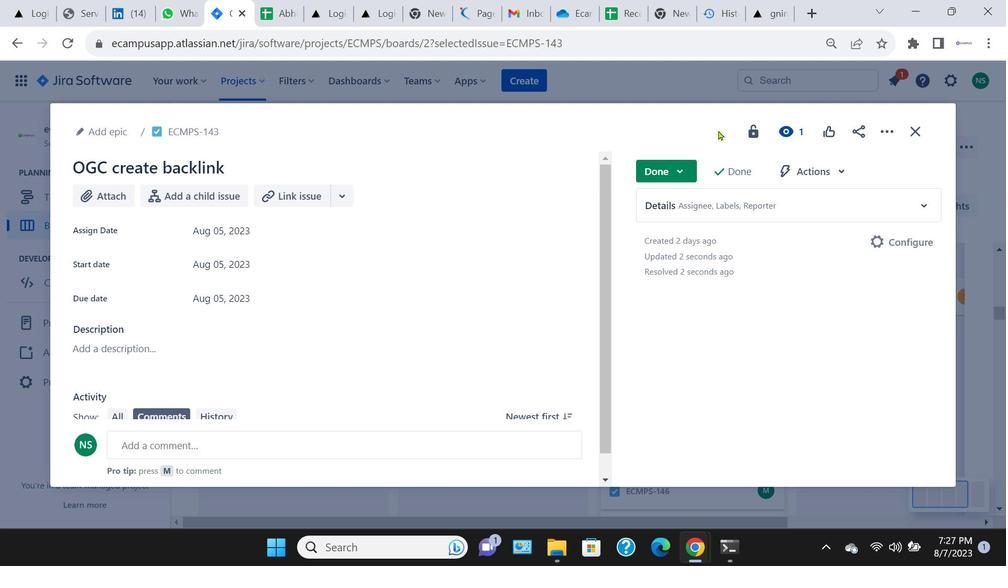 
Action: Mouse moved to (692, 252)
Screenshot: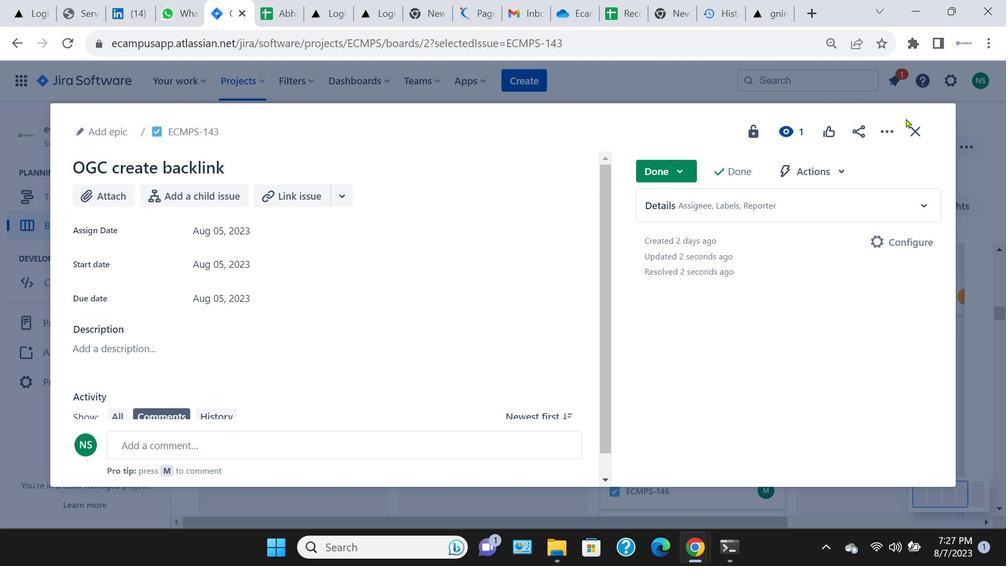 
Action: Mouse pressed left at (692, 252)
Screenshot: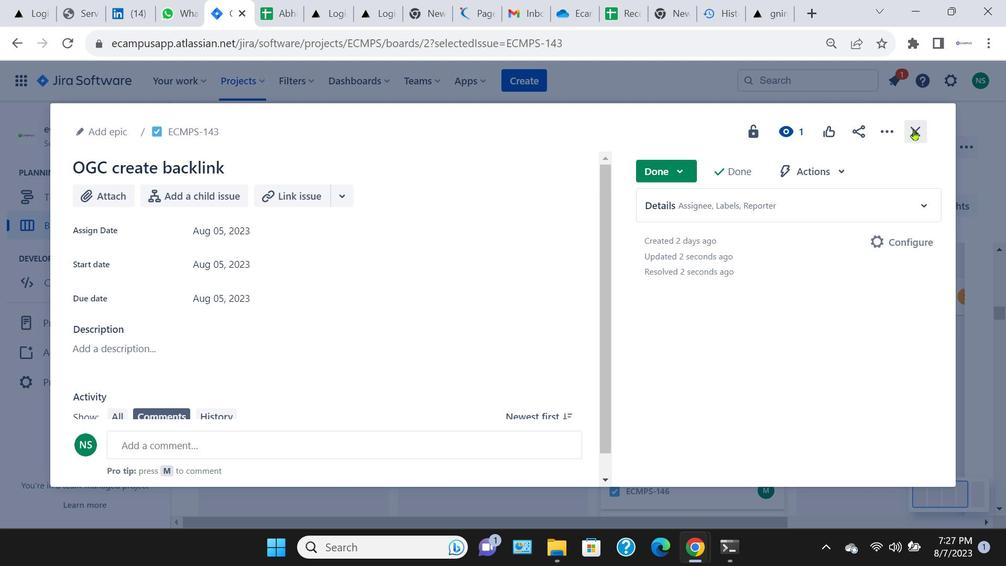 
Action: Mouse moved to (718, 130)
Screenshot: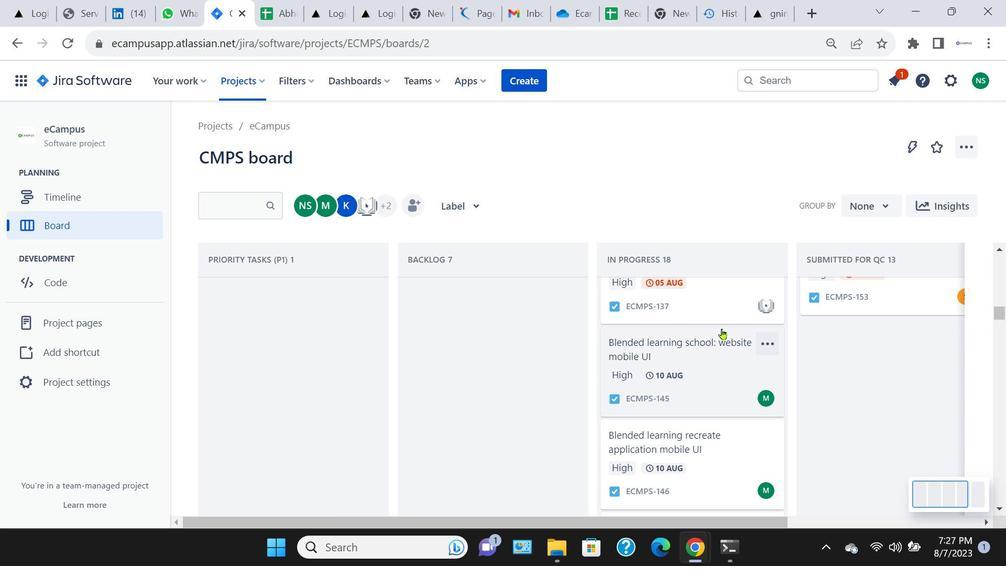
Action: Mouse pressed left at (718, 130)
Screenshot: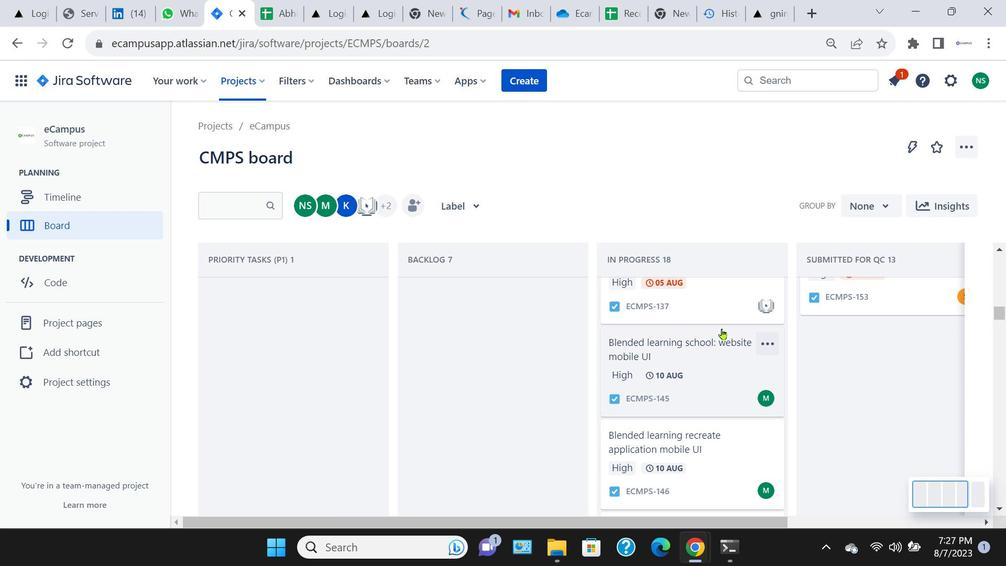 
Action: Mouse moved to (913, 129)
Screenshot: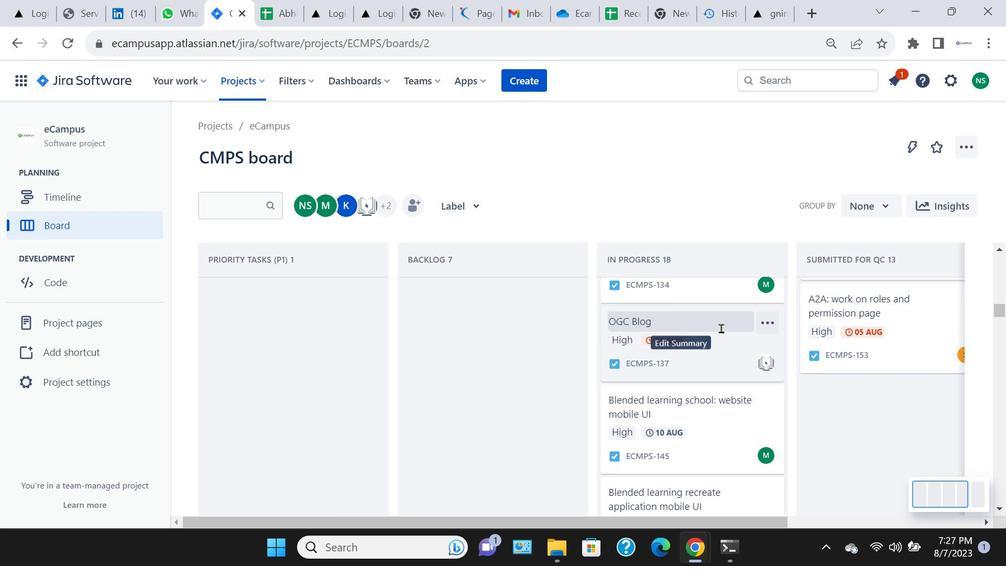 
Action: Mouse pressed left at (913, 129)
Screenshot: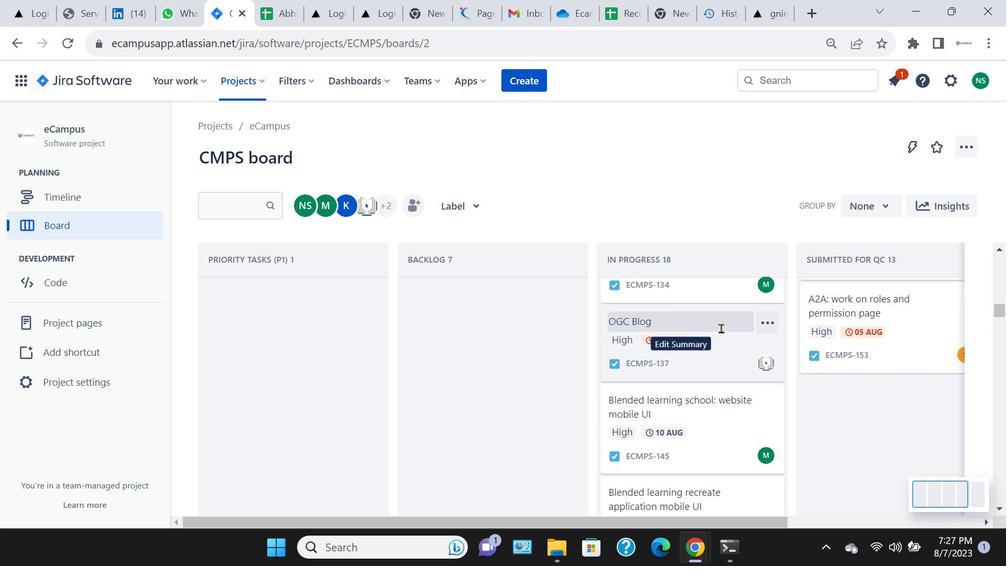 
Action: Mouse moved to (721, 357)
Screenshot: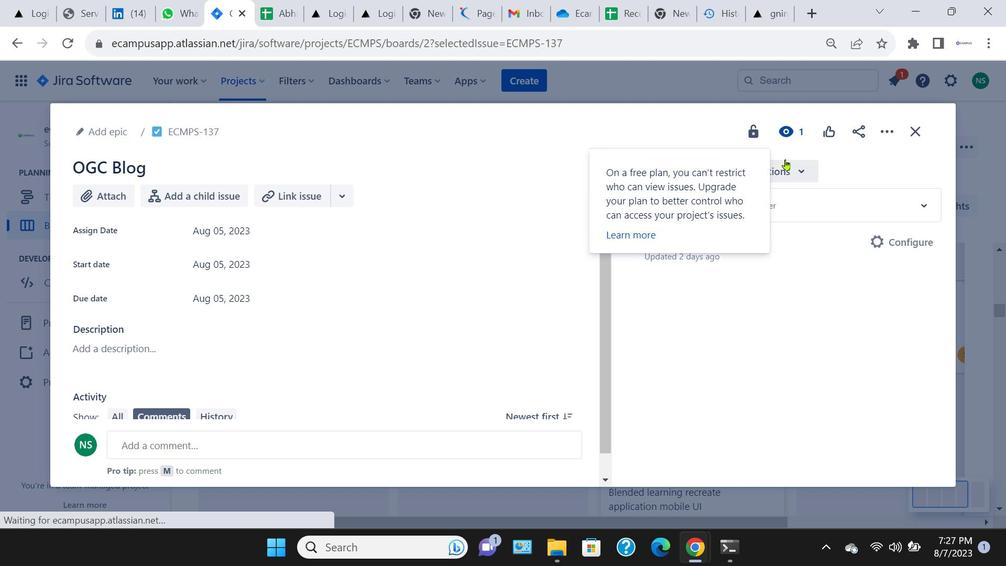 
Action: Mouse pressed left at (721, 357)
Screenshot: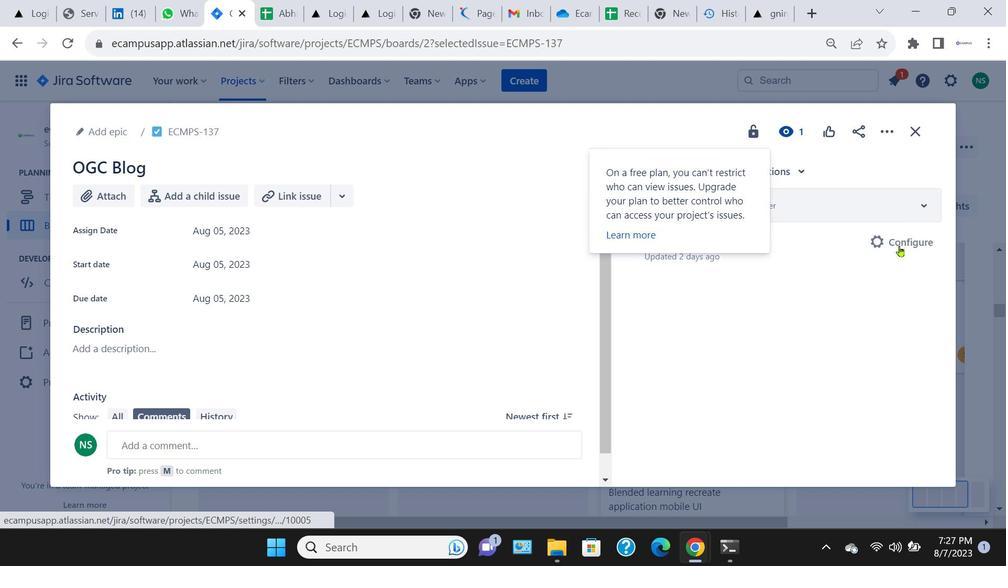 
Action: Mouse moved to (812, 319)
Screenshot: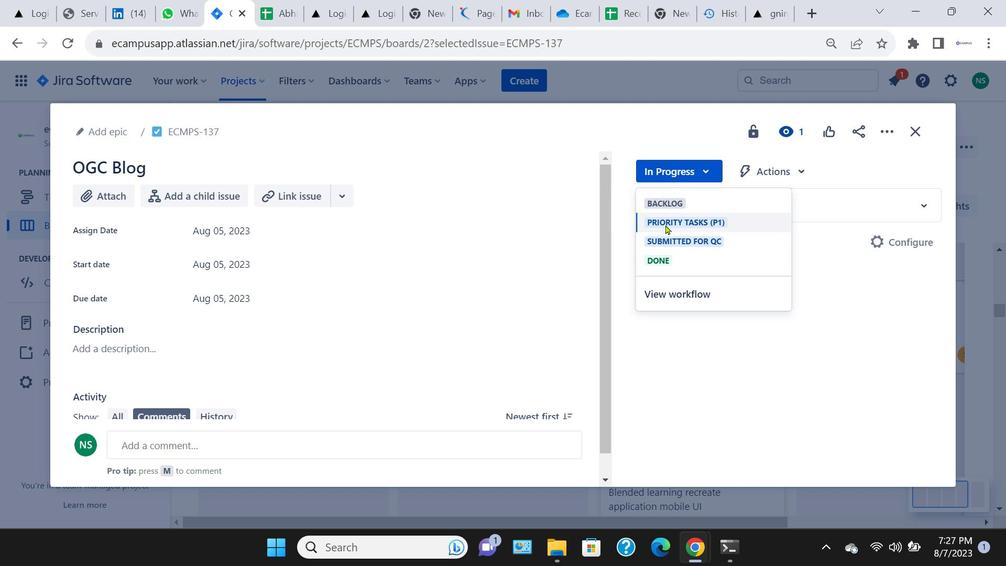 
Action: Mouse pressed left at (812, 319)
Screenshot: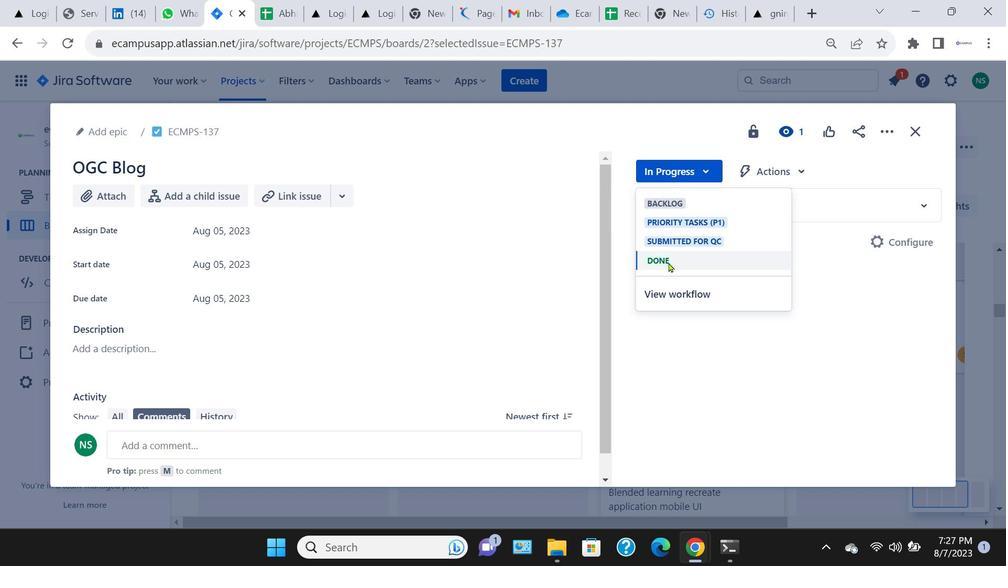 
Action: Mouse moved to (686, 164)
Screenshot: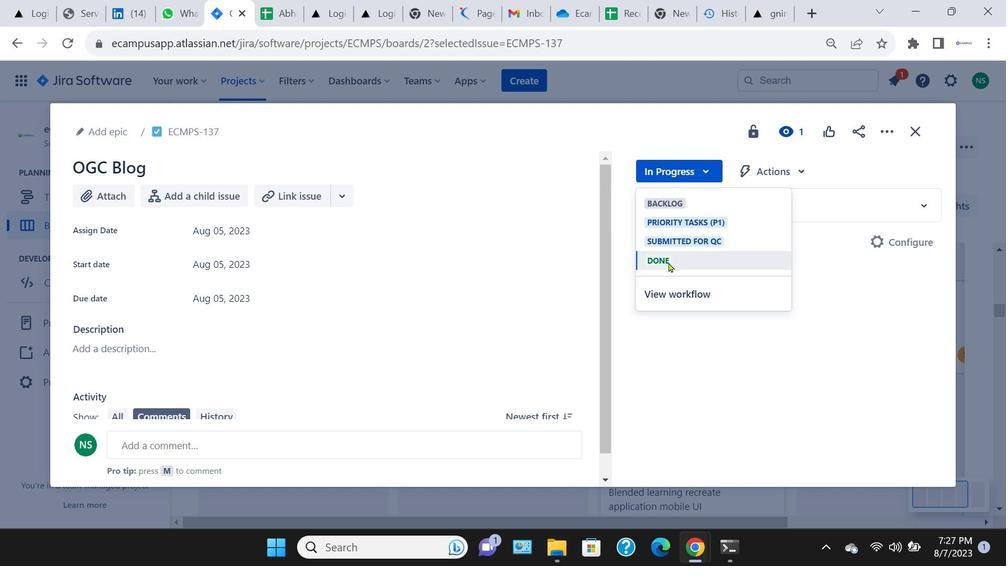 
Action: Mouse pressed left at (686, 164)
